 Task: Create a documentary-style video that raises awareness about an environmental issue, featuring stunning visuals and expert interviews.
Action: Mouse moved to (160, 234)
Screenshot: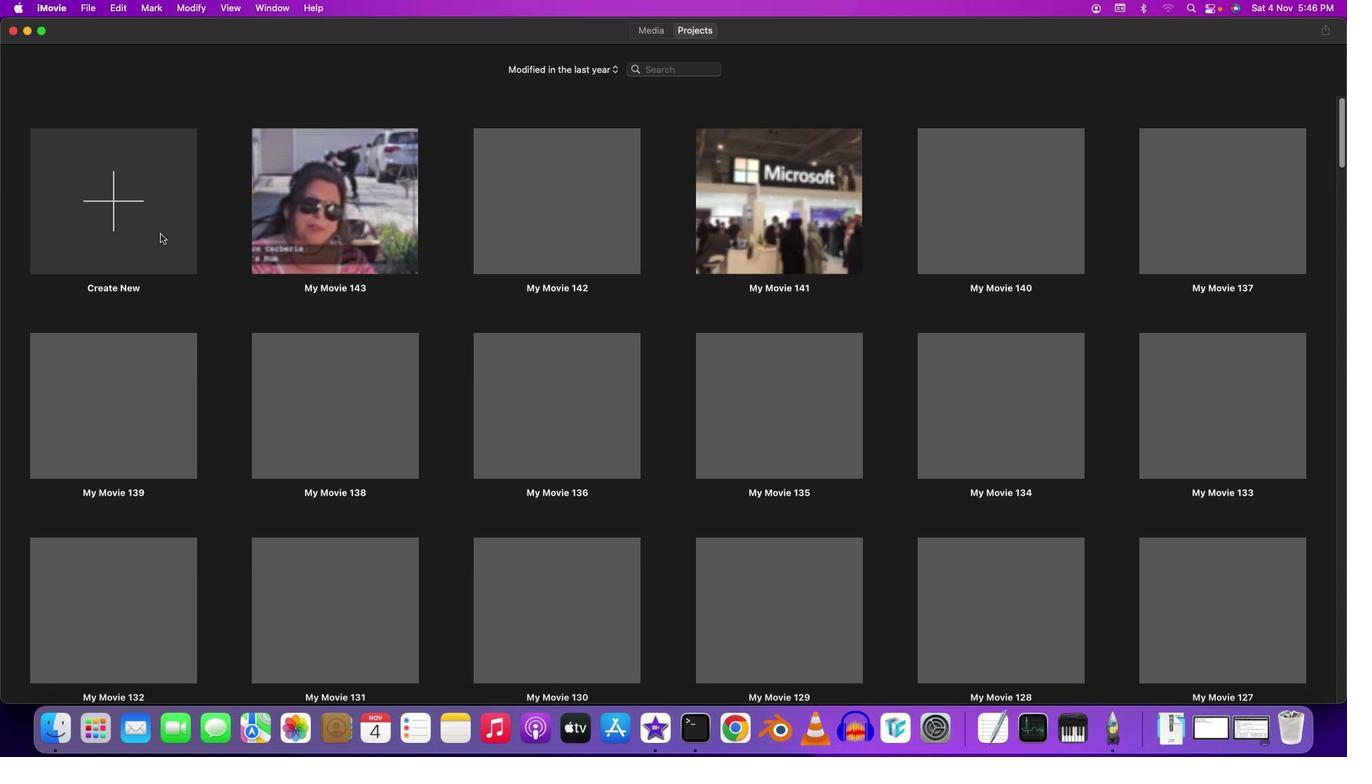 
Action: Mouse pressed left at (160, 234)
Screenshot: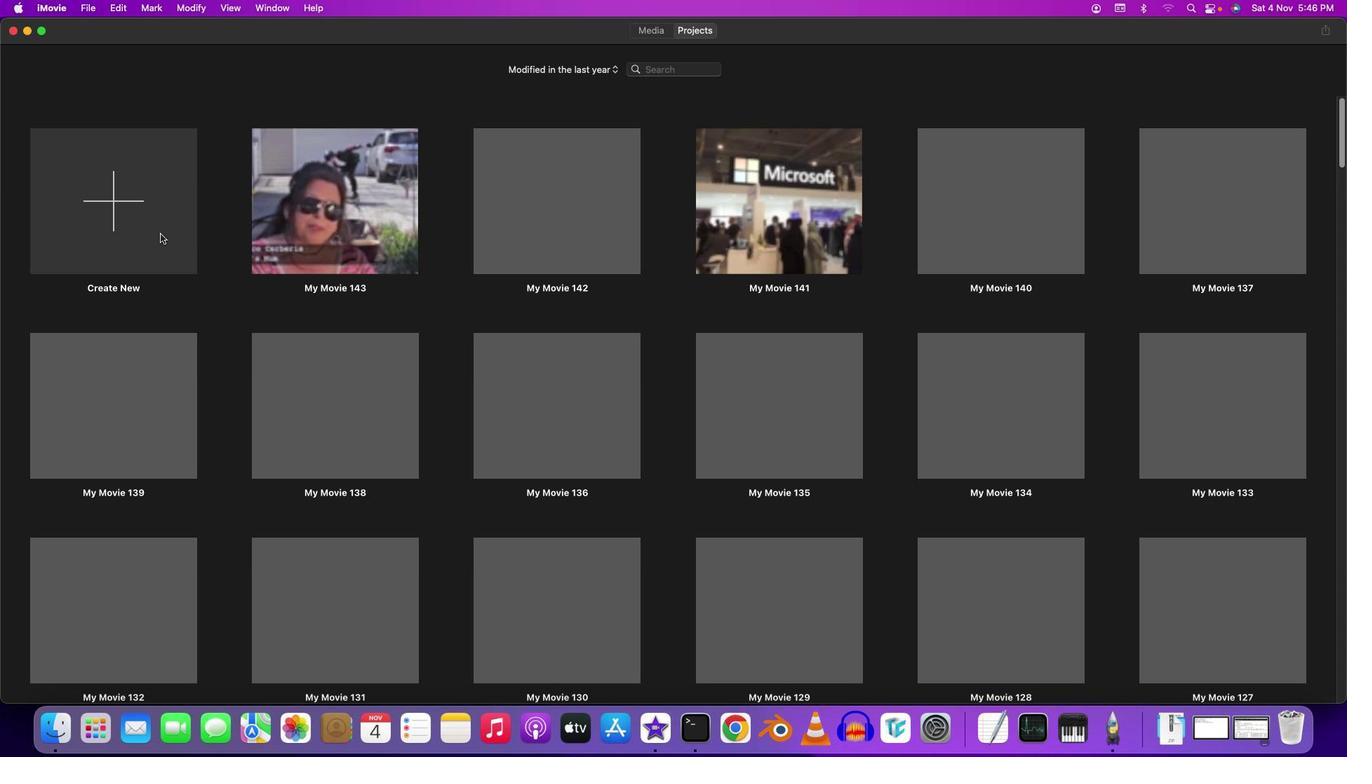 
Action: Mouse moved to (127, 209)
Screenshot: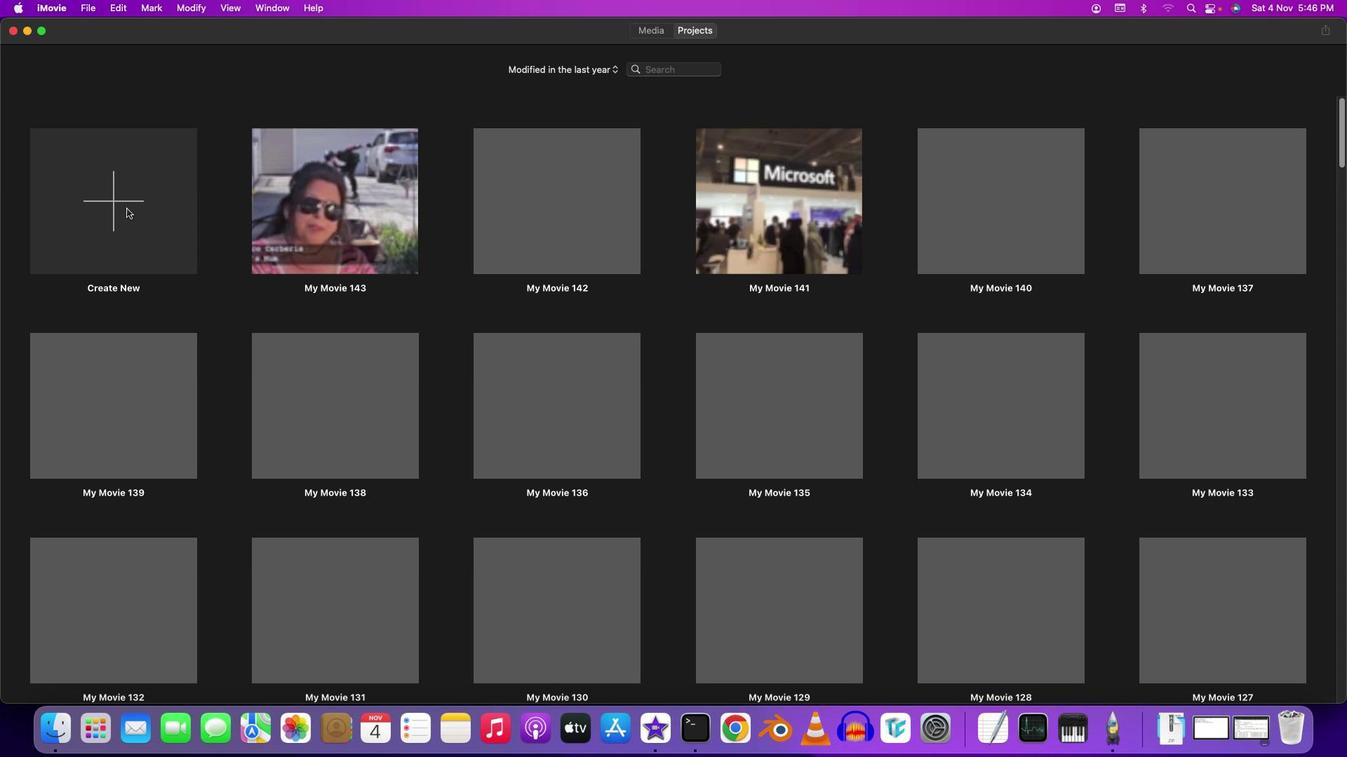
Action: Mouse pressed left at (127, 209)
Screenshot: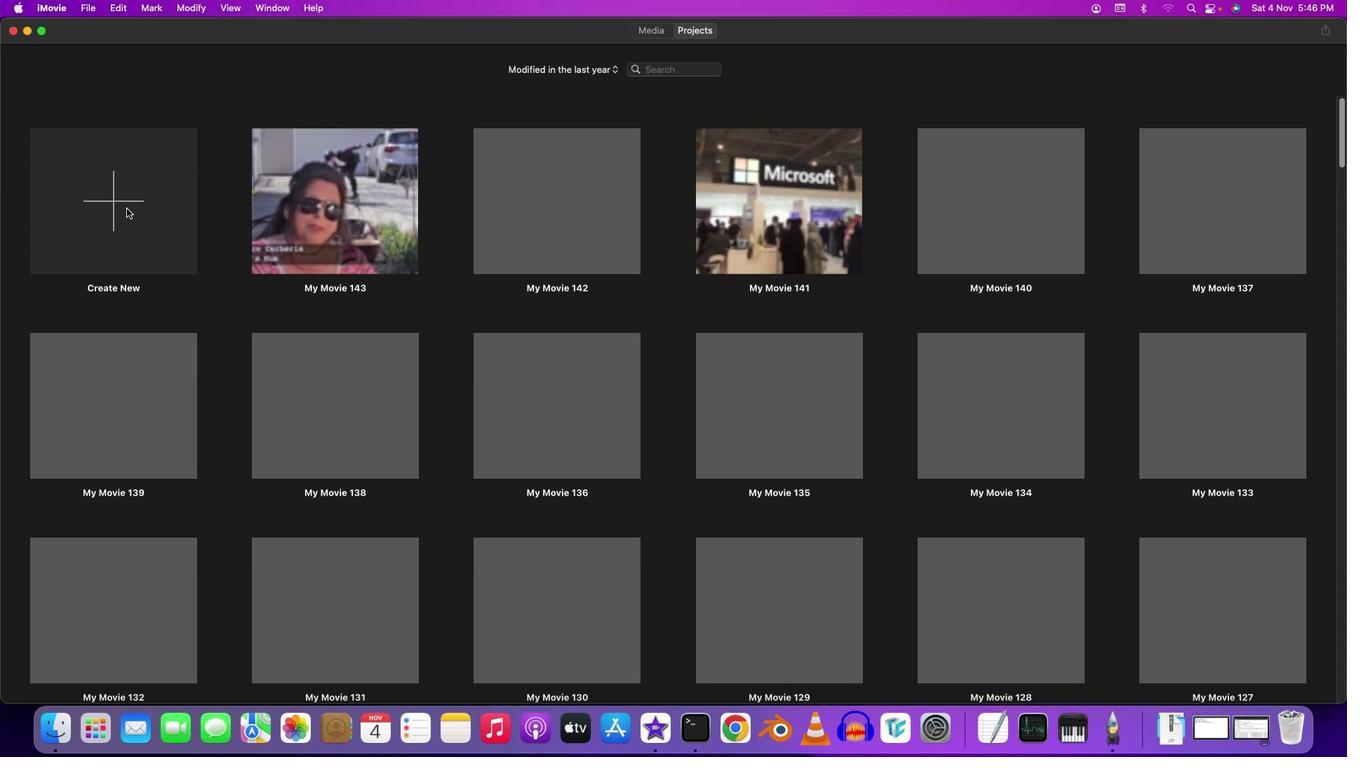 
Action: Mouse moved to (127, 271)
Screenshot: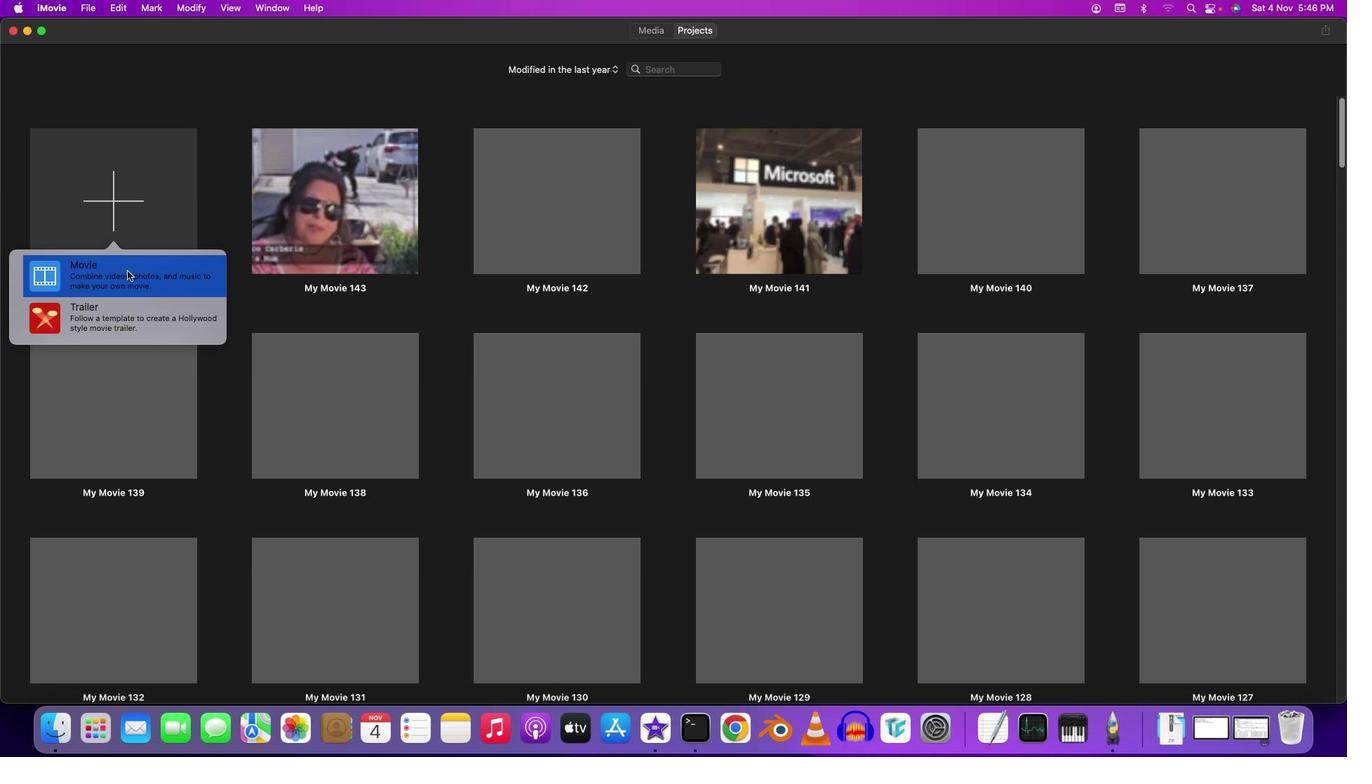 
Action: Mouse pressed left at (127, 271)
Screenshot: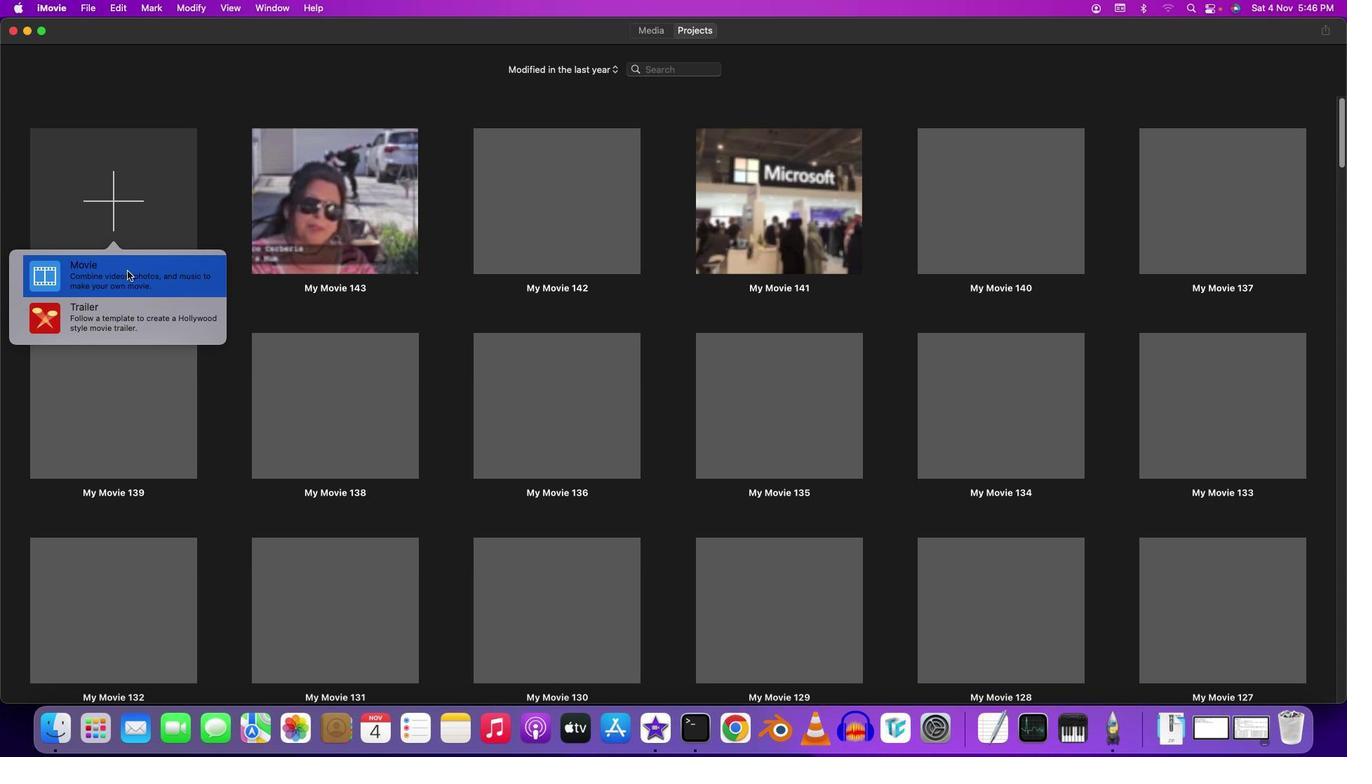 
Action: Mouse moved to (94, 101)
Screenshot: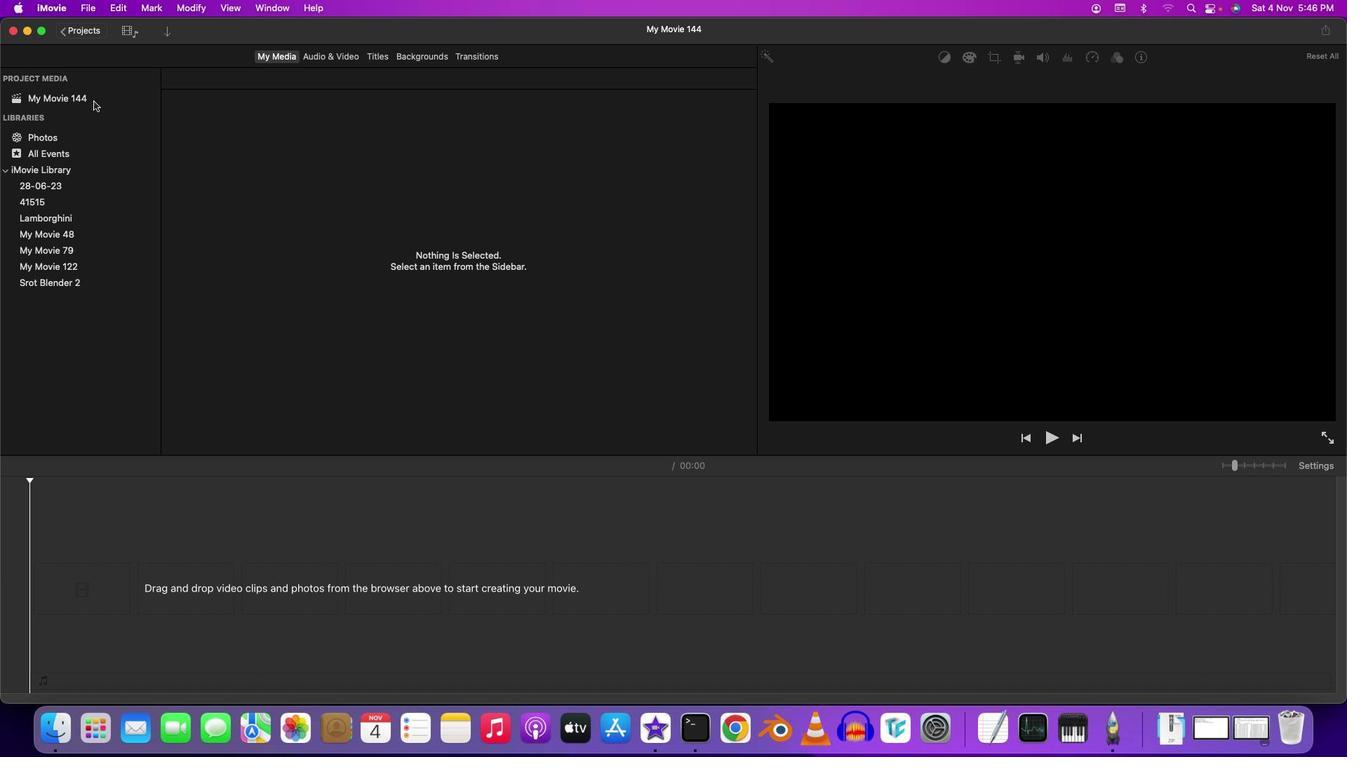 
Action: Mouse pressed left at (94, 101)
Screenshot: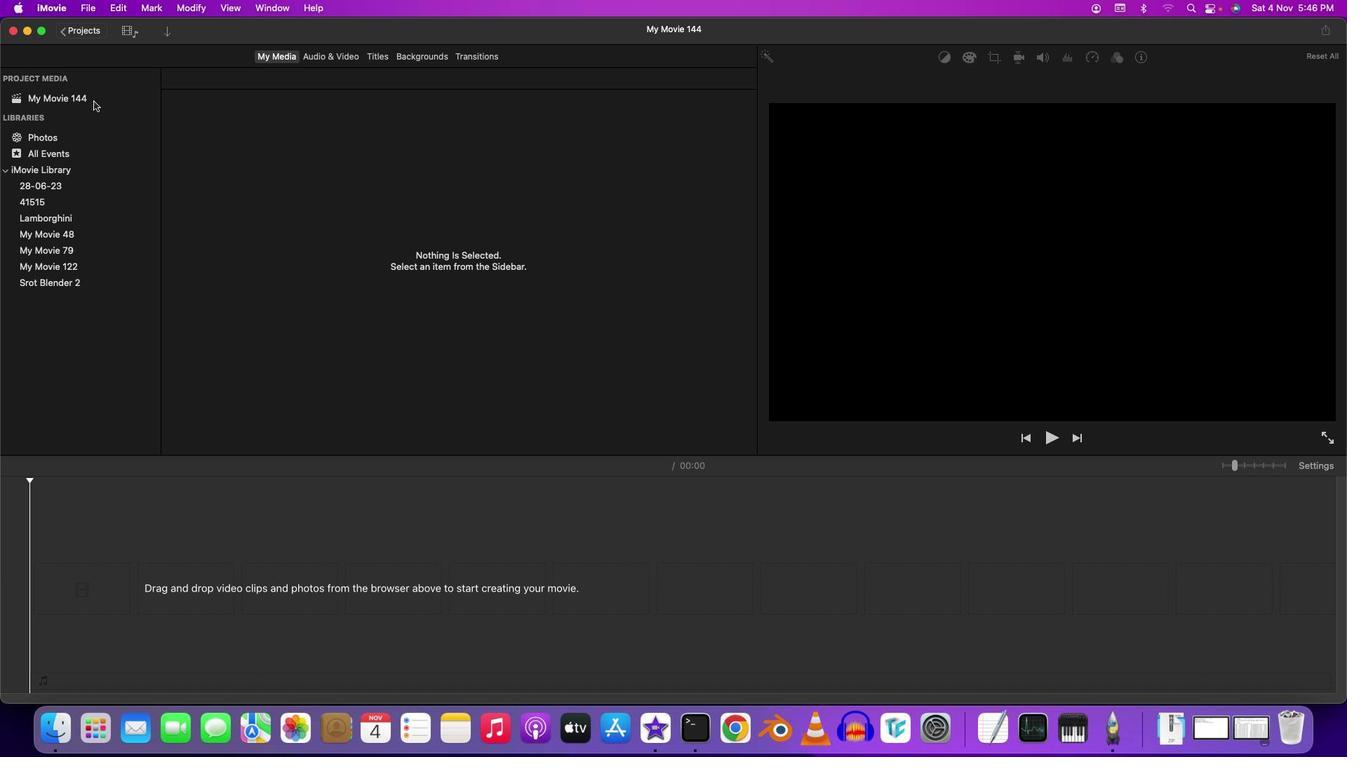 
Action: Mouse moved to (299, 347)
Screenshot: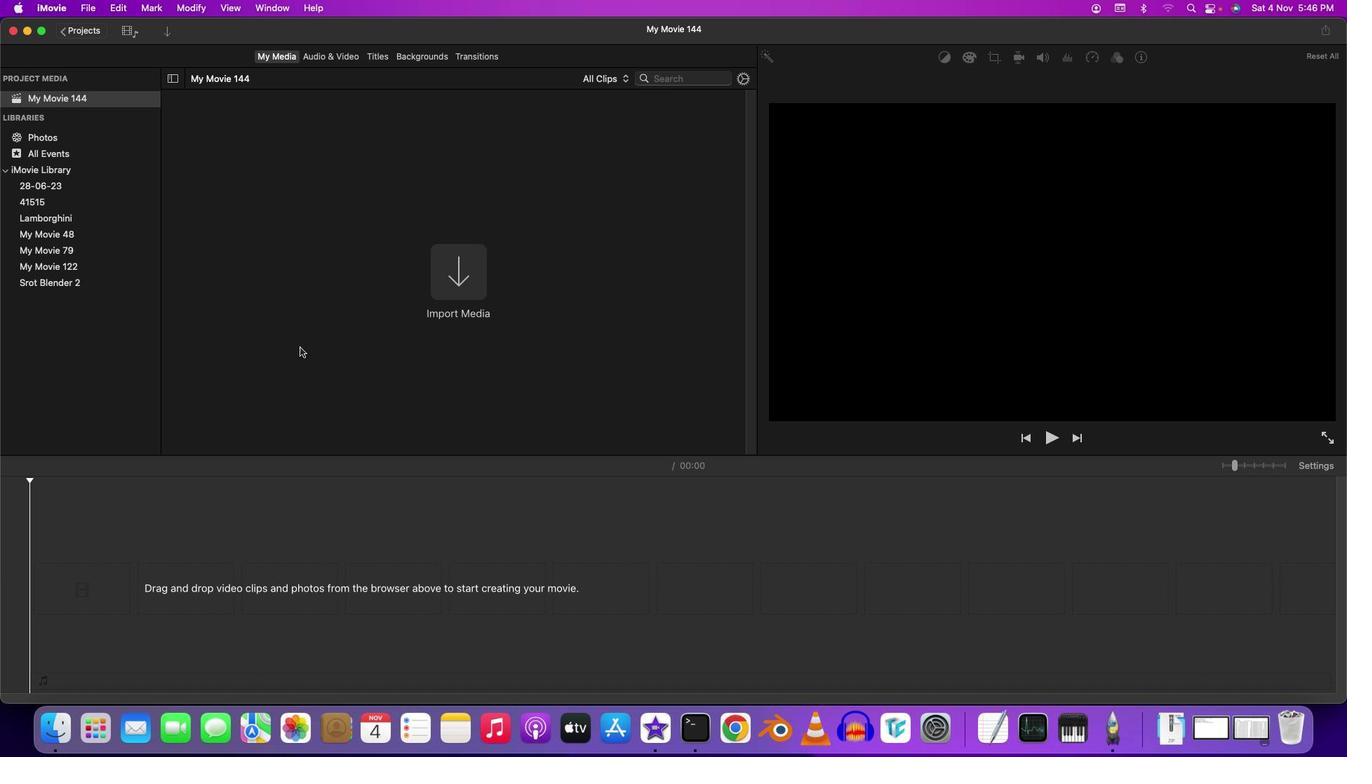 
Action: Mouse pressed left at (299, 347)
Screenshot: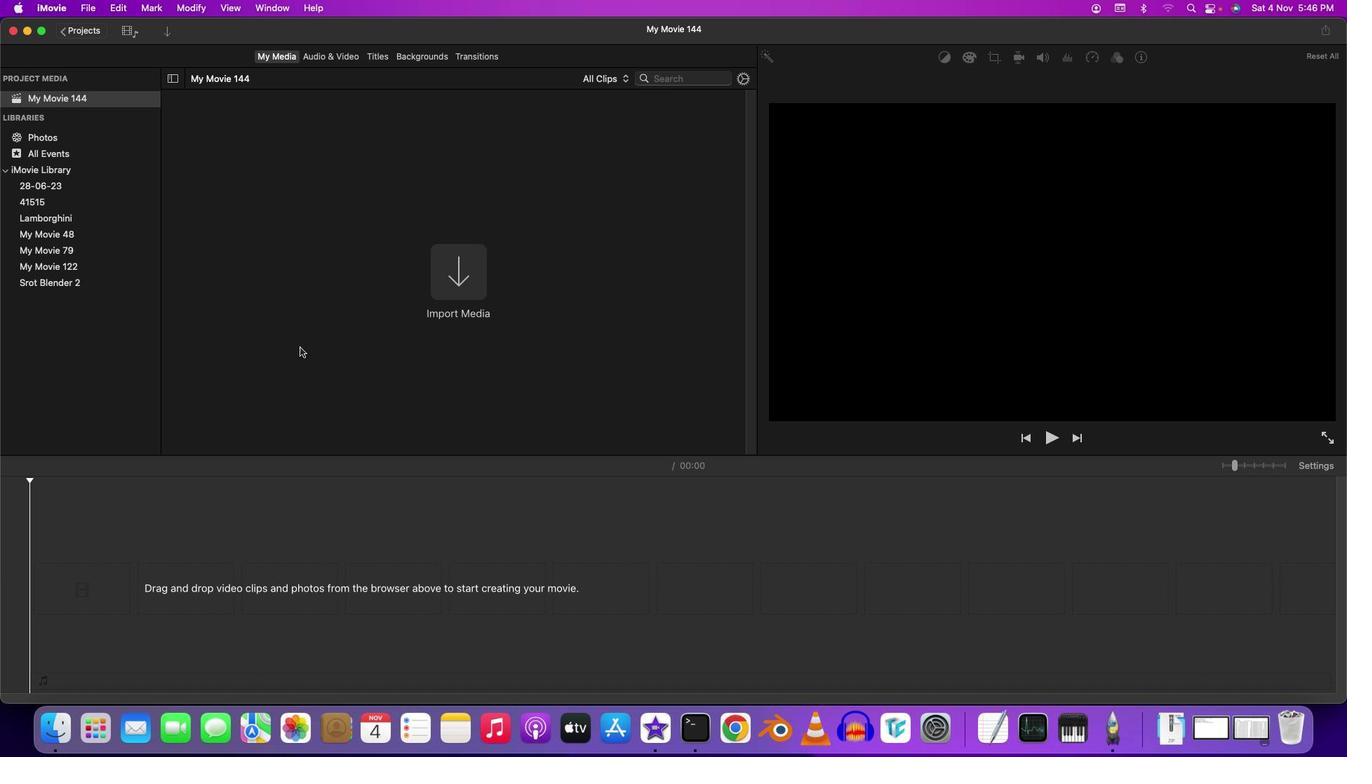 
Action: Mouse moved to (164, 32)
Screenshot: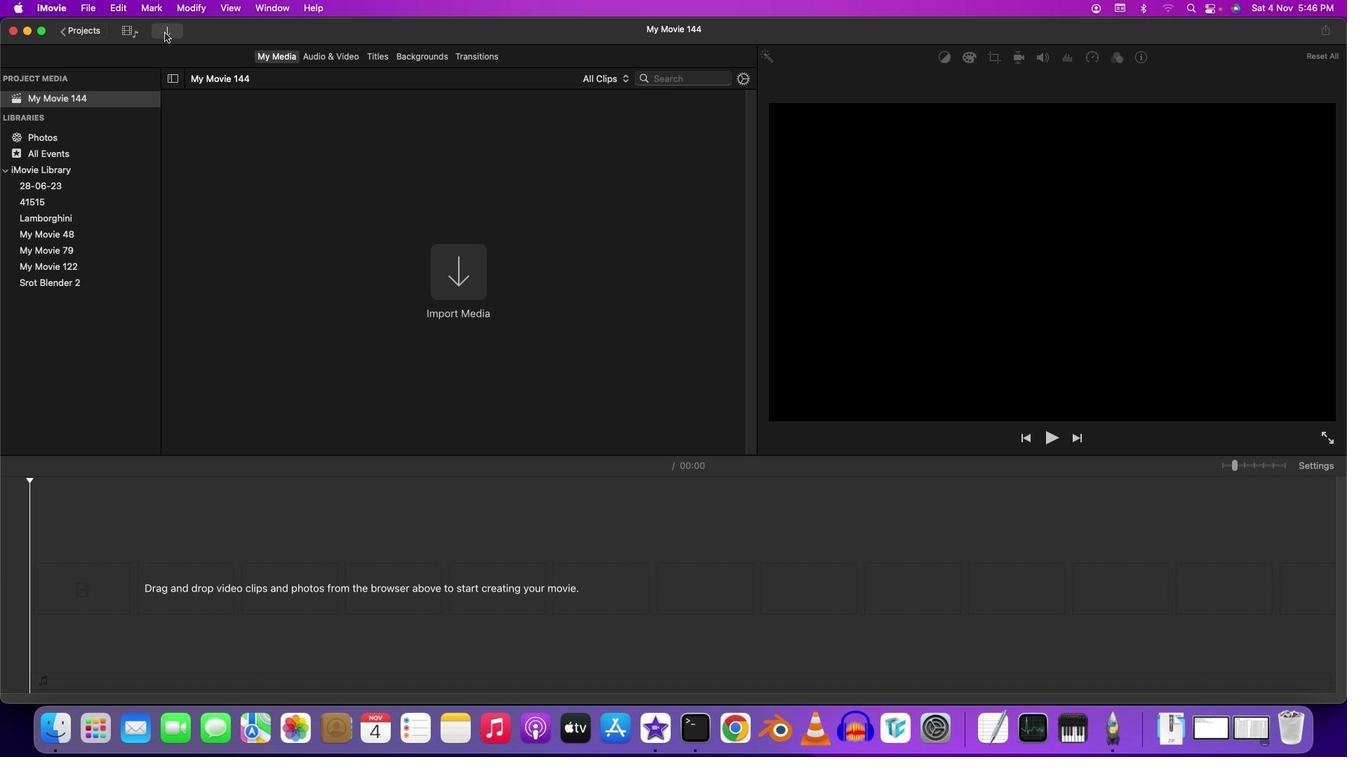 
Action: Mouse pressed left at (164, 32)
Screenshot: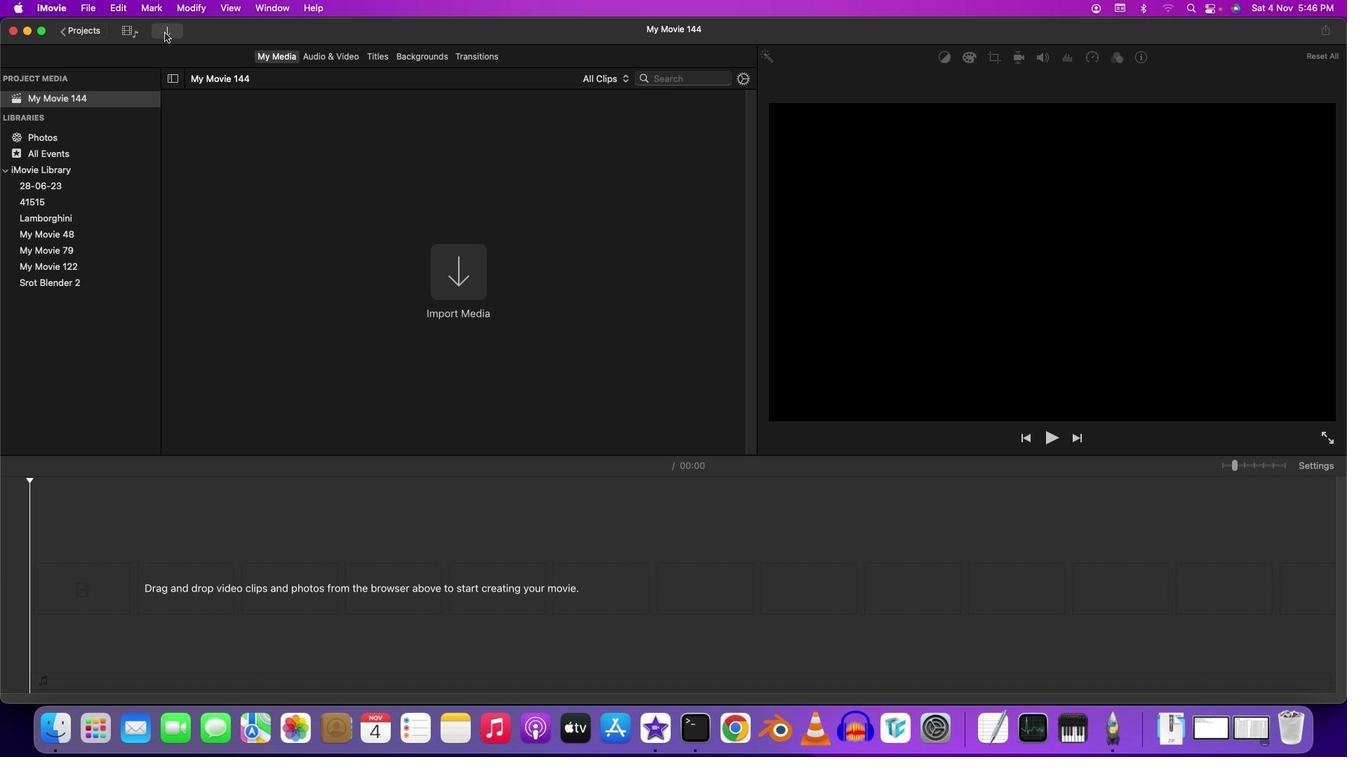 
Action: Mouse moved to (56, 188)
Screenshot: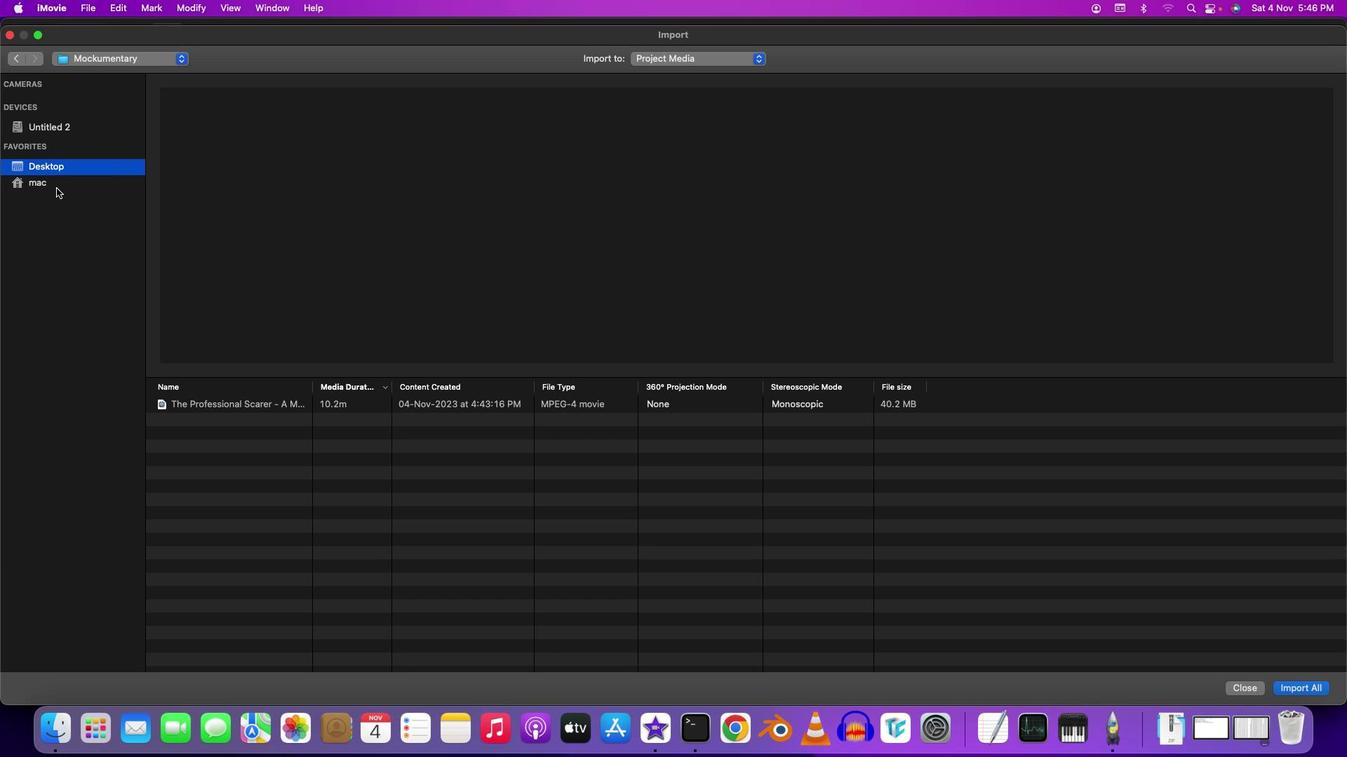 
Action: Mouse pressed left at (56, 188)
Screenshot: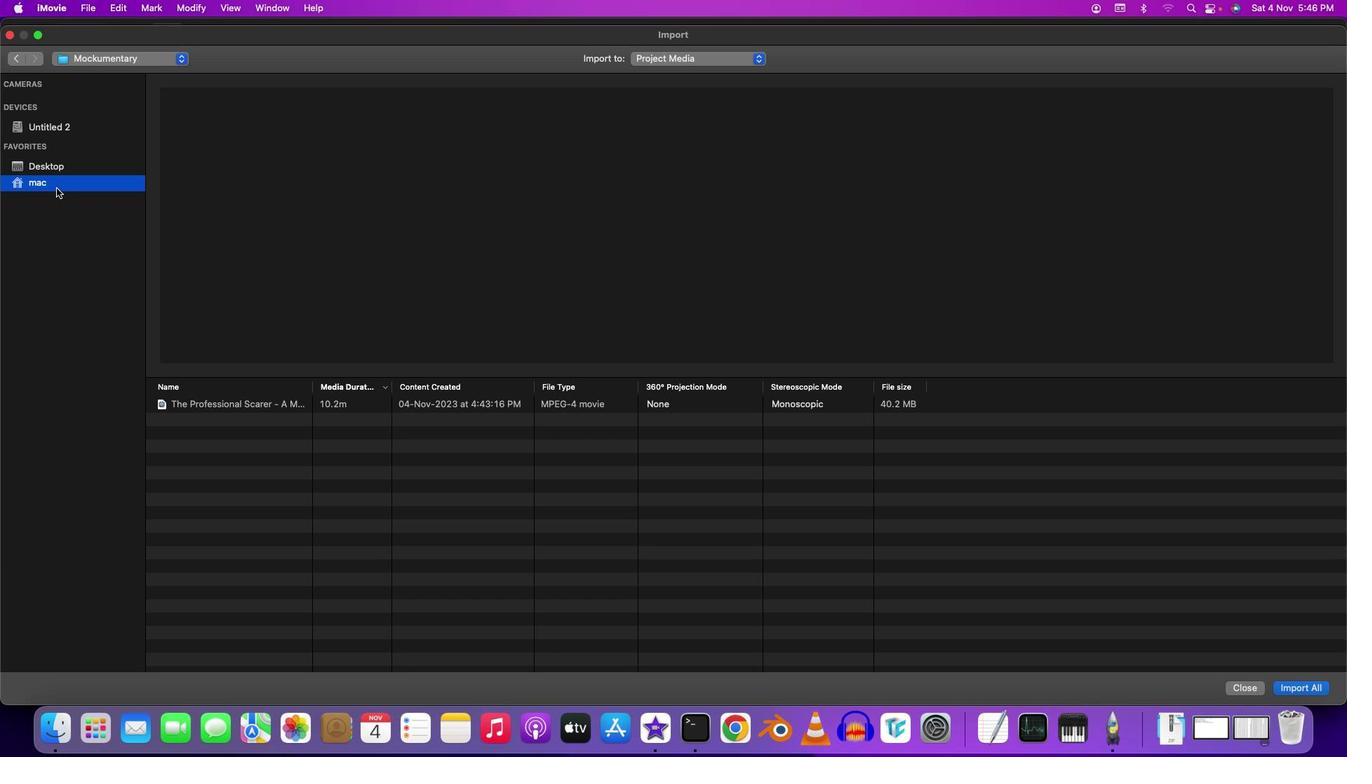 
Action: Mouse moved to (62, 169)
Screenshot: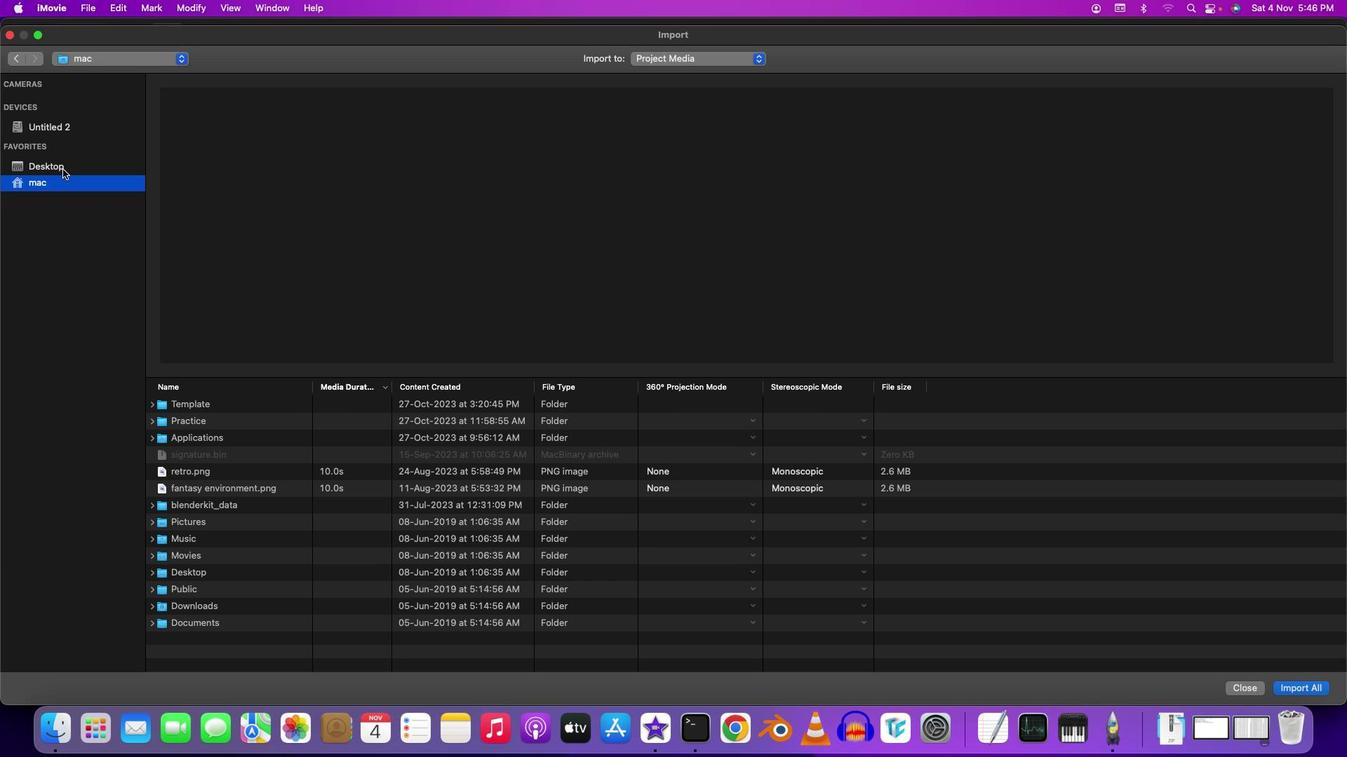 
Action: Mouse pressed left at (62, 169)
Screenshot: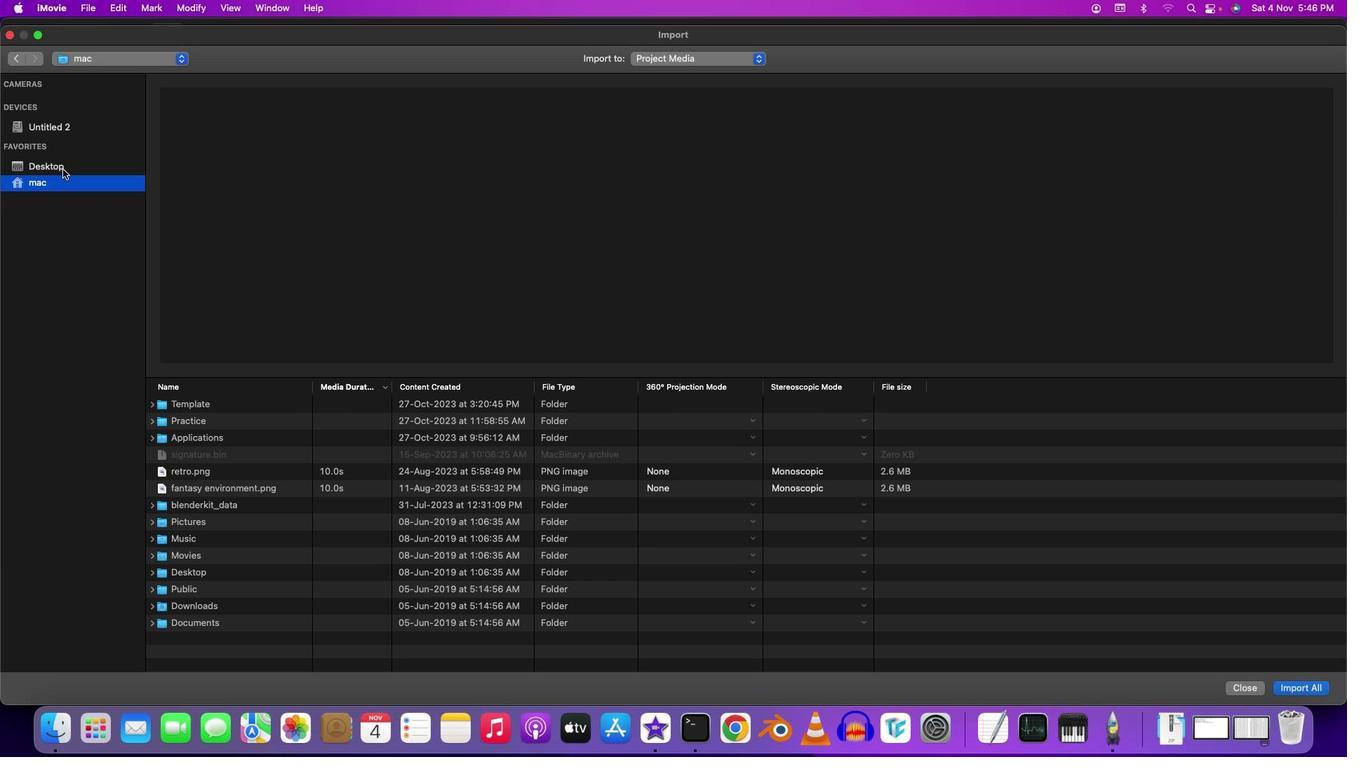 
Action: Mouse moved to (237, 407)
Screenshot: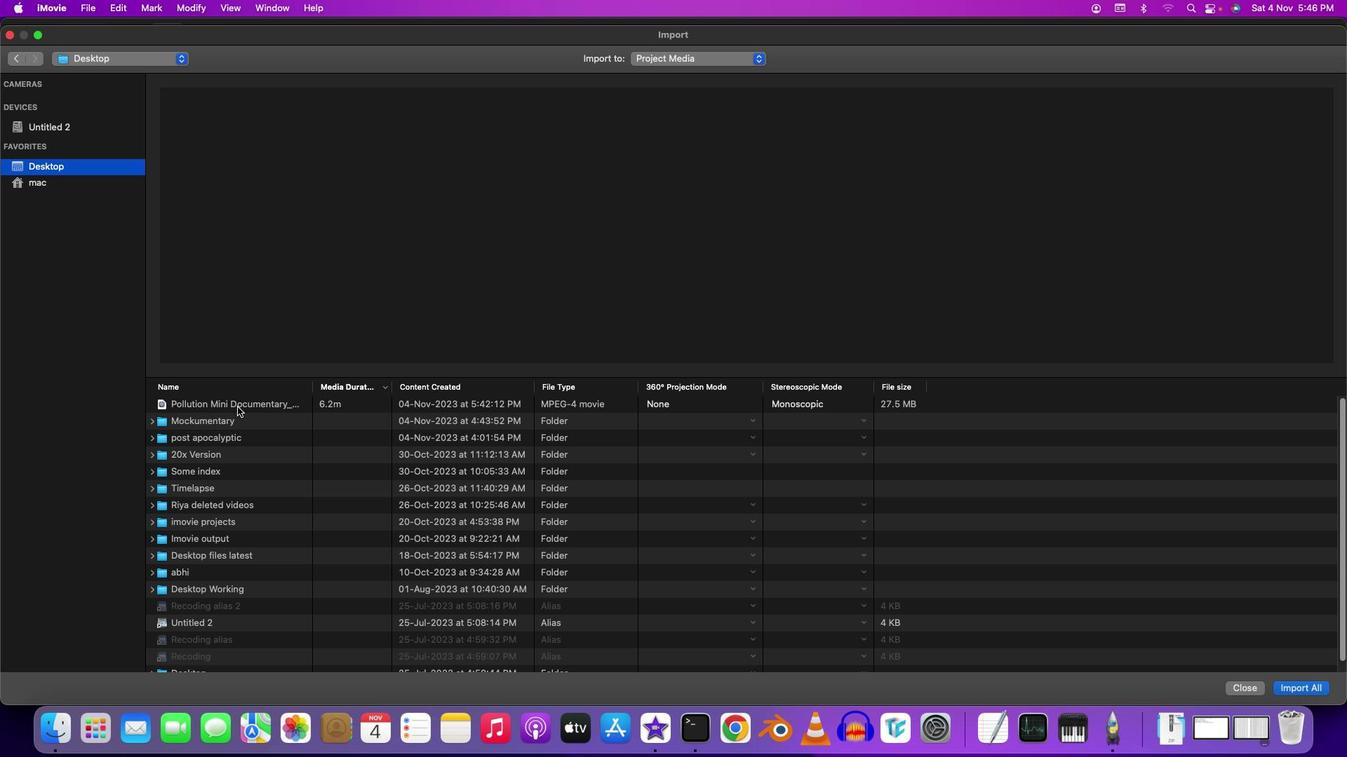
Action: Mouse pressed left at (237, 407)
Screenshot: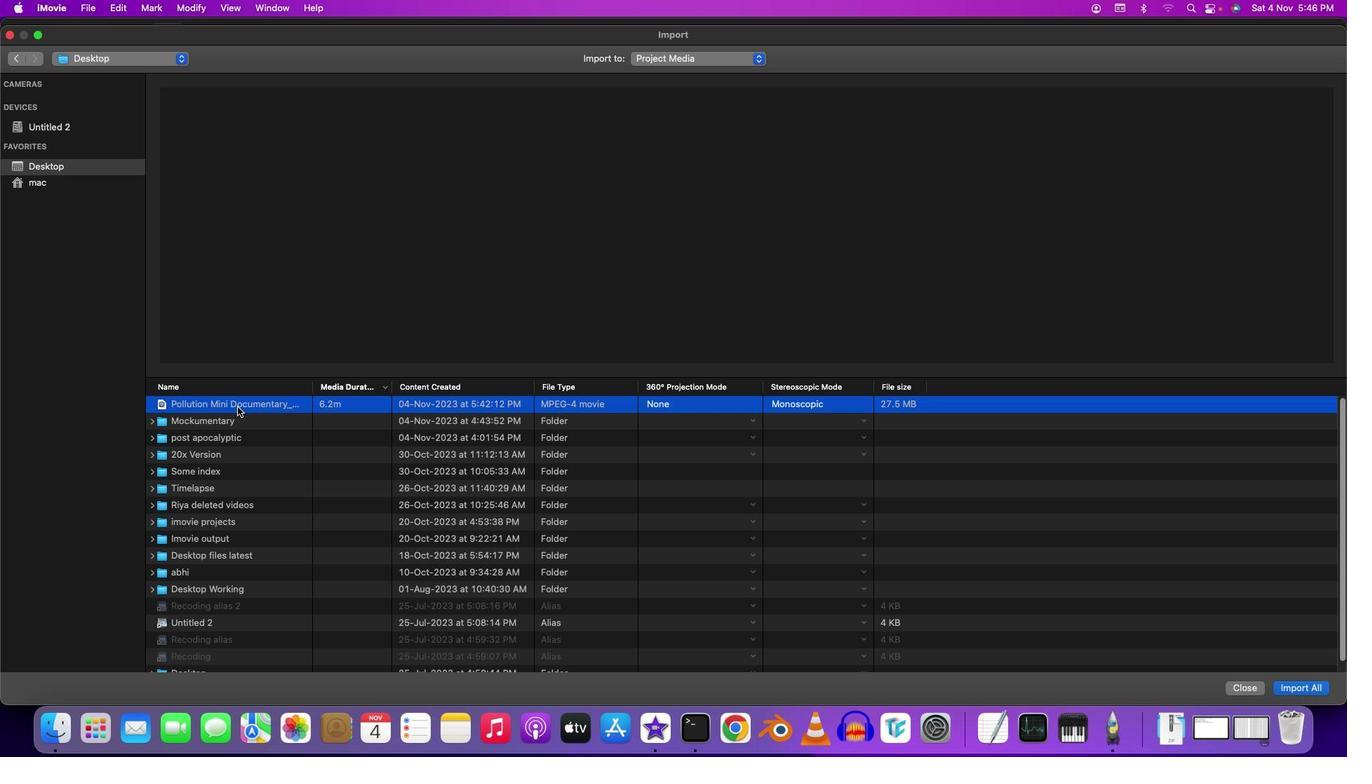 
Action: Mouse pressed left at (237, 407)
Screenshot: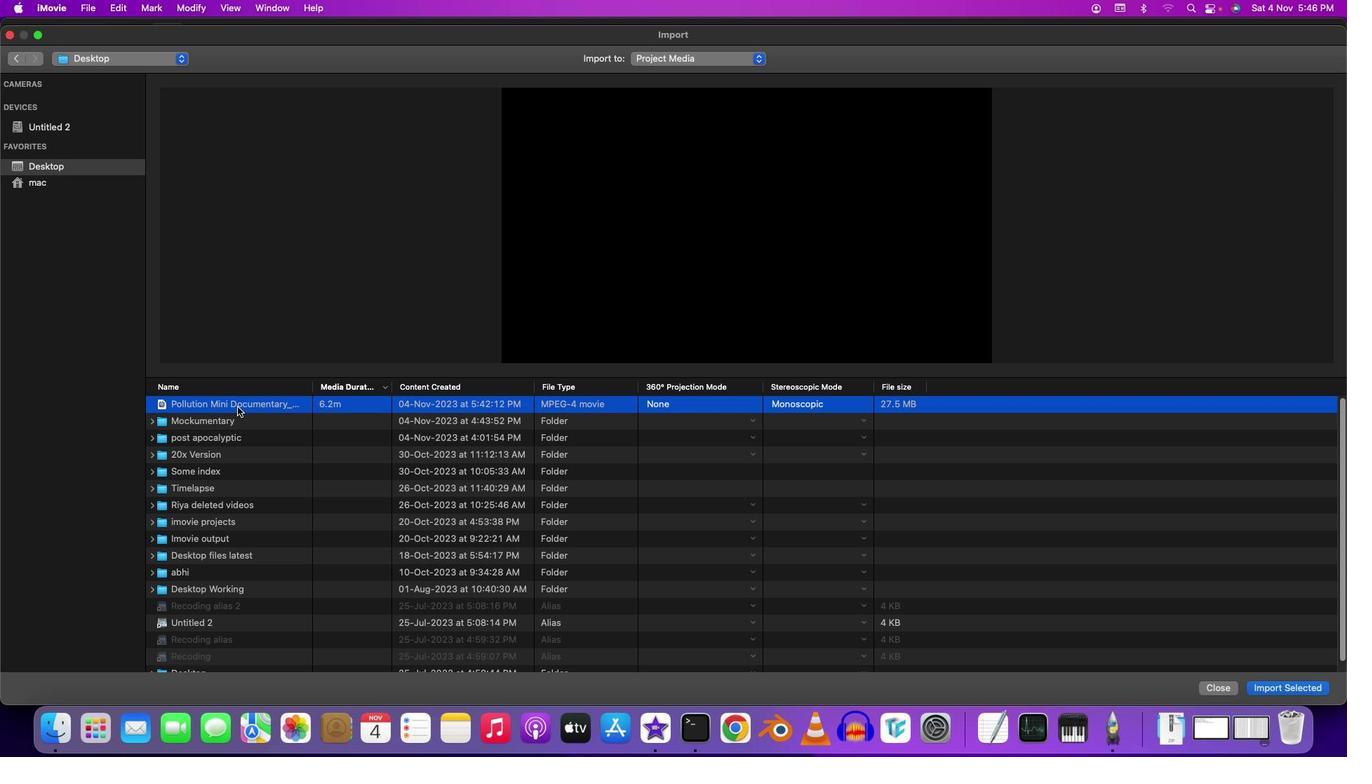 
Action: Mouse moved to (224, 144)
Screenshot: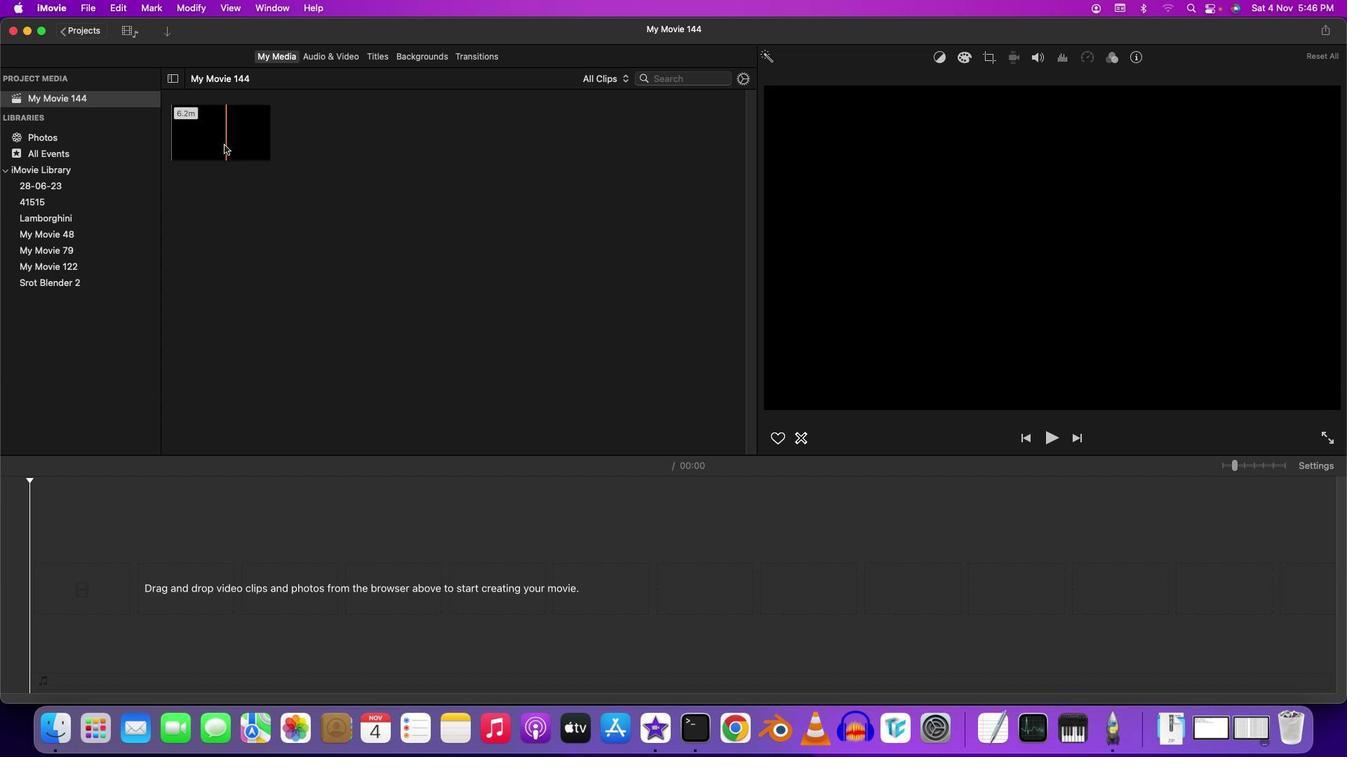
Action: Mouse pressed left at (224, 144)
Screenshot: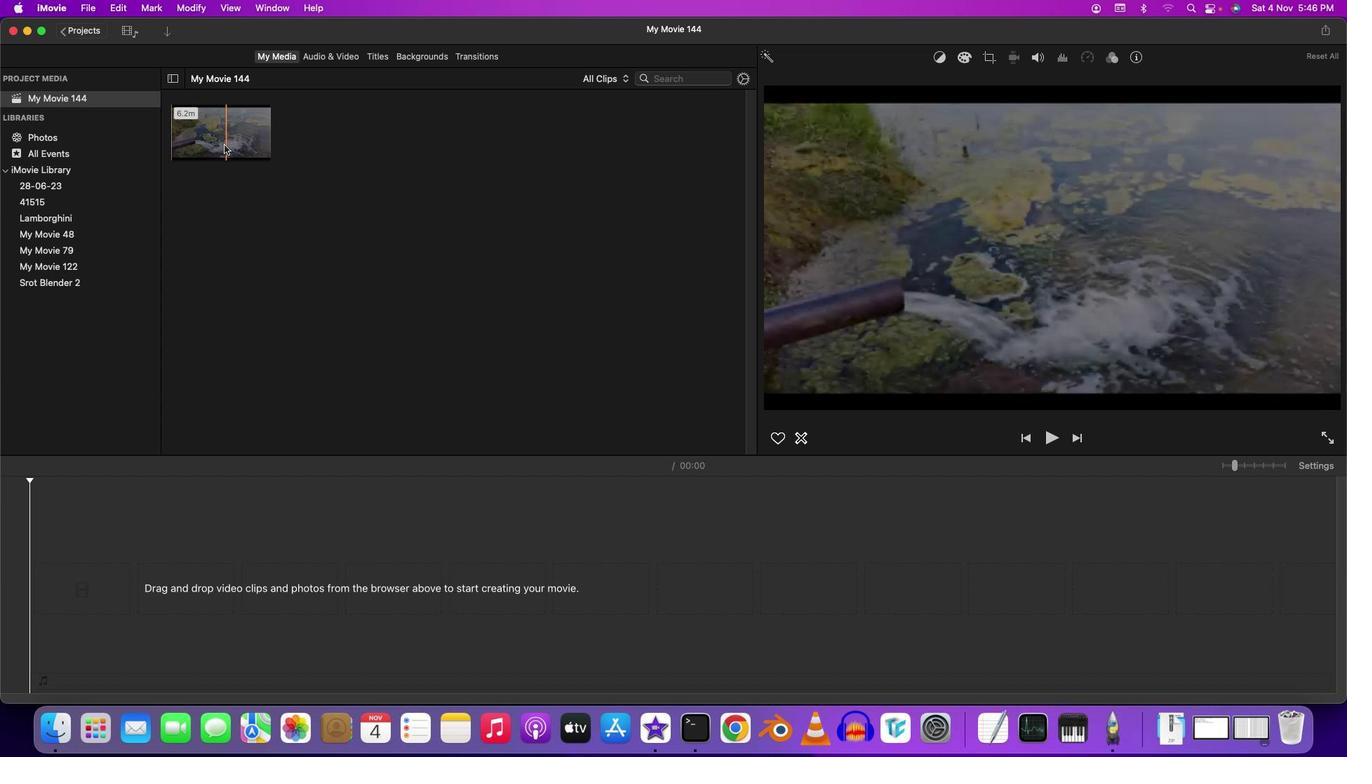 
Action: Mouse moved to (1226, 466)
Screenshot: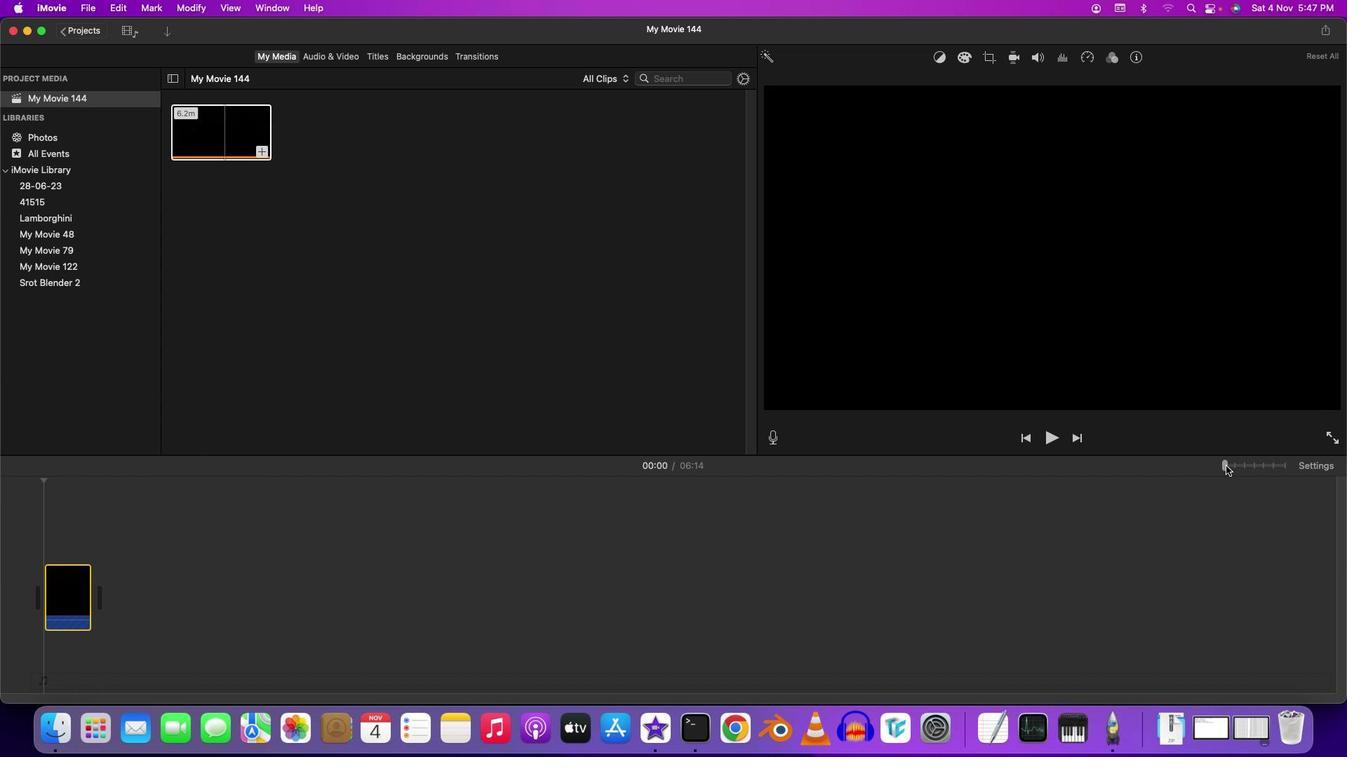 
Action: Mouse pressed left at (1226, 466)
Screenshot: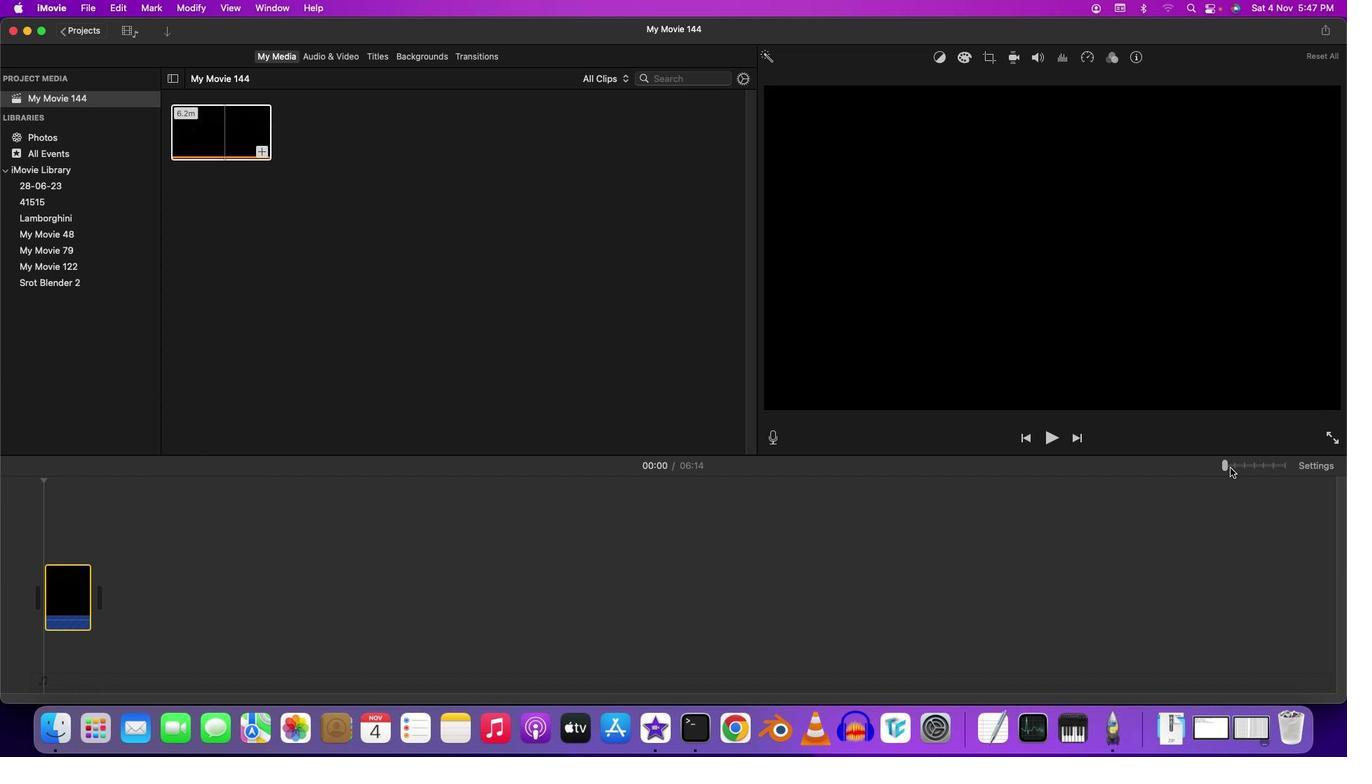 
Action: Mouse moved to (44, 529)
Screenshot: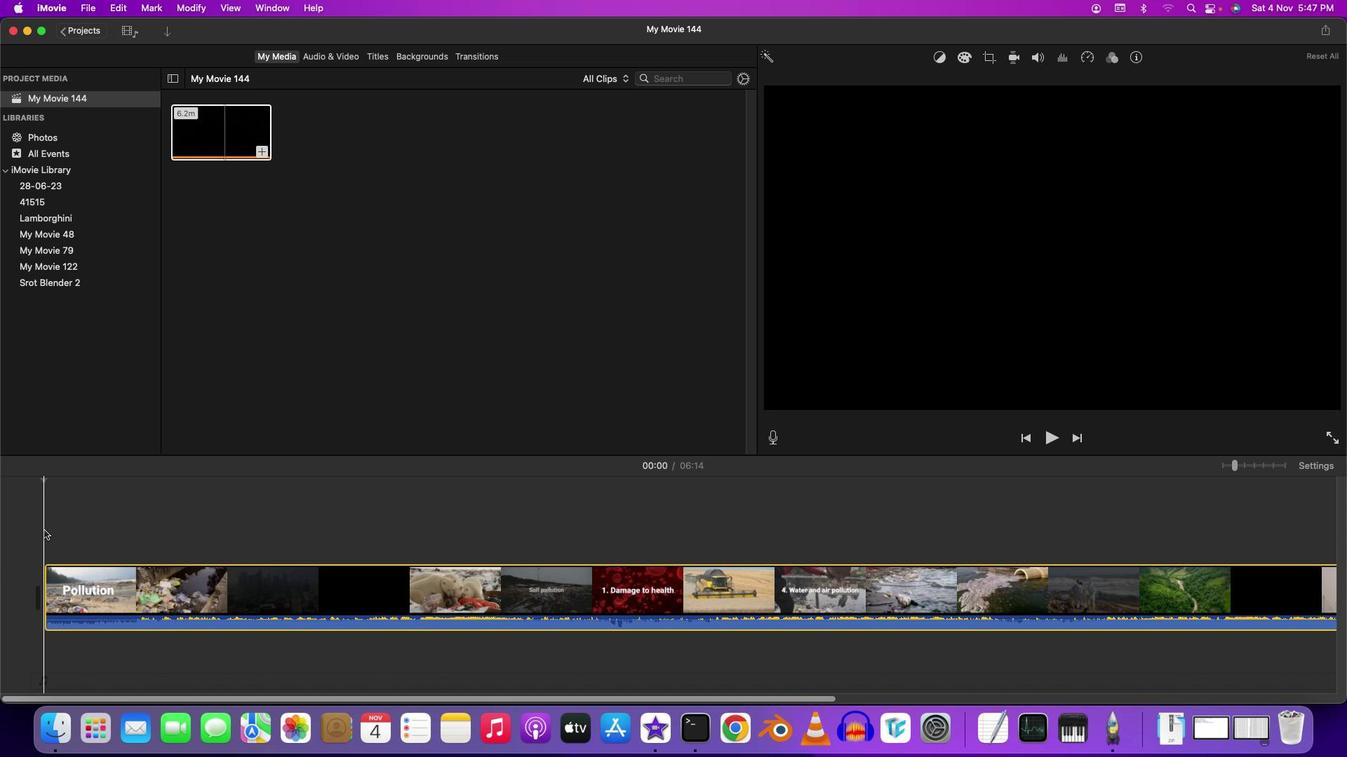 
Action: Mouse pressed left at (44, 529)
Screenshot: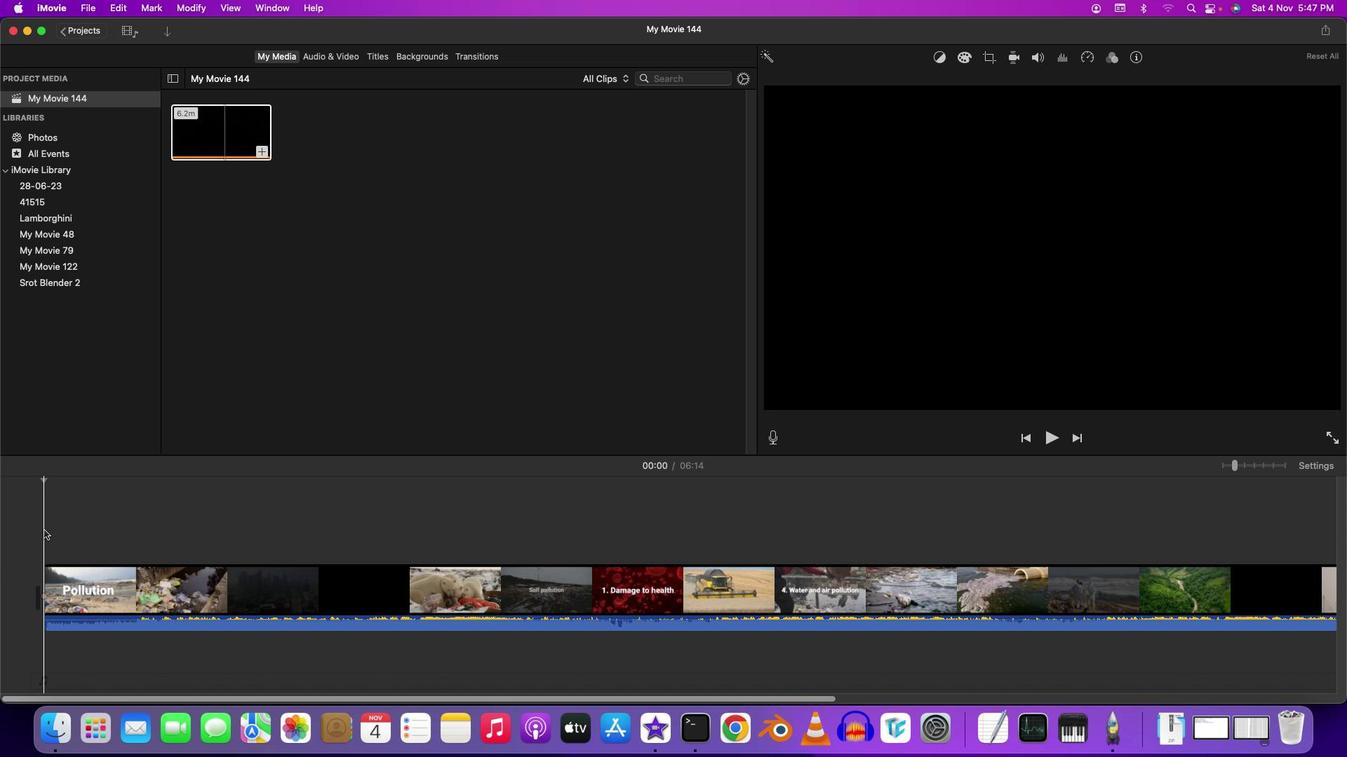 
Action: Key pressed Key.space
Screenshot: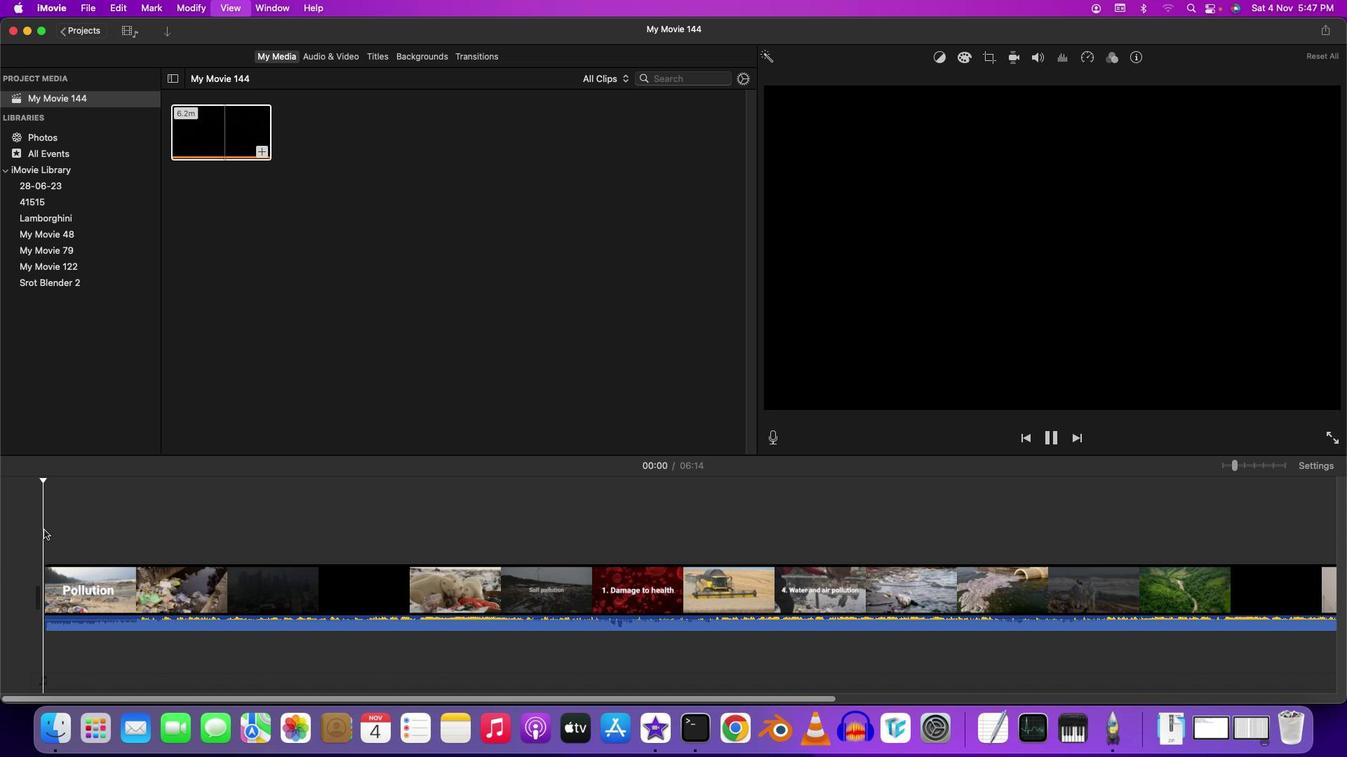 
Action: Mouse moved to (91, 527)
Screenshot: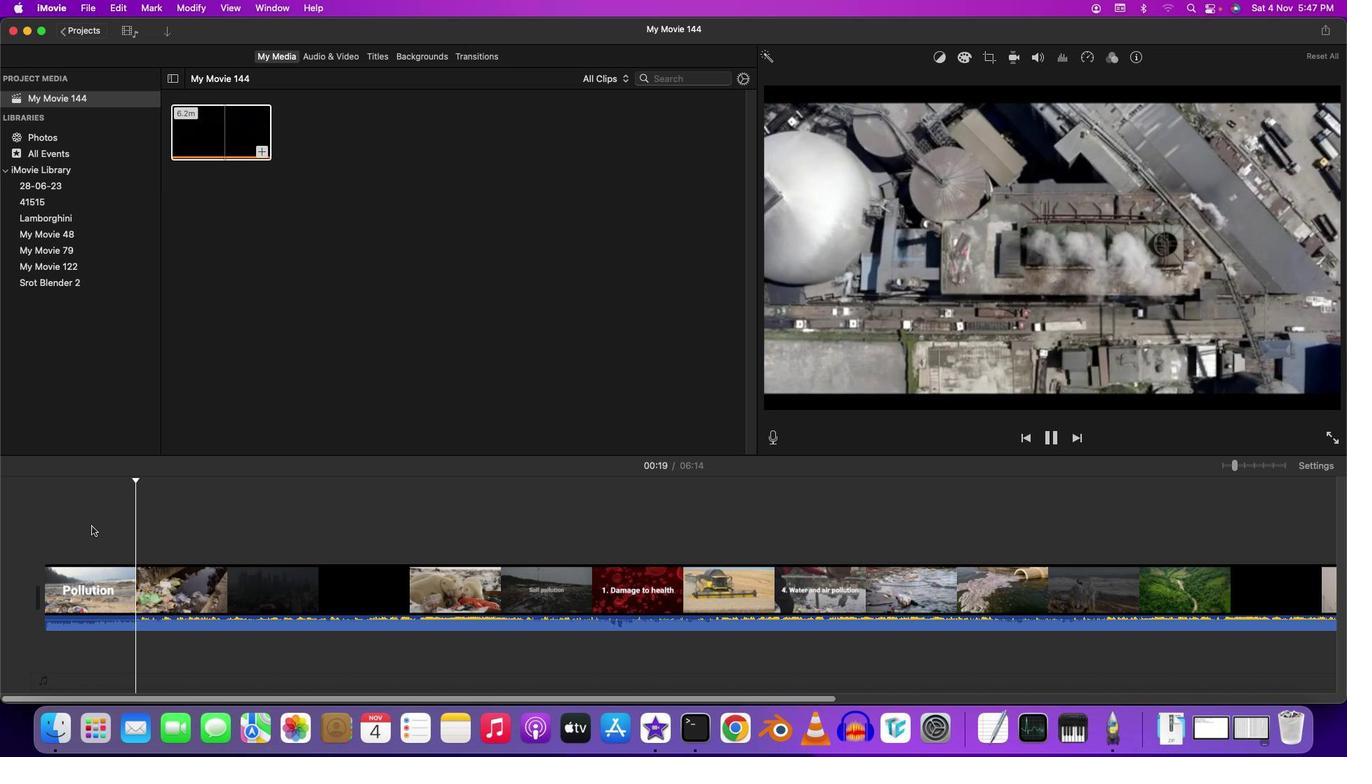 
Action: Key pressed Key.space
Screenshot: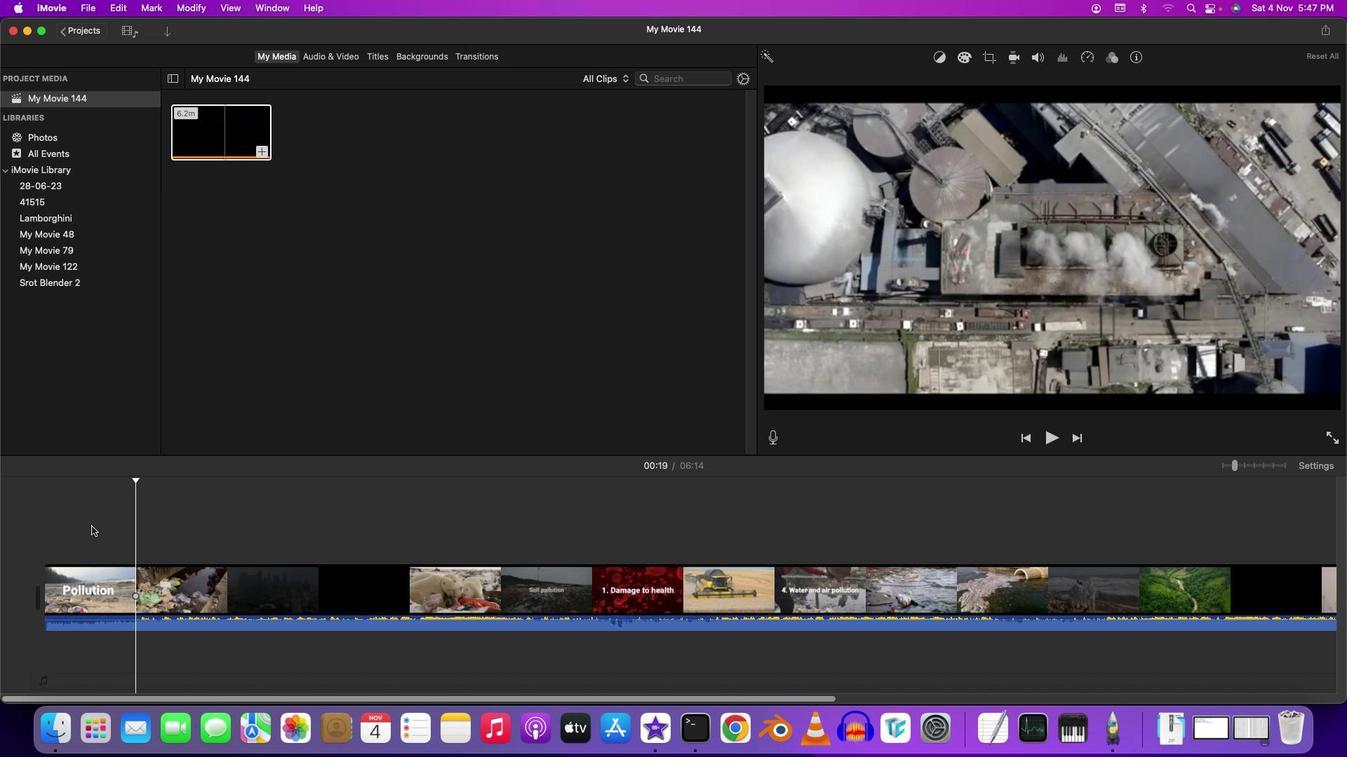 
Action: Mouse moved to (382, 58)
Screenshot: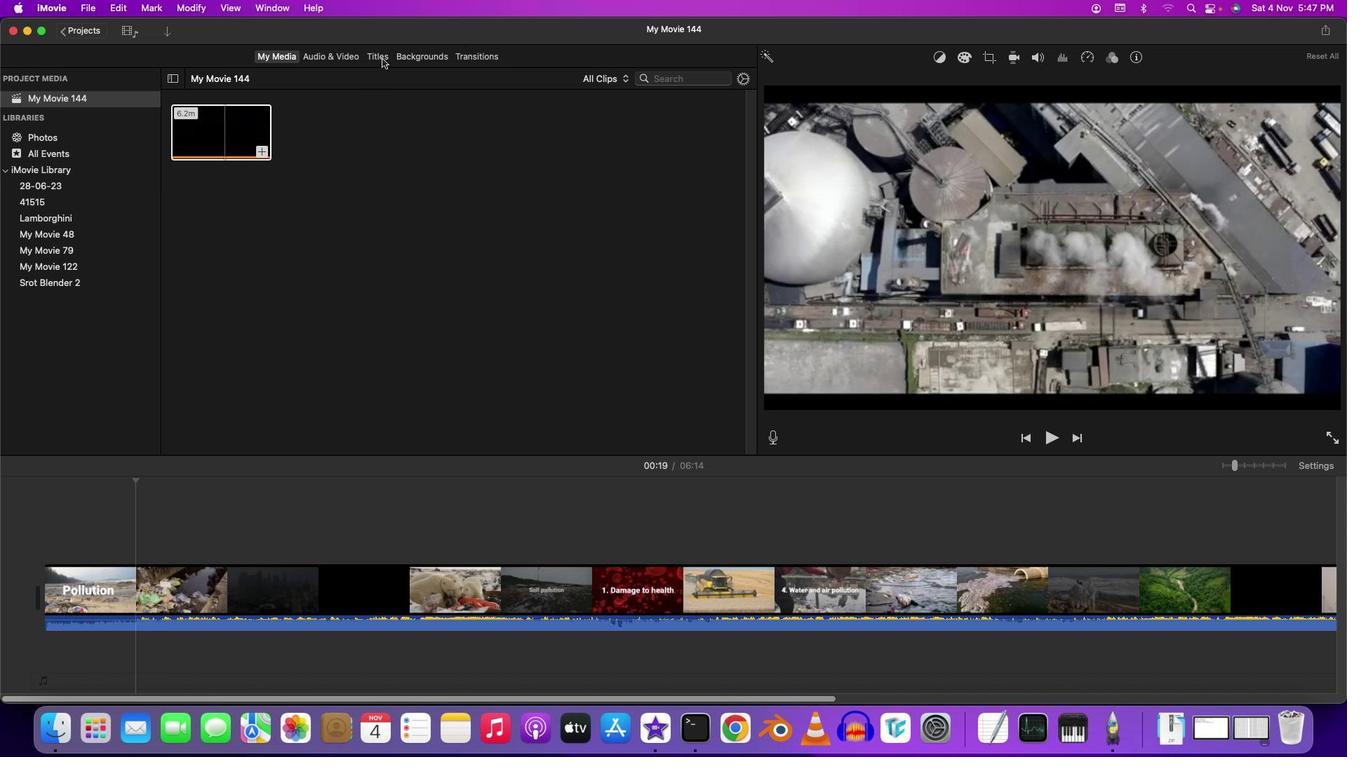 
Action: Mouse pressed left at (382, 58)
Screenshot: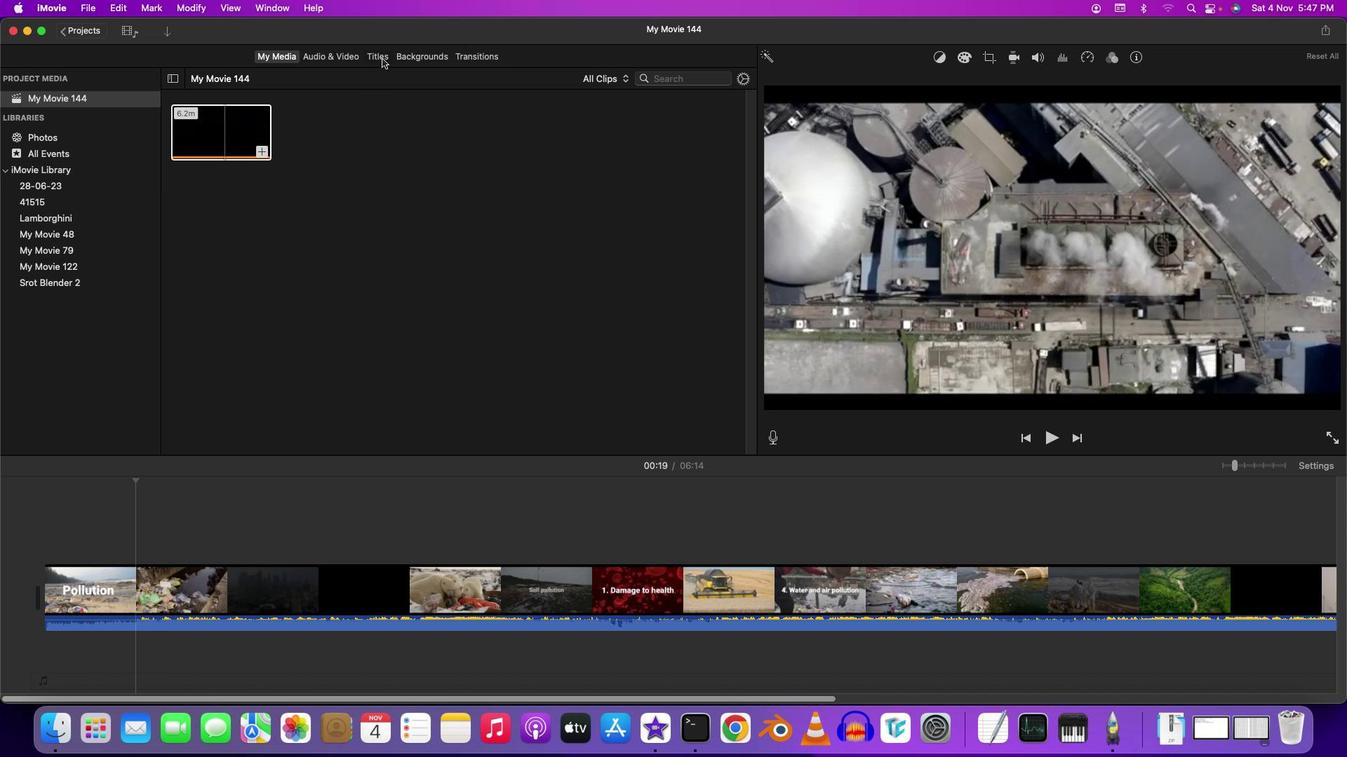 
Action: Mouse moved to (421, 56)
Screenshot: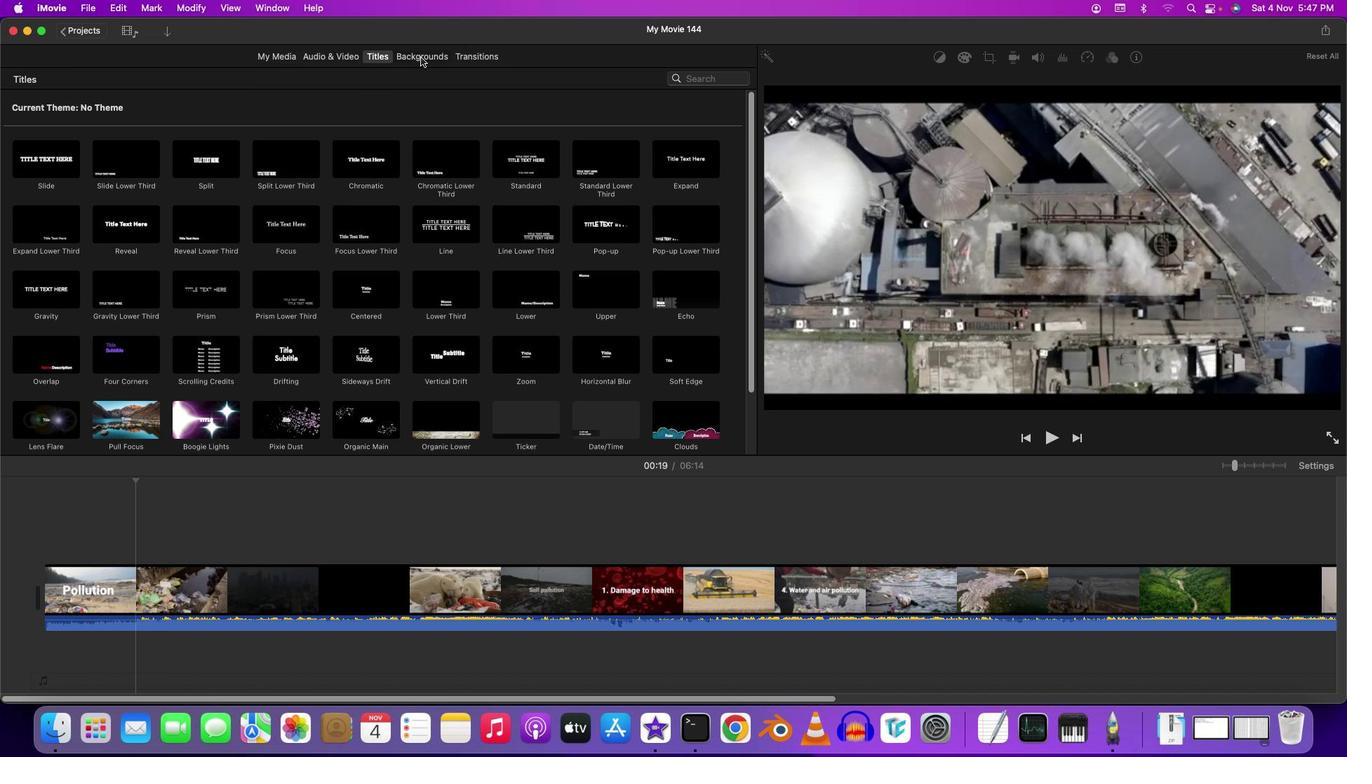 
Action: Mouse pressed left at (421, 56)
Screenshot: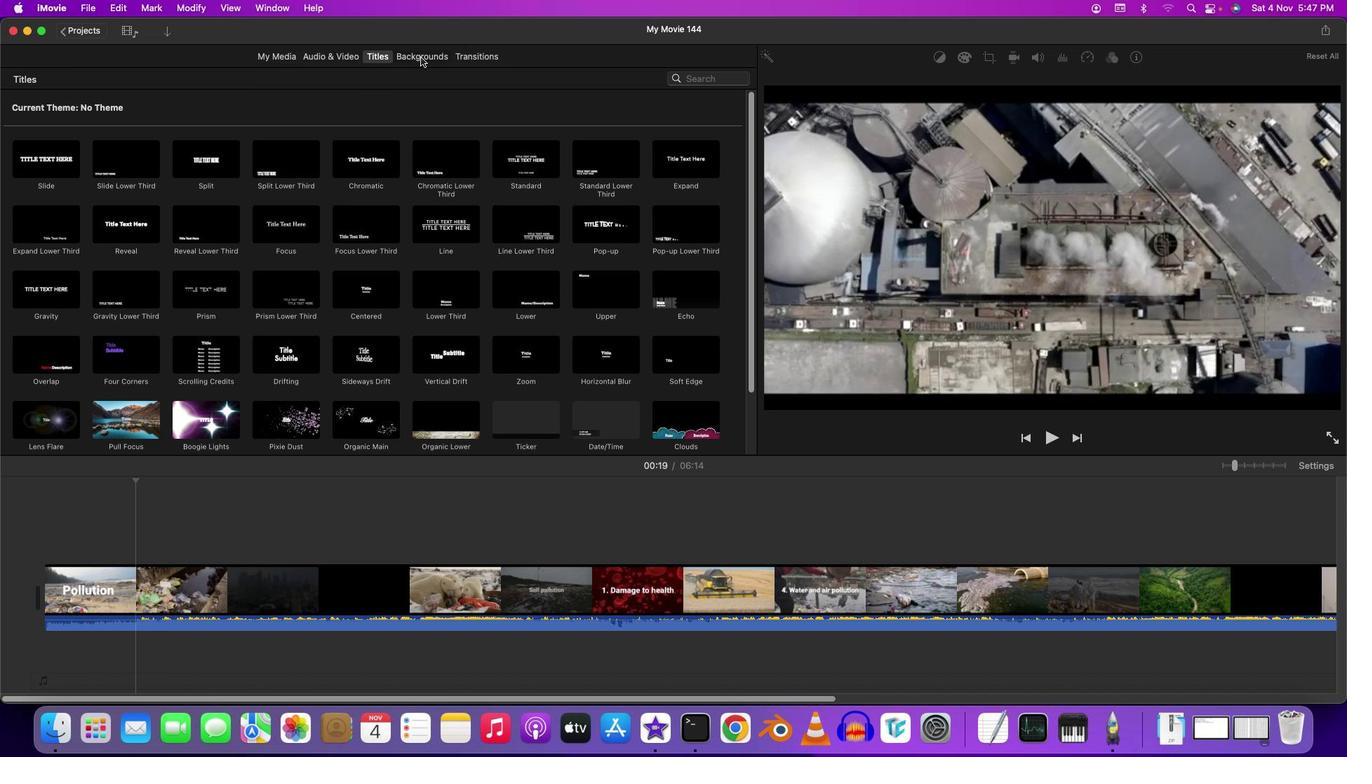
Action: Mouse moved to (279, 128)
Screenshot: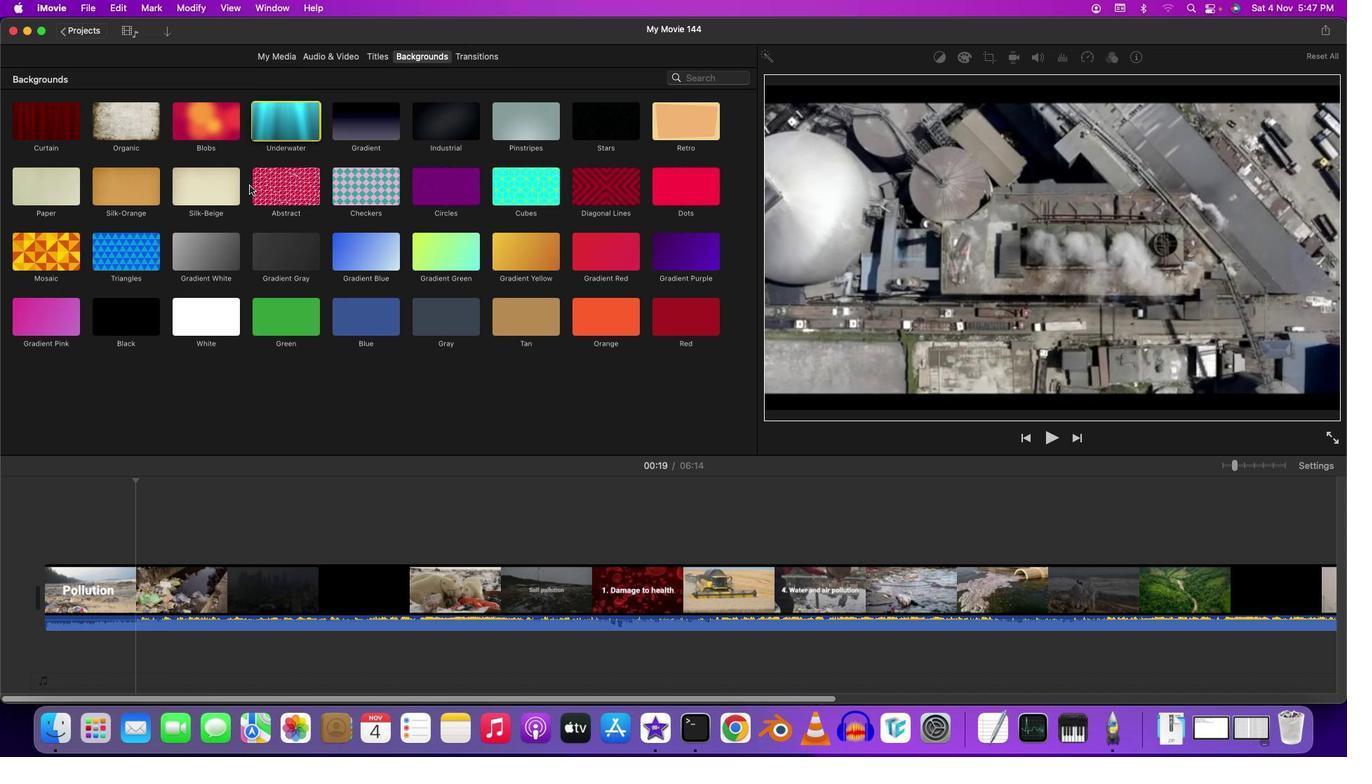 
Action: Mouse pressed left at (279, 128)
Screenshot: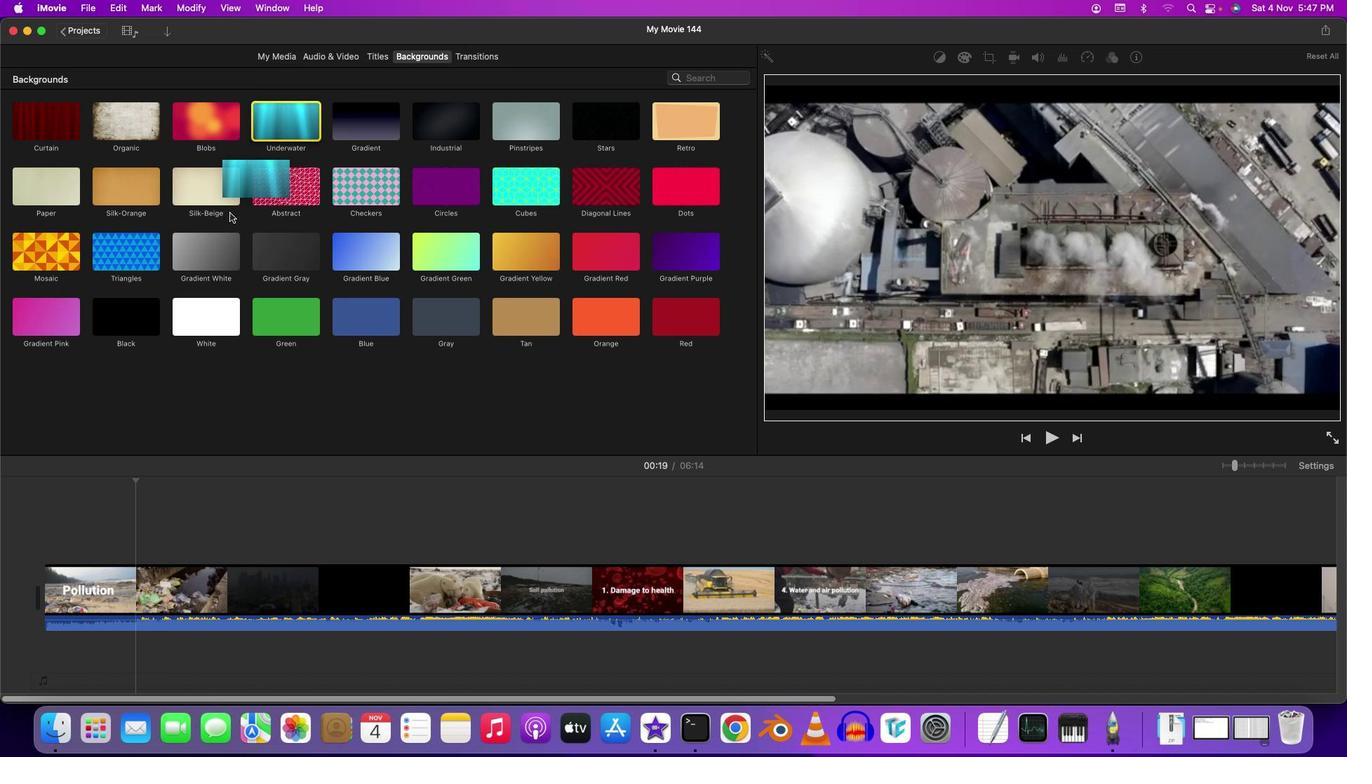 
Action: Mouse moved to (375, 56)
Screenshot: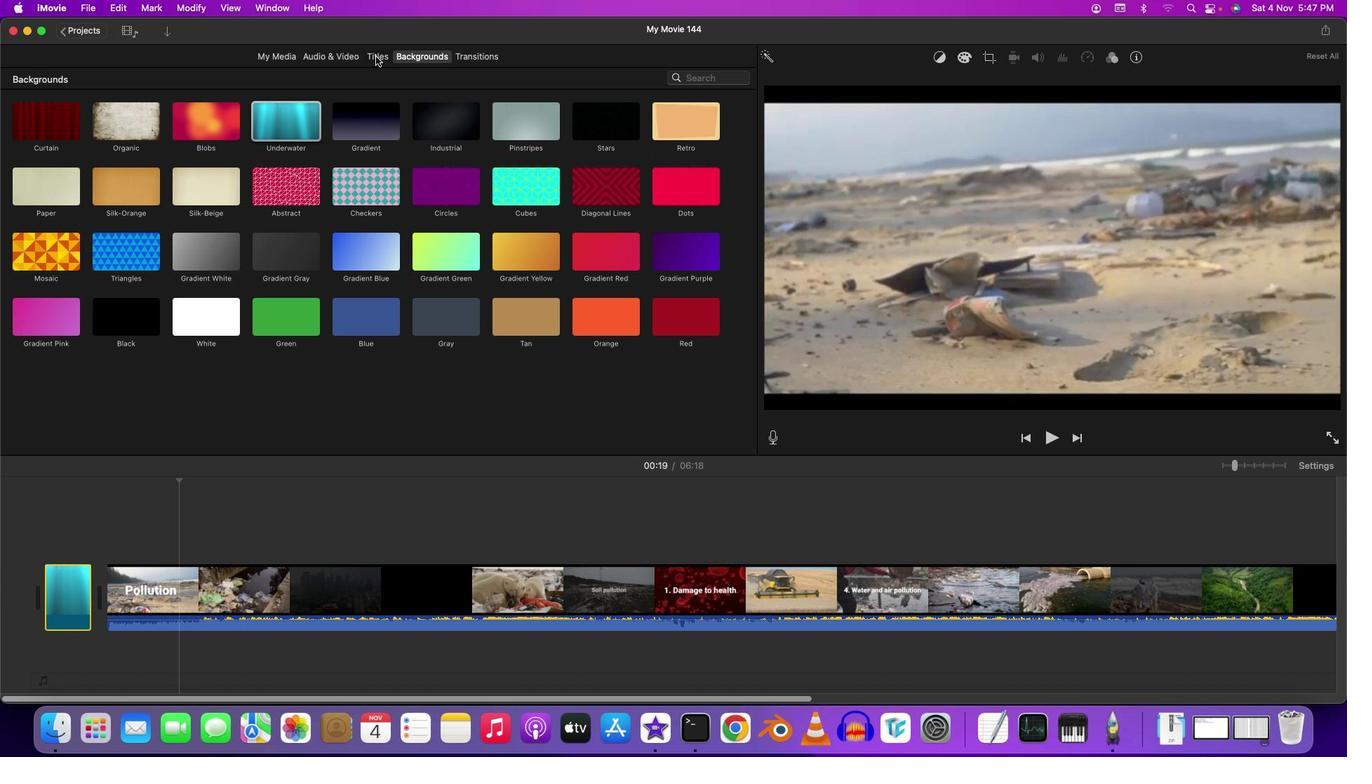 
Action: Mouse pressed left at (375, 56)
Screenshot: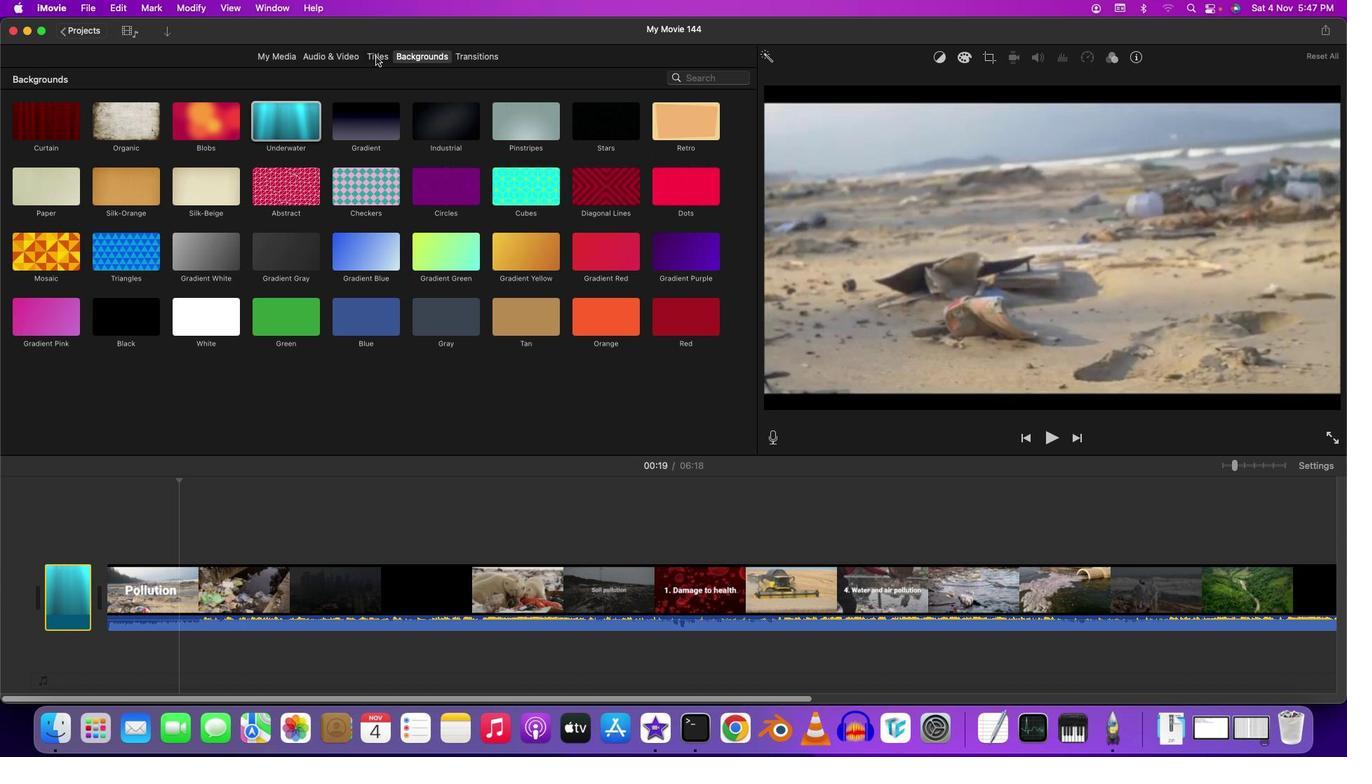 
Action: Mouse moved to (471, 218)
Screenshot: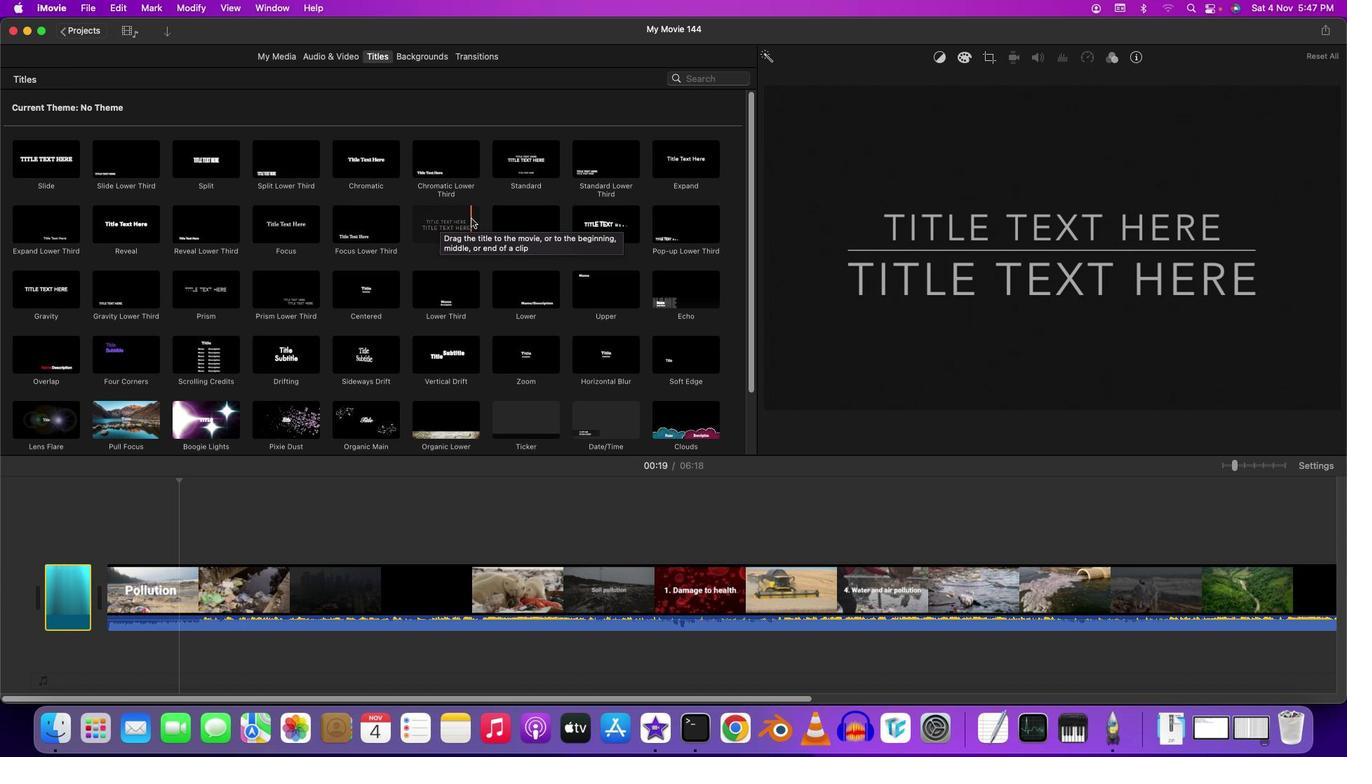 
Action: Mouse pressed left at (471, 218)
Screenshot: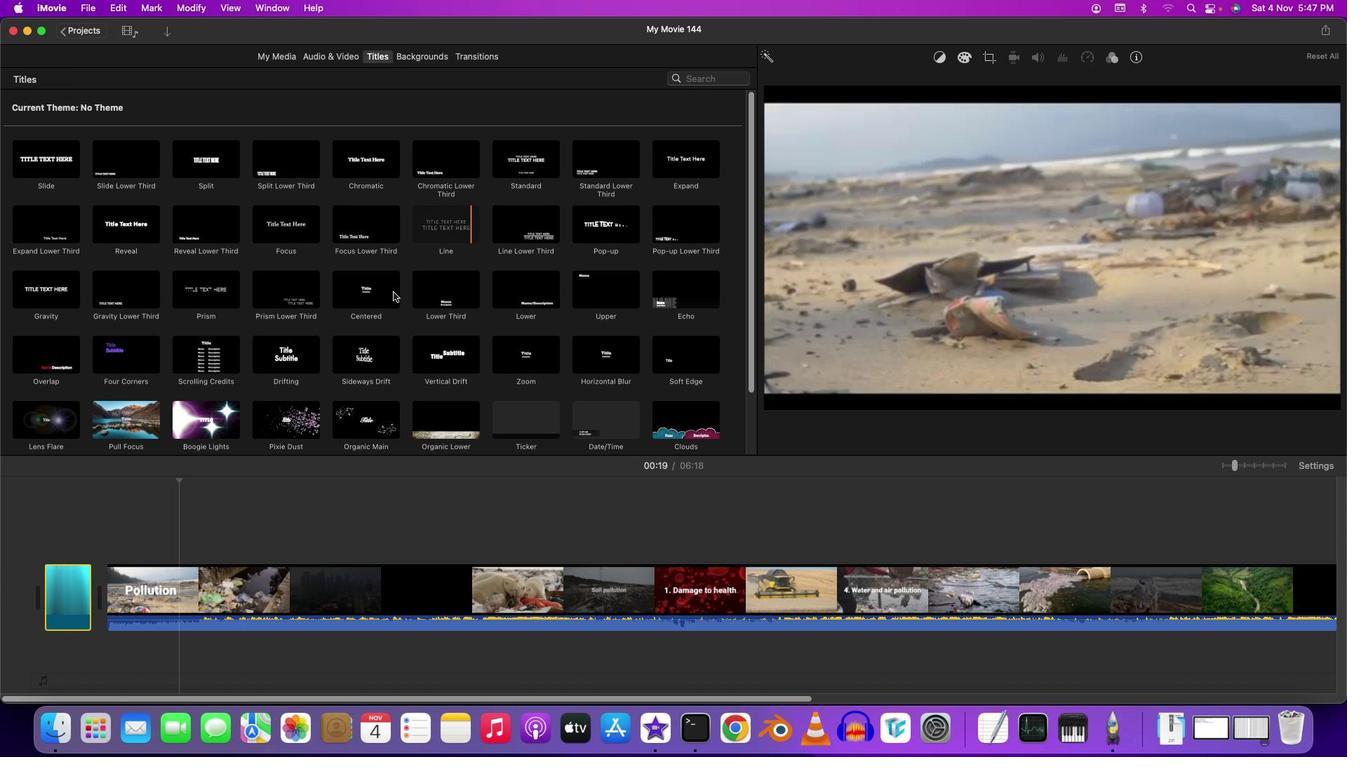 
Action: Mouse moved to (58, 548)
Screenshot: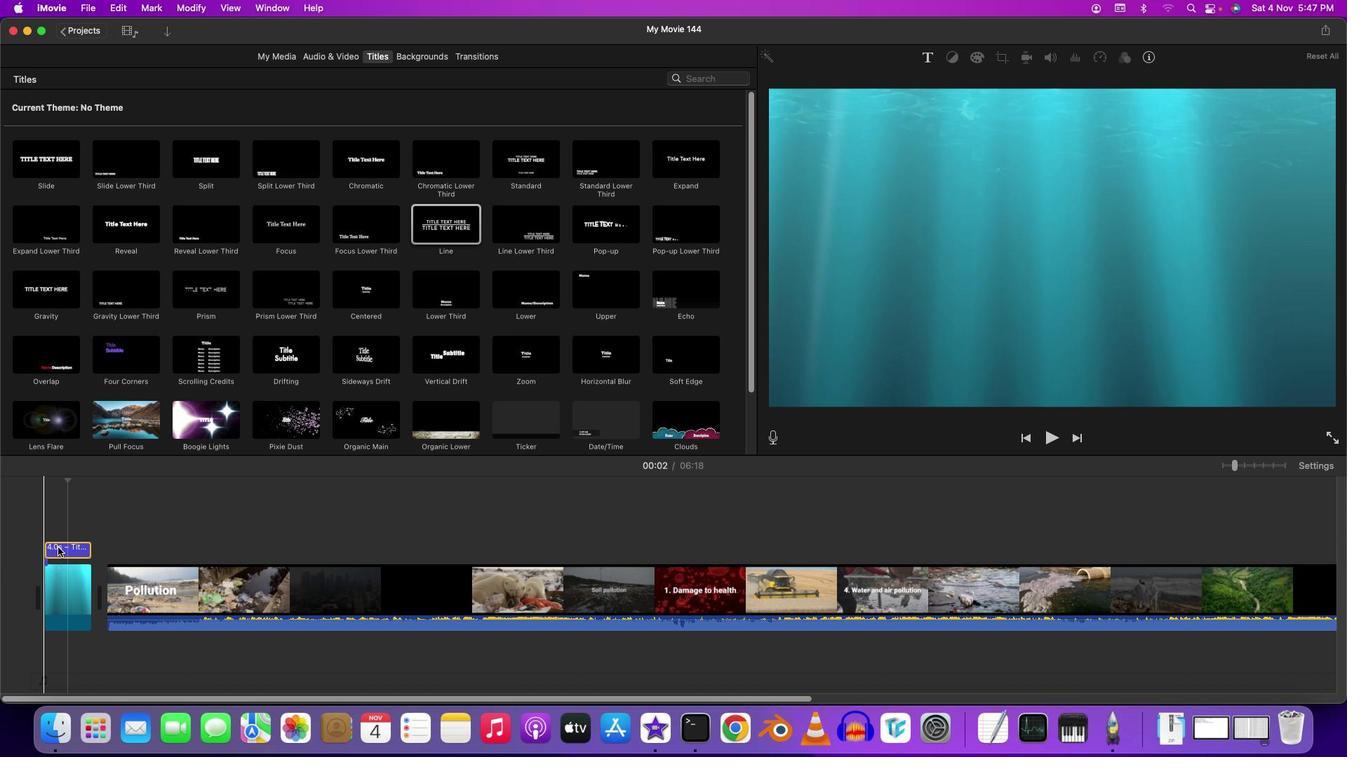 
Action: Mouse pressed left at (58, 548)
Screenshot: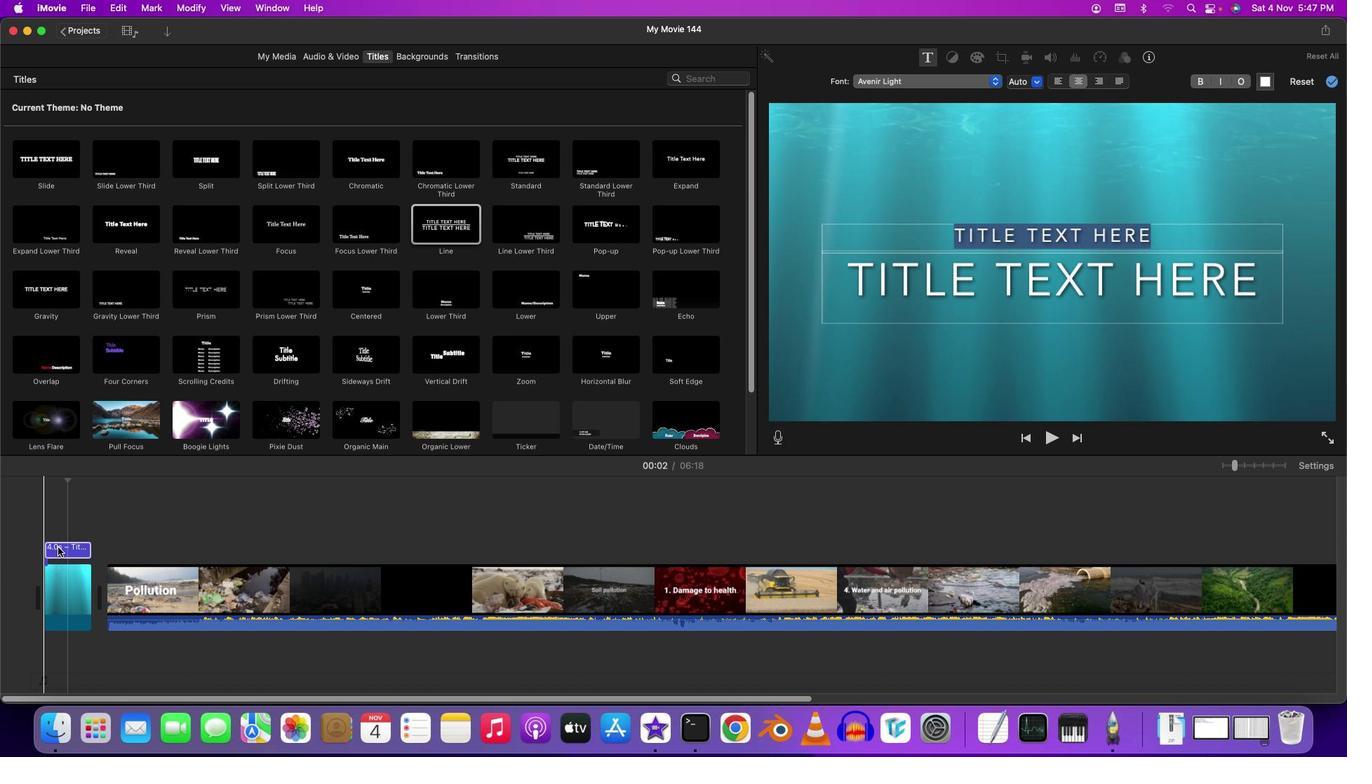 
Action: Mouse pressed left at (58, 548)
Screenshot: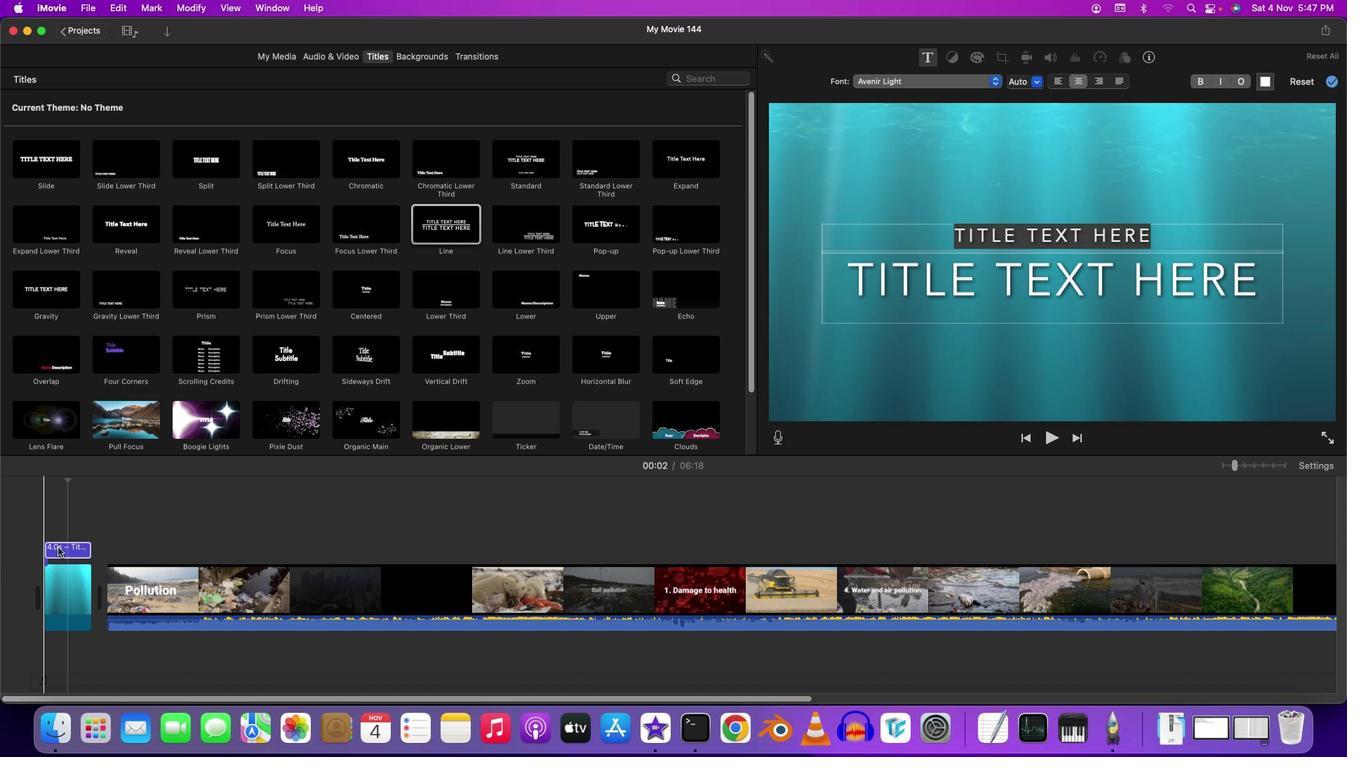 
Action: Mouse moved to (1171, 233)
Screenshot: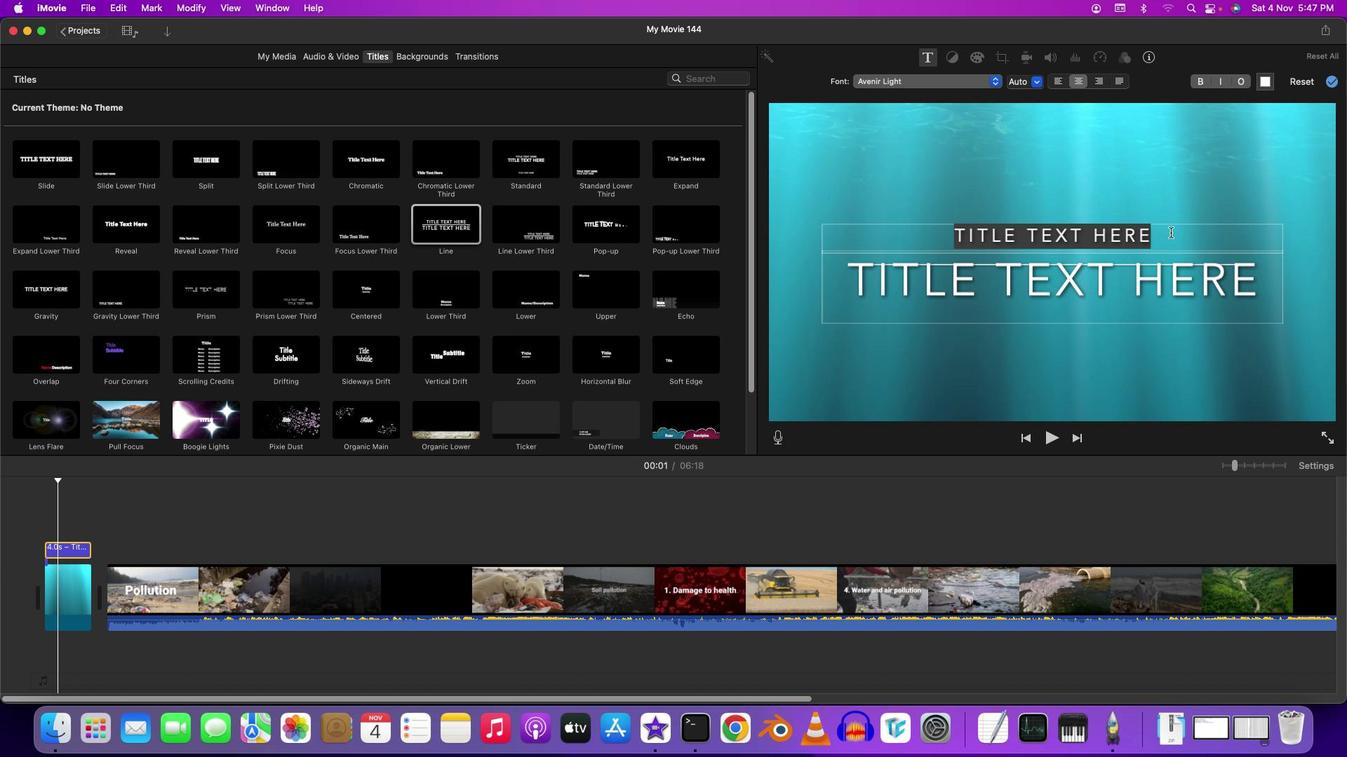 
Action: Mouse pressed left at (1171, 233)
Screenshot: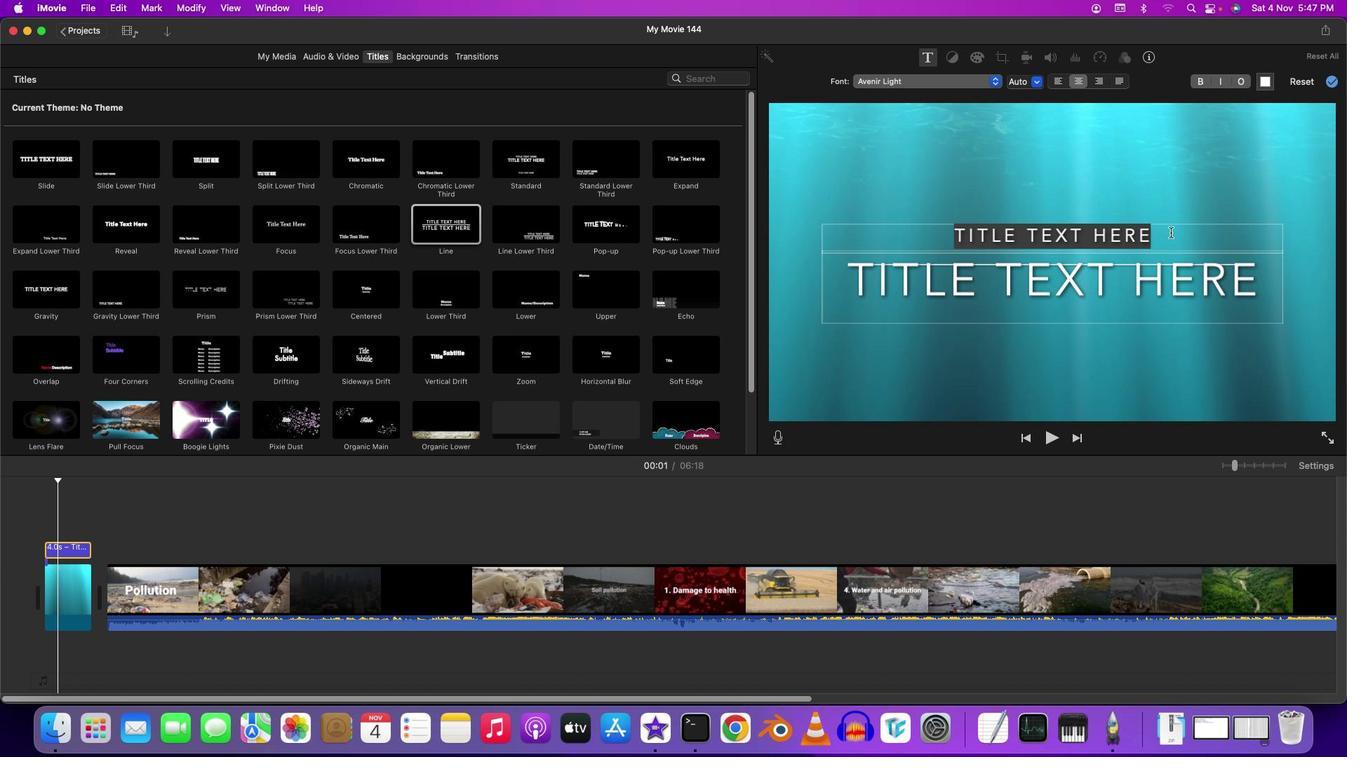 
Action: Key pressed Key.backspaceKey.shift'E''n''v''i''r''o''n''m''e''n''t''a''l'
Screenshot: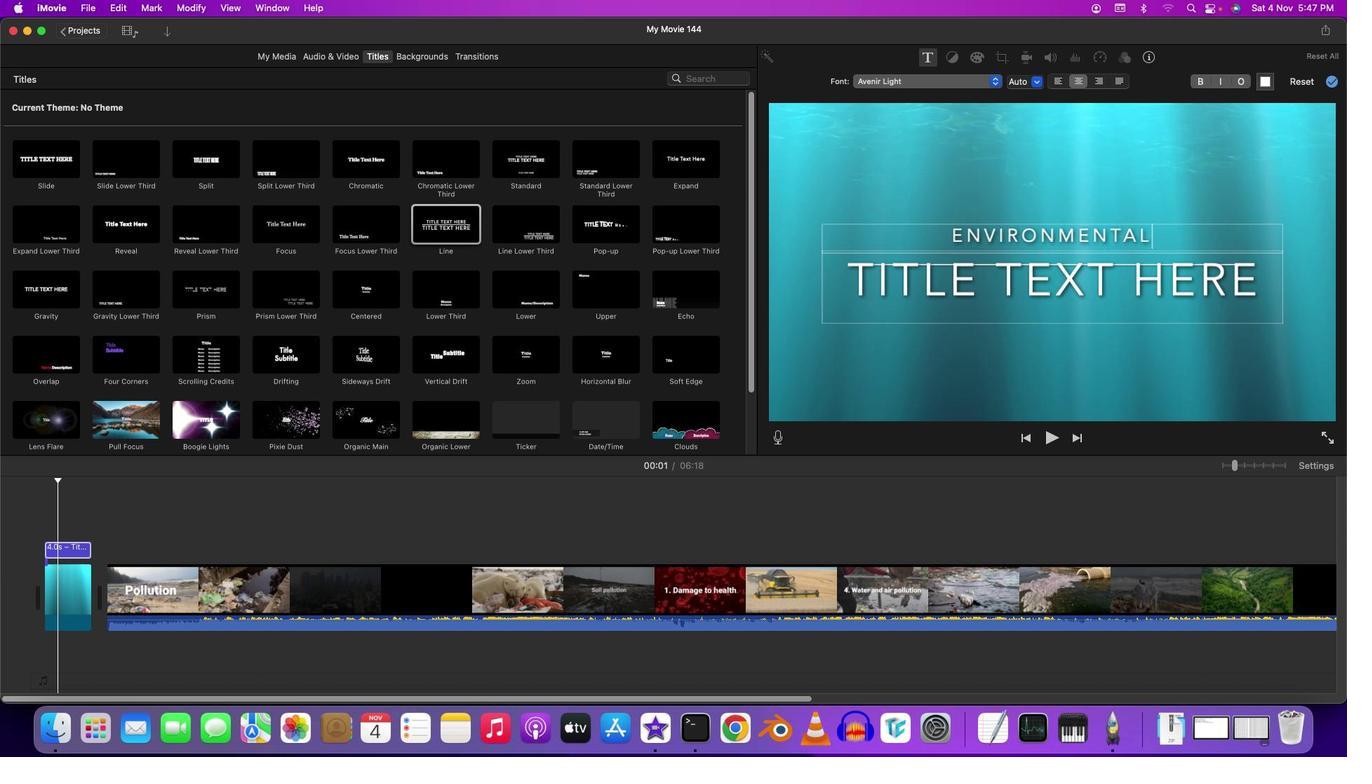 
Action: Mouse moved to (1255, 291)
Screenshot: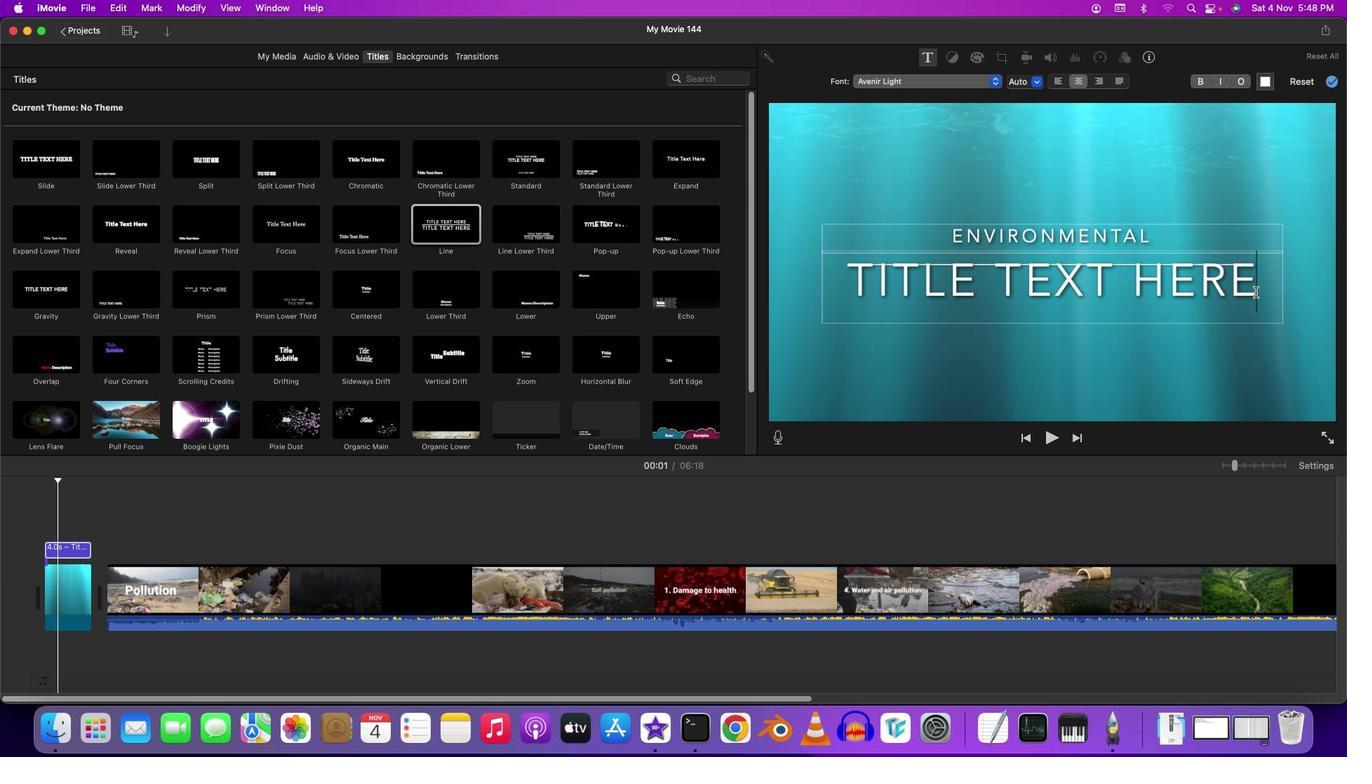 
Action: Mouse pressed left at (1255, 291)
Screenshot: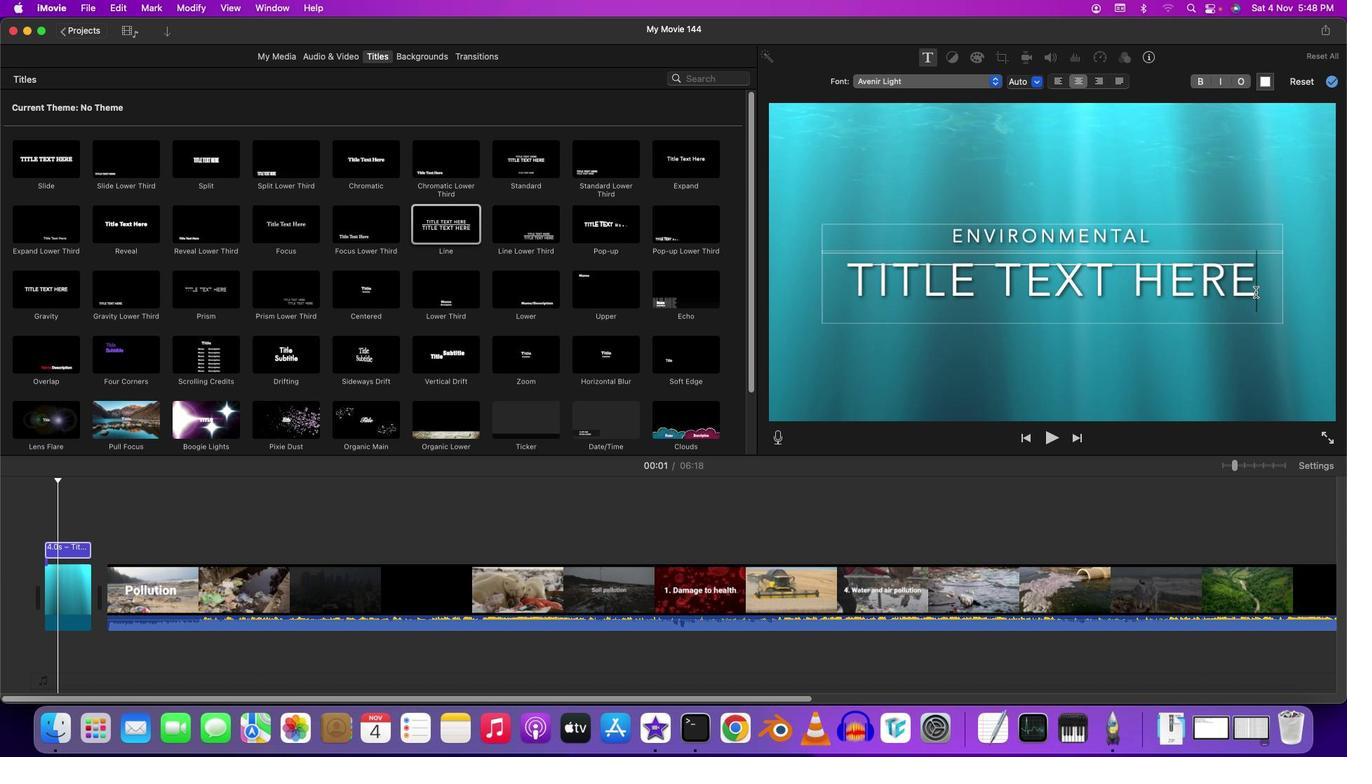 
Action: Key pressed Key.backspaceKey.backspaceKey.backspaceKey.backspaceKey.backspaceKey.backspaceKey.backspaceKey.backspaceKey.backspaceKey.backspaceKey.backspaceKey.backspaceKey.backspaceKey.backspaceKey.backspaceKey.backspaceKey.backspaceKey.backspaceKey.backspaceKey.backspaceKey.shift'I''s''s''u''e'
Screenshot: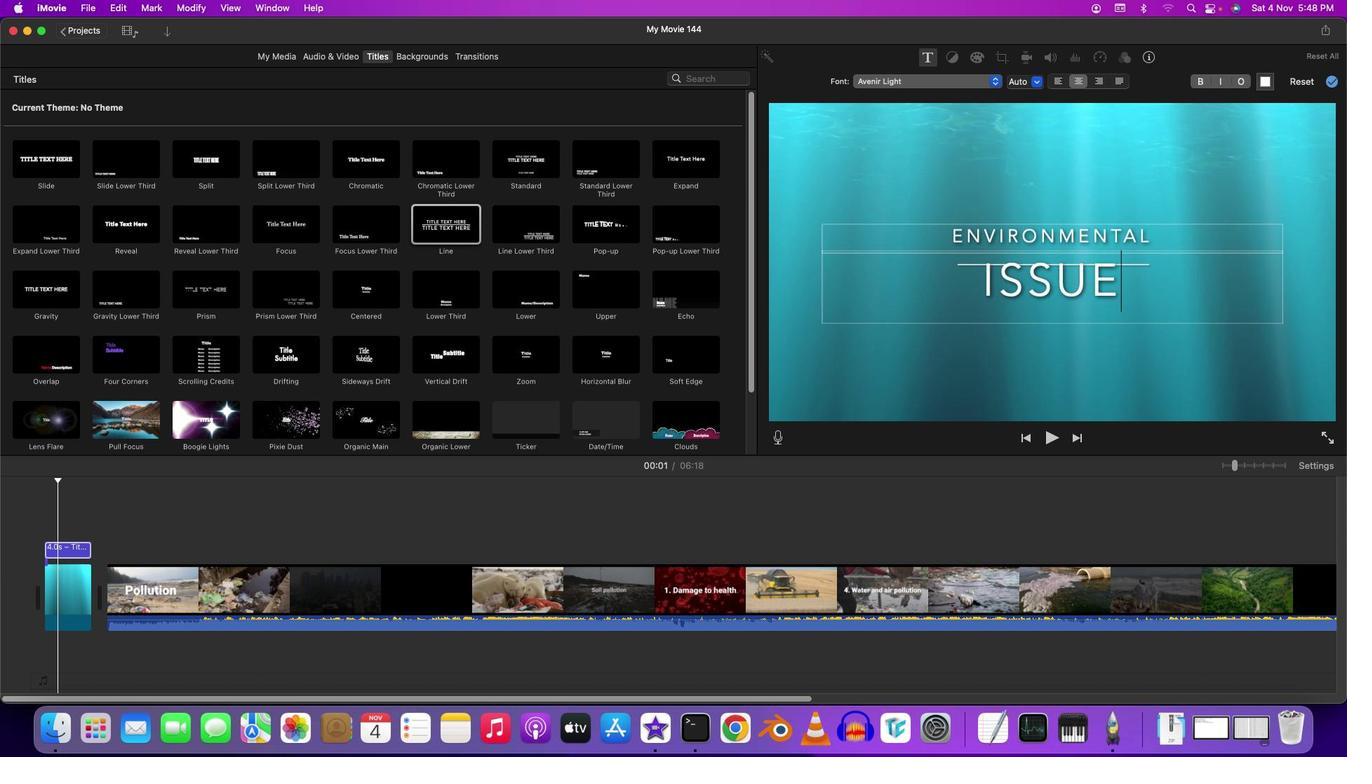 
Action: Mouse moved to (1165, 333)
Screenshot: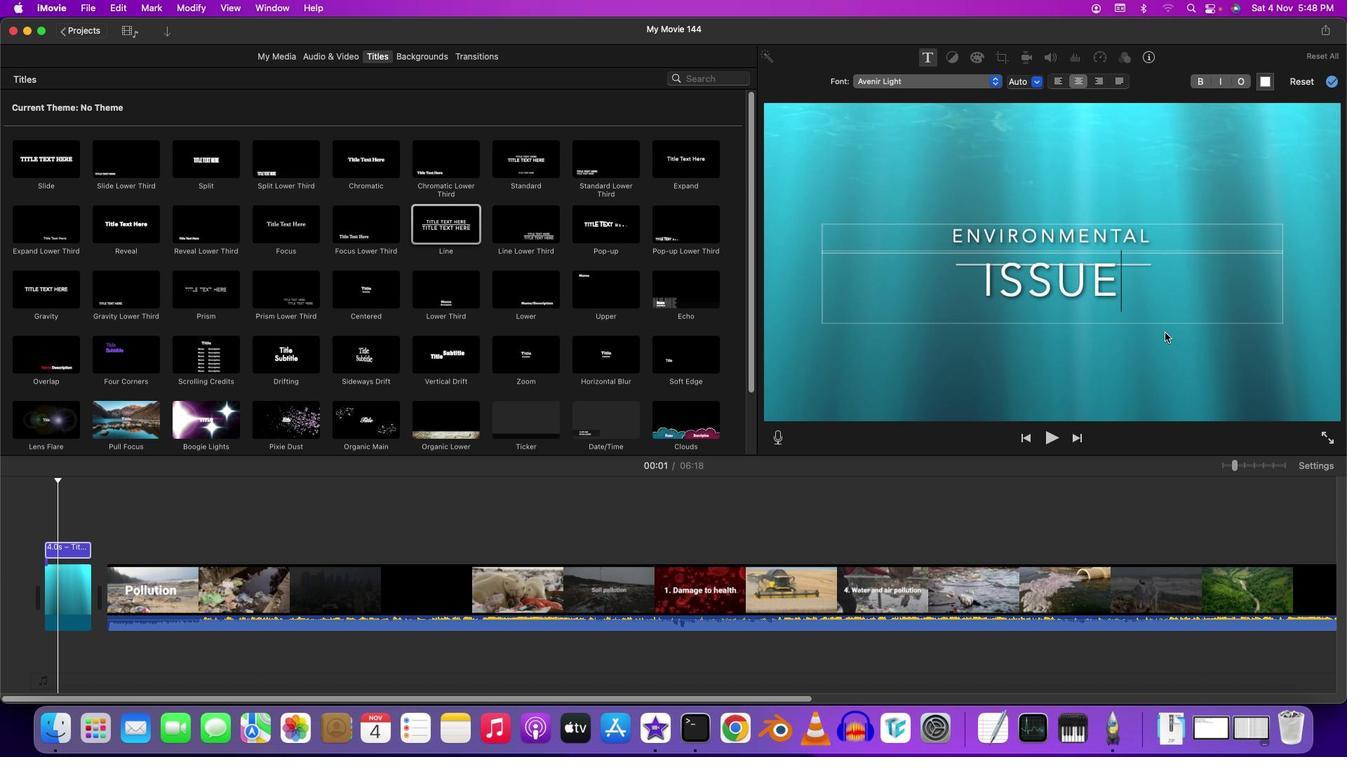 
Action: Mouse pressed left at (1165, 333)
Screenshot: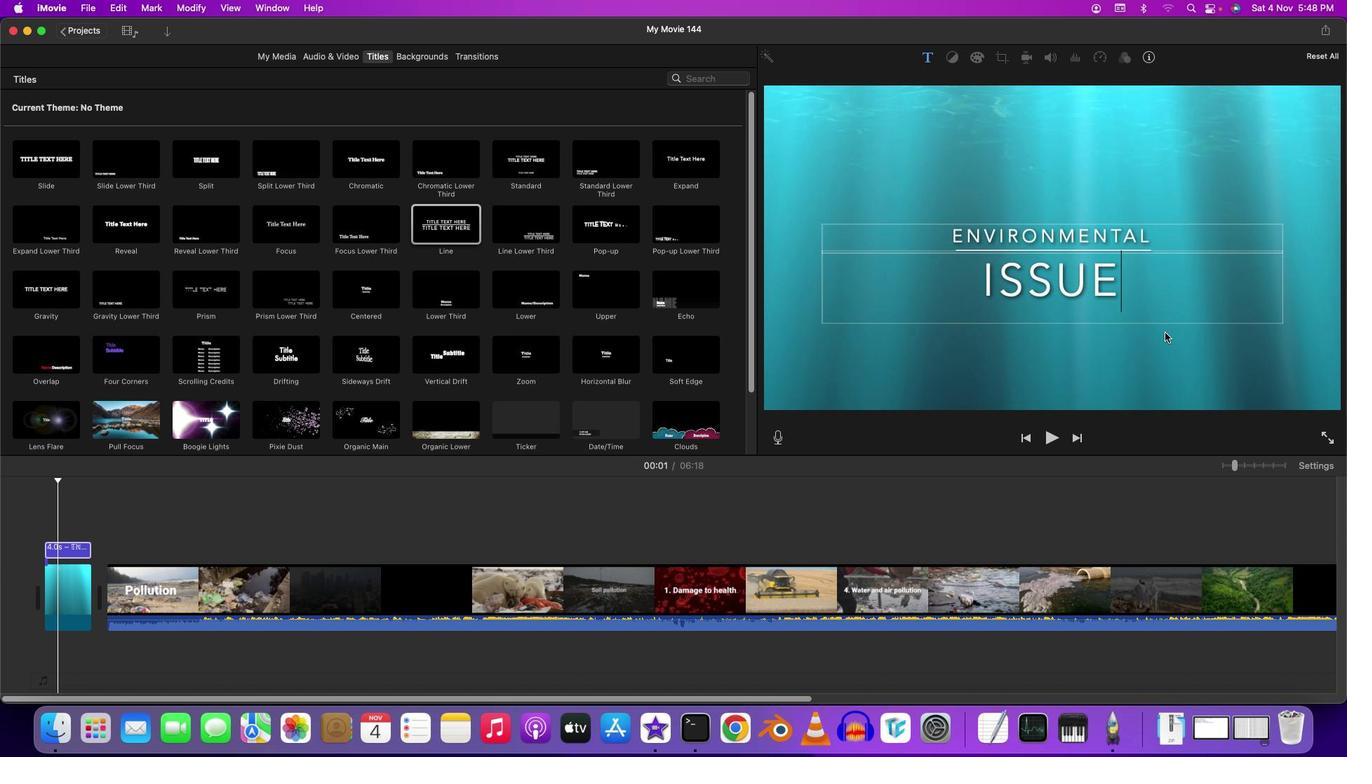 
Action: Mouse moved to (67, 548)
Screenshot: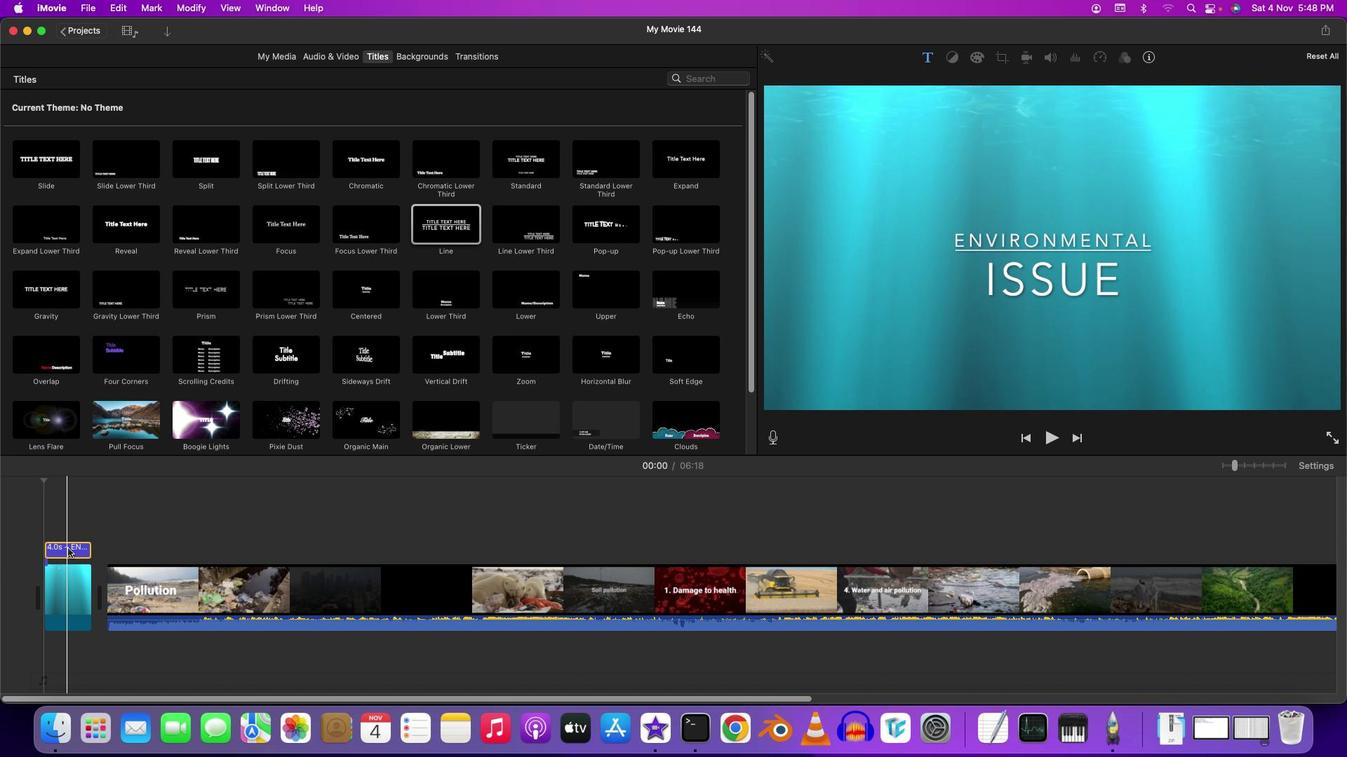 
Action: Mouse pressed left at (67, 548)
Screenshot: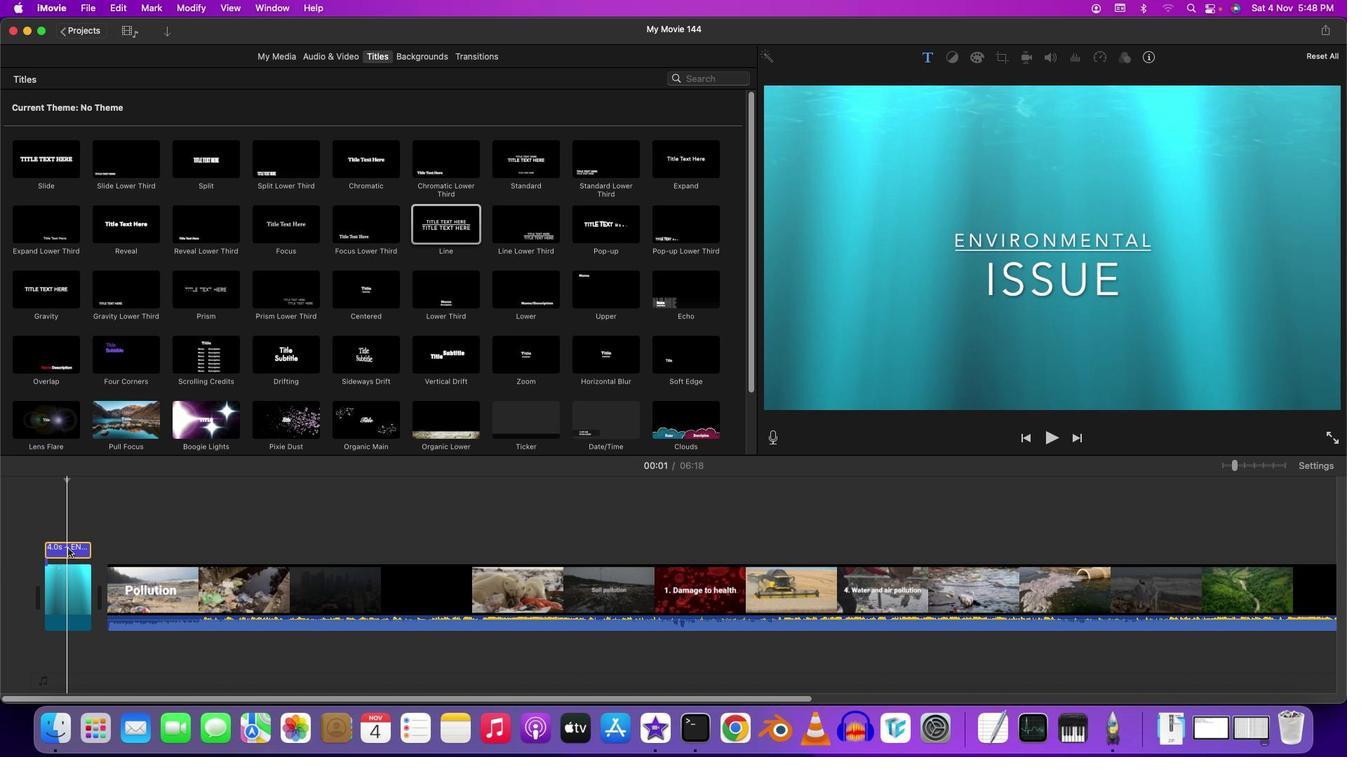 
Action: Mouse pressed left at (67, 548)
Screenshot: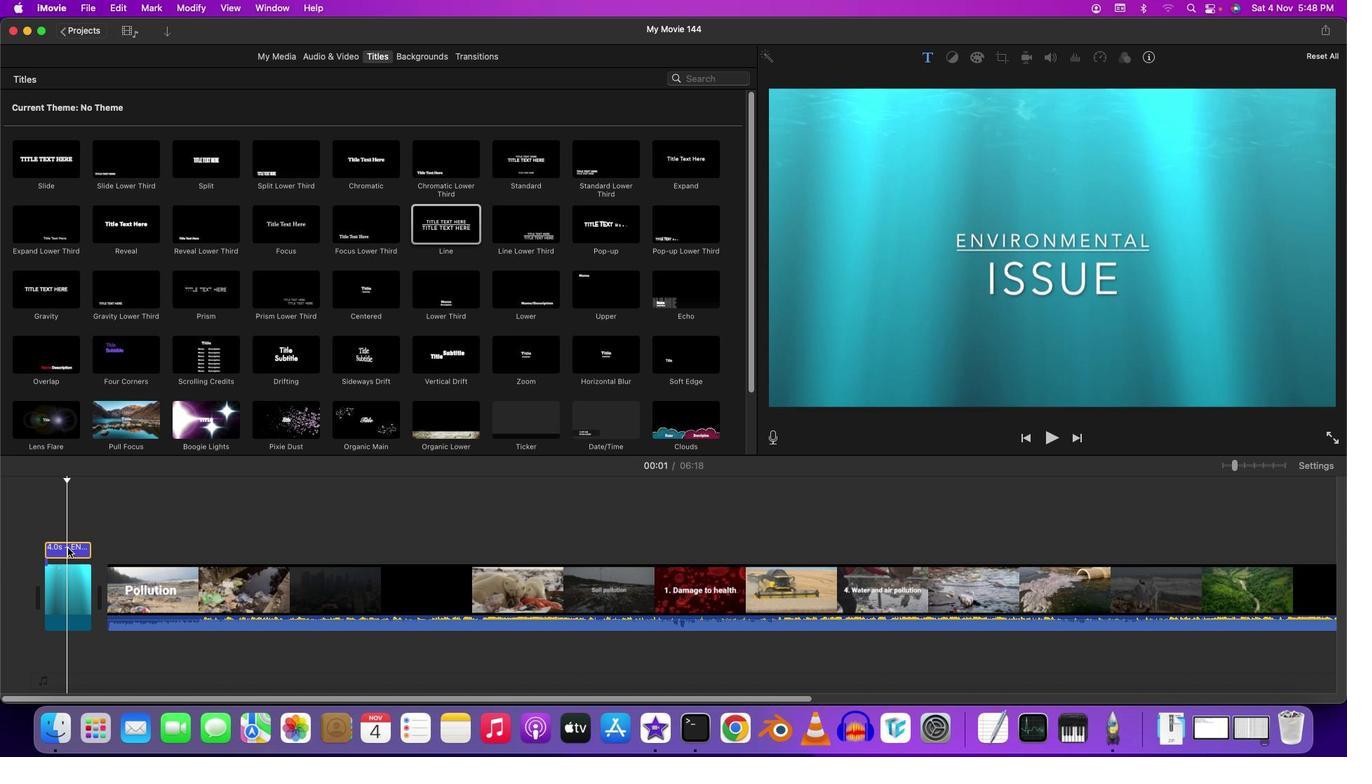 
Action: Mouse moved to (1211, 211)
Screenshot: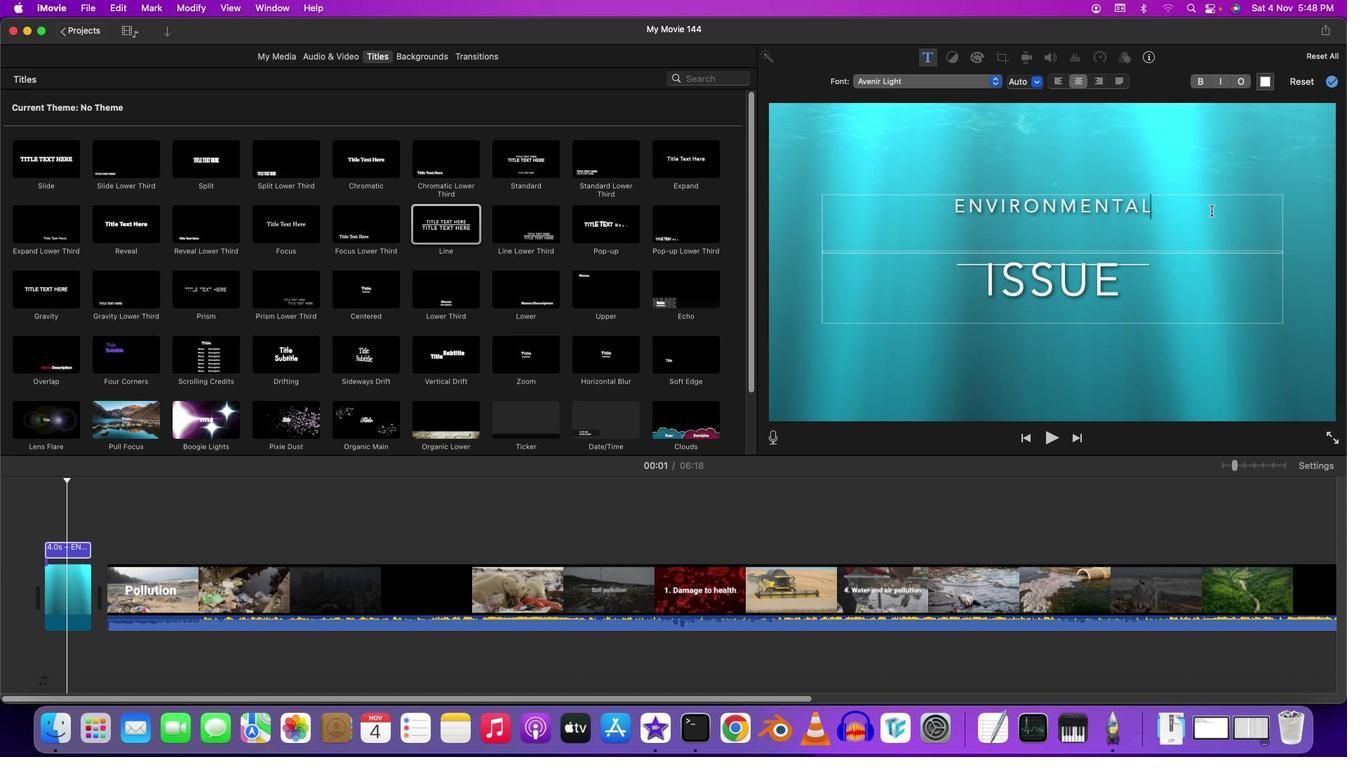 
Action: Mouse pressed left at (1211, 211)
Screenshot: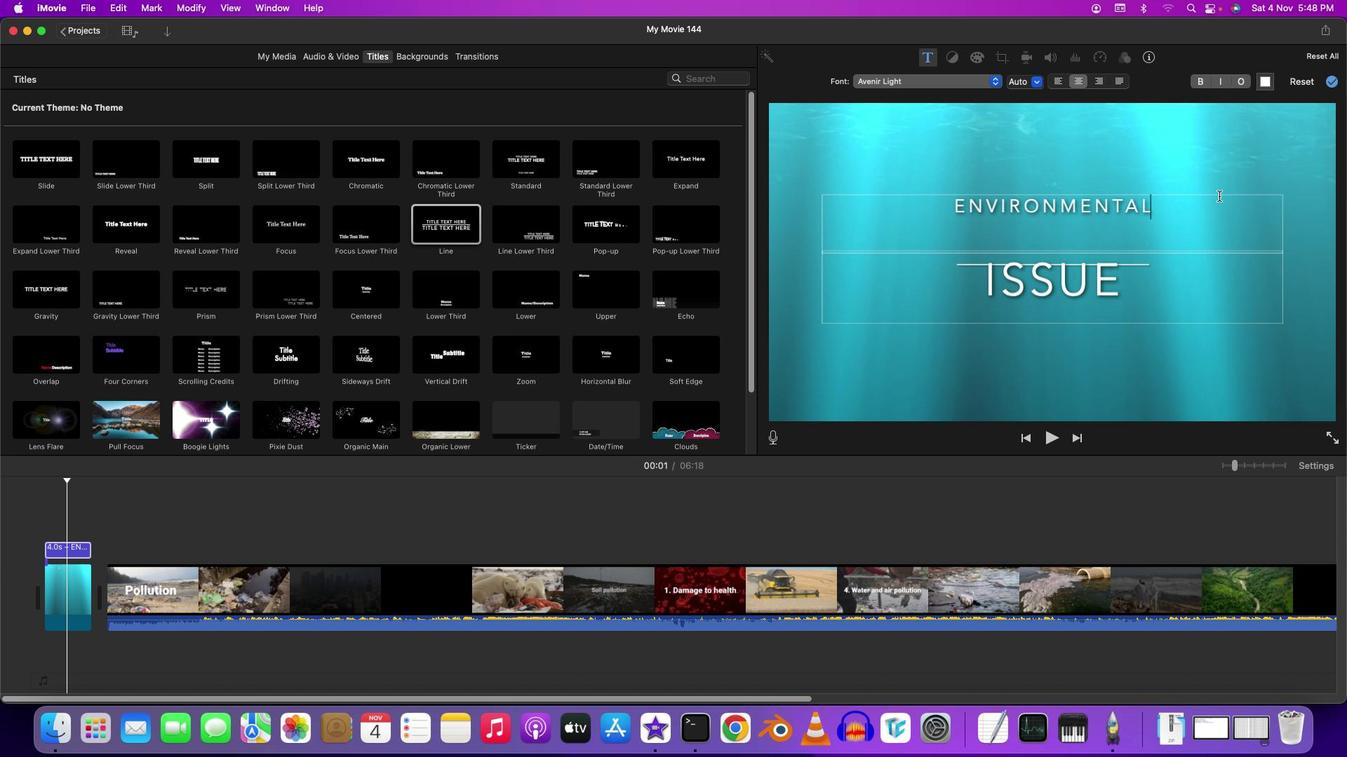 
Action: Mouse moved to (1264, 84)
Screenshot: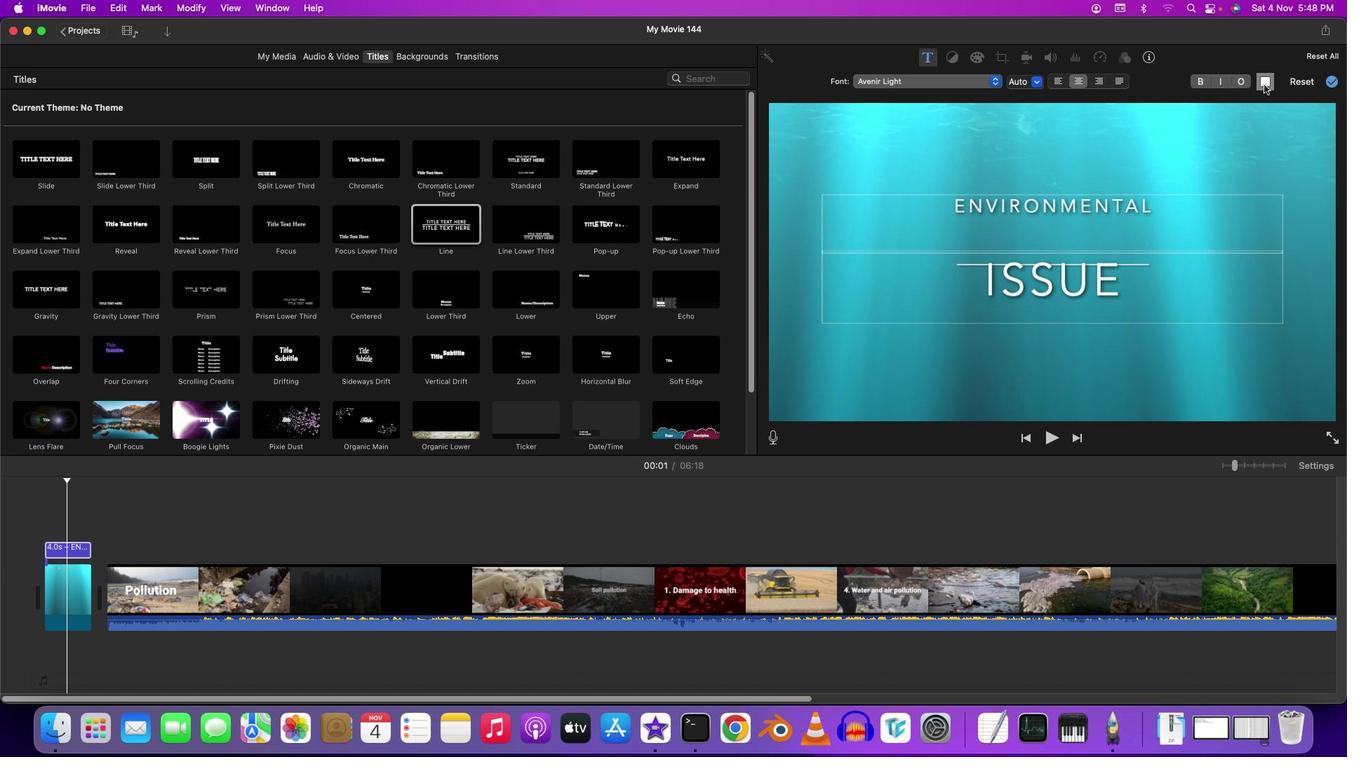 
Action: Mouse pressed left at (1264, 84)
Screenshot: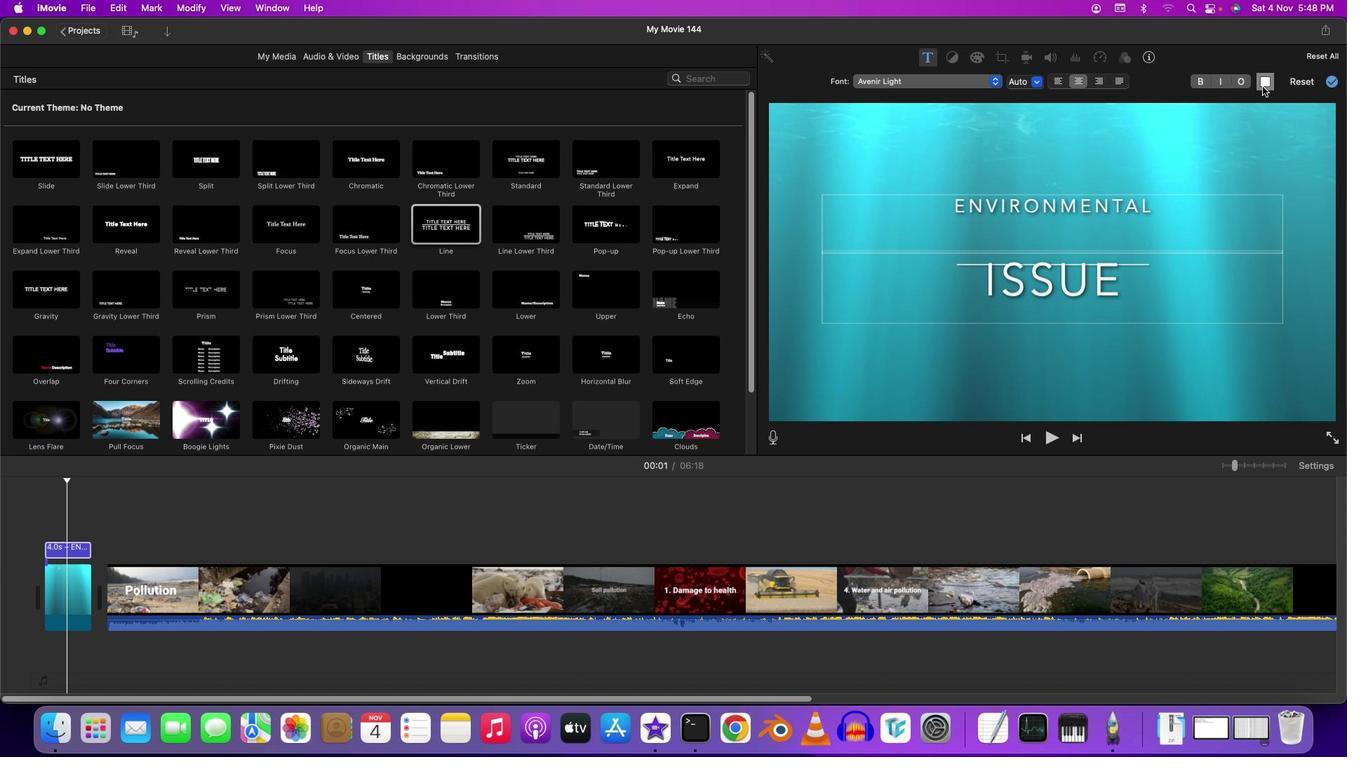 
Action: Mouse moved to (566, 522)
Screenshot: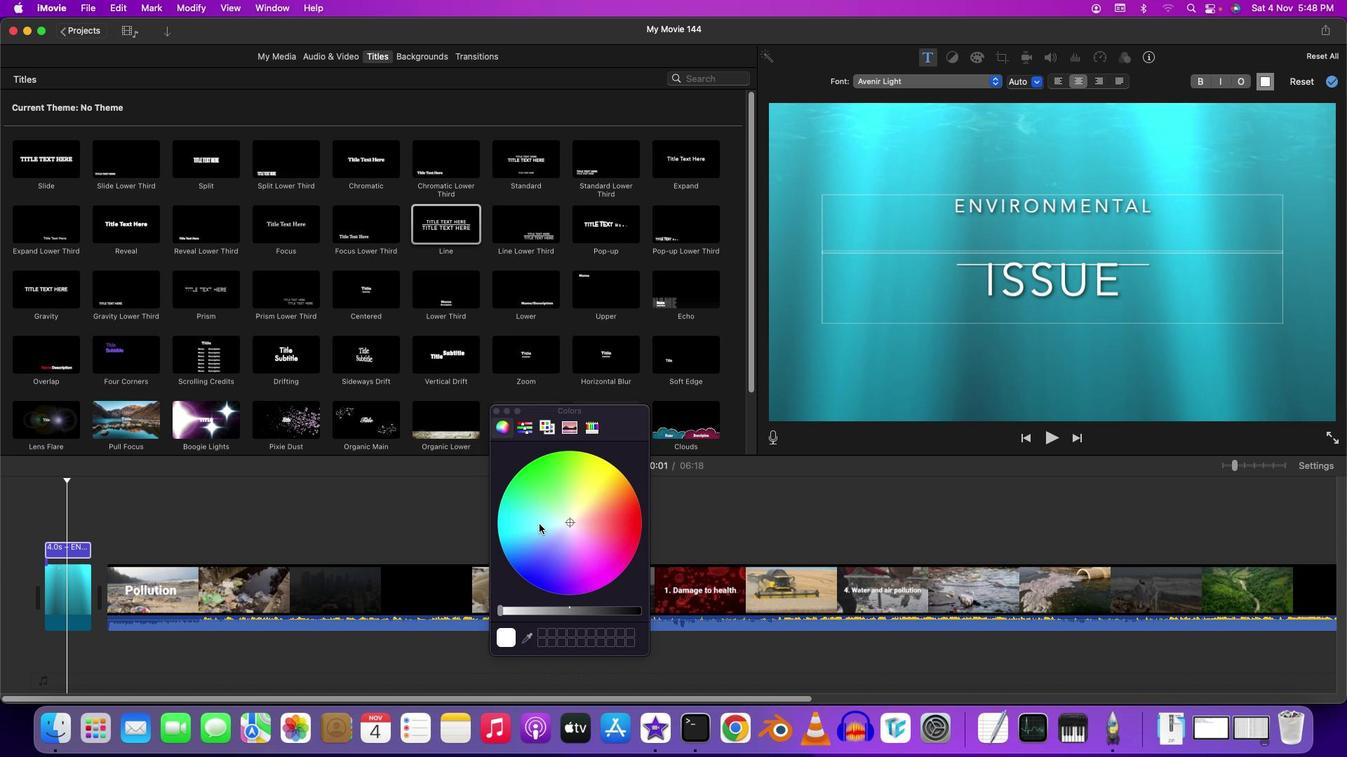 
Action: Mouse pressed left at (566, 522)
Screenshot: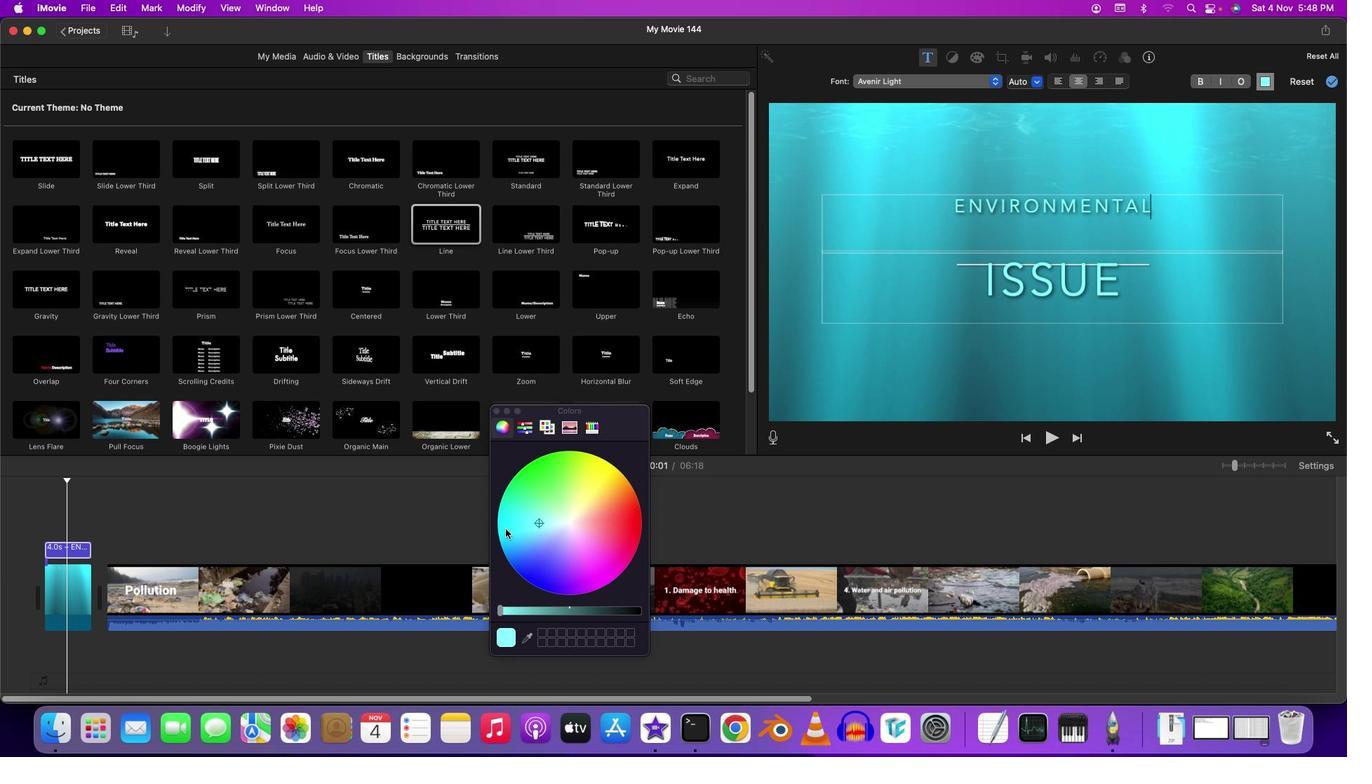 
Action: Mouse moved to (1160, 209)
Screenshot: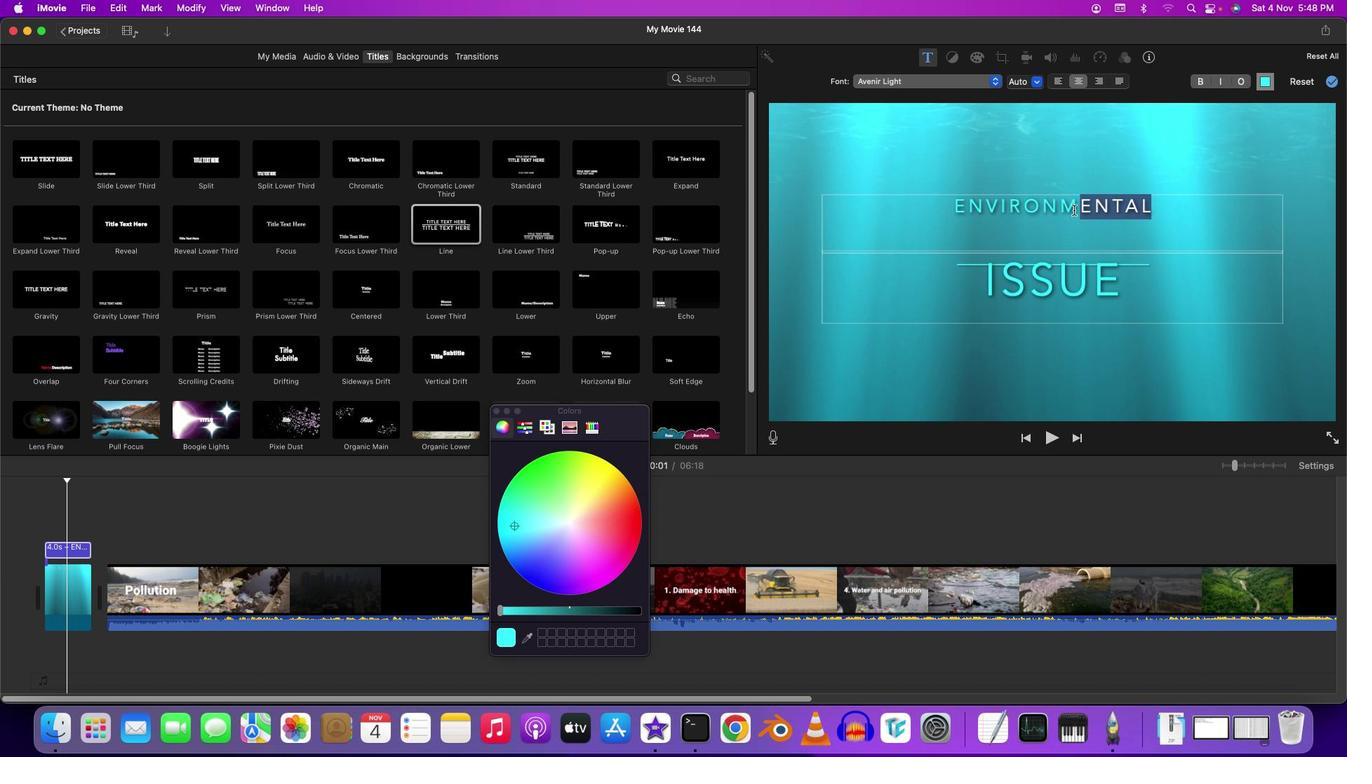 
Action: Mouse pressed left at (1160, 209)
Screenshot: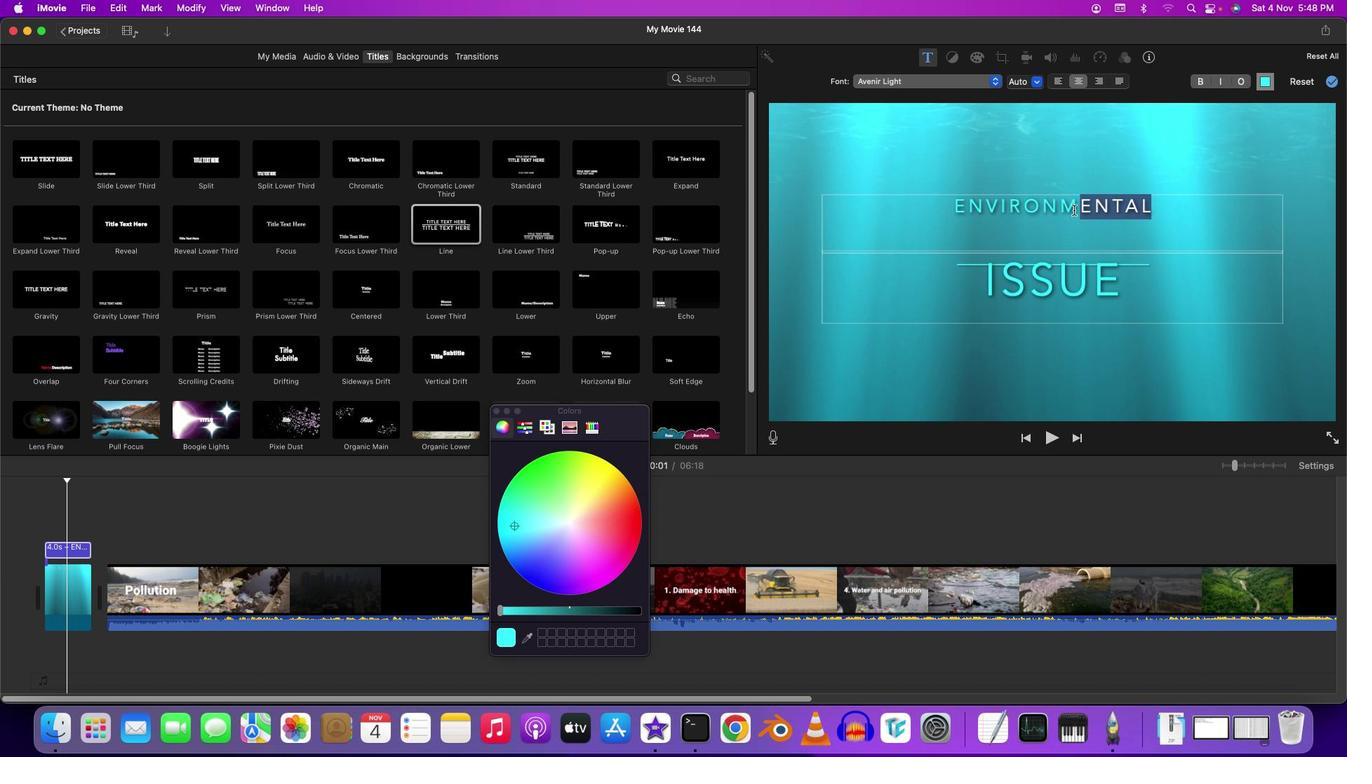 
Action: Mouse moved to (517, 522)
Screenshot: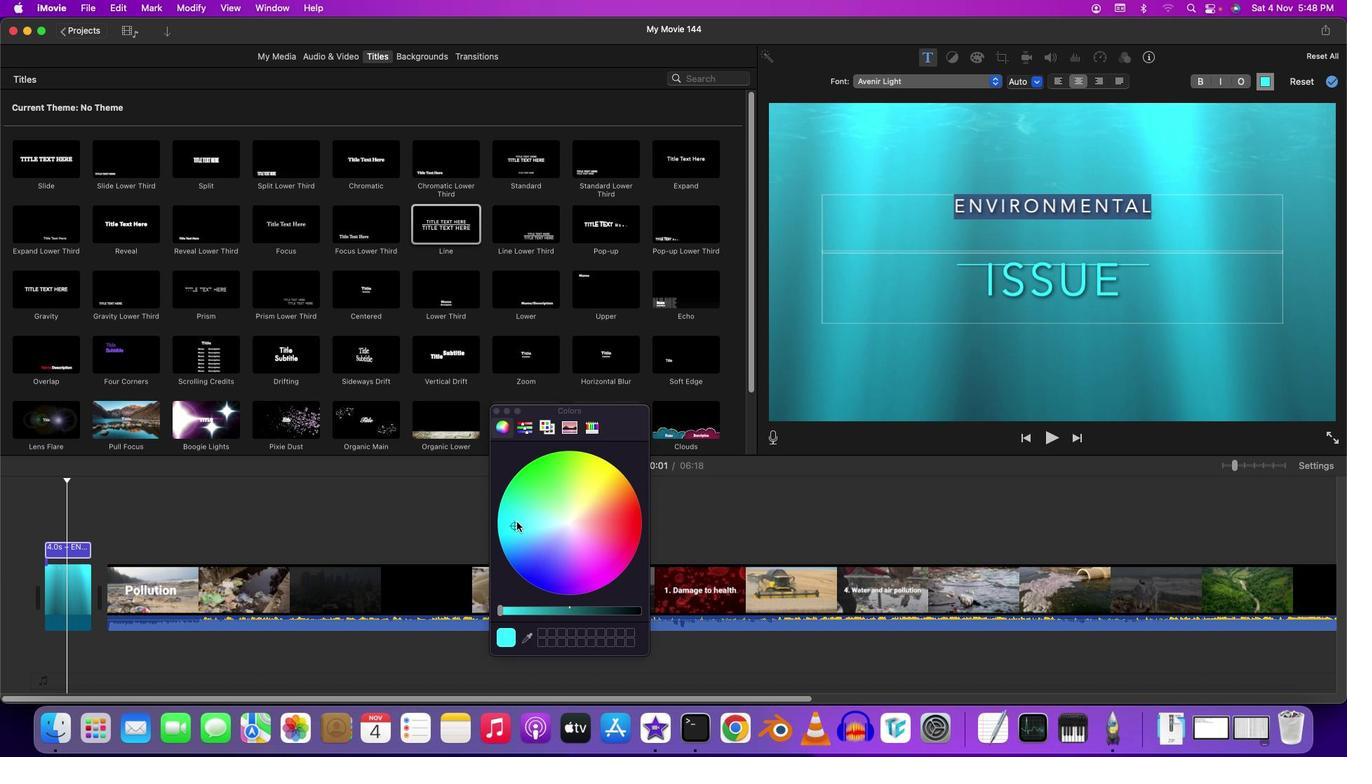 
Action: Mouse pressed left at (517, 522)
Screenshot: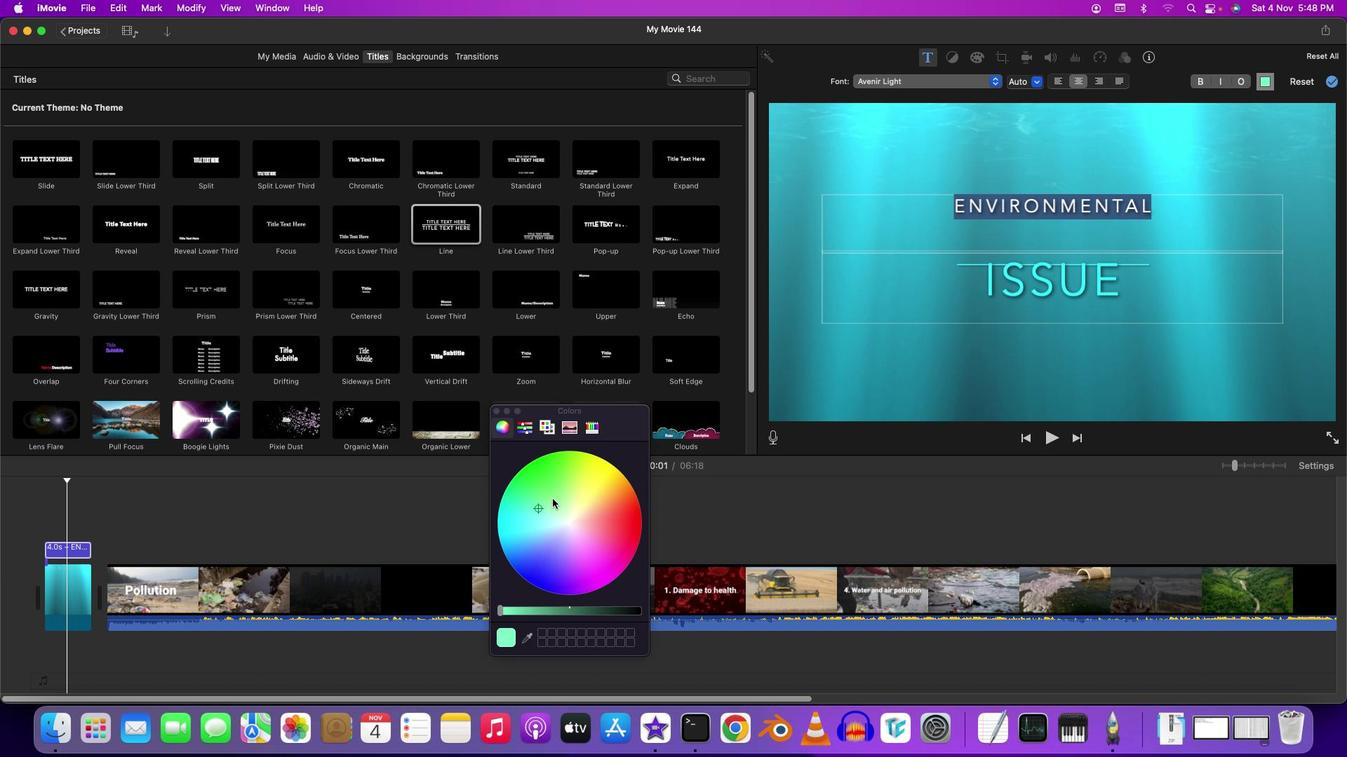 
Action: Mouse moved to (1190, 256)
Screenshot: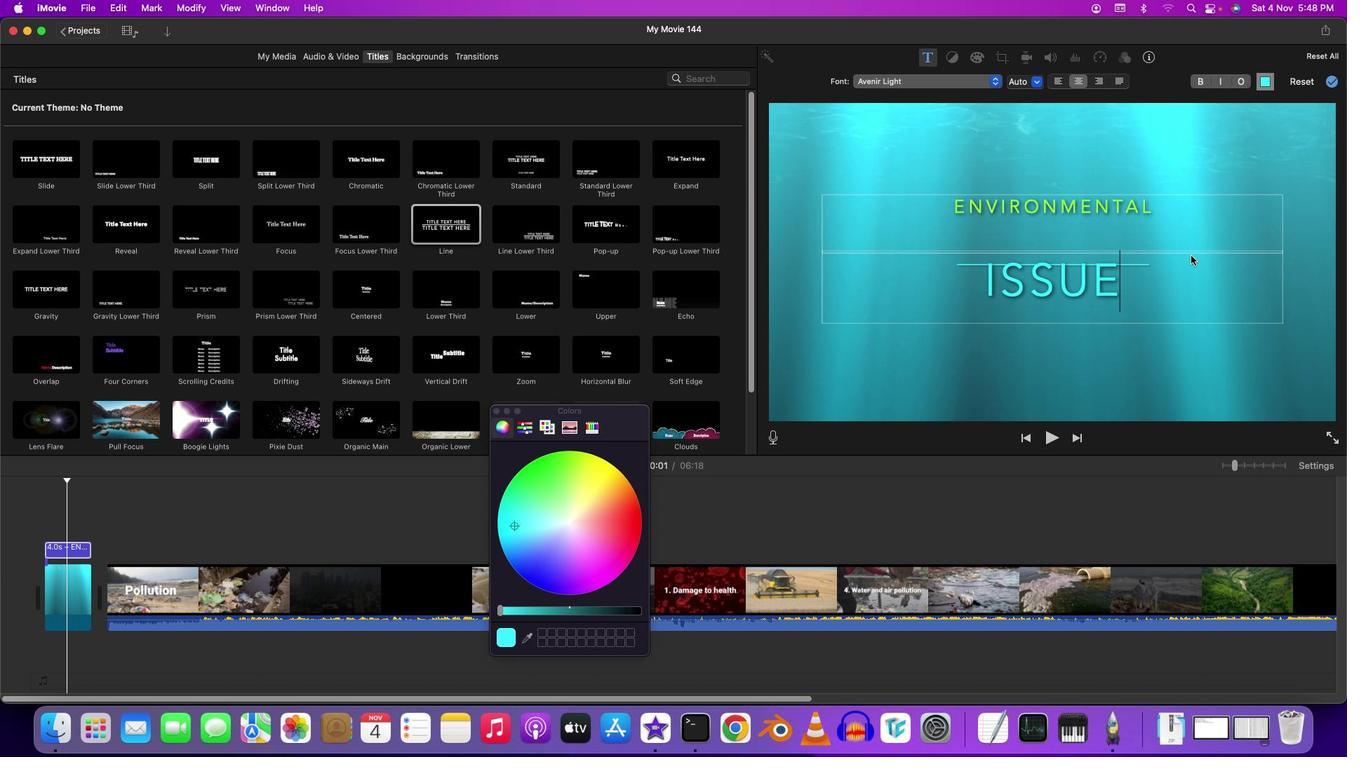 
Action: Mouse pressed left at (1190, 256)
Screenshot: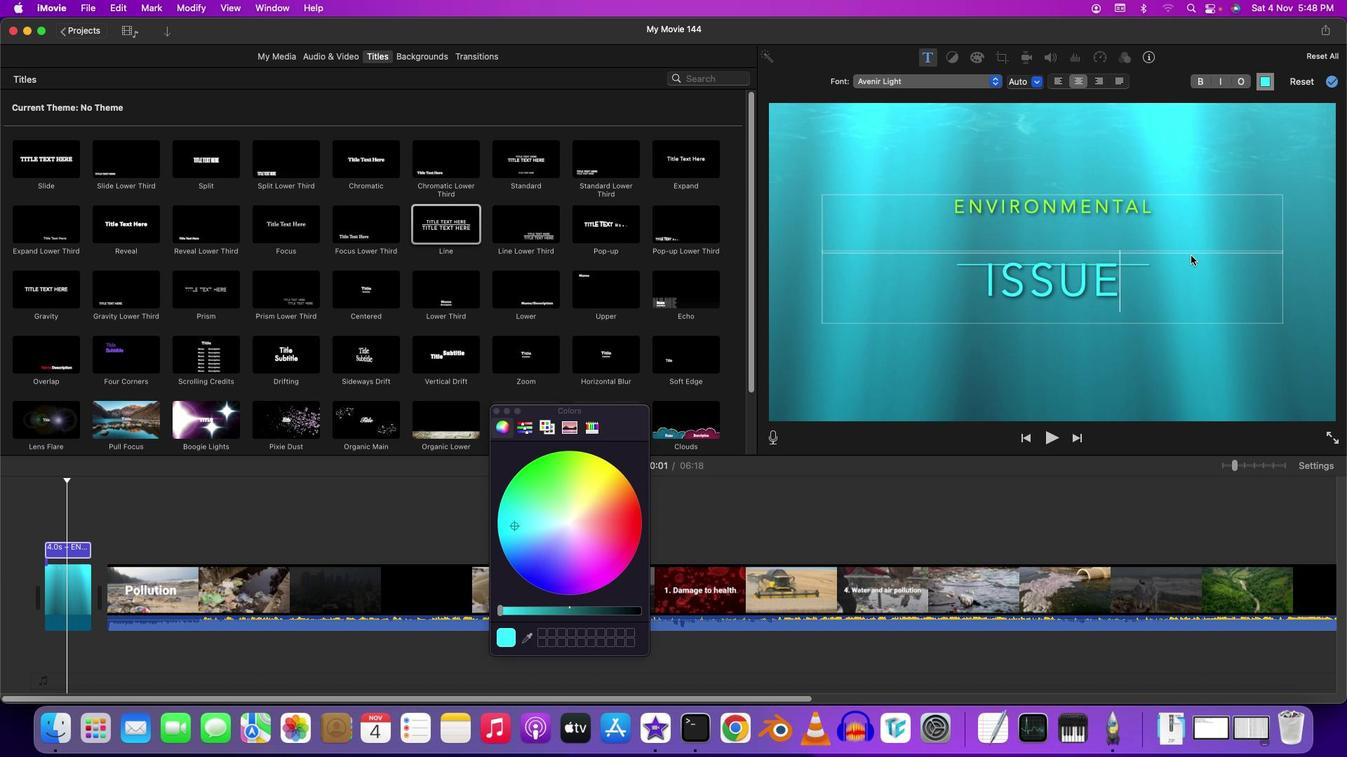 
Action: Mouse moved to (1086, 361)
Screenshot: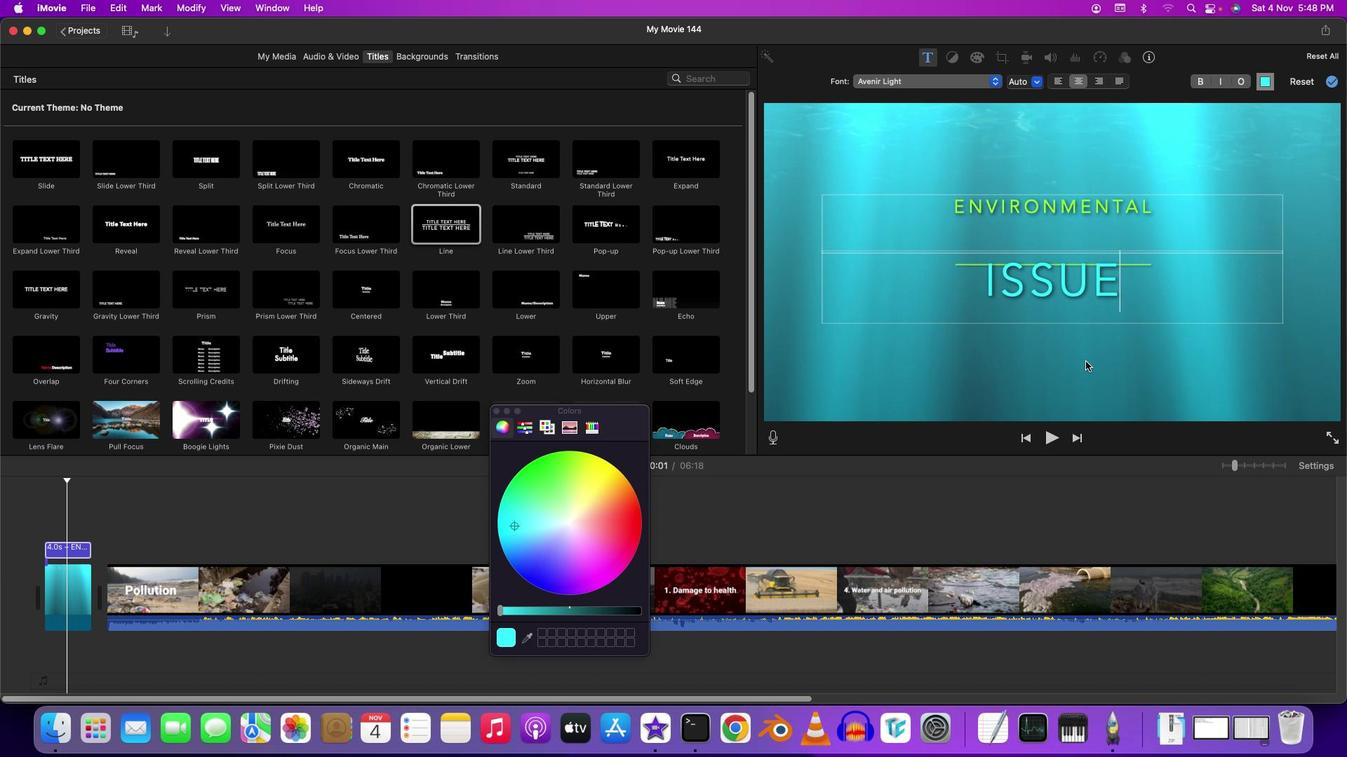 
Action: Mouse pressed left at (1086, 361)
Screenshot: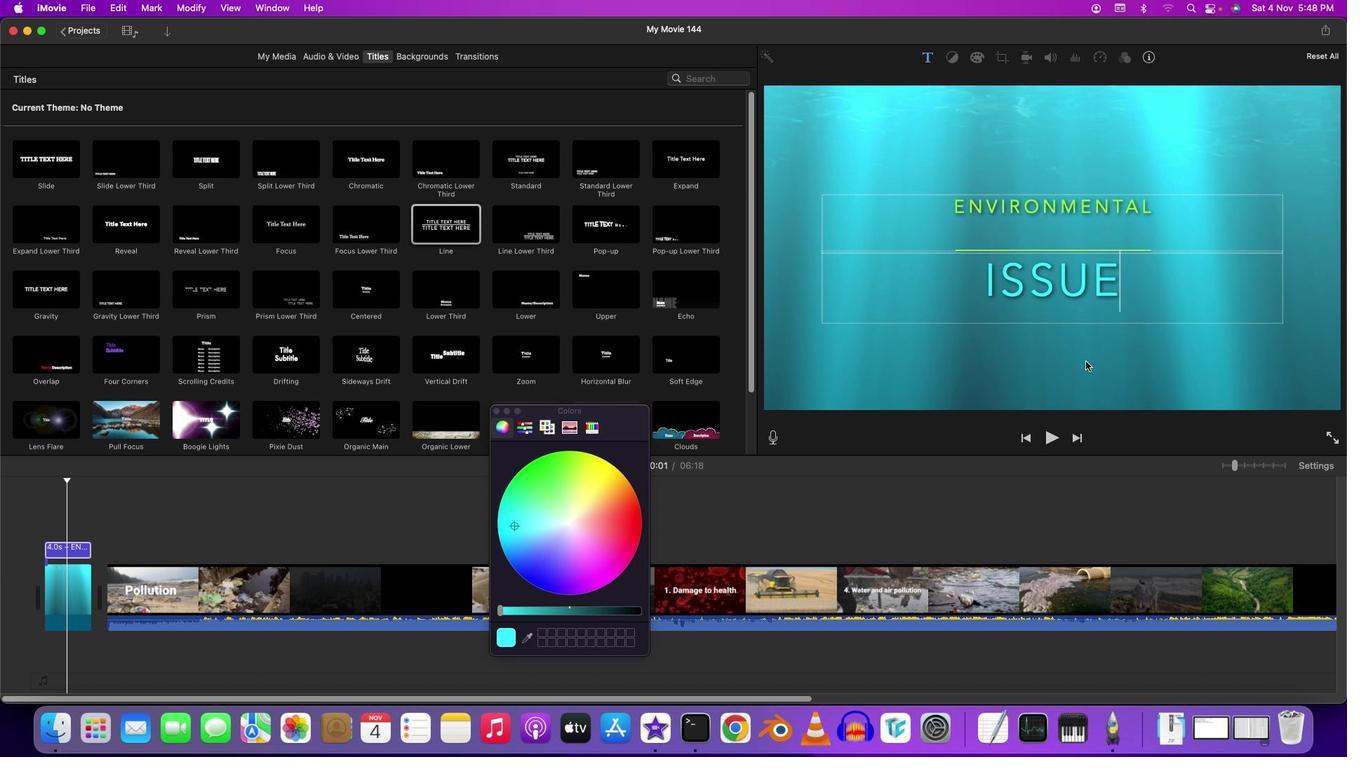 
Action: Mouse pressed left at (1086, 361)
Screenshot: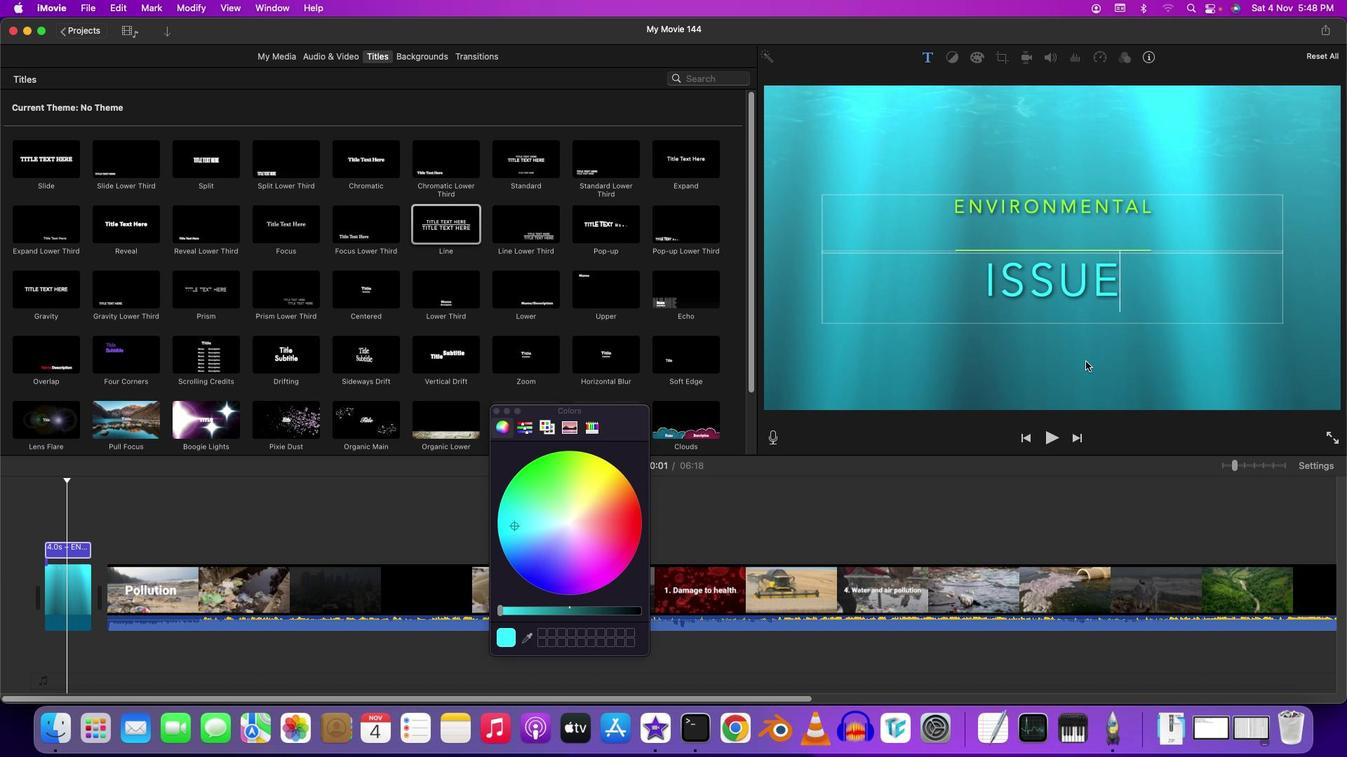 
Action: Mouse pressed left at (1086, 361)
Screenshot: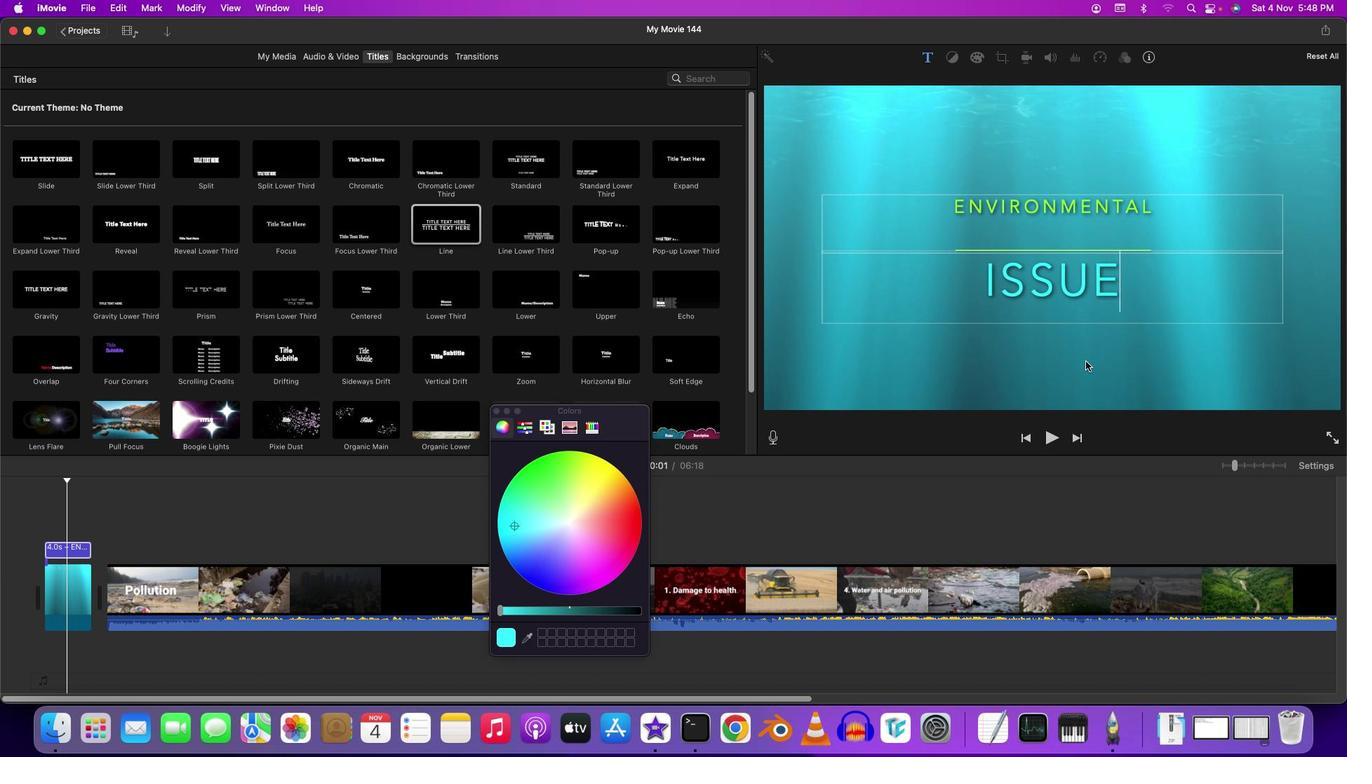 
Action: Mouse moved to (1073, 344)
Screenshot: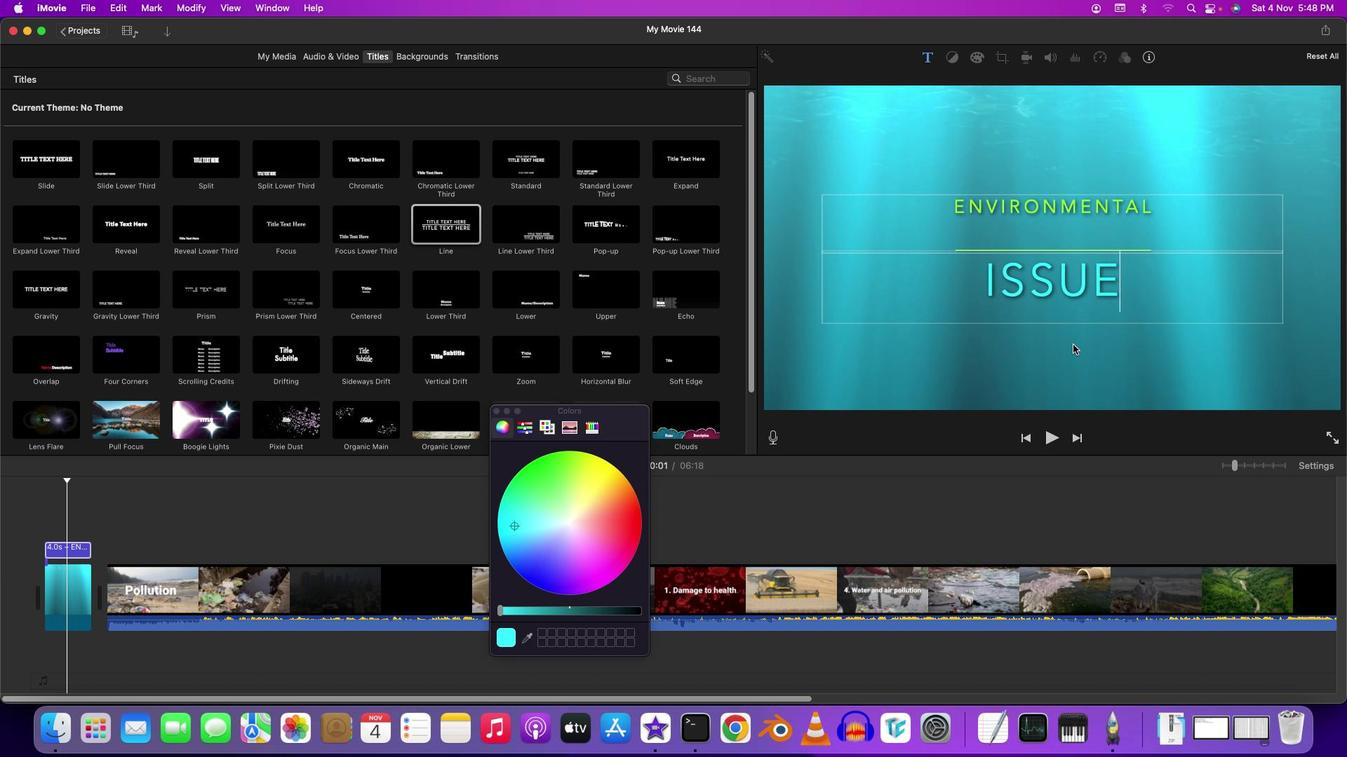 
Action: Mouse pressed left at (1073, 344)
Screenshot: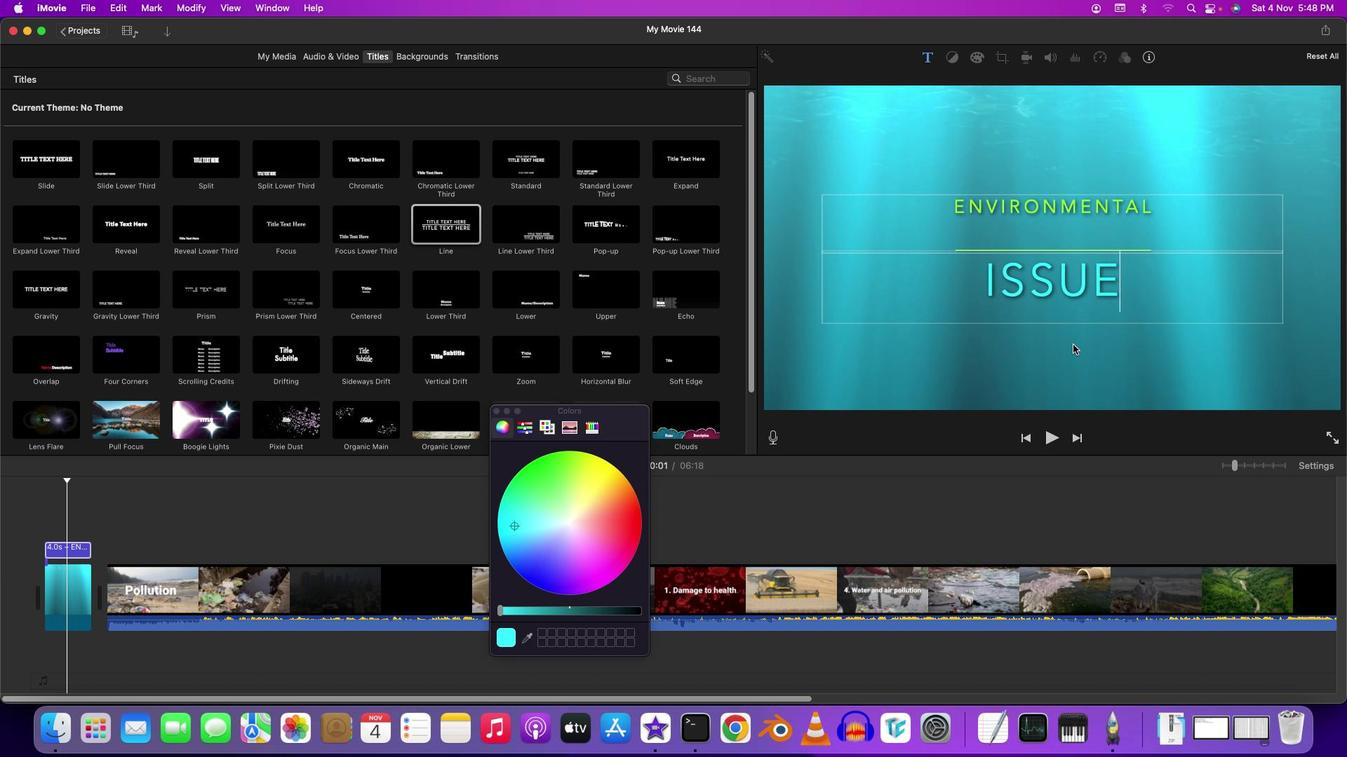 
Action: Mouse moved to (496, 411)
Screenshot: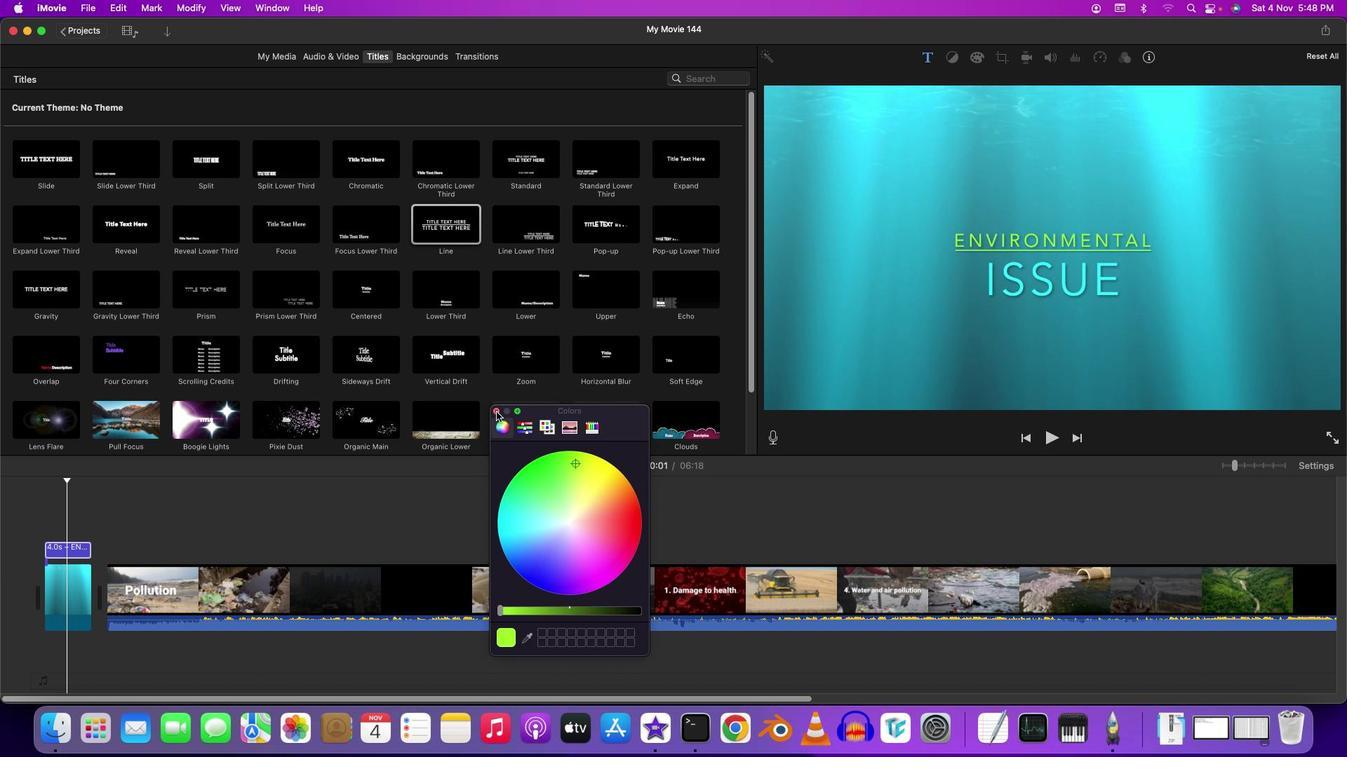 
Action: Mouse pressed left at (496, 411)
Screenshot: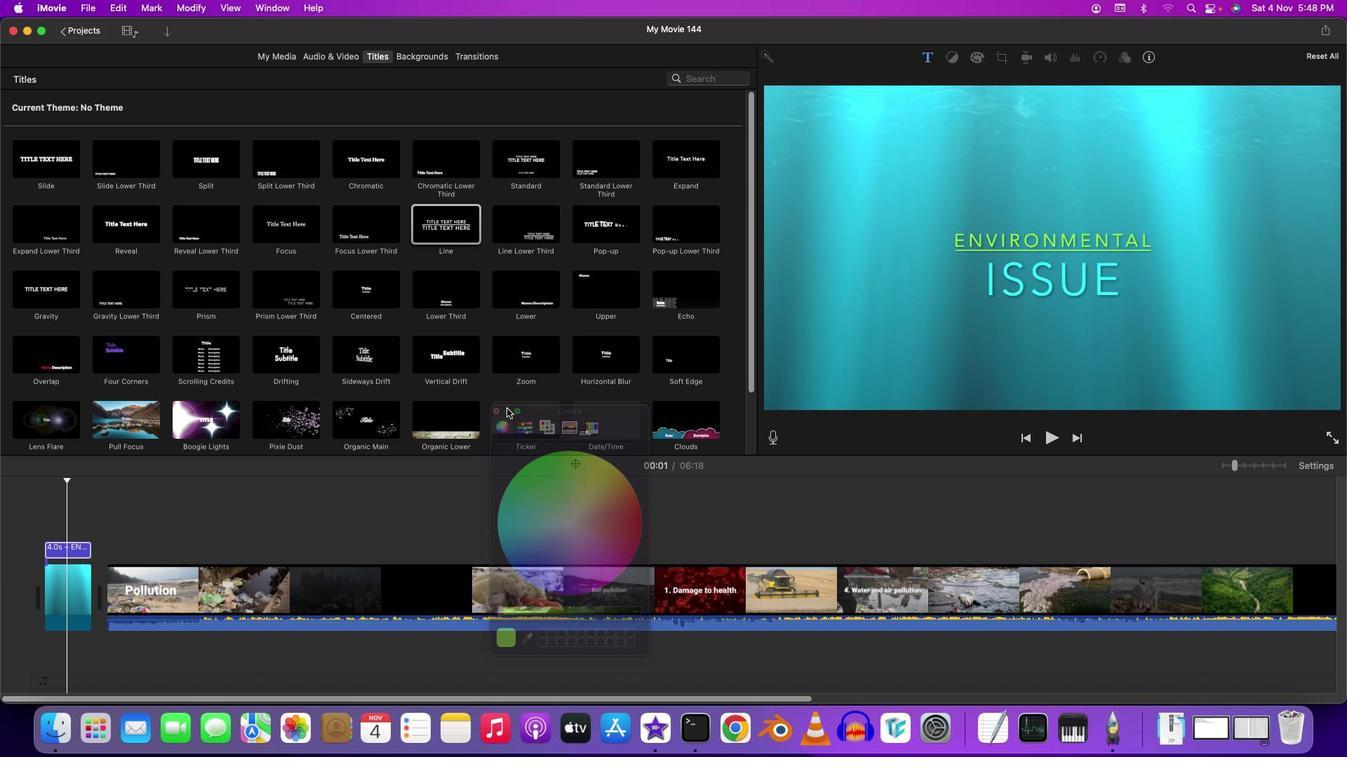 
Action: Mouse moved to (65, 494)
Screenshot: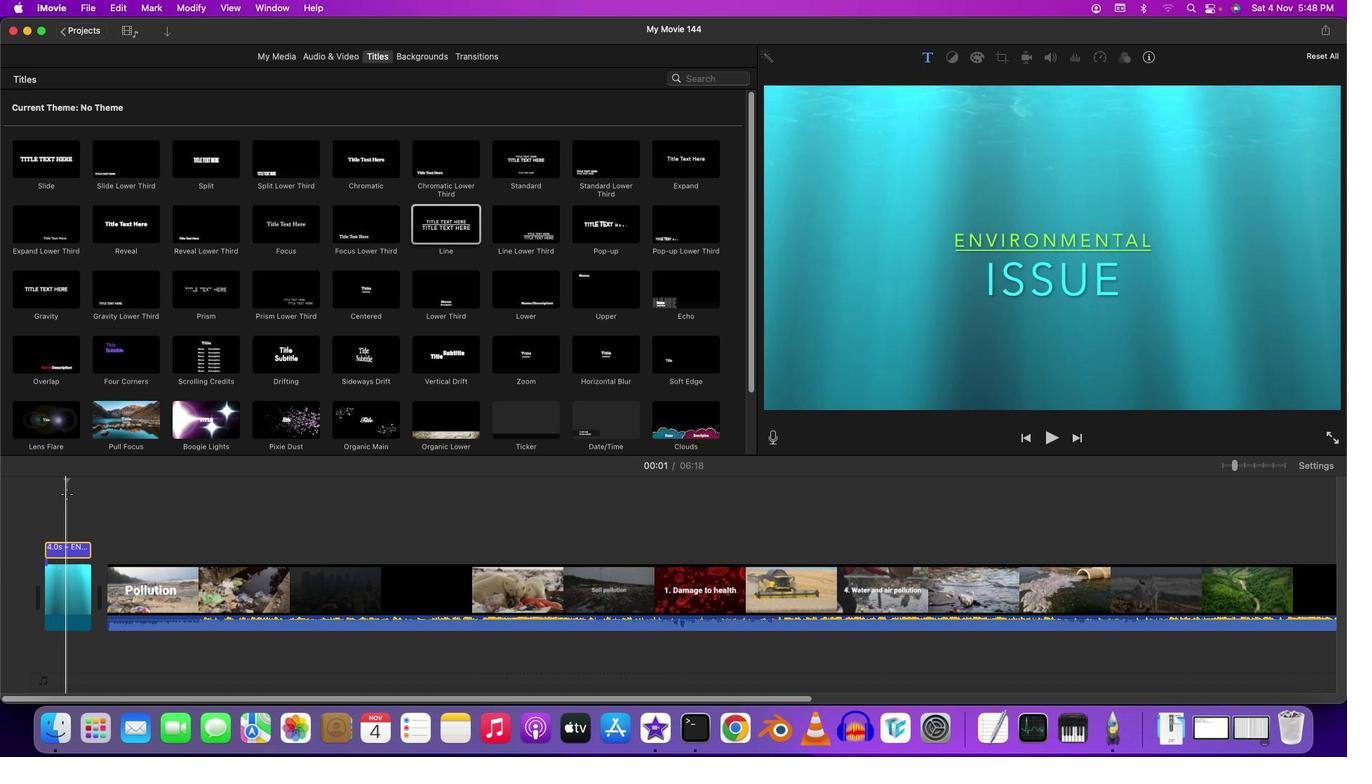 
Action: Mouse pressed left at (65, 494)
Screenshot: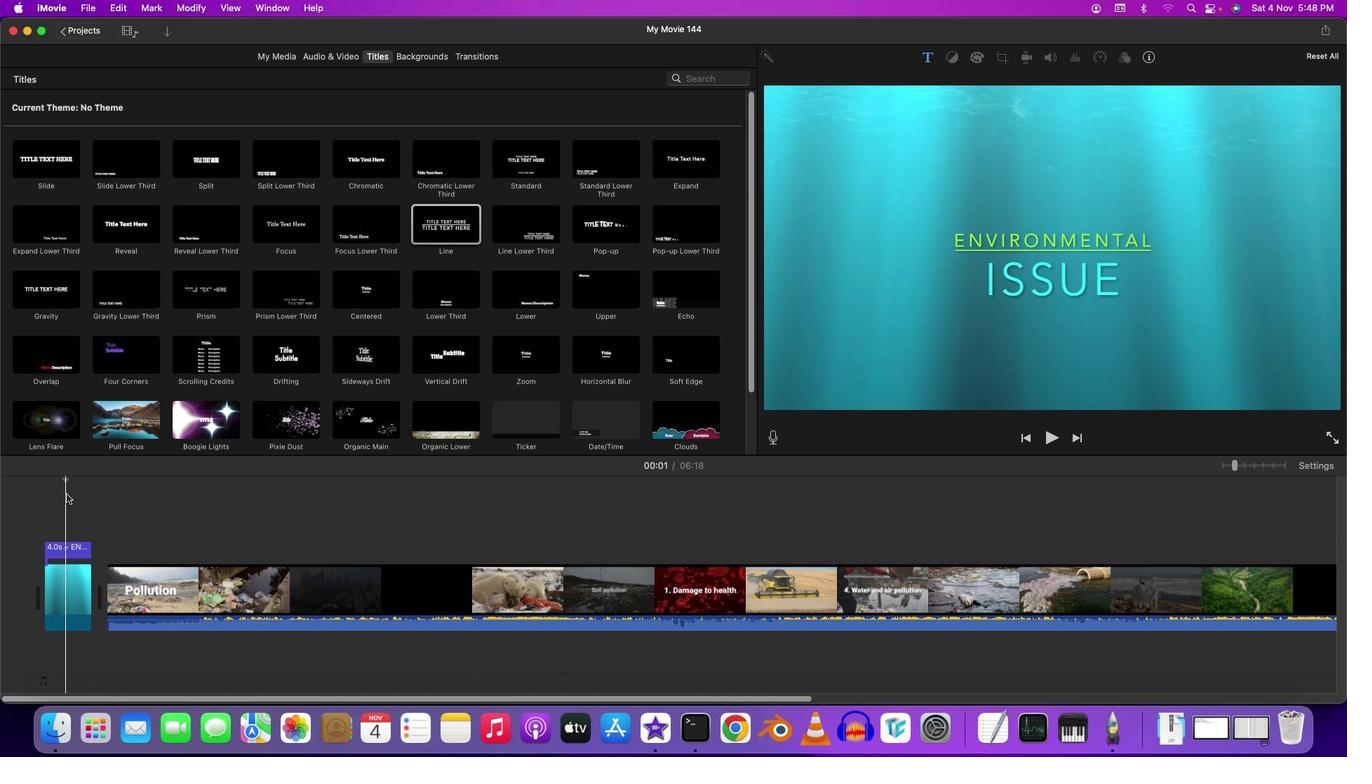 
Action: Key pressed Key.space
Screenshot: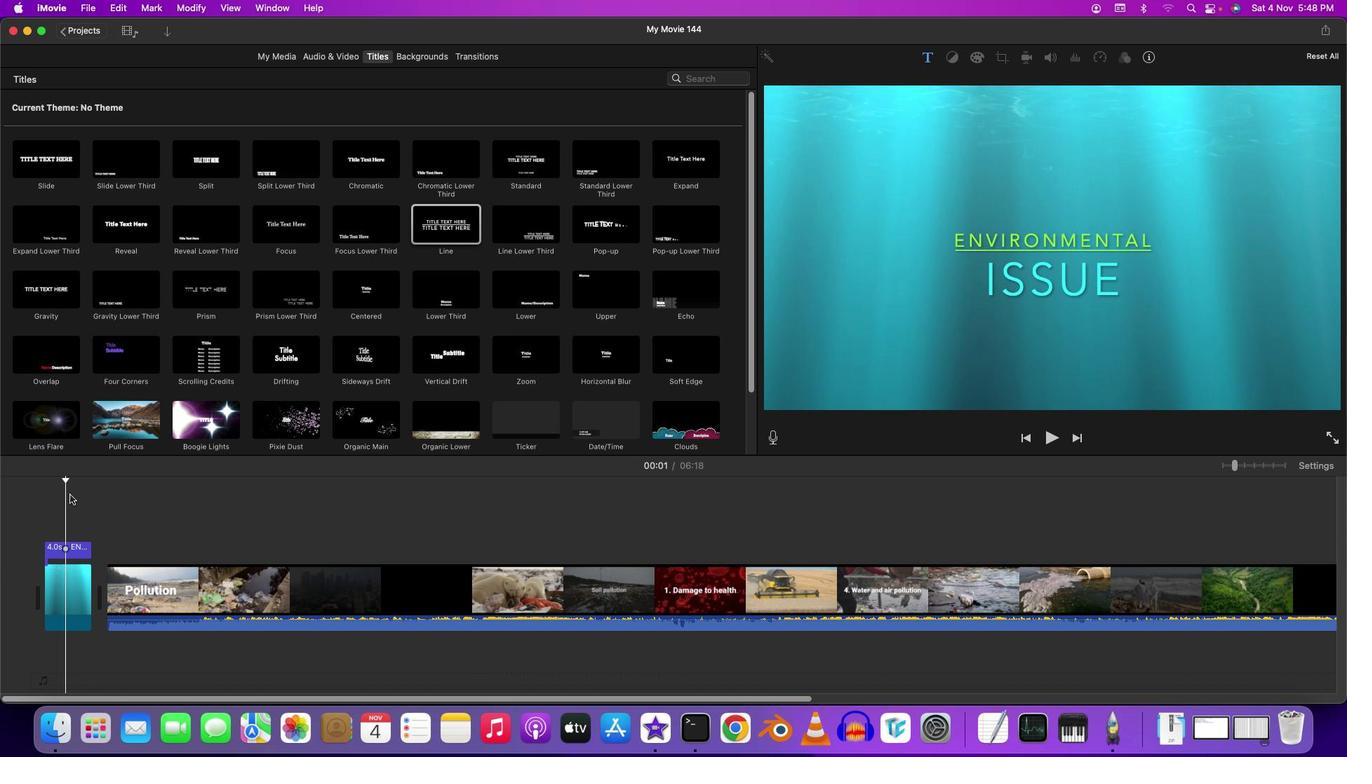 
Action: Mouse moved to (86, 505)
Screenshot: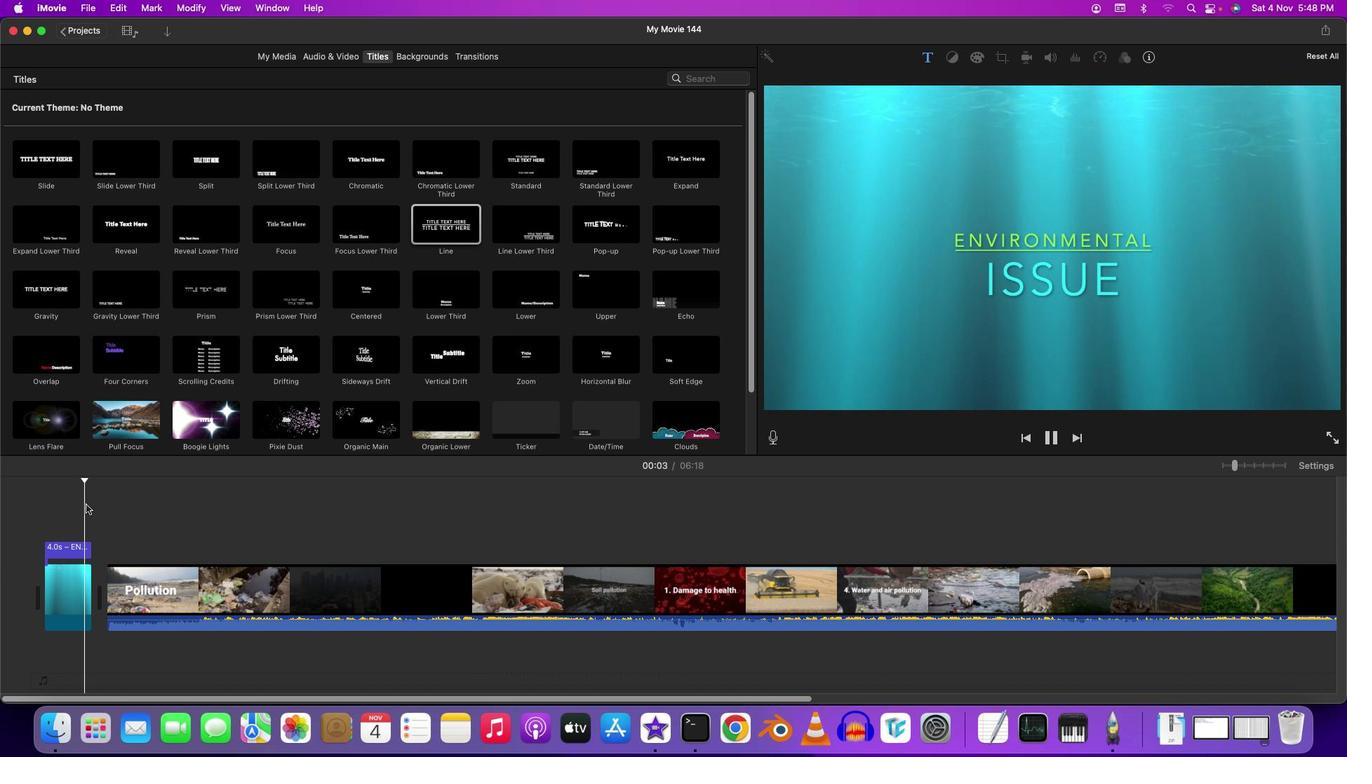 
Action: Key pressed Key.space
Screenshot: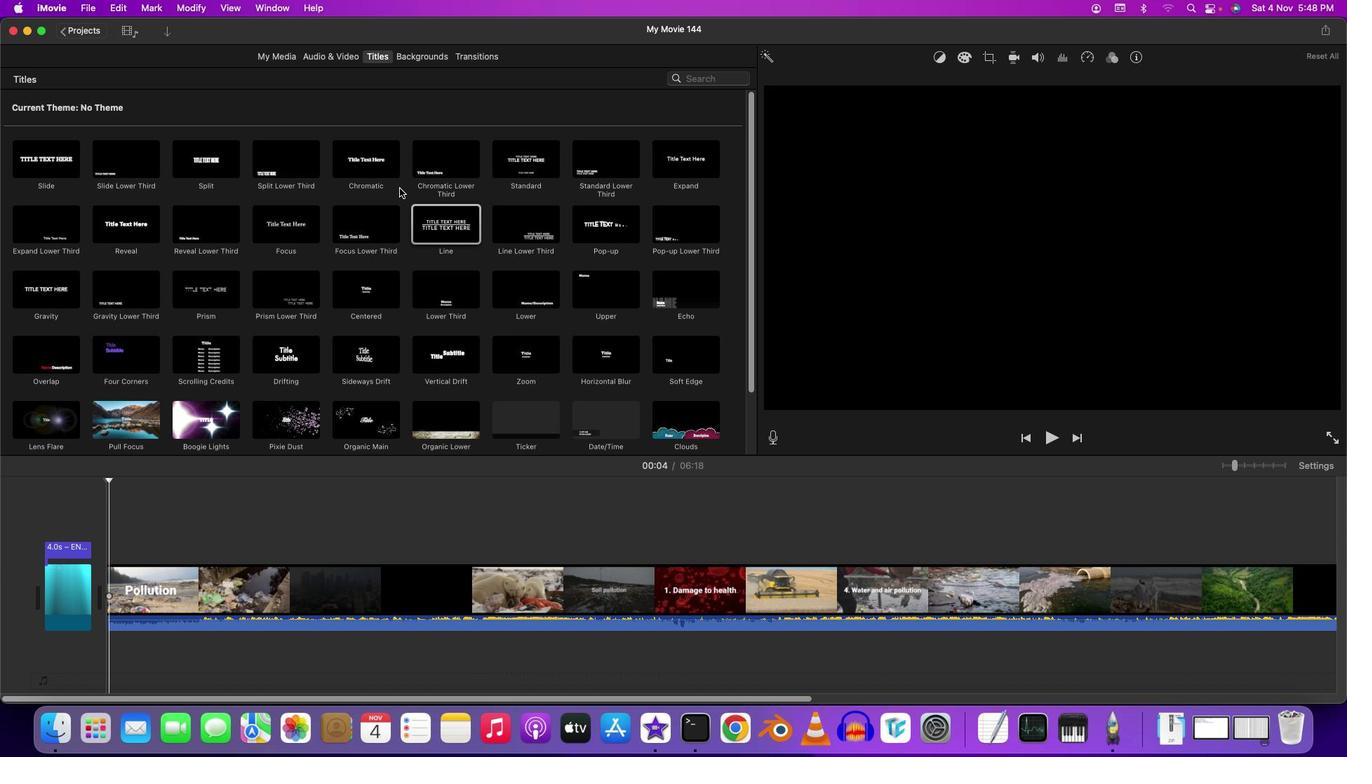 
Action: Mouse moved to (468, 55)
Screenshot: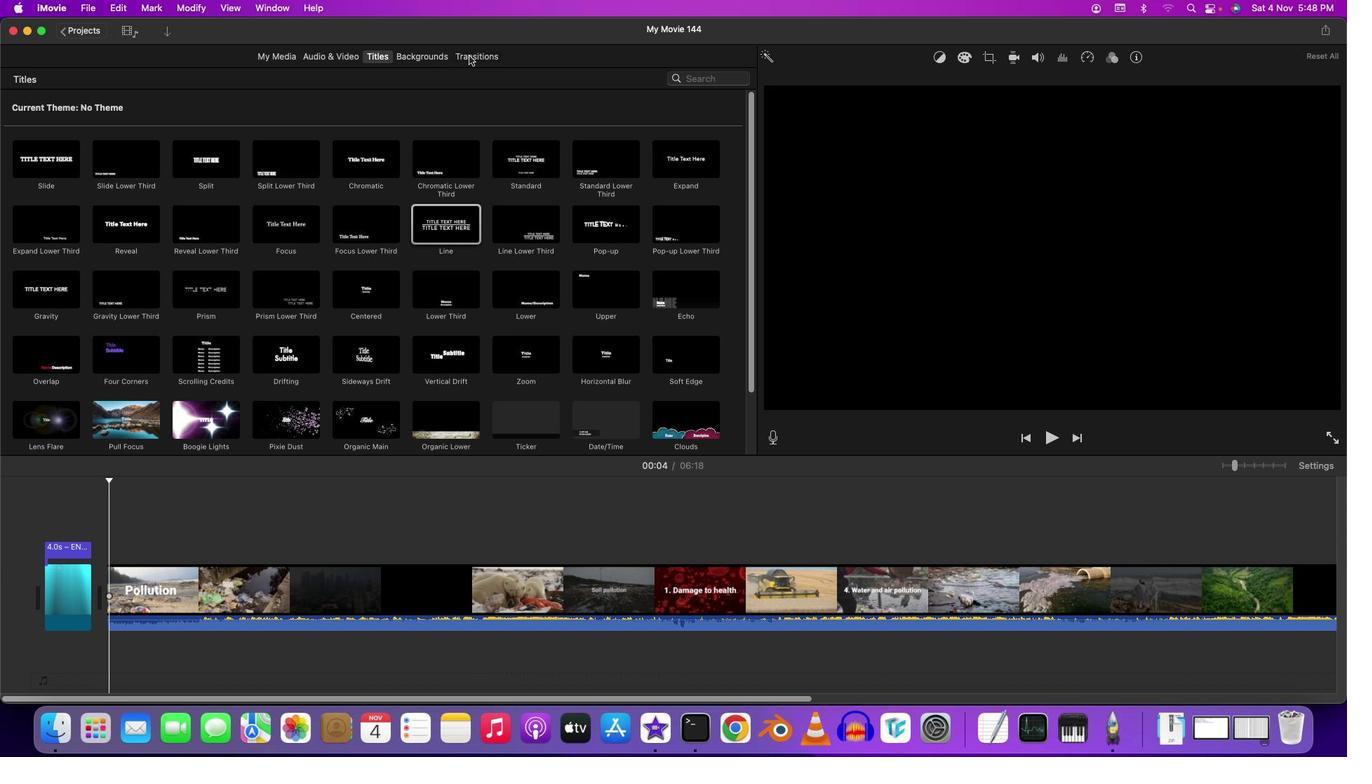 
Action: Mouse pressed left at (468, 55)
Screenshot: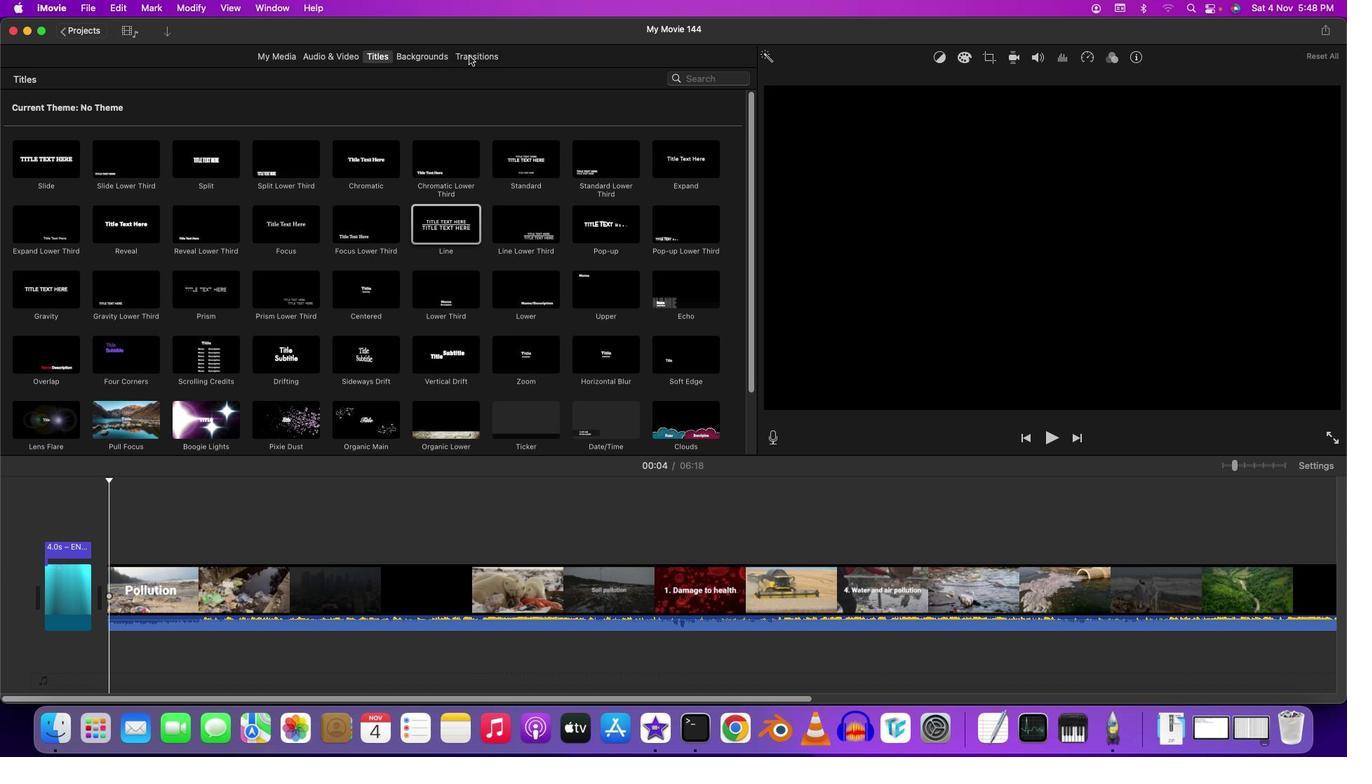 
Action: Mouse moved to (374, 299)
Screenshot: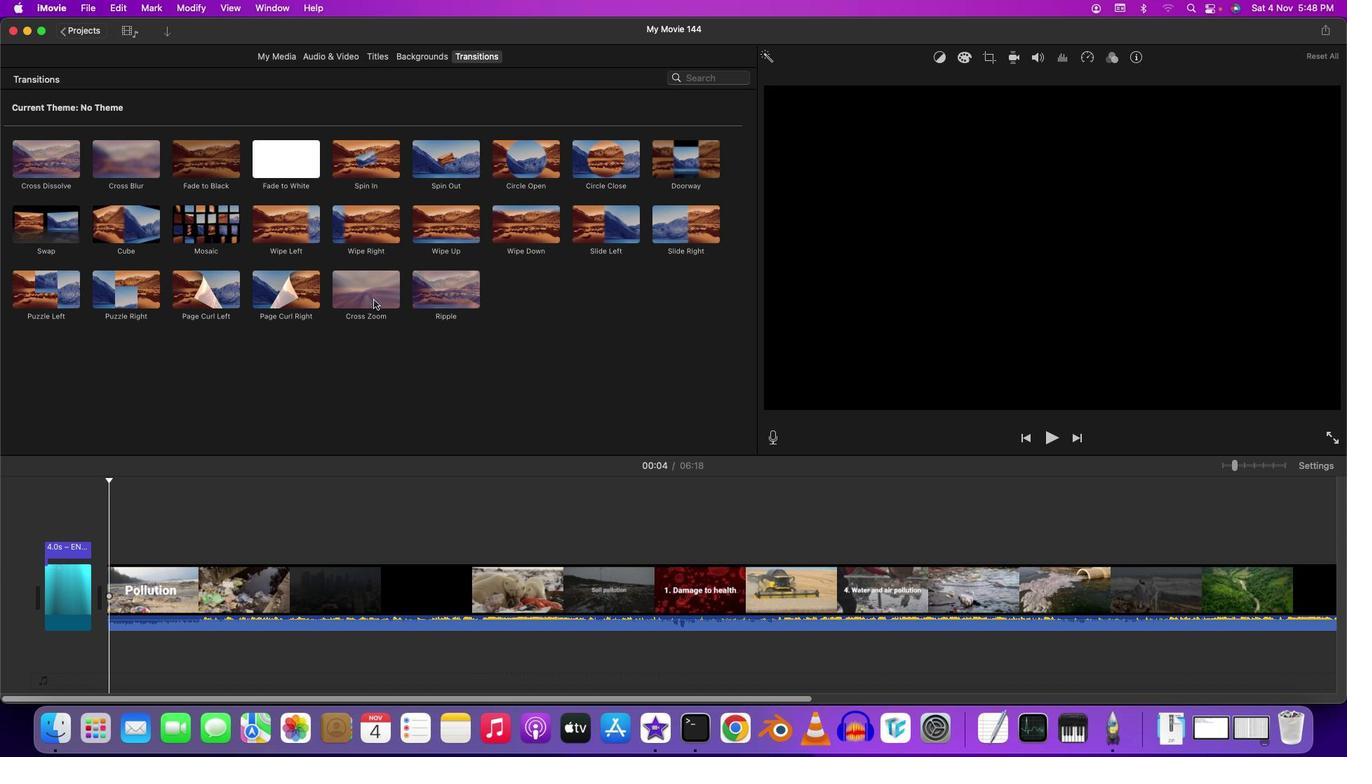 
Action: Mouse pressed left at (374, 299)
Screenshot: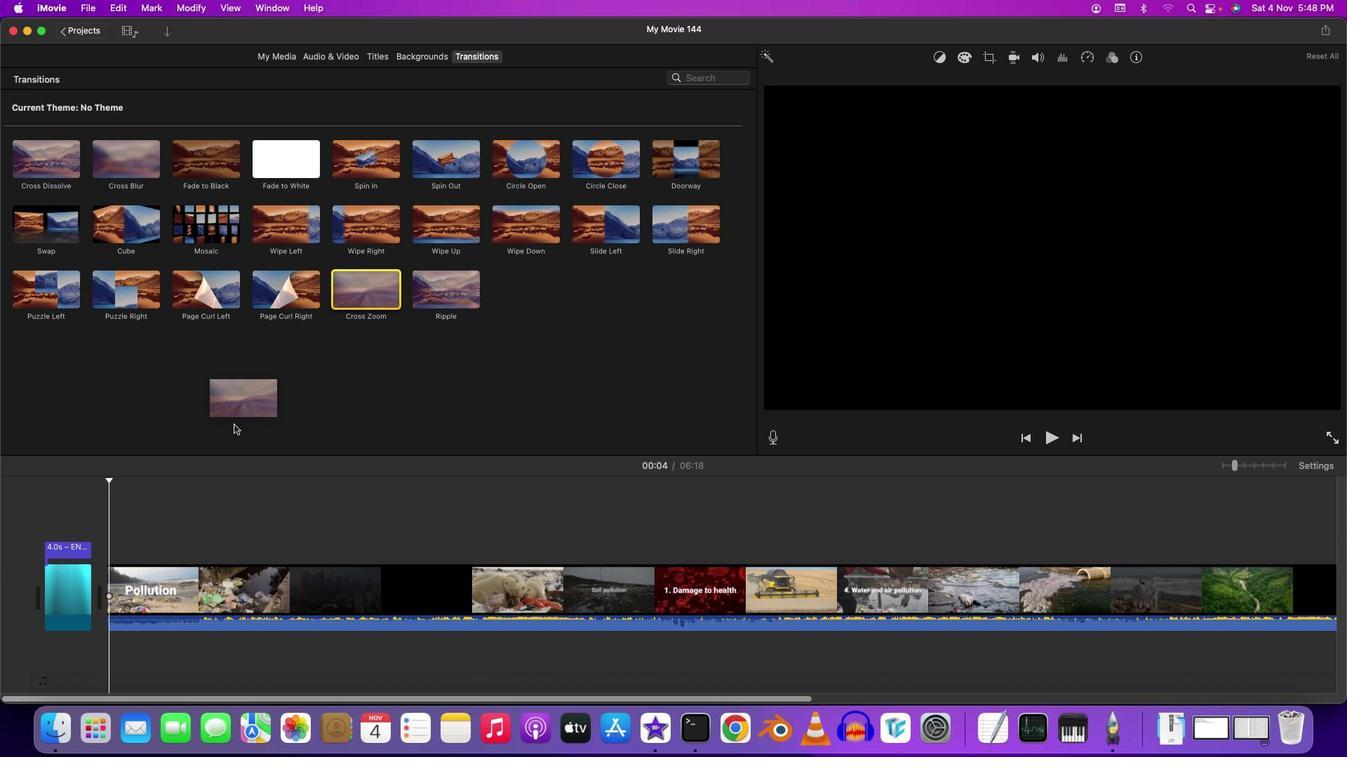 
Action: Mouse moved to (88, 529)
Screenshot: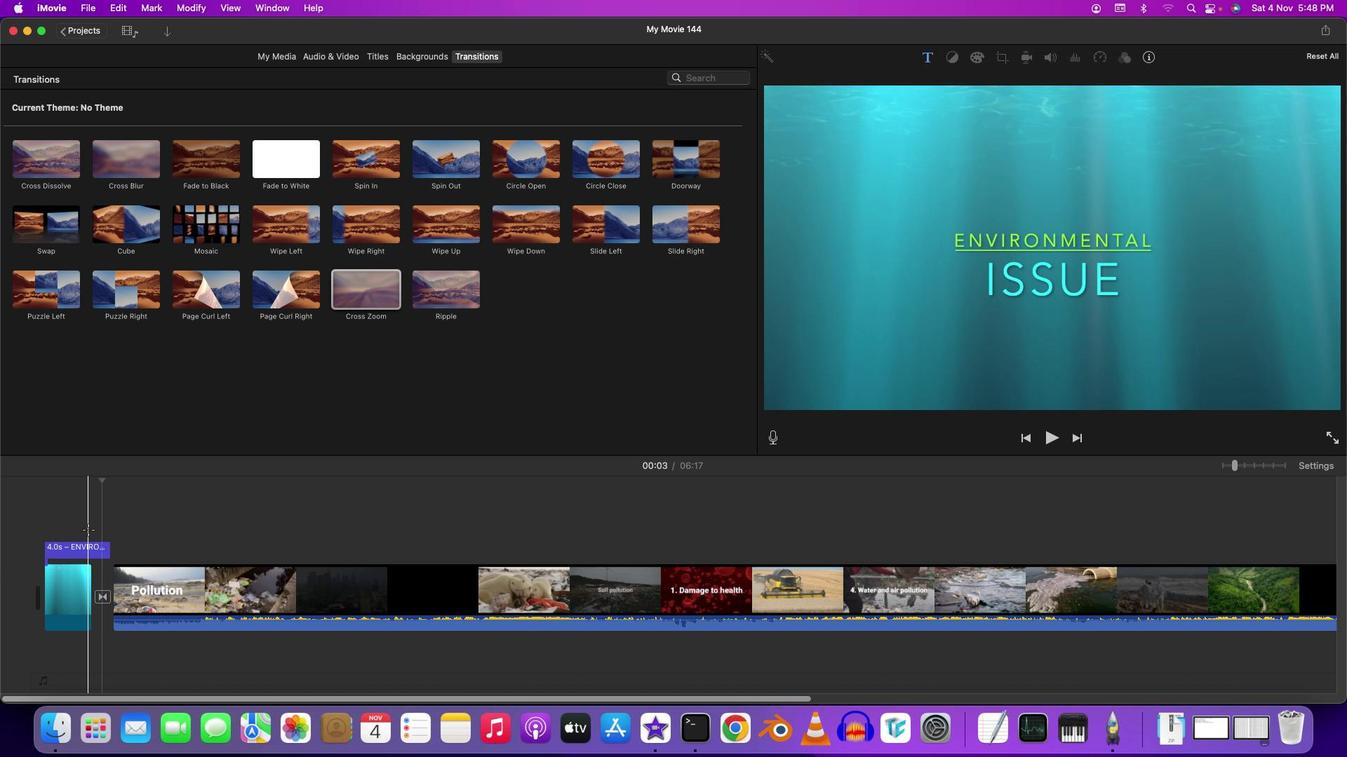 
Action: Mouse pressed left at (88, 529)
Screenshot: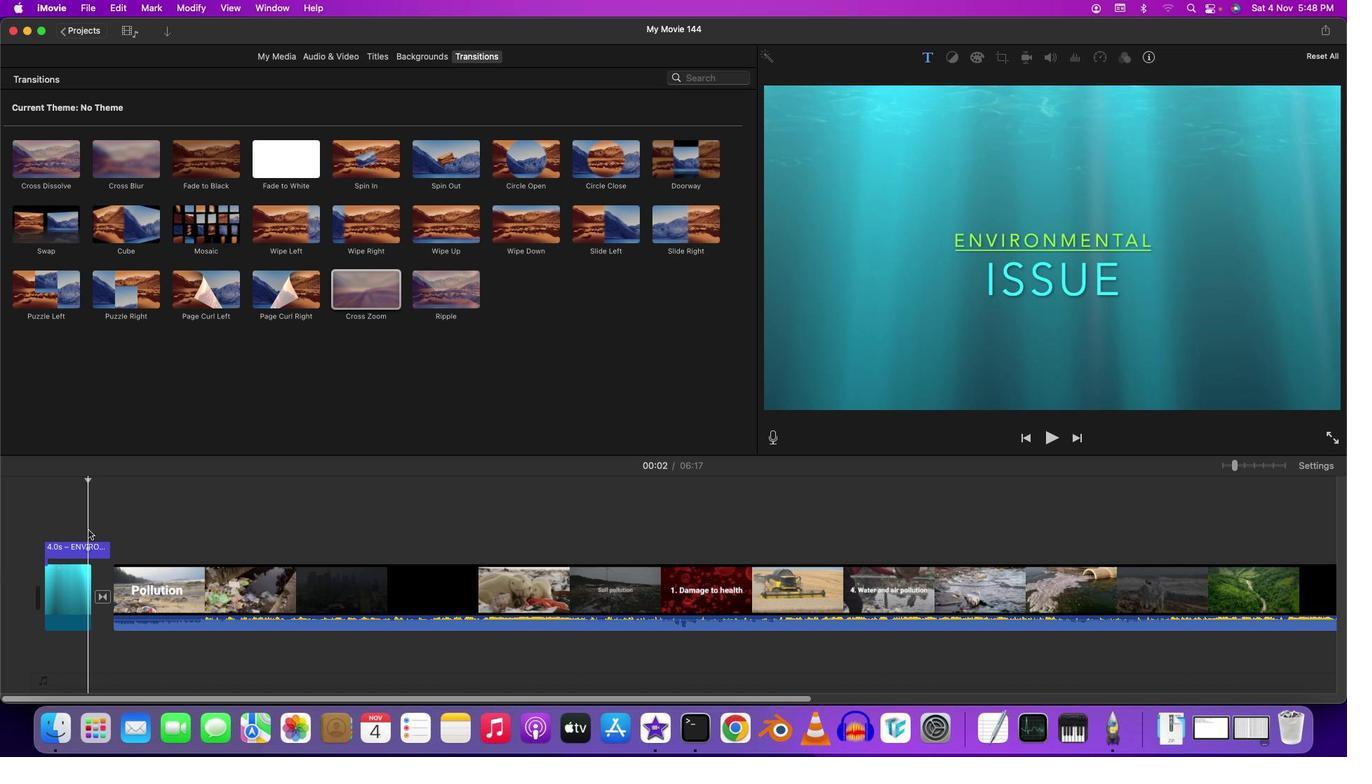 
Action: Key pressed Key.space
Screenshot: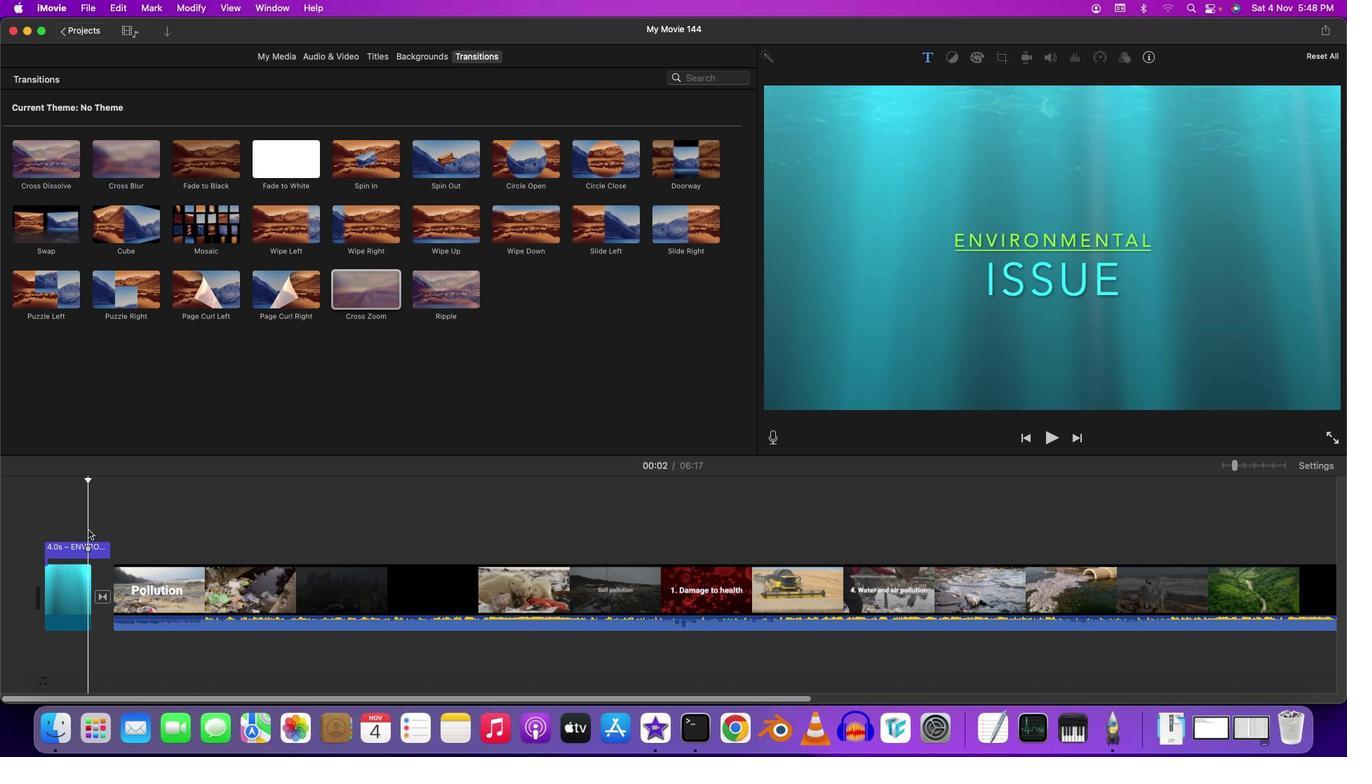 
Action: Mouse moved to (213, 697)
Screenshot: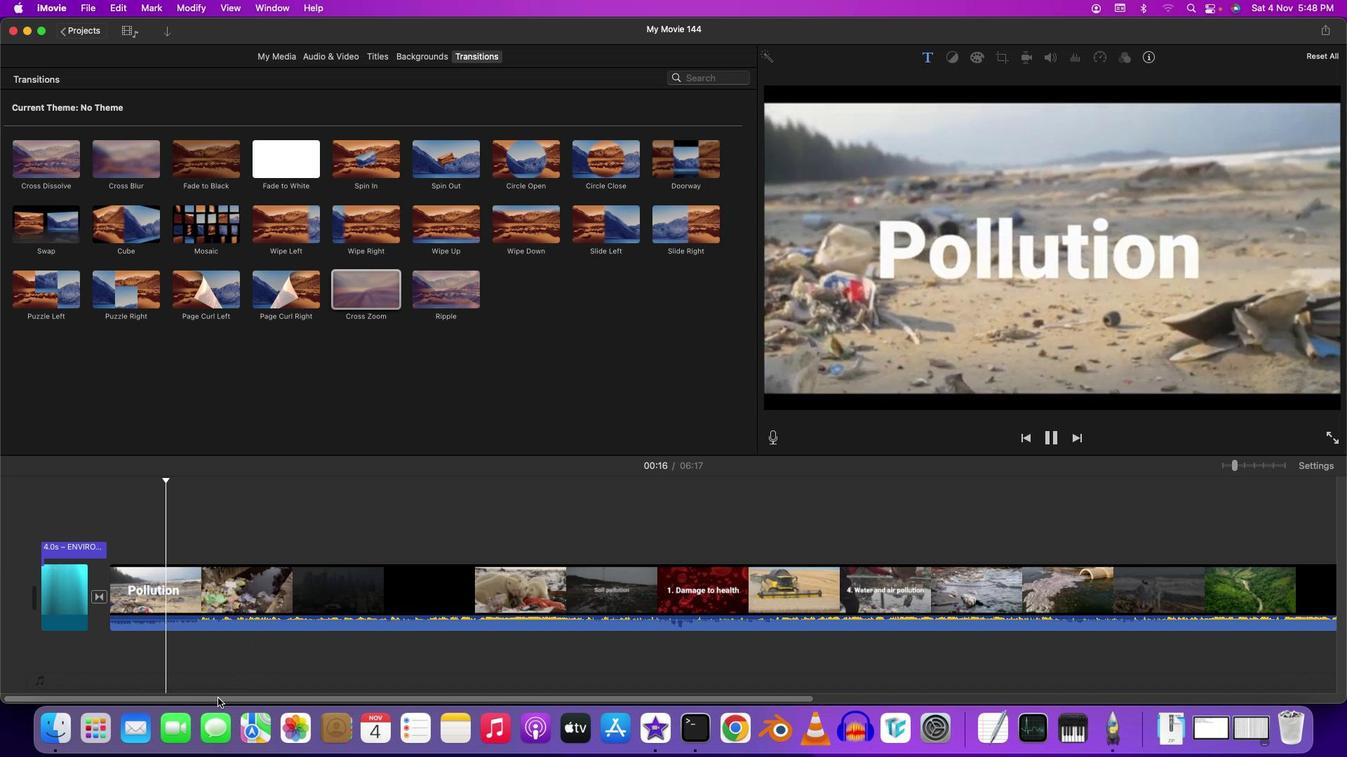 
Action: Mouse pressed left at (213, 697)
Screenshot: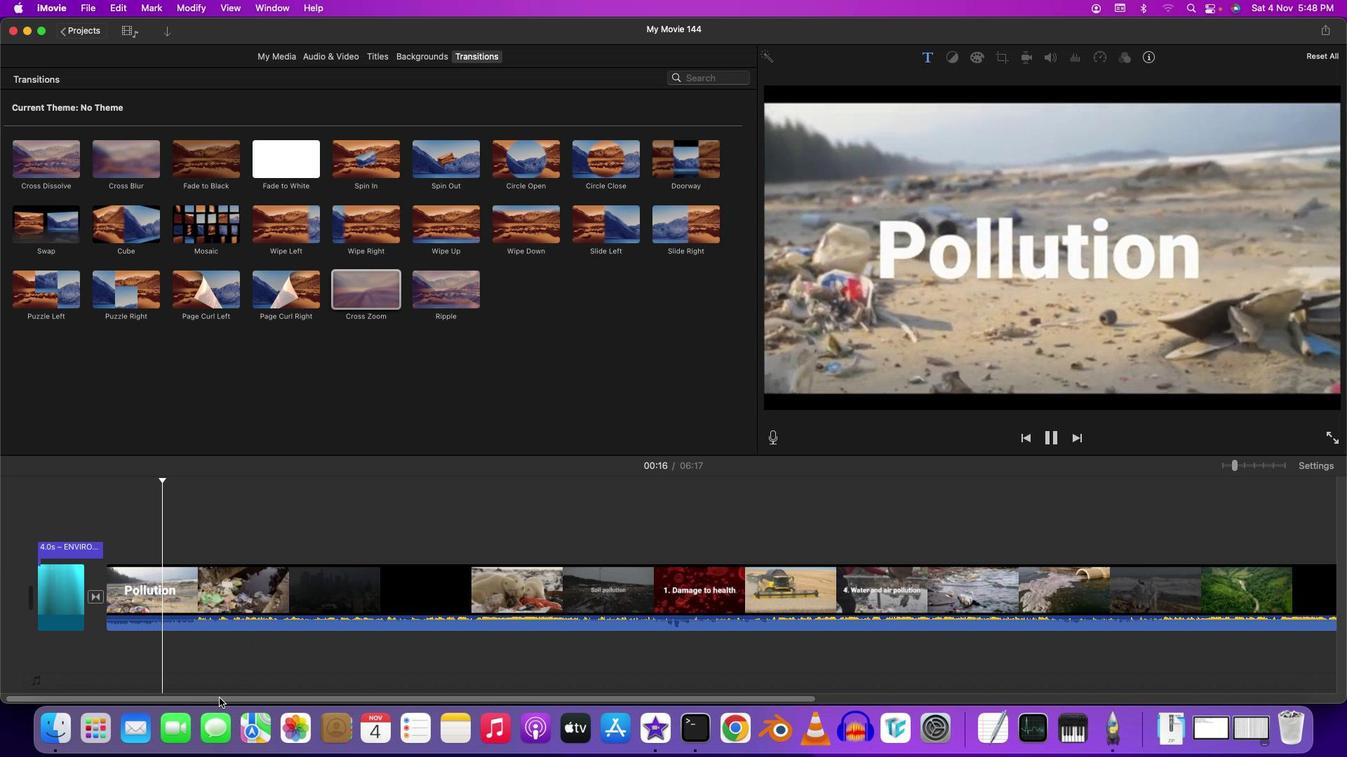 
Action: Mouse moved to (208, 517)
Screenshot: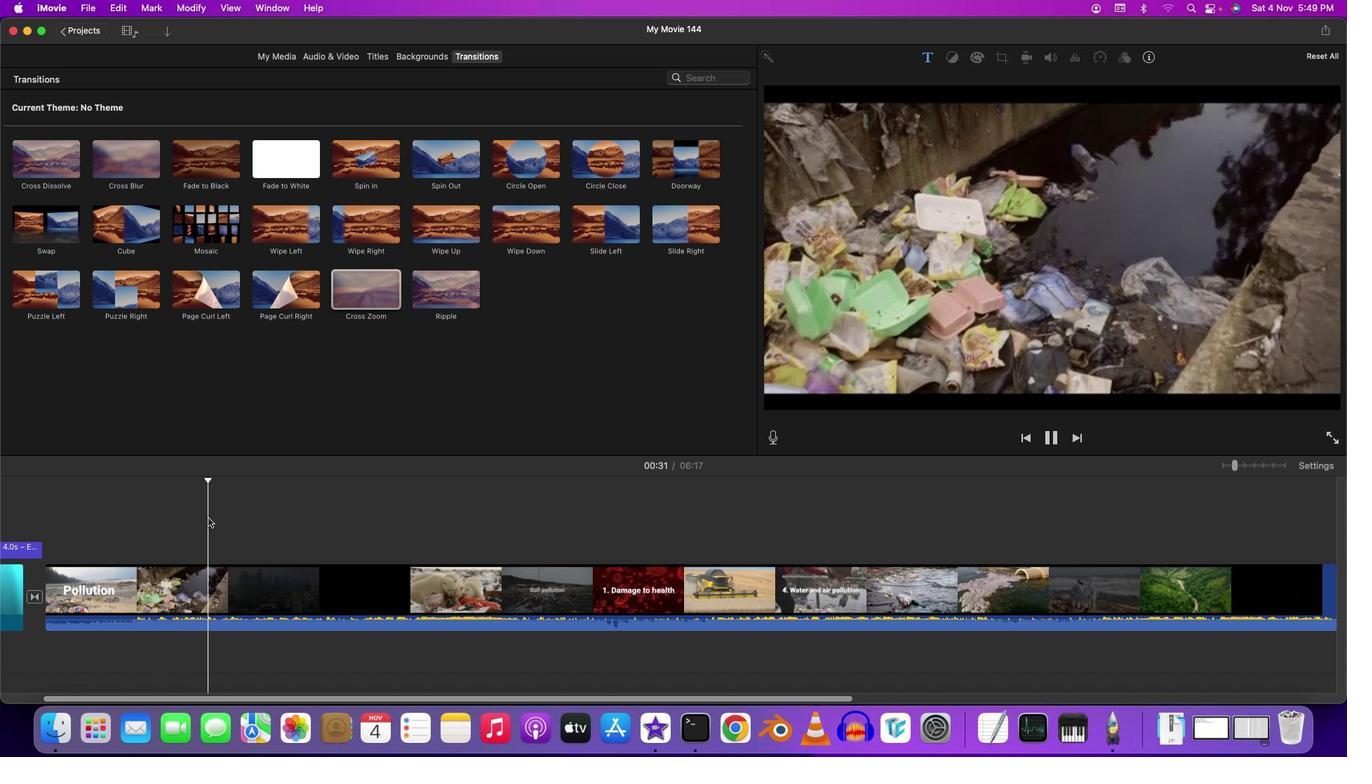 
Action: Mouse pressed left at (208, 517)
Screenshot: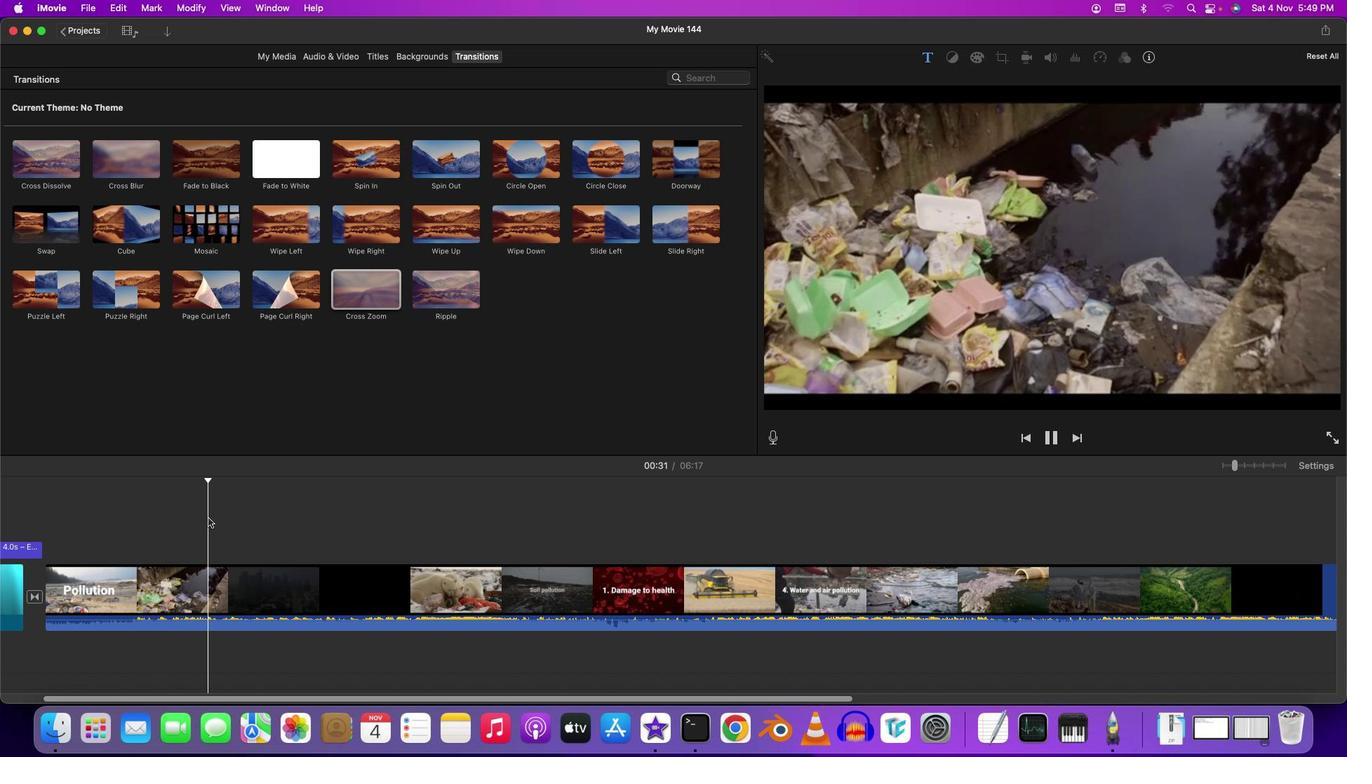 
Action: Mouse moved to (308, 531)
Screenshot: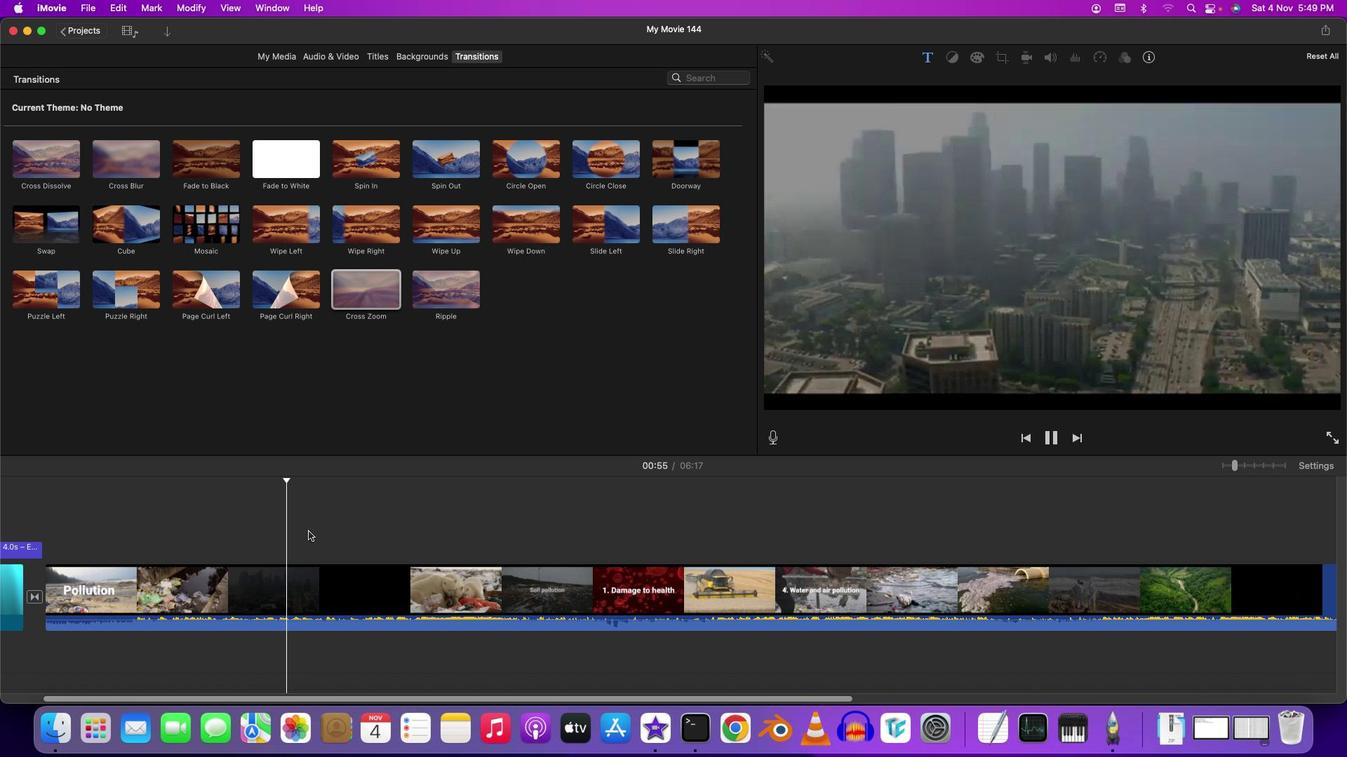 
Action: Mouse pressed left at (308, 531)
Screenshot: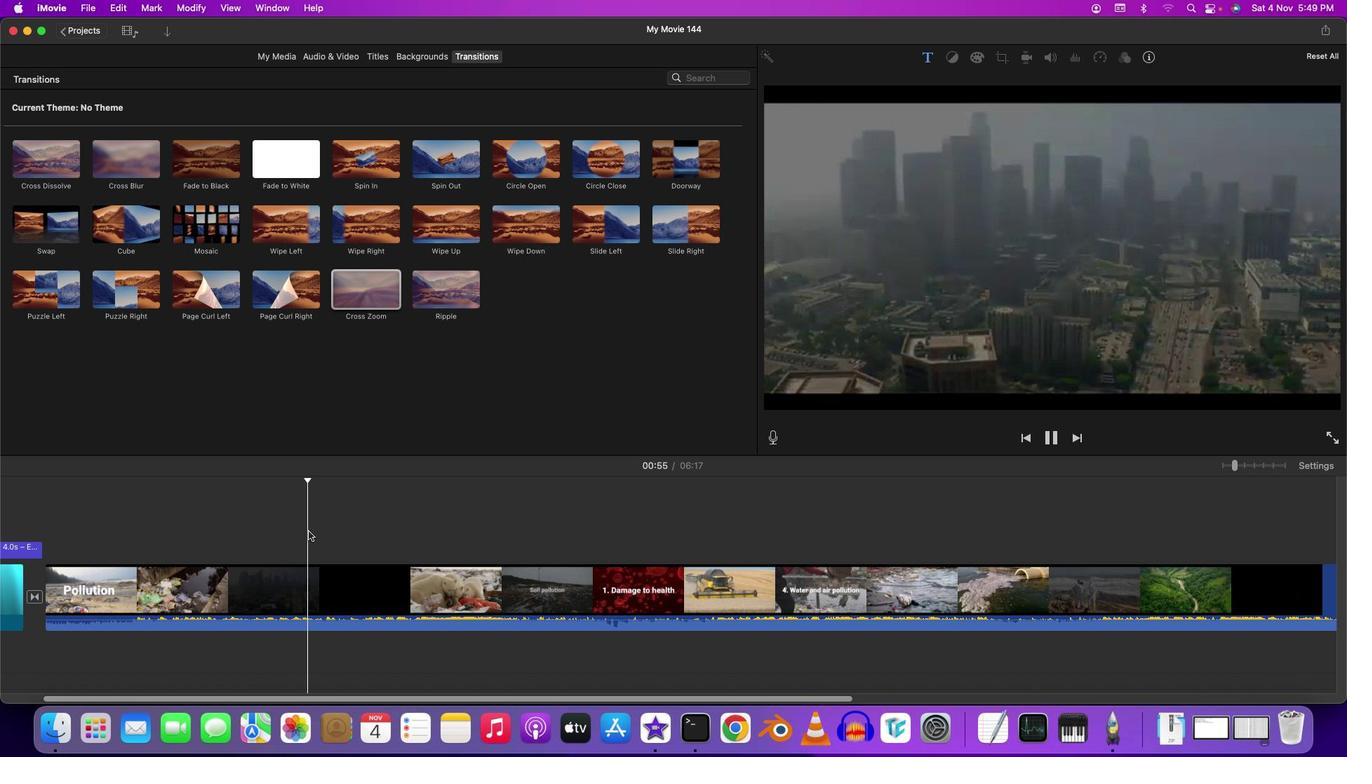 
Action: Mouse moved to (284, 530)
Screenshot: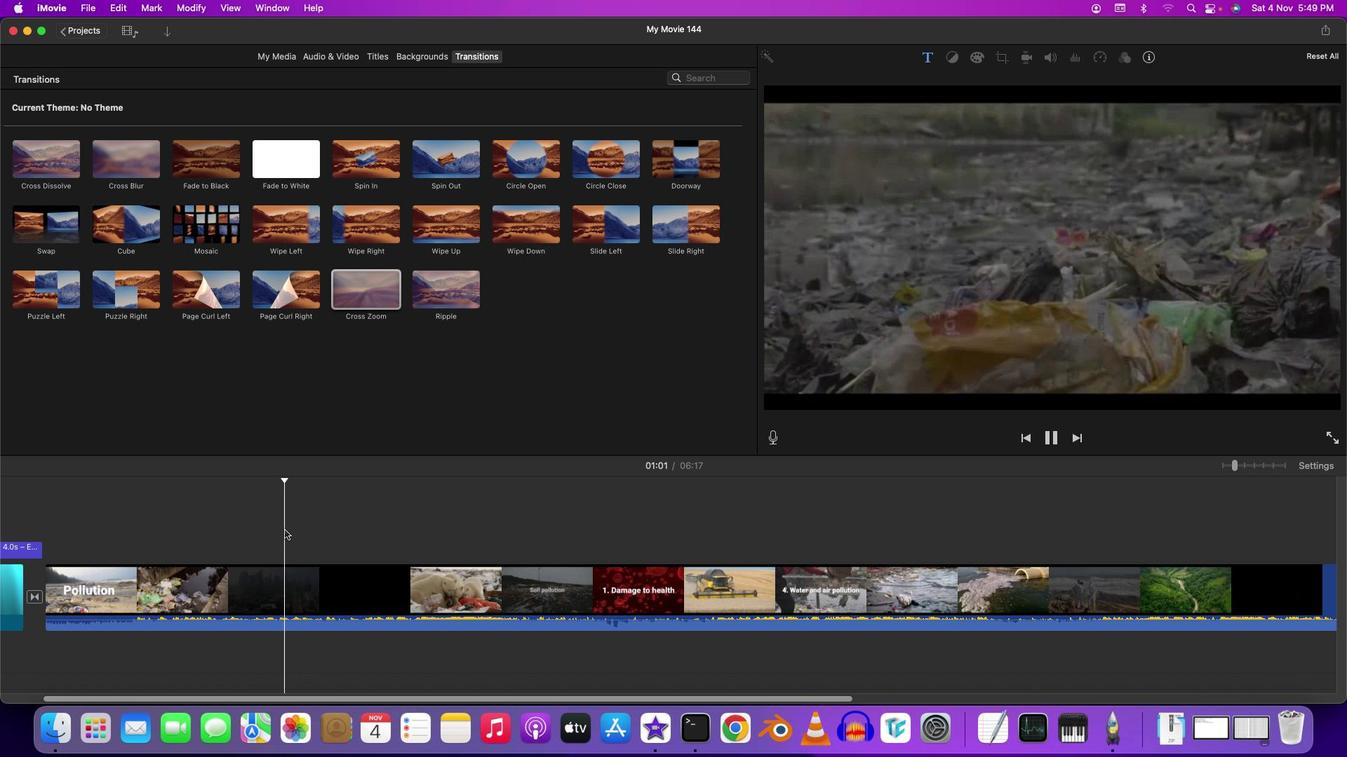 
Action: Mouse pressed left at (284, 530)
Screenshot: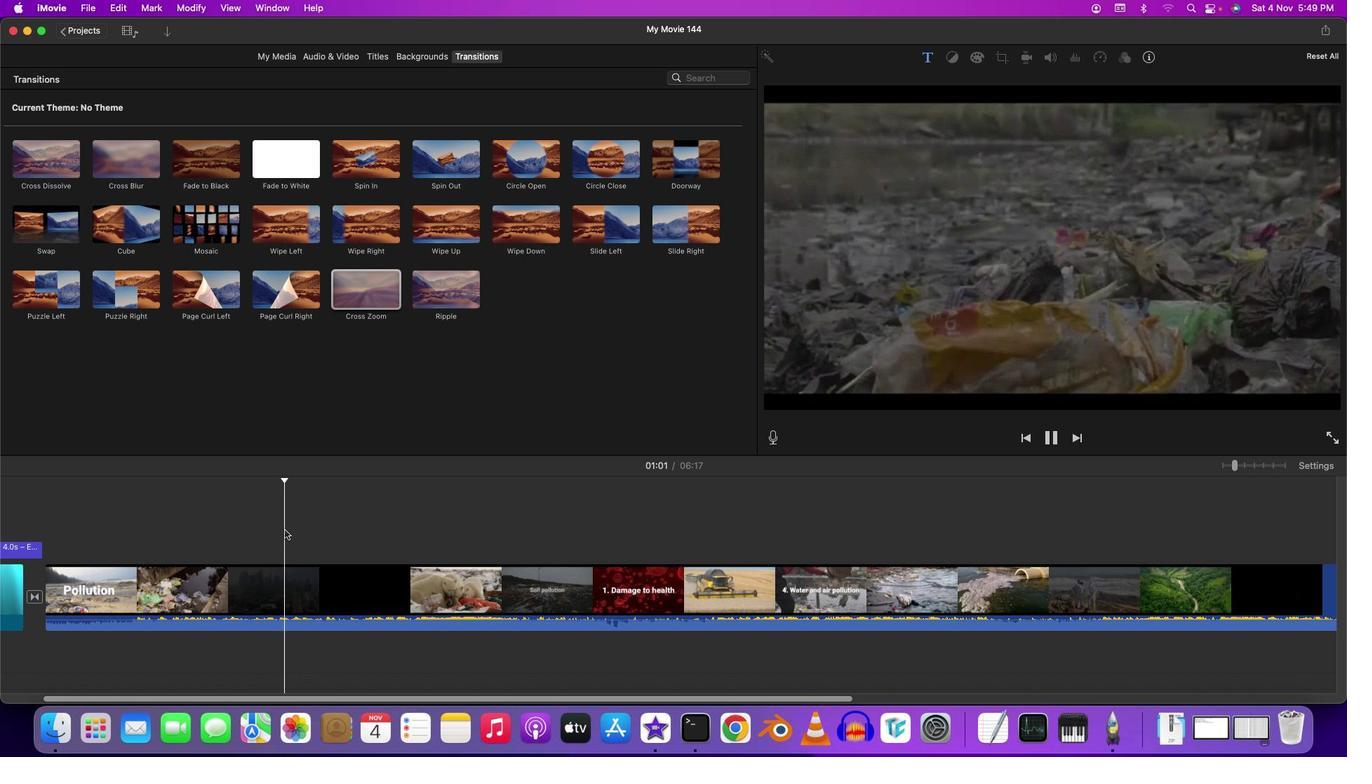 
Action: Mouse moved to (240, 526)
Screenshot: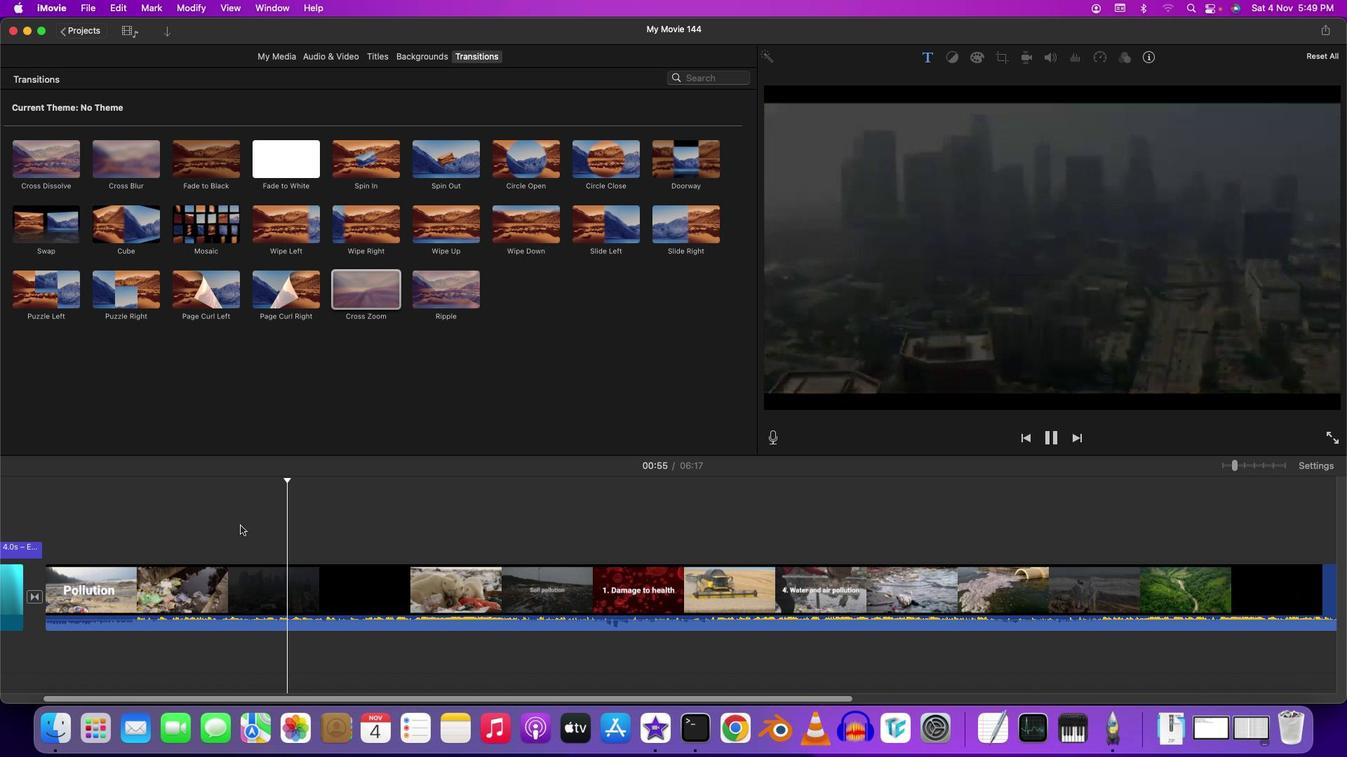 
Action: Mouse pressed left at (240, 526)
Screenshot: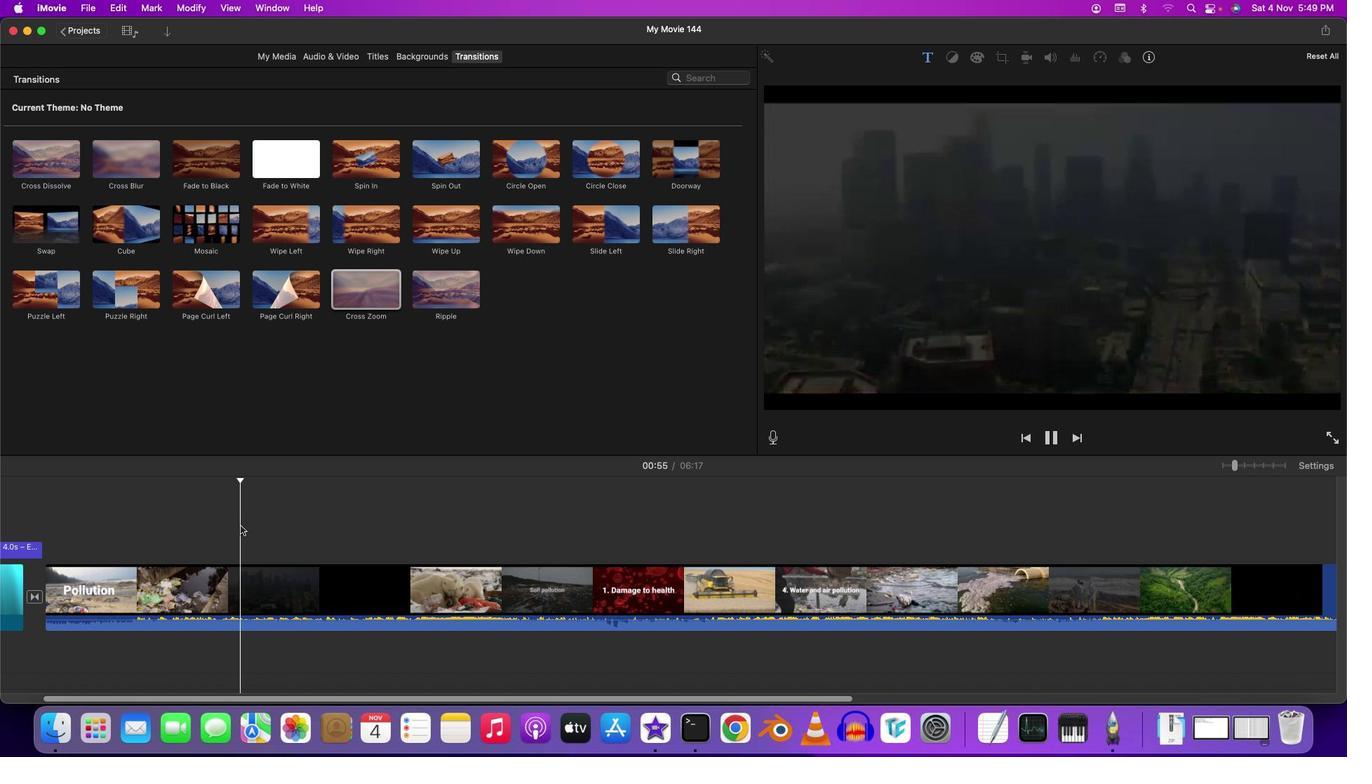 
Action: Mouse moved to (222, 524)
Screenshot: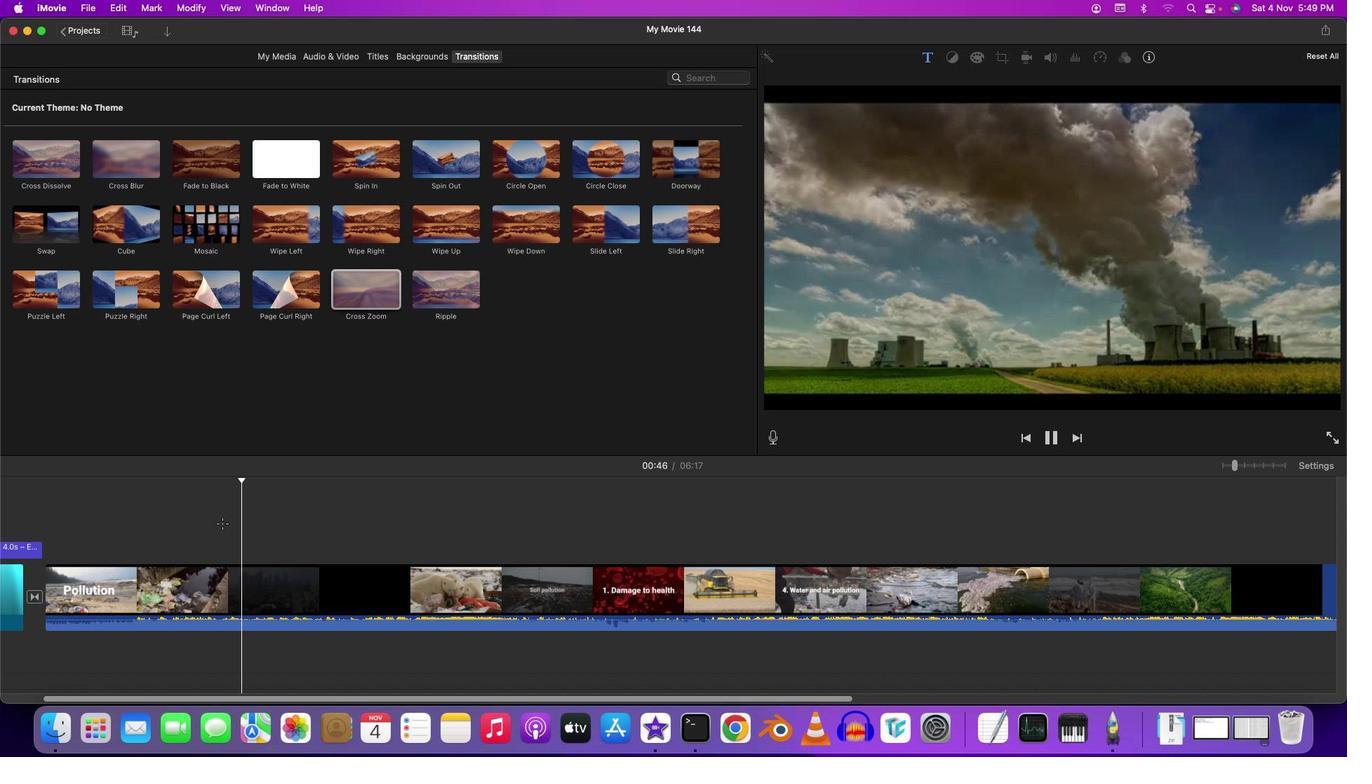 
Action: Mouse pressed left at (222, 524)
Screenshot: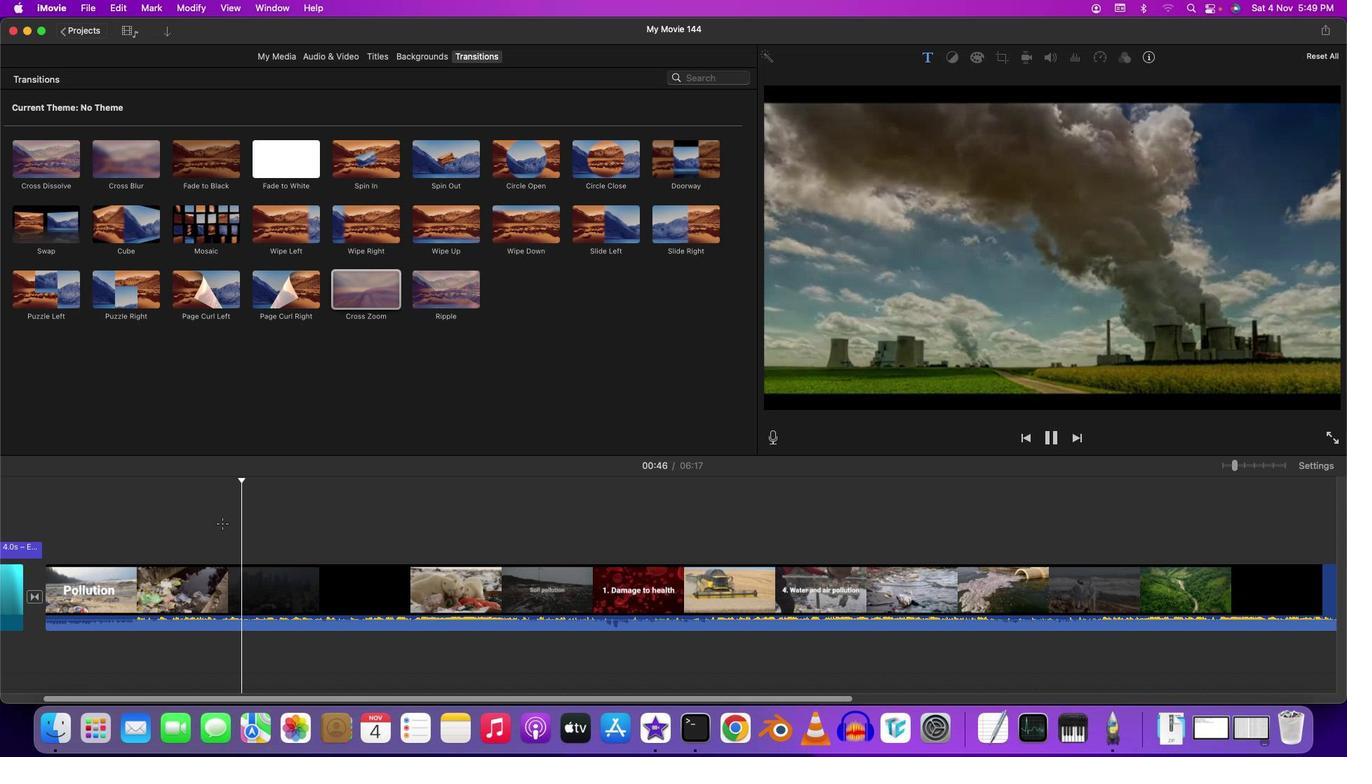 
Action: Mouse moved to (294, 532)
Screenshot: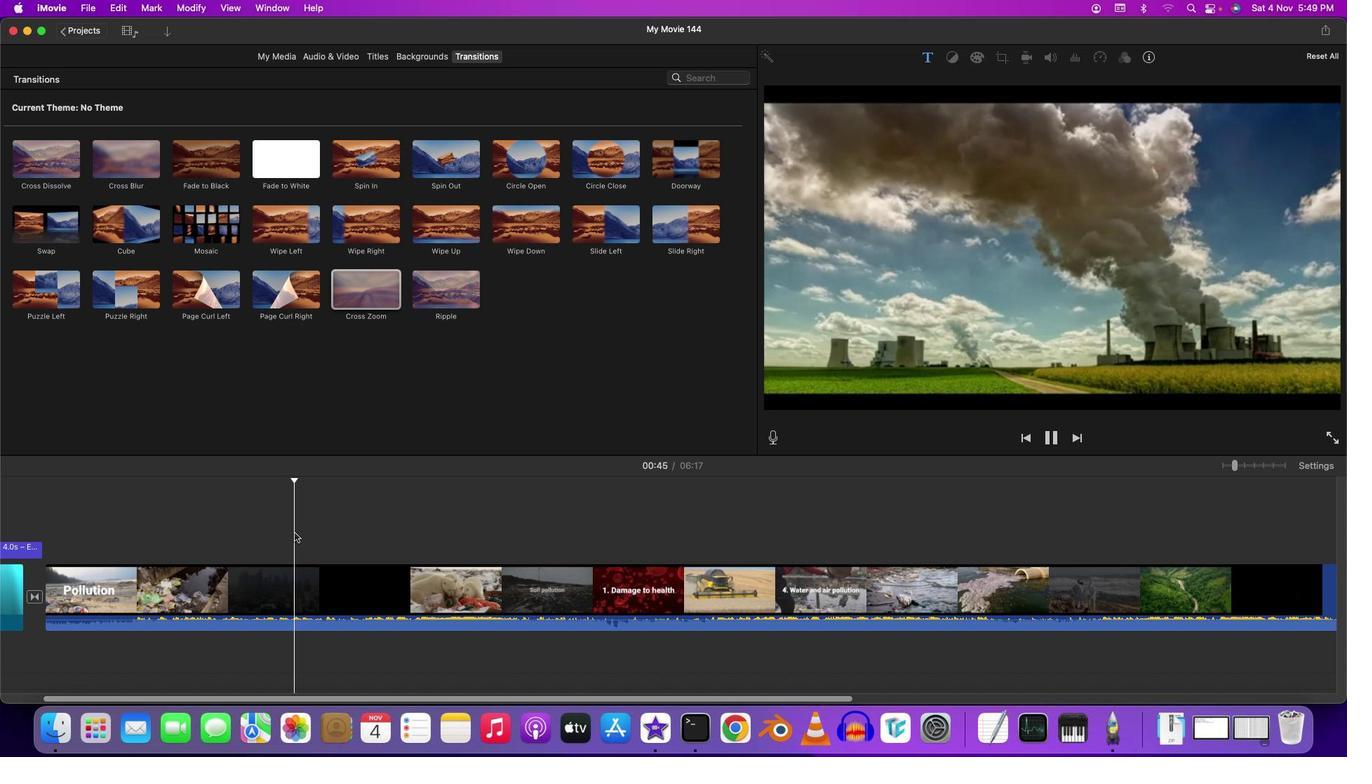 
Action: Mouse pressed left at (294, 532)
Screenshot: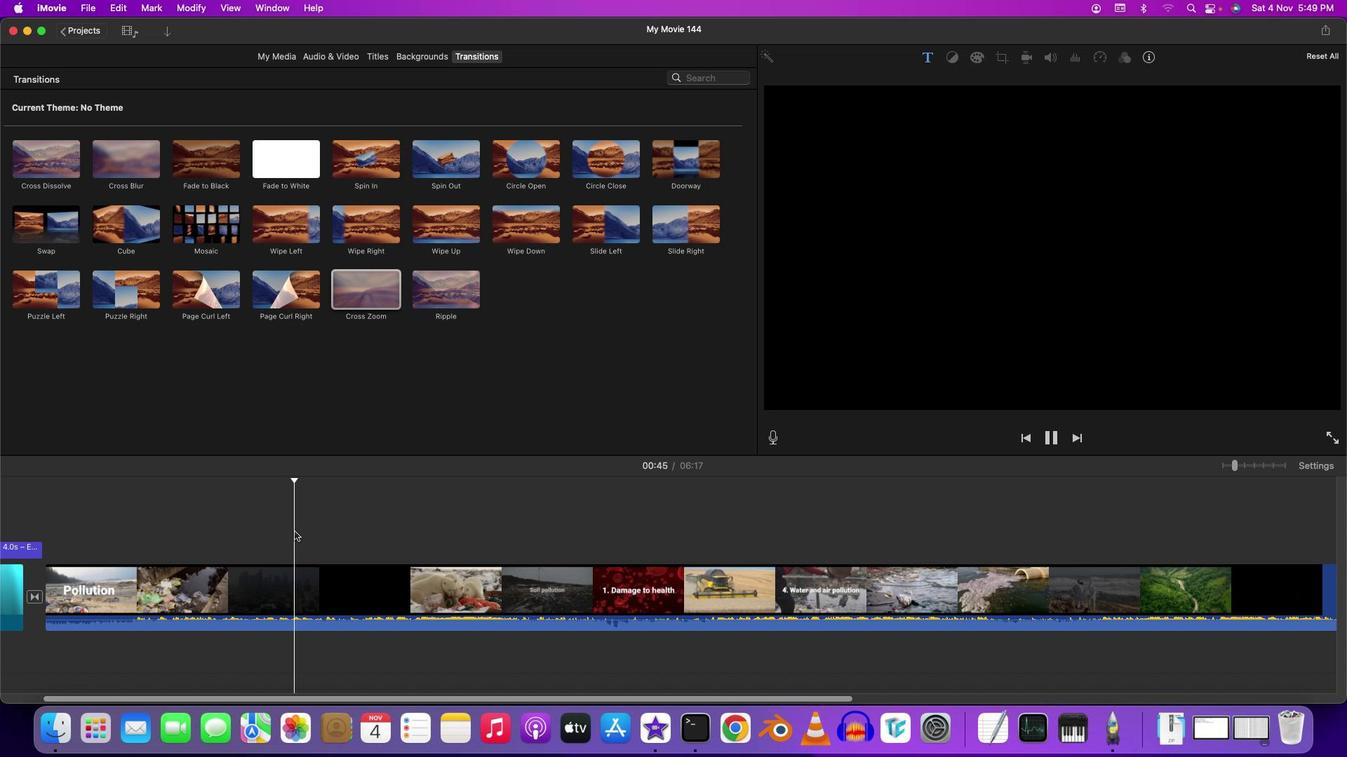 
Action: Mouse moved to (320, 529)
Screenshot: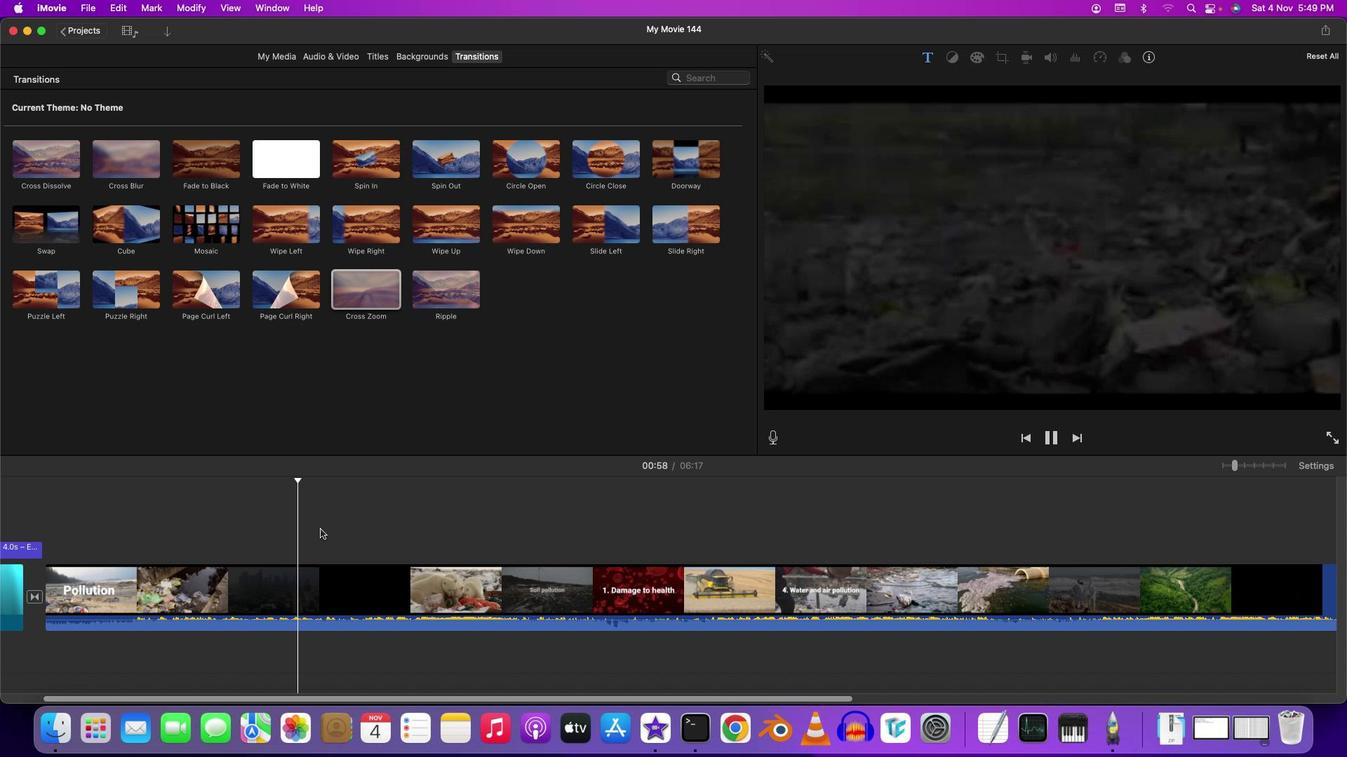 
Action: Mouse pressed left at (320, 529)
Screenshot: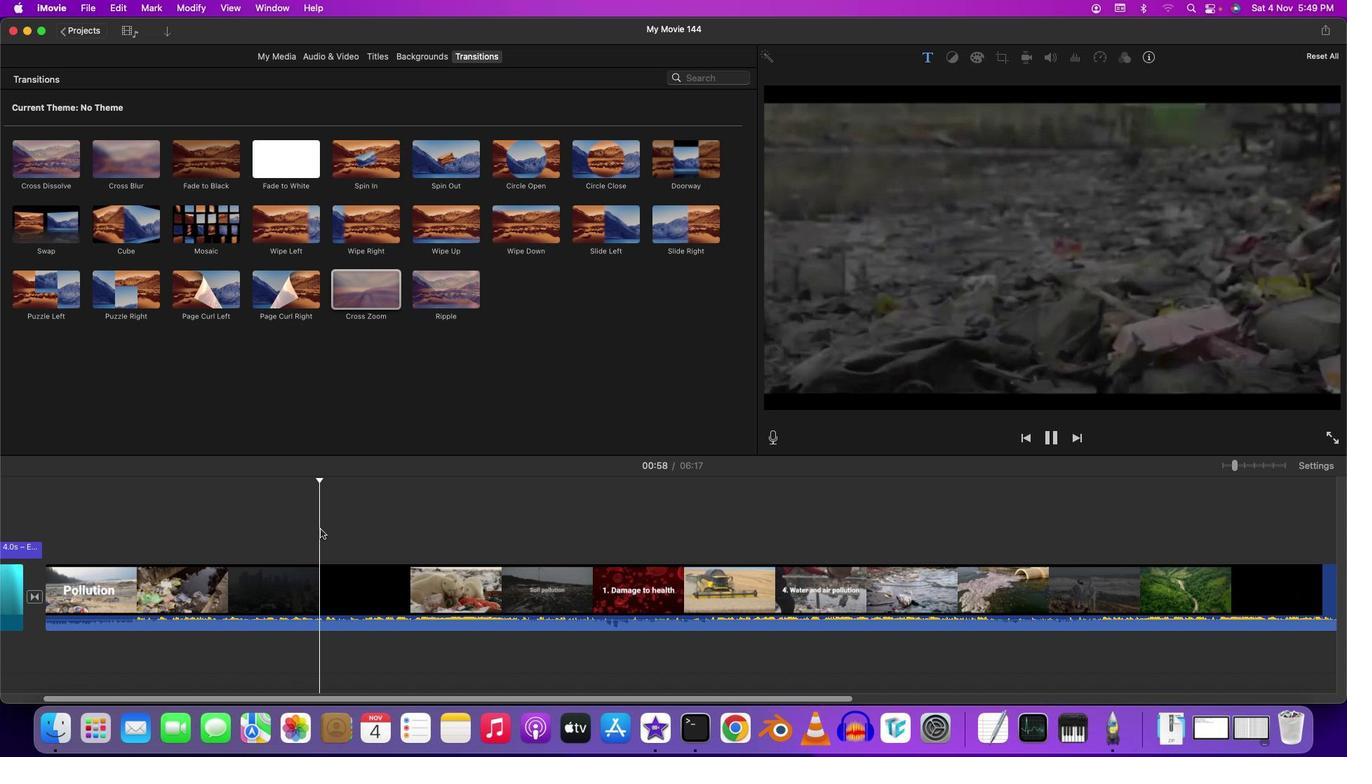 
Action: Mouse moved to (349, 531)
Screenshot: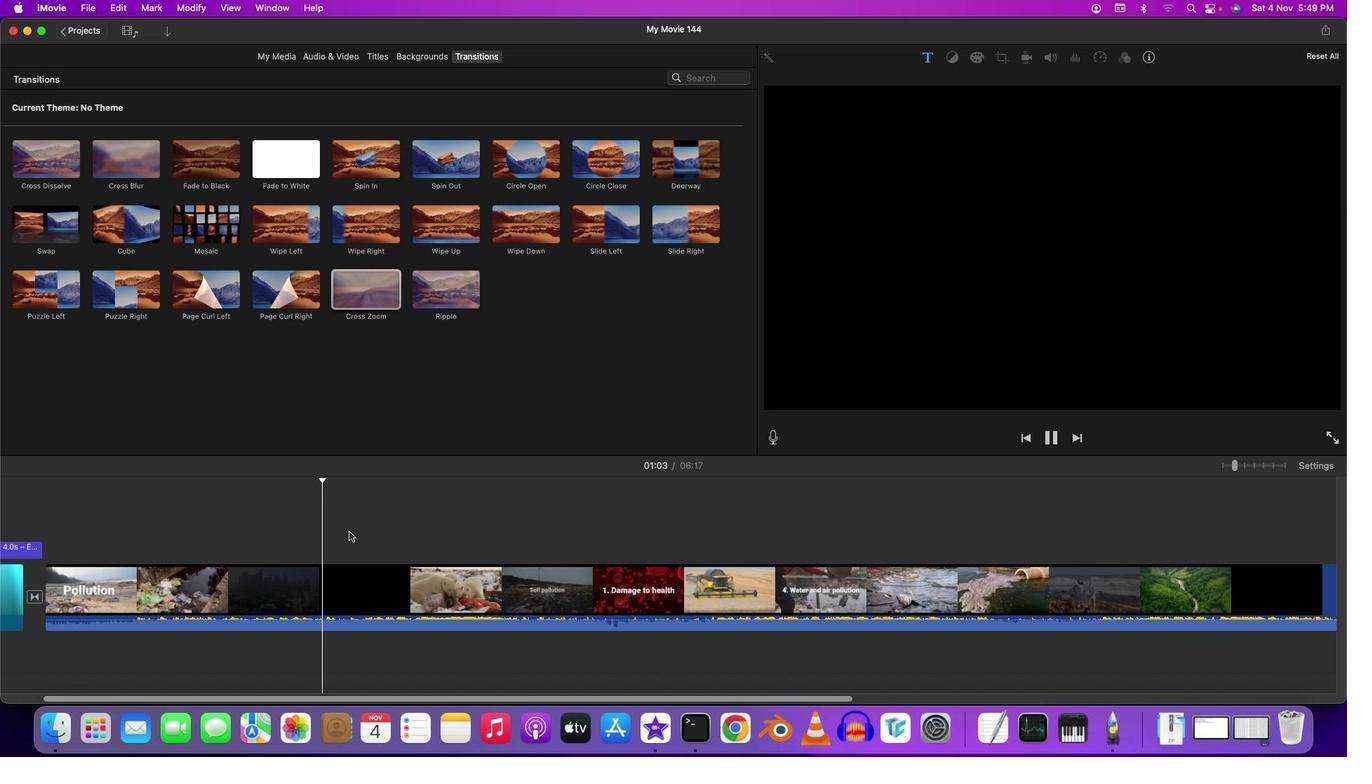 
Action: Mouse pressed left at (349, 531)
Screenshot: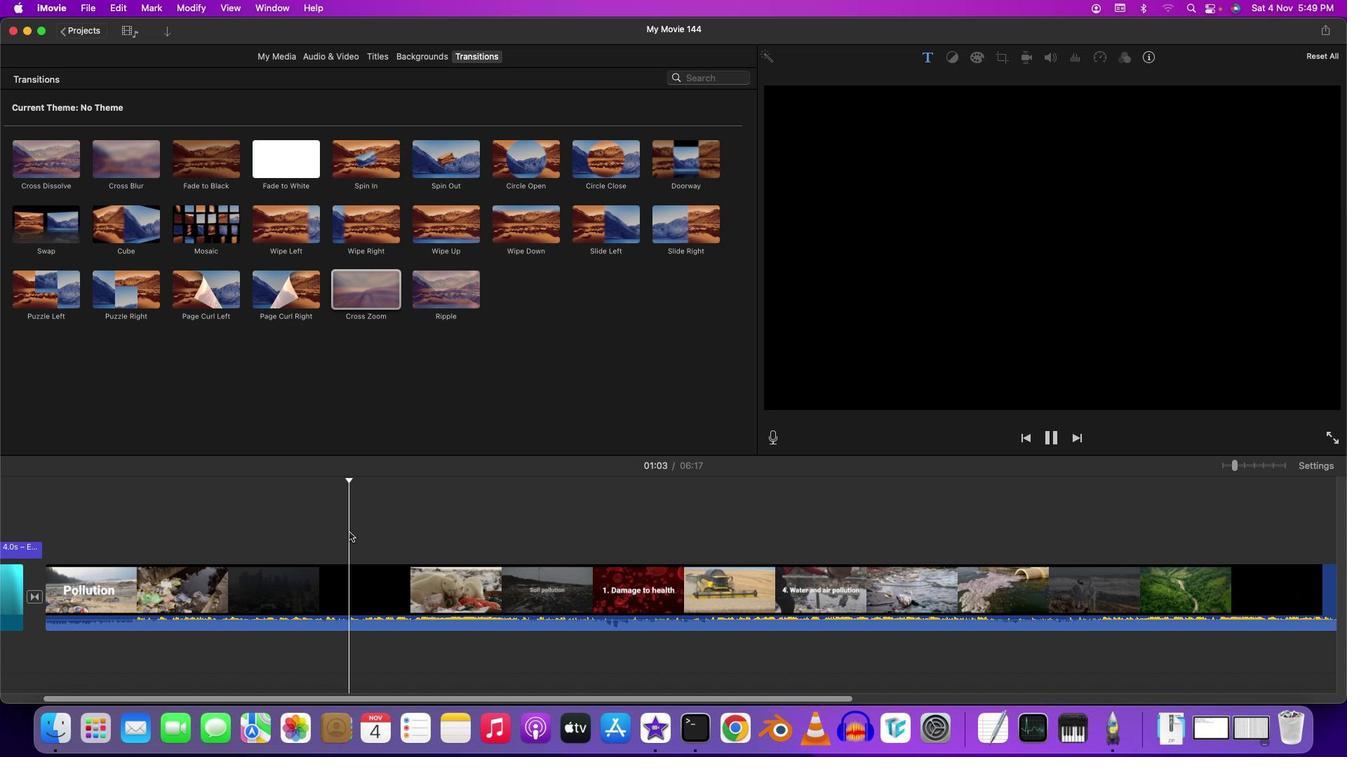 
Action: Mouse moved to (605, 546)
Screenshot: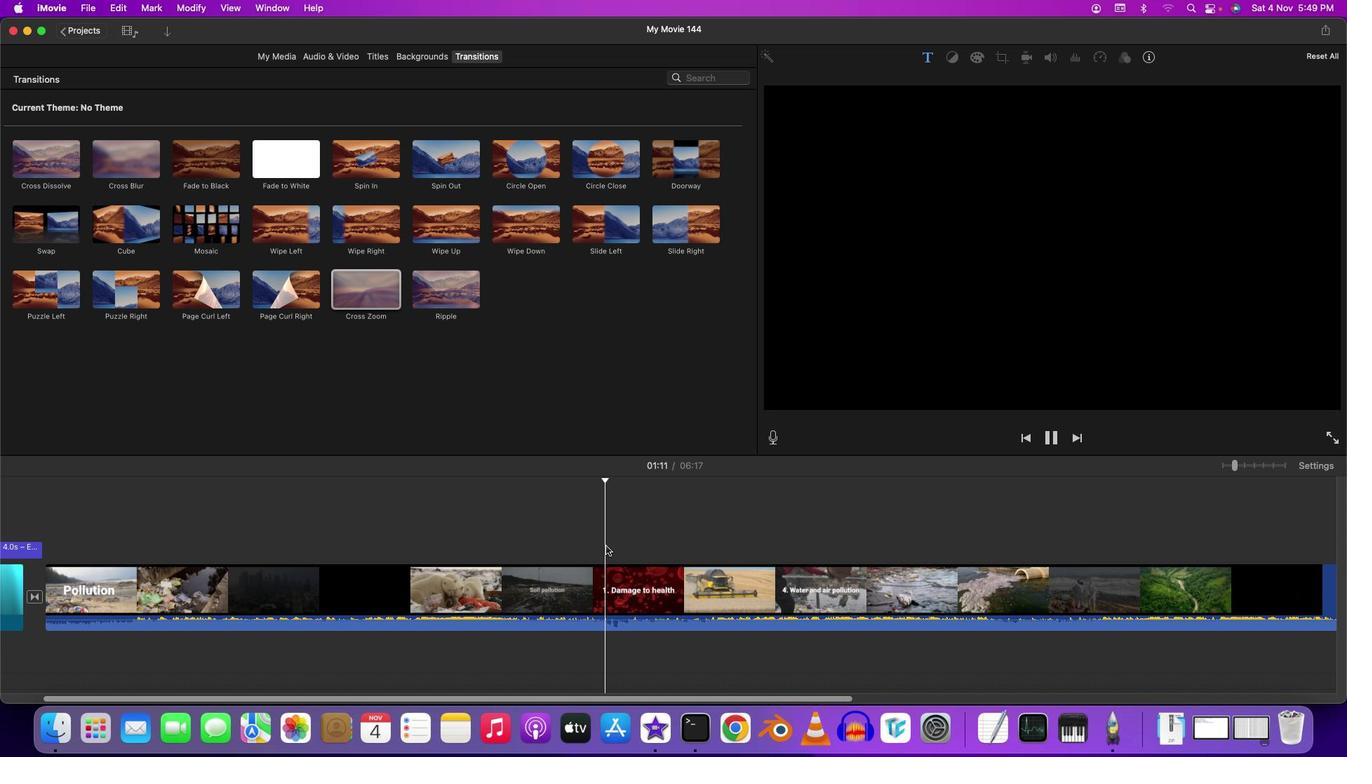 
Action: Mouse pressed left at (605, 546)
Screenshot: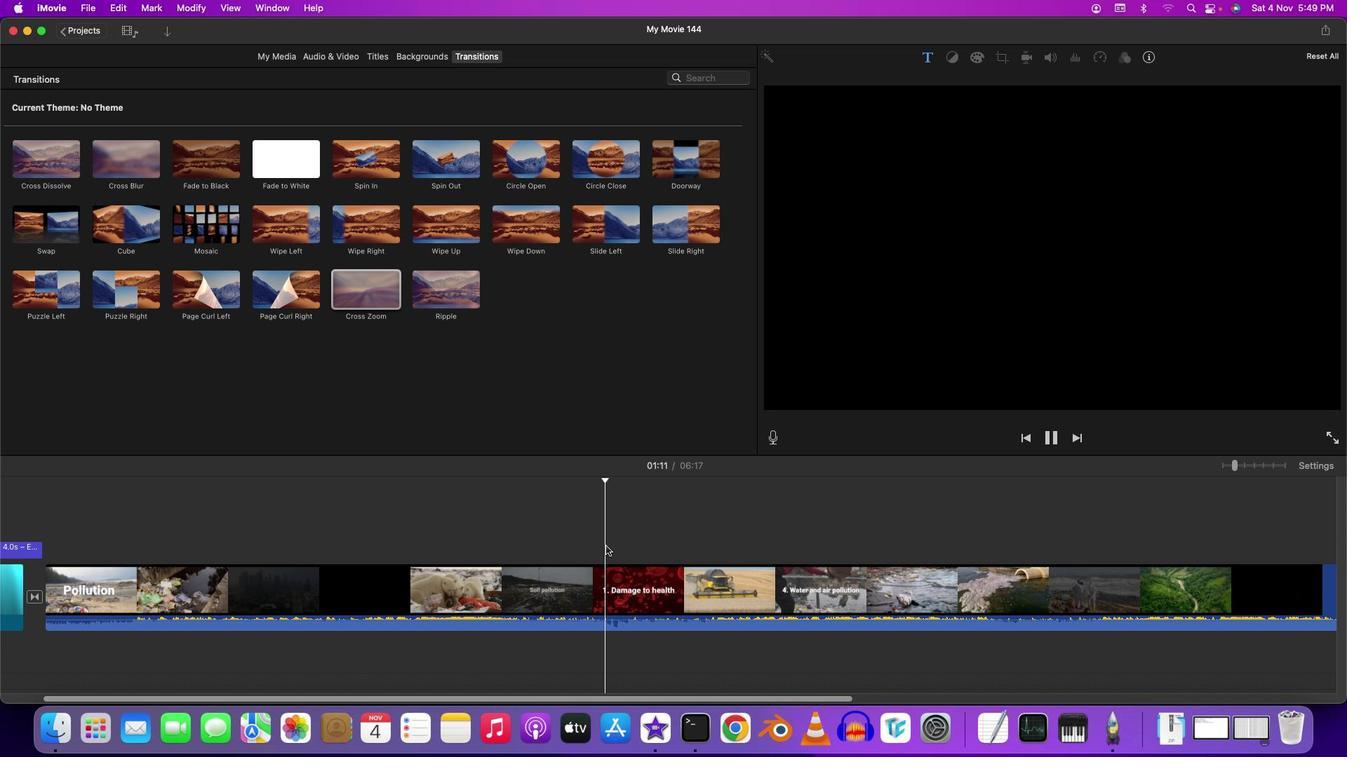 
Action: Mouse moved to (603, 546)
Screenshot: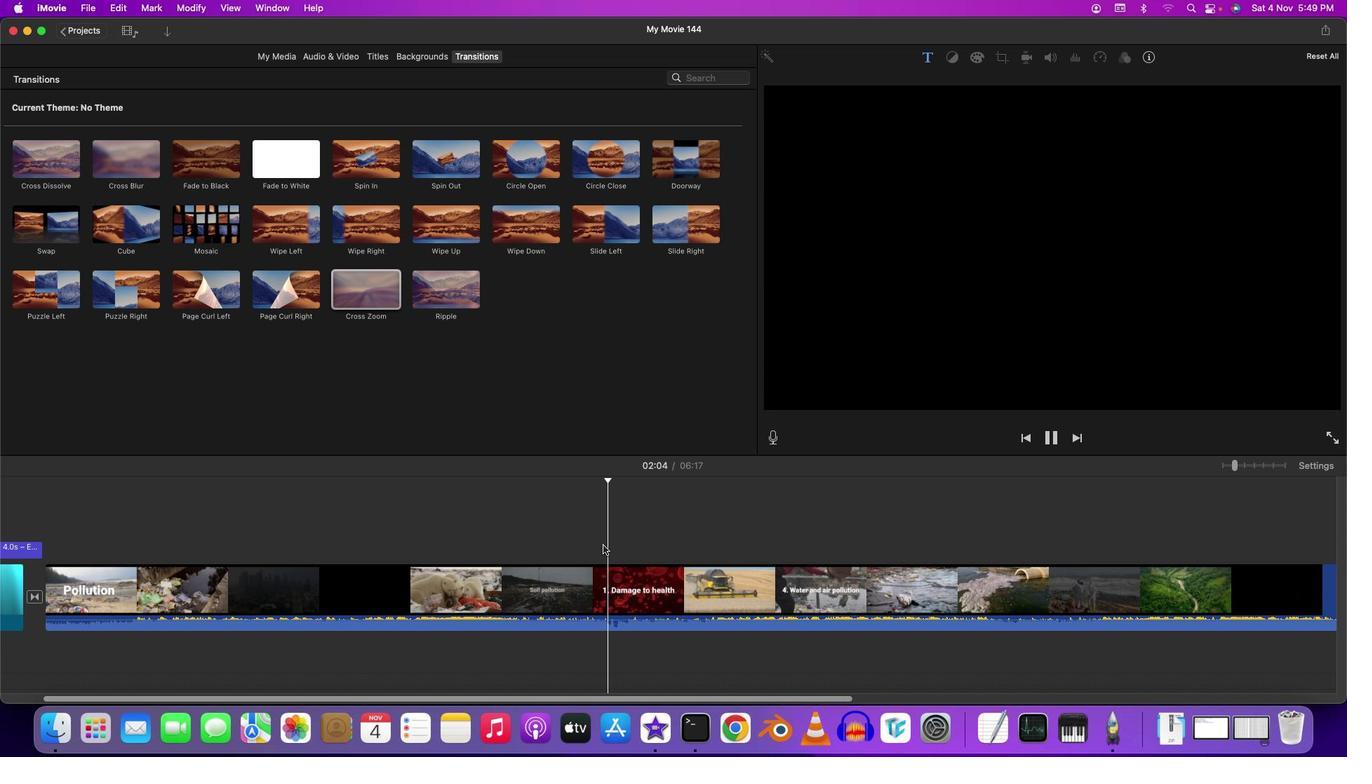 
Action: Key pressed Key.spaceKey.spaceKey.space
Screenshot: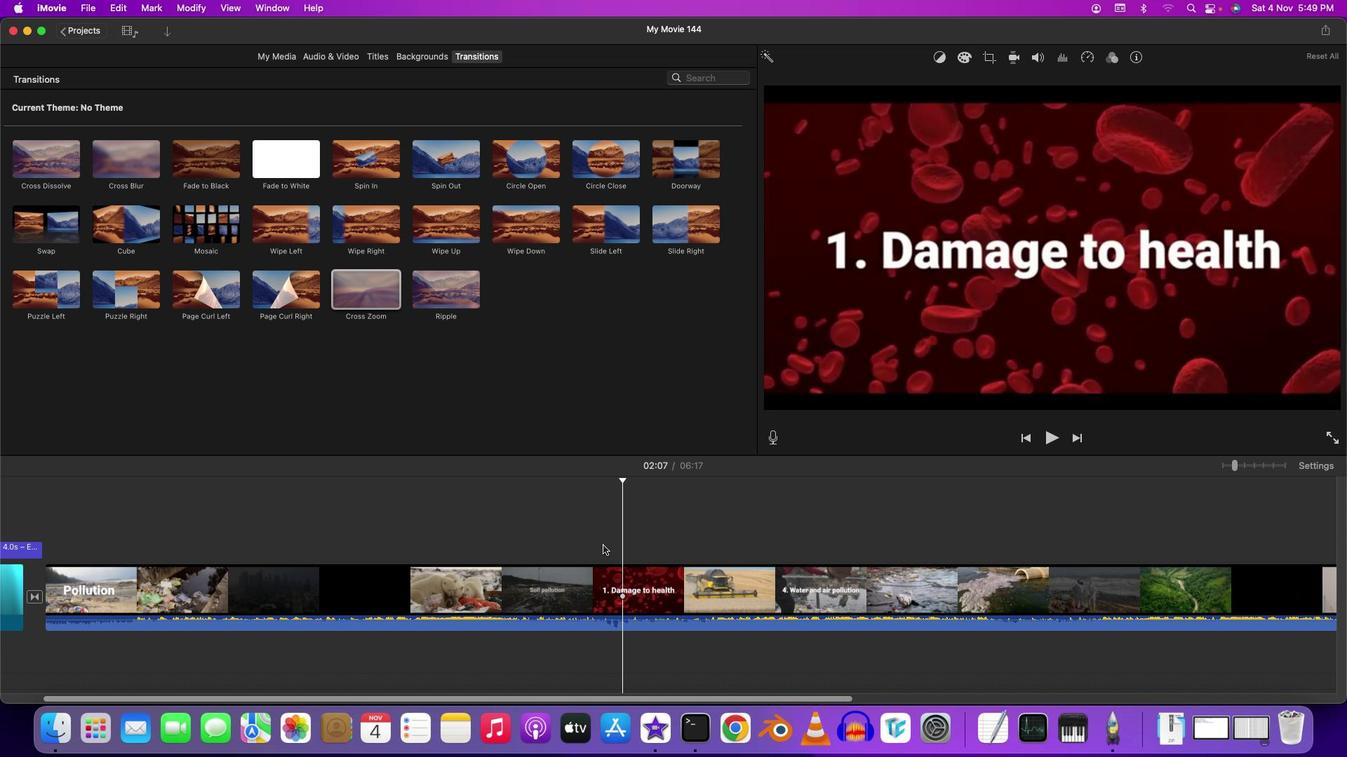 
Action: Mouse moved to (601, 535)
Screenshot: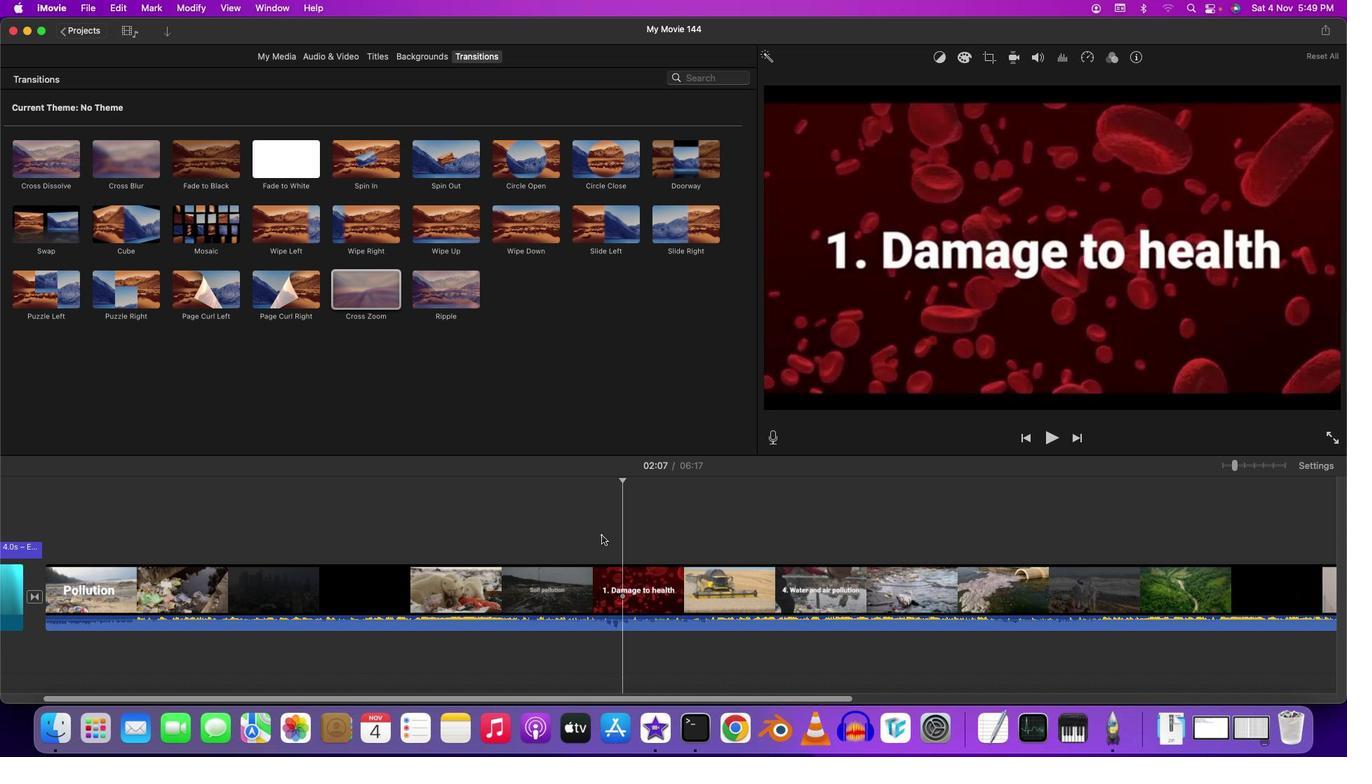 
Action: Mouse pressed left at (601, 535)
Screenshot: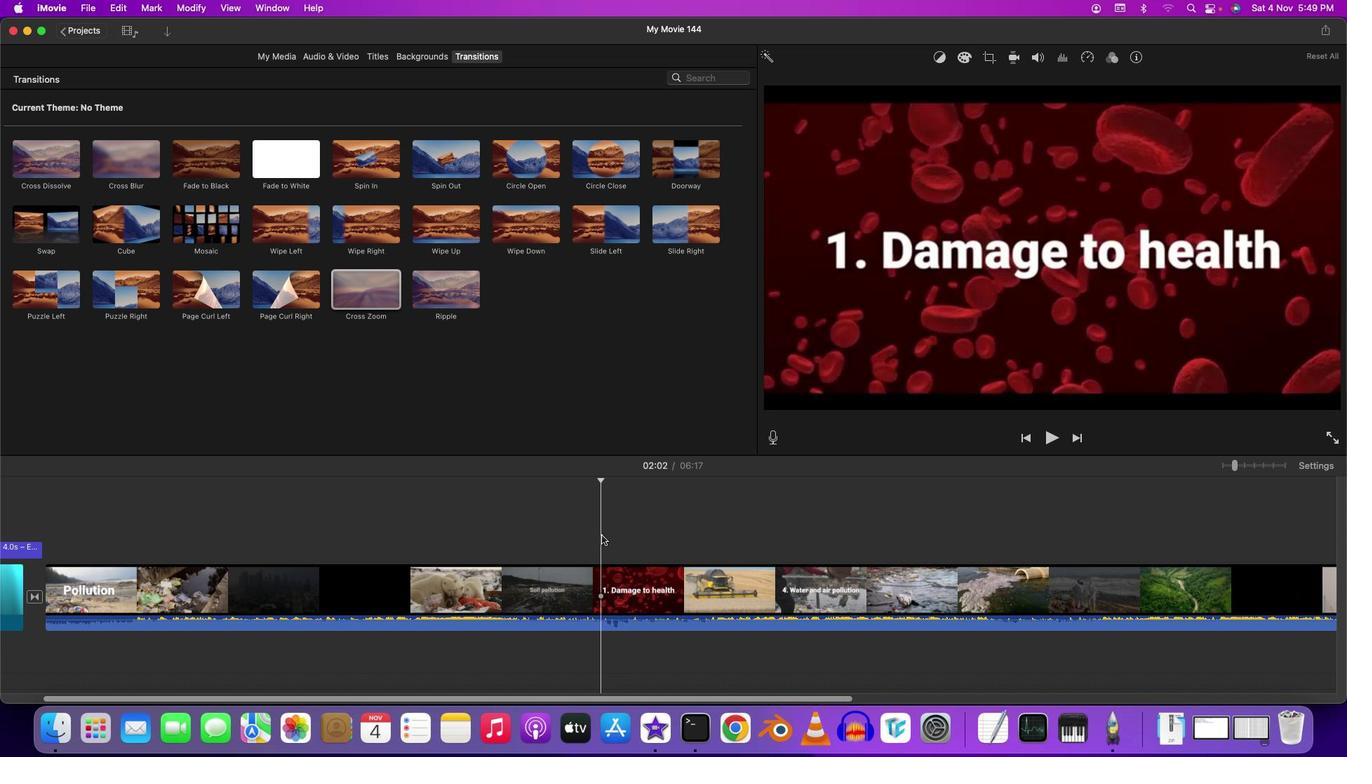
Action: Mouse moved to (601, 535)
Screenshot: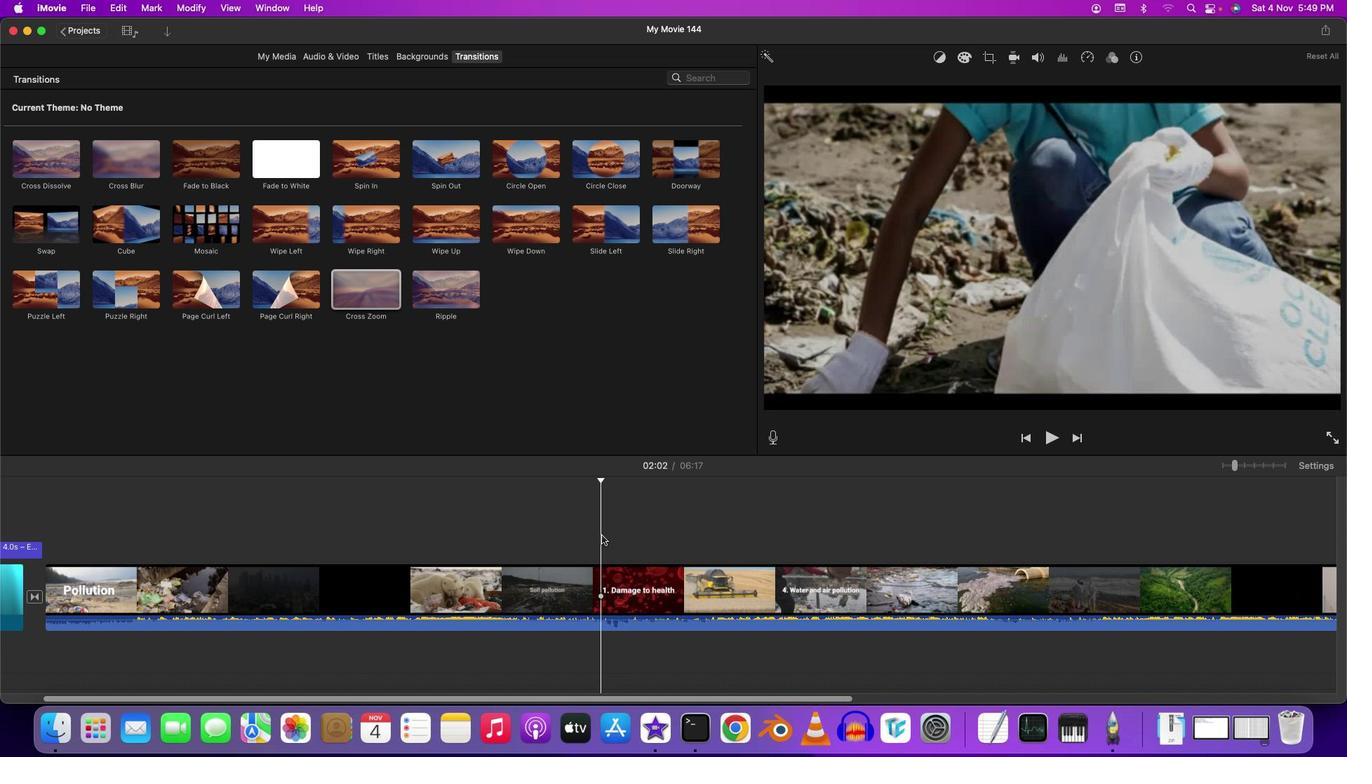 
Action: Key pressed Key.space
Screenshot: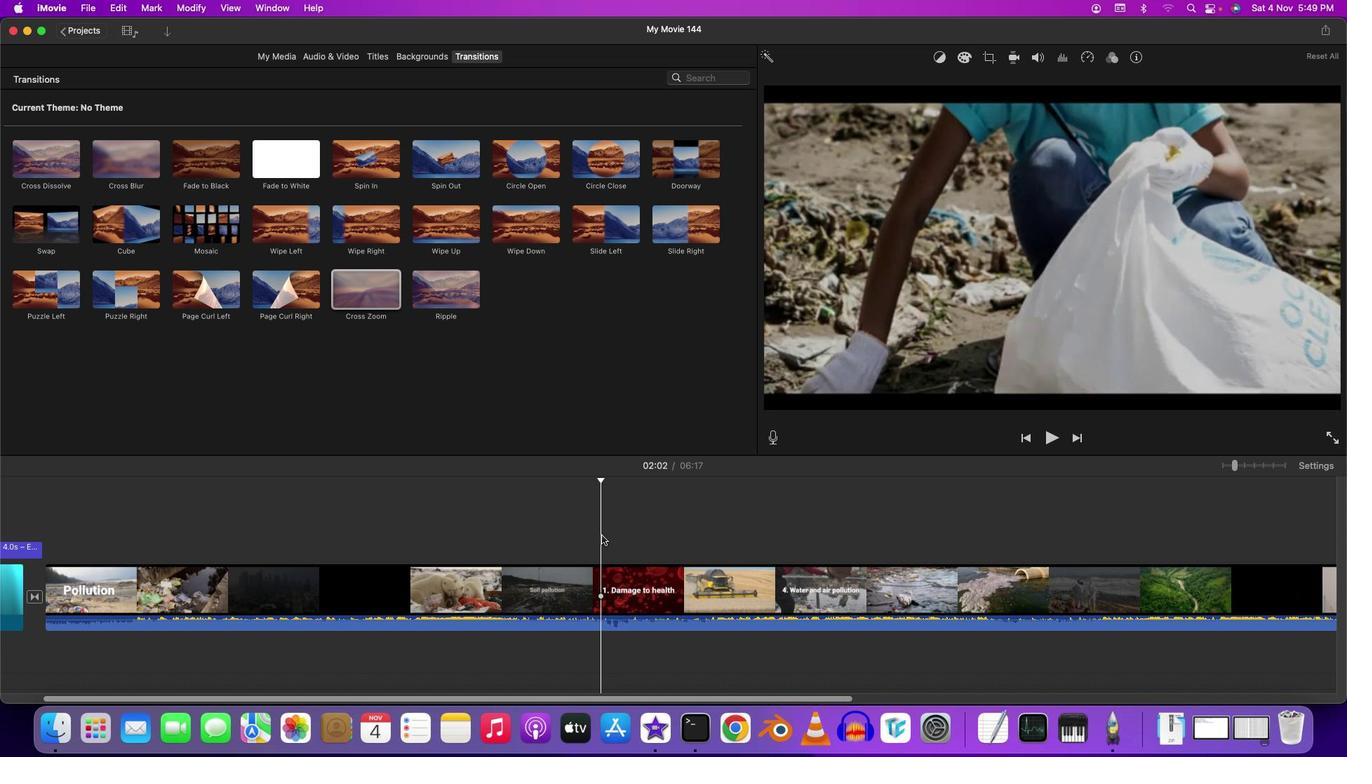 
Action: Mouse moved to (600, 536)
Screenshot: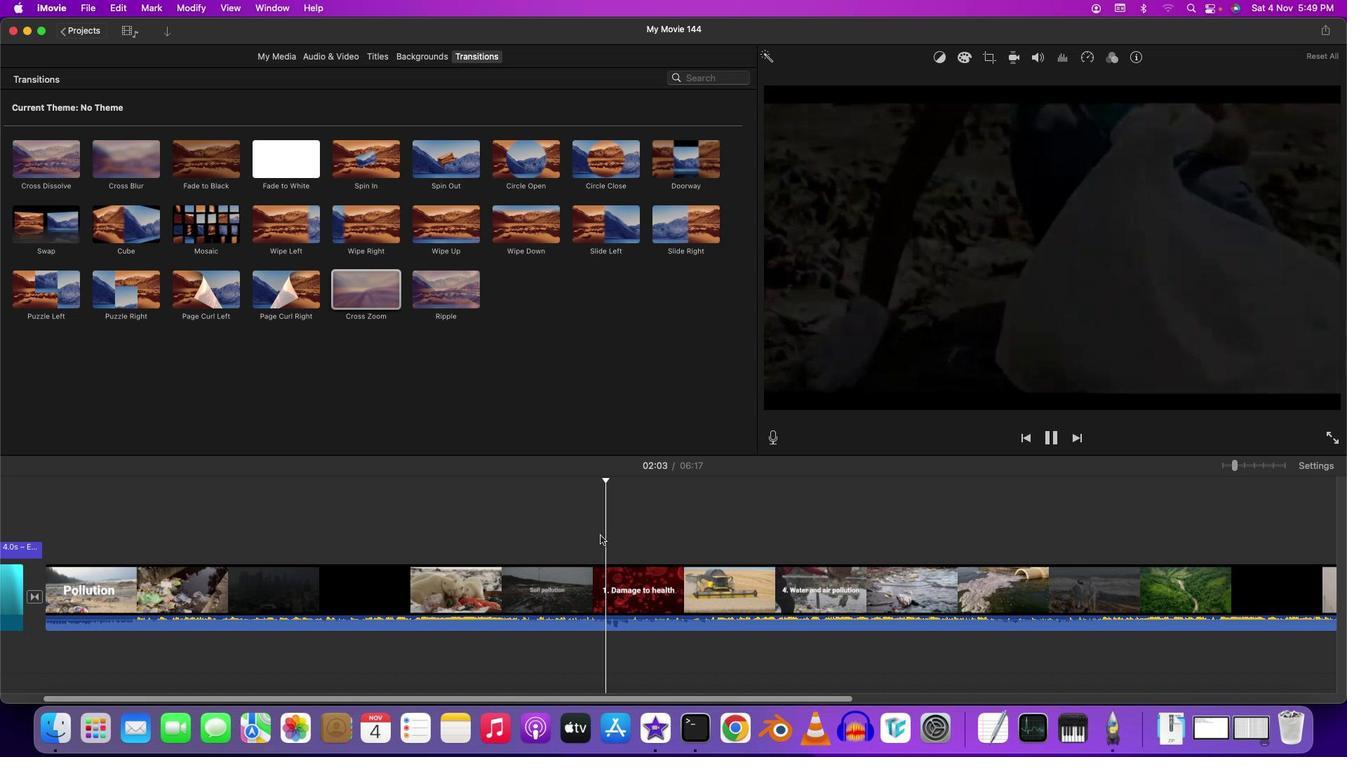 
Action: Key pressed Key.spaceKey.spaceKey.spaceKey.space
Screenshot: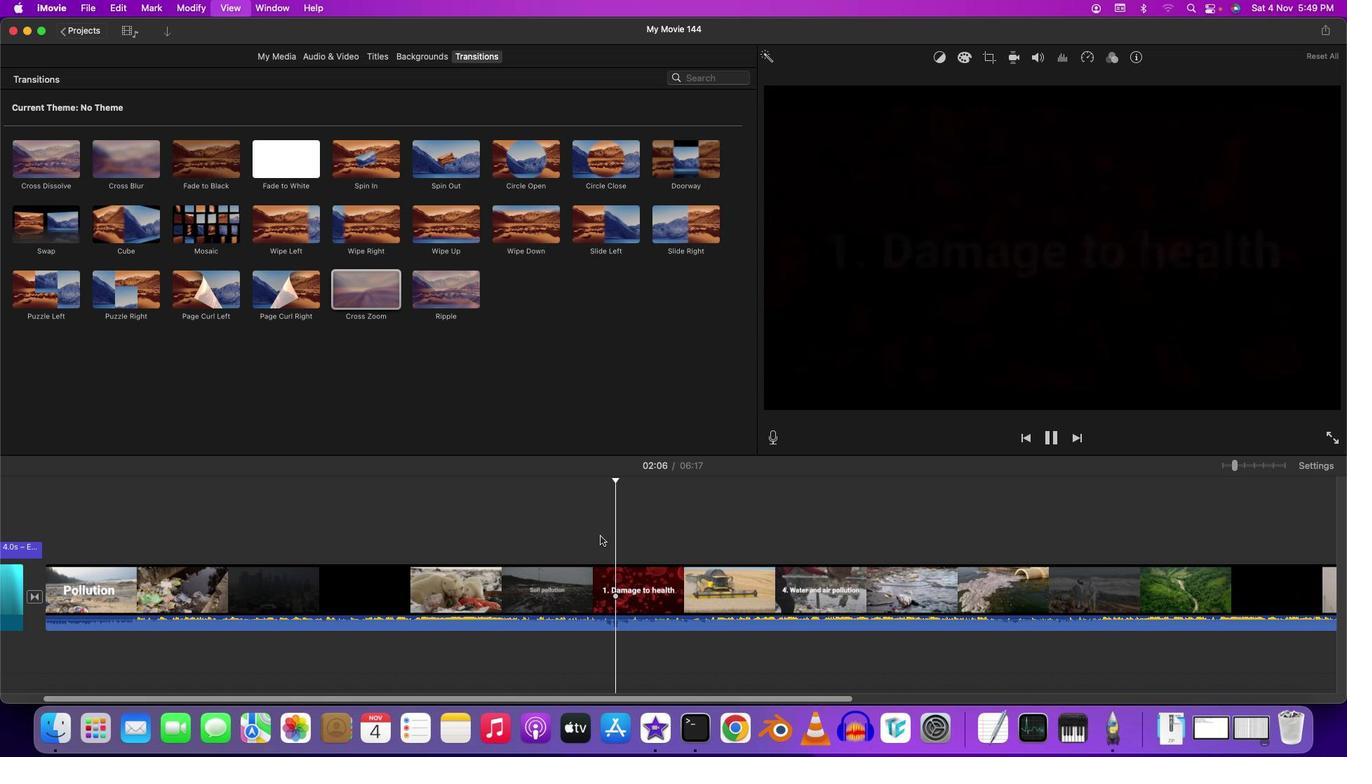 
Action: Mouse moved to (597, 536)
Screenshot: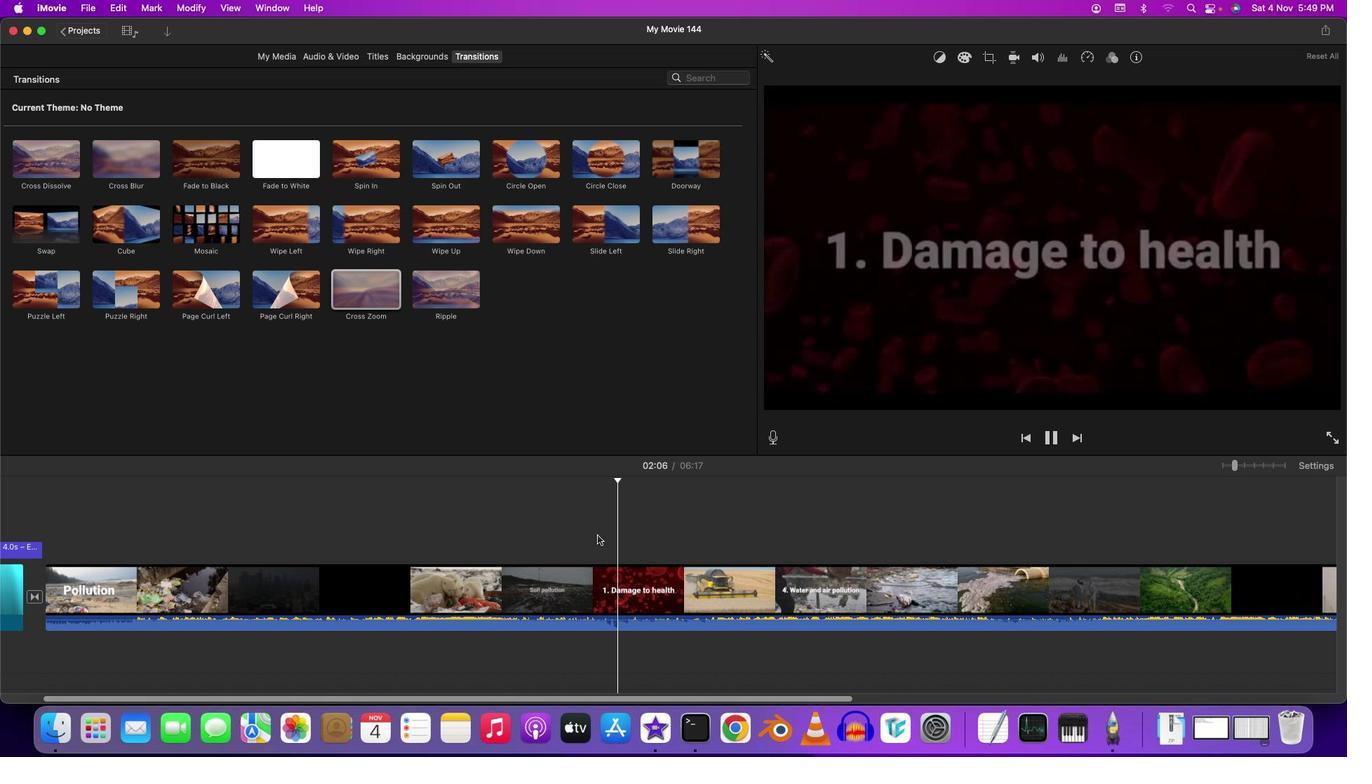 
Action: Key pressed Key.space
Screenshot: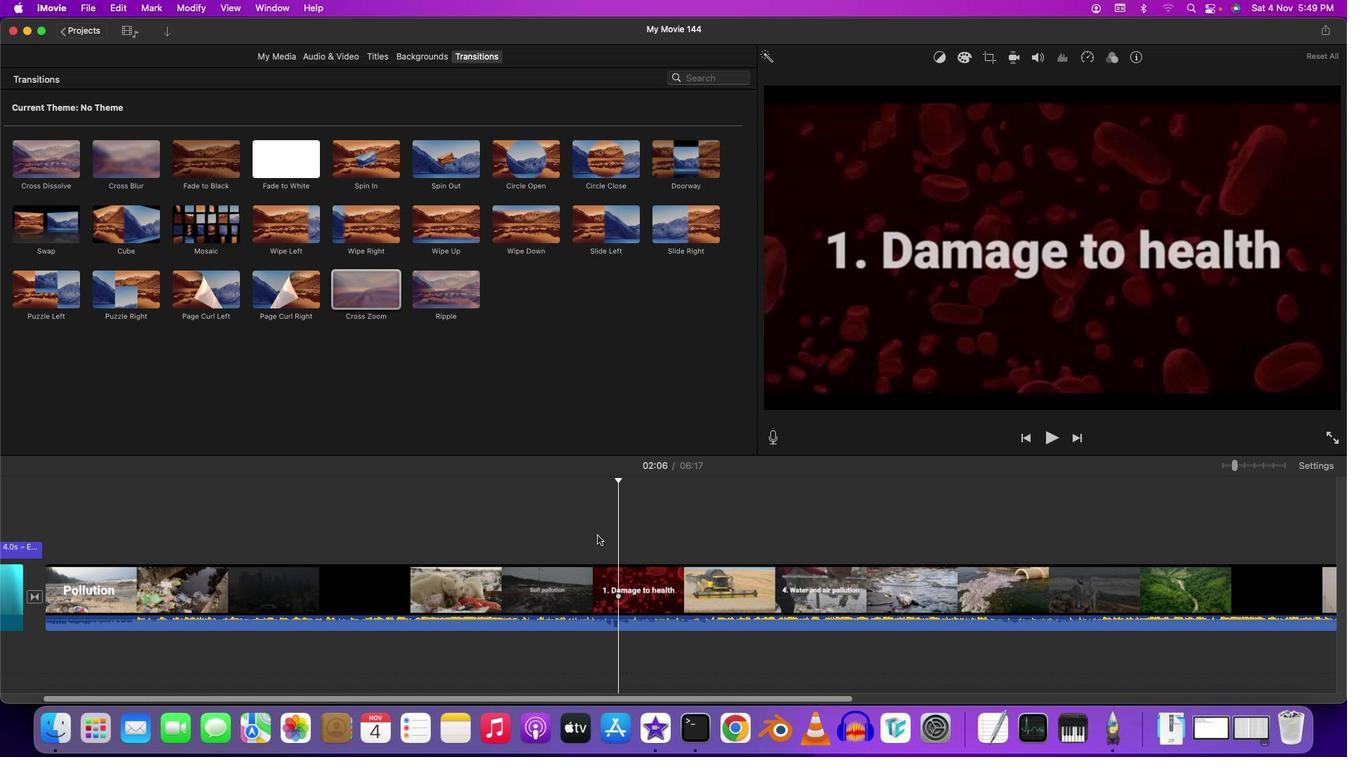 
Action: Mouse moved to (616, 587)
Screenshot: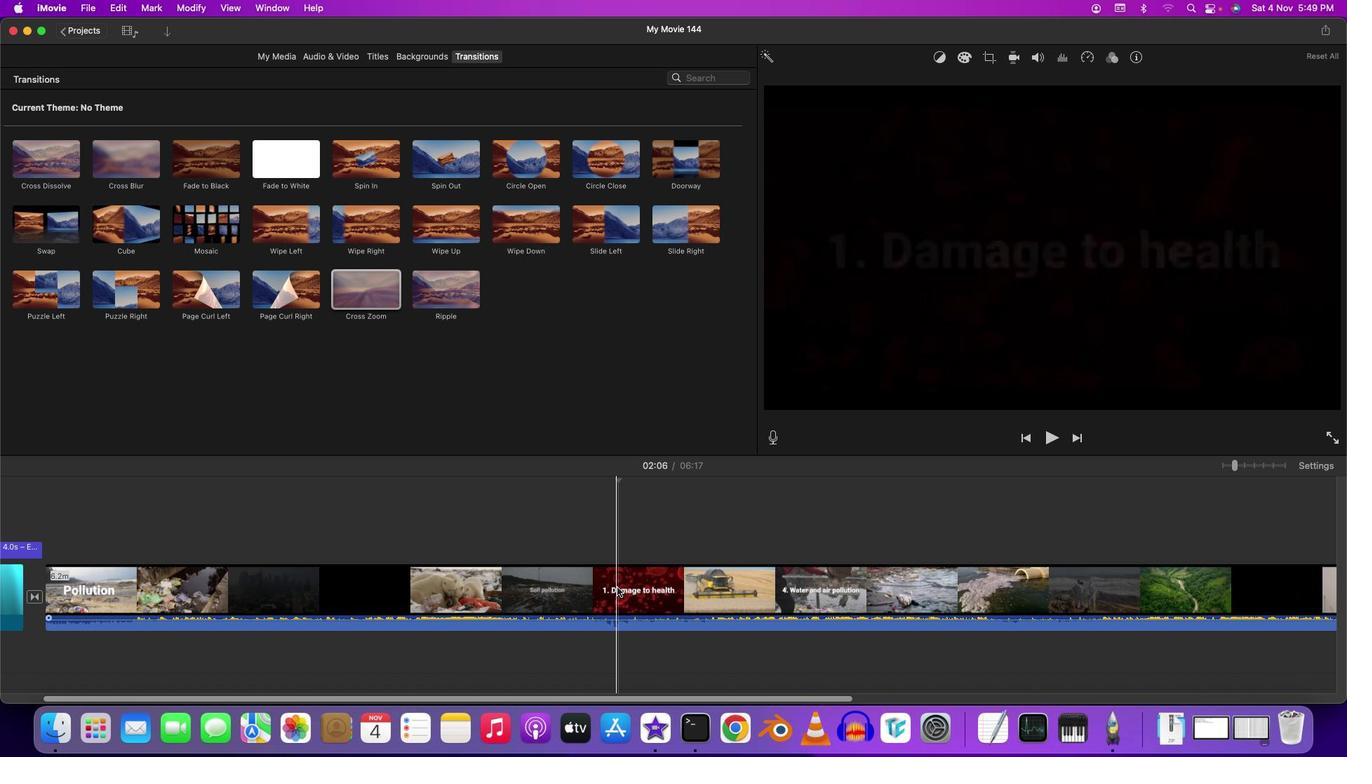 
Action: Mouse pressed left at (616, 587)
Screenshot: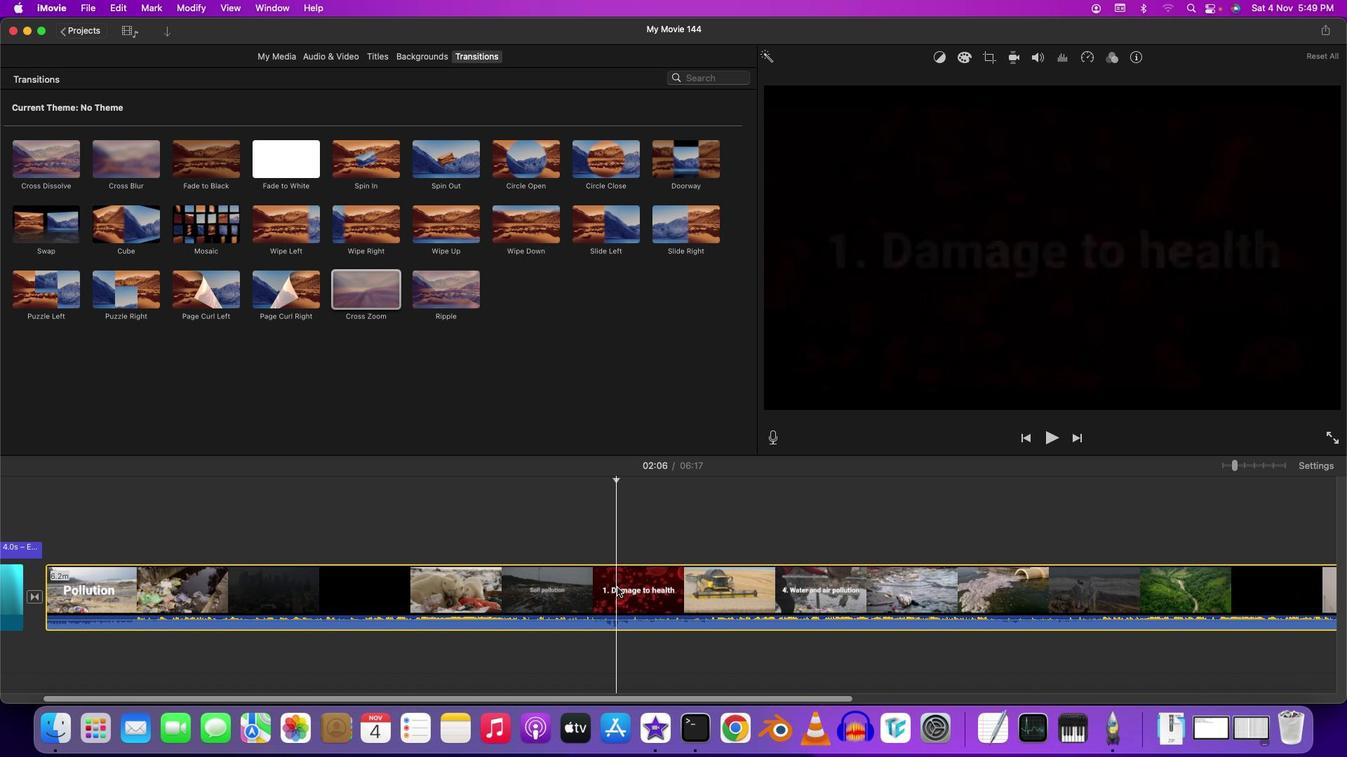 
Action: Key pressed Key.cmd'b'
Screenshot: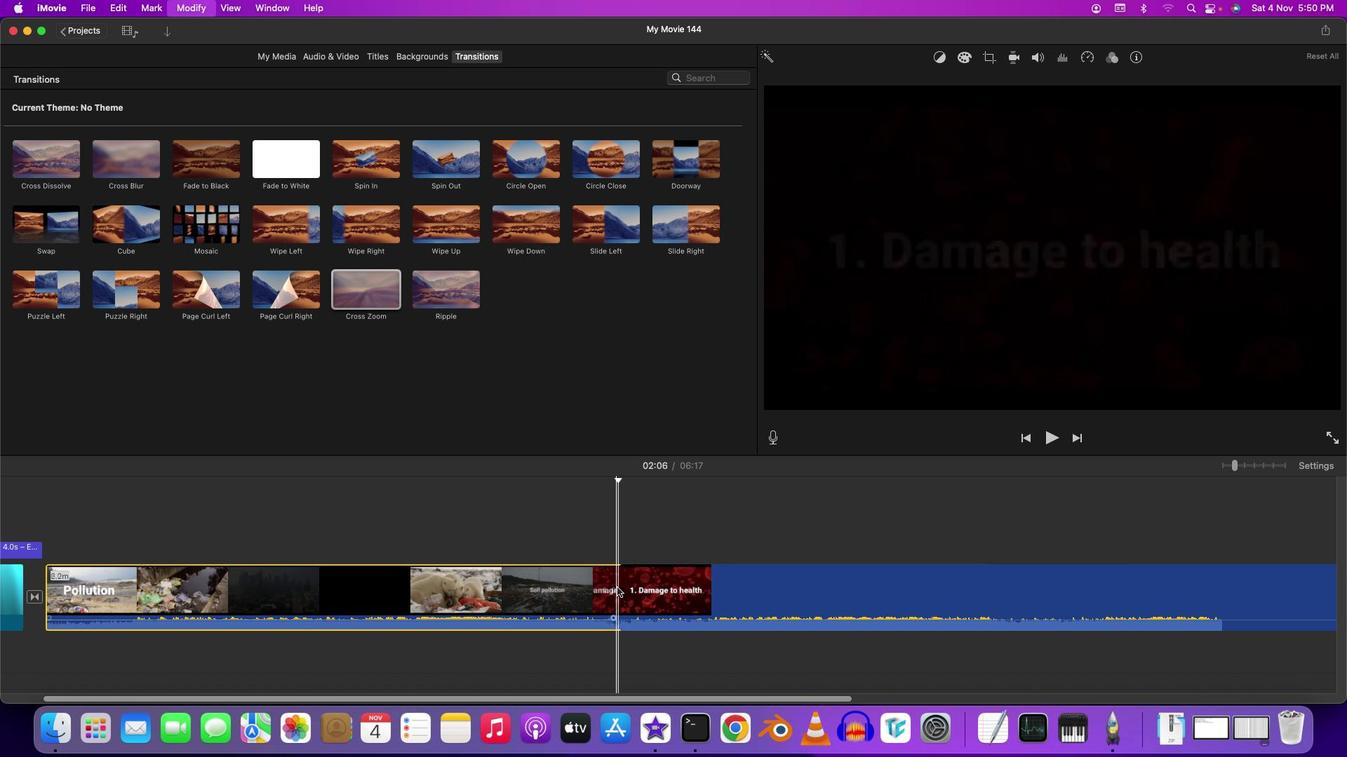 
Action: Mouse moved to (334, 285)
Screenshot: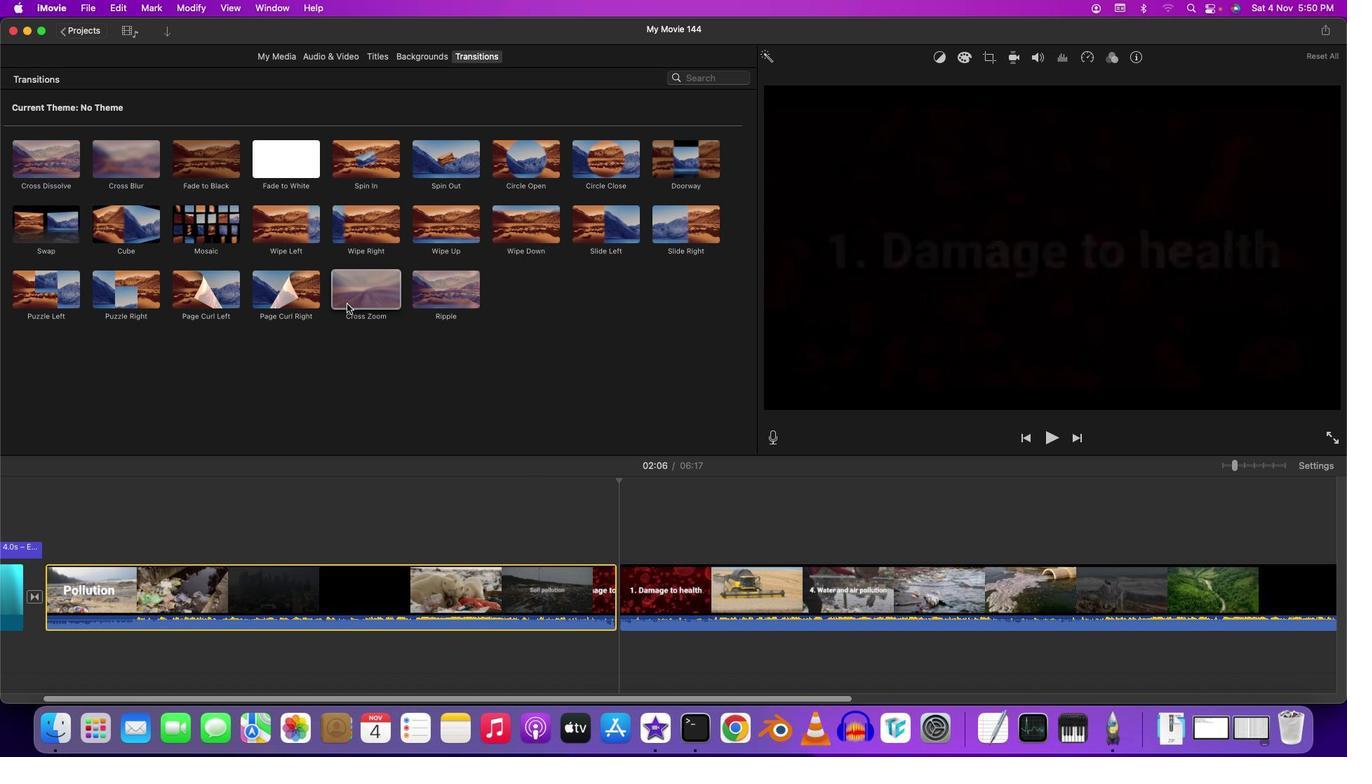 
Action: Mouse pressed left at (334, 285)
Screenshot: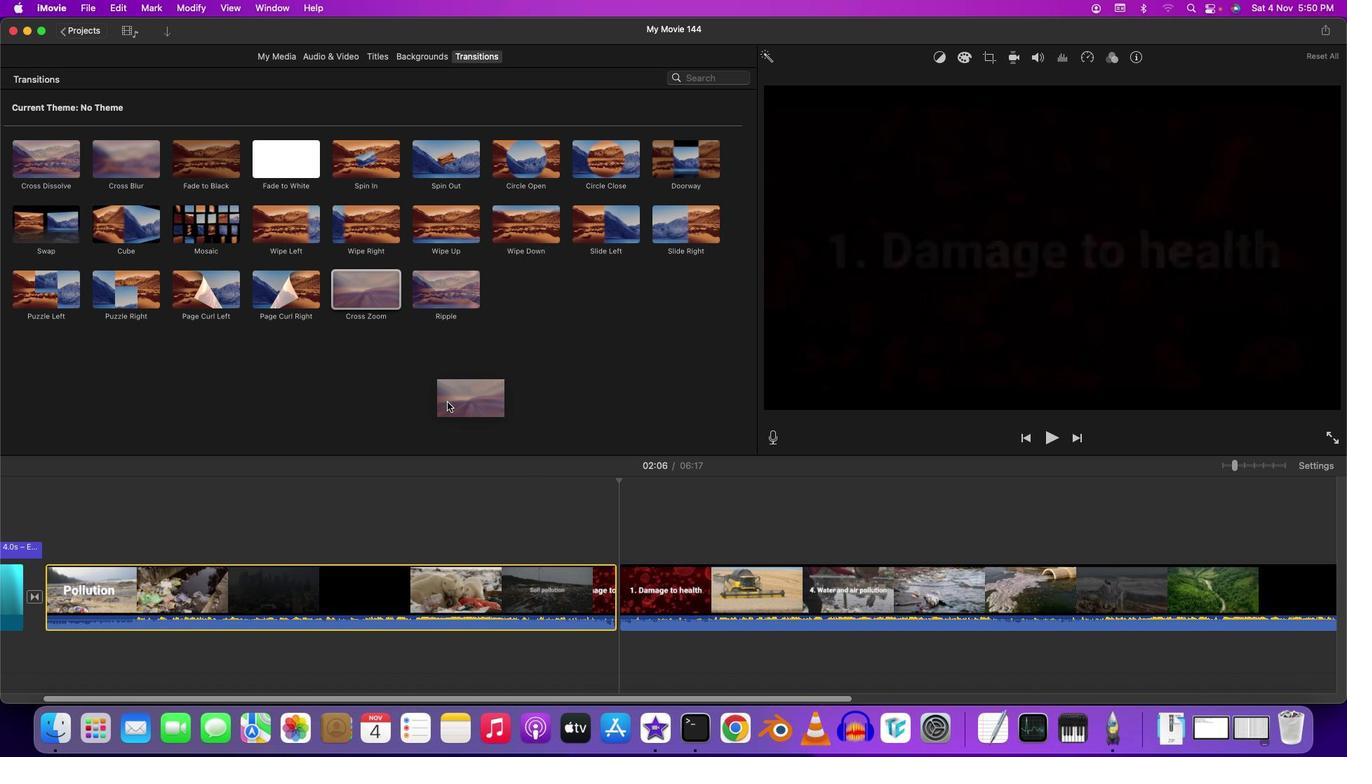 
Action: Mouse moved to (609, 539)
Screenshot: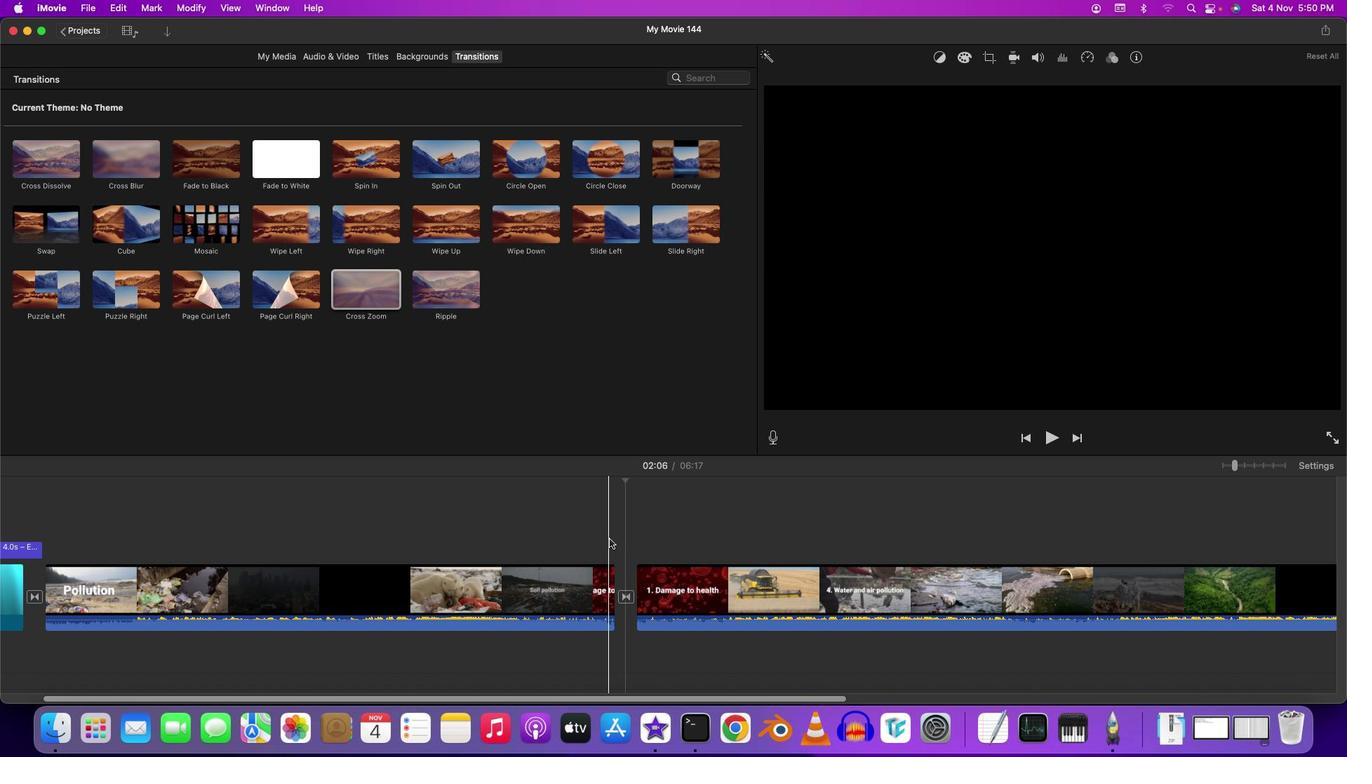 
Action: Mouse pressed left at (609, 539)
Screenshot: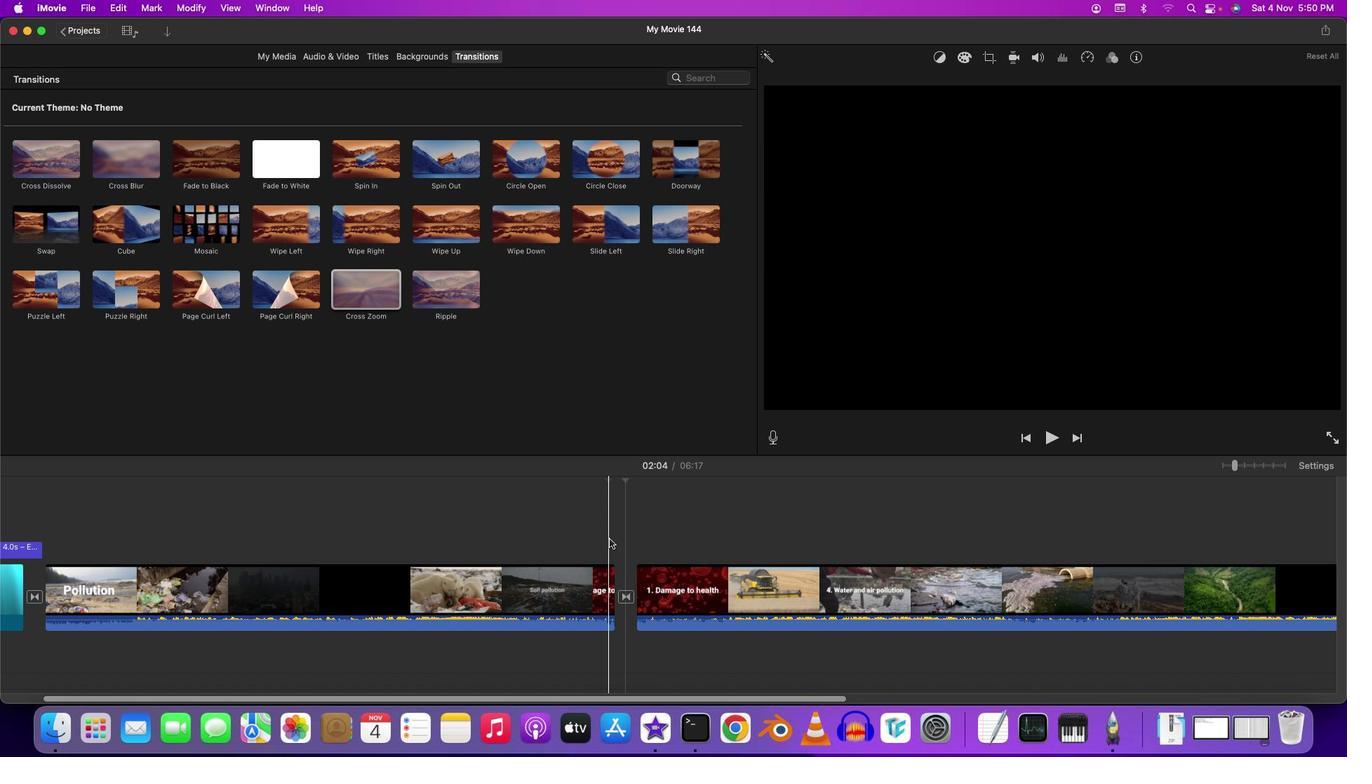 
Action: Key pressed Key.space
Screenshot: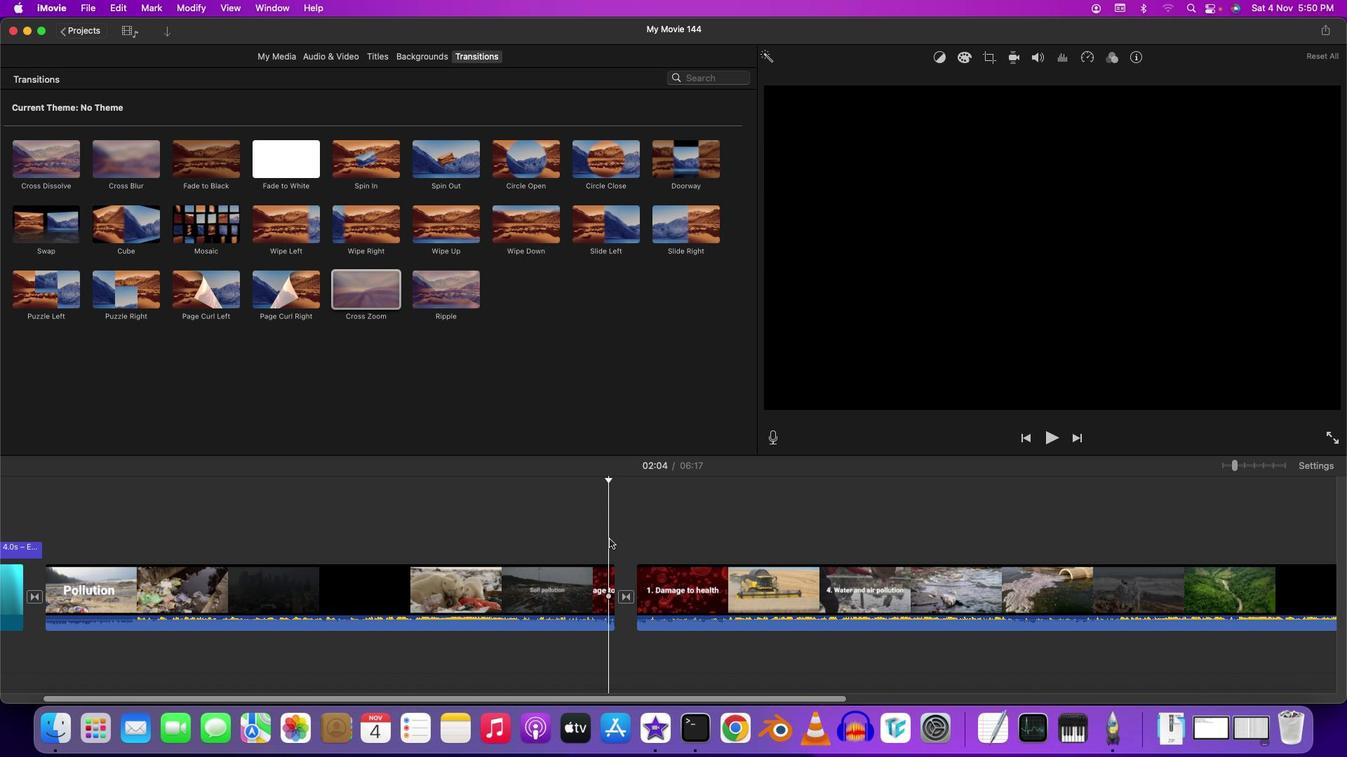 
Action: Mouse moved to (464, 538)
Screenshot: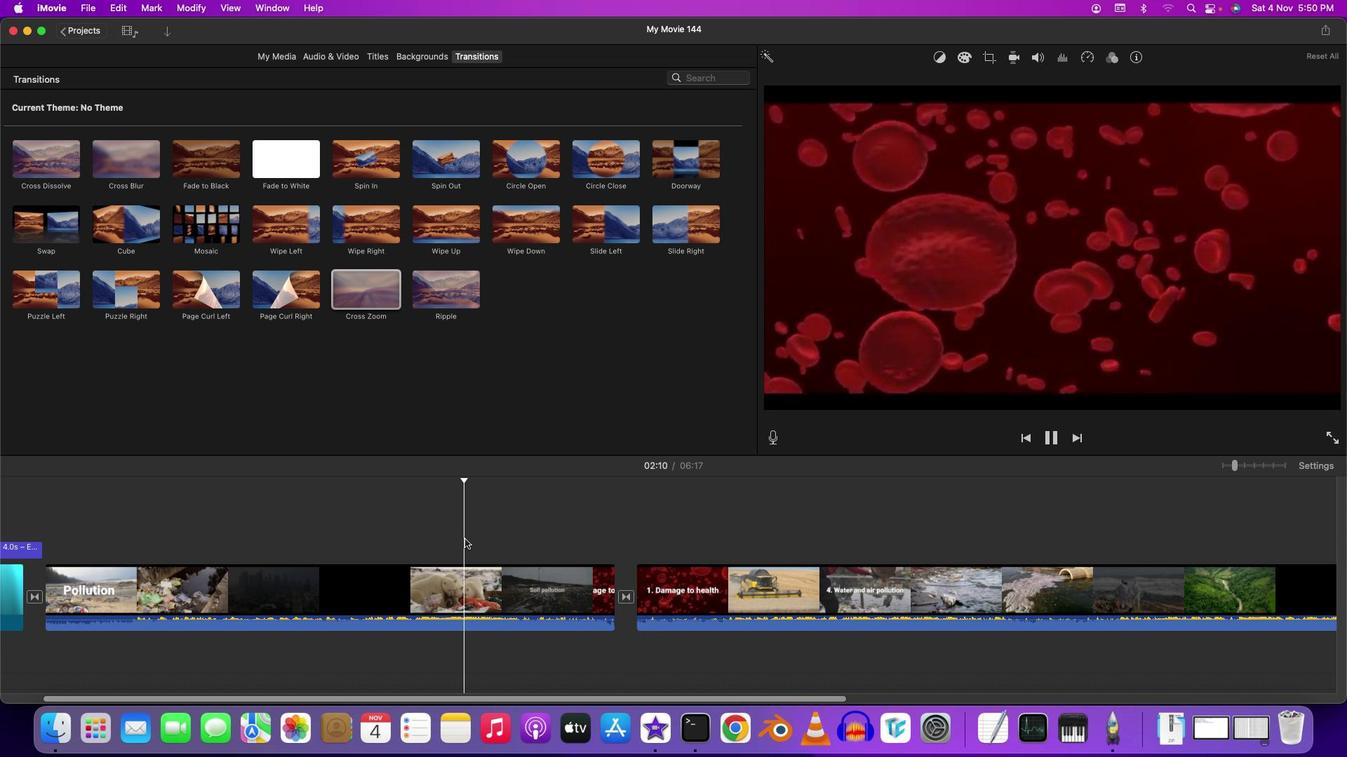 
Action: Mouse pressed left at (464, 538)
Screenshot: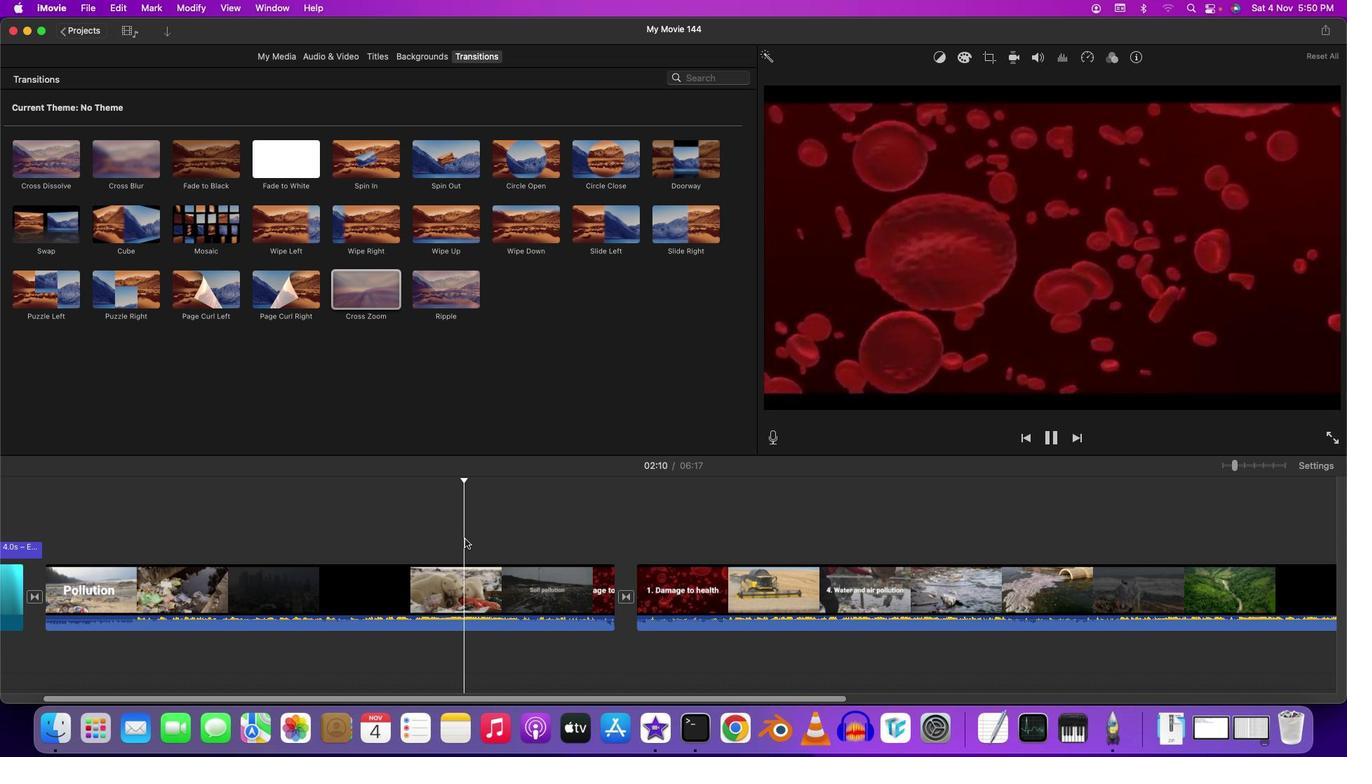 
Action: Mouse moved to (443, 536)
Screenshot: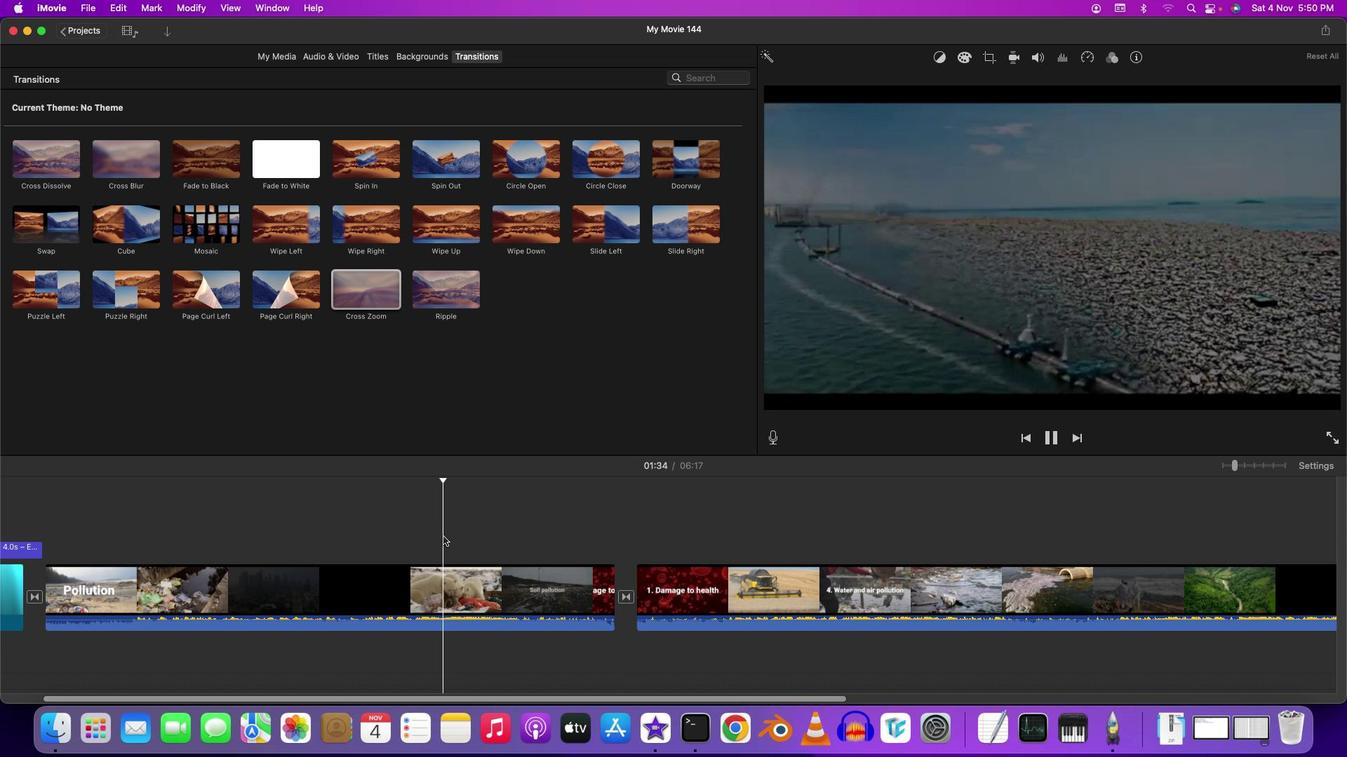 
Action: Mouse pressed left at (443, 536)
Screenshot: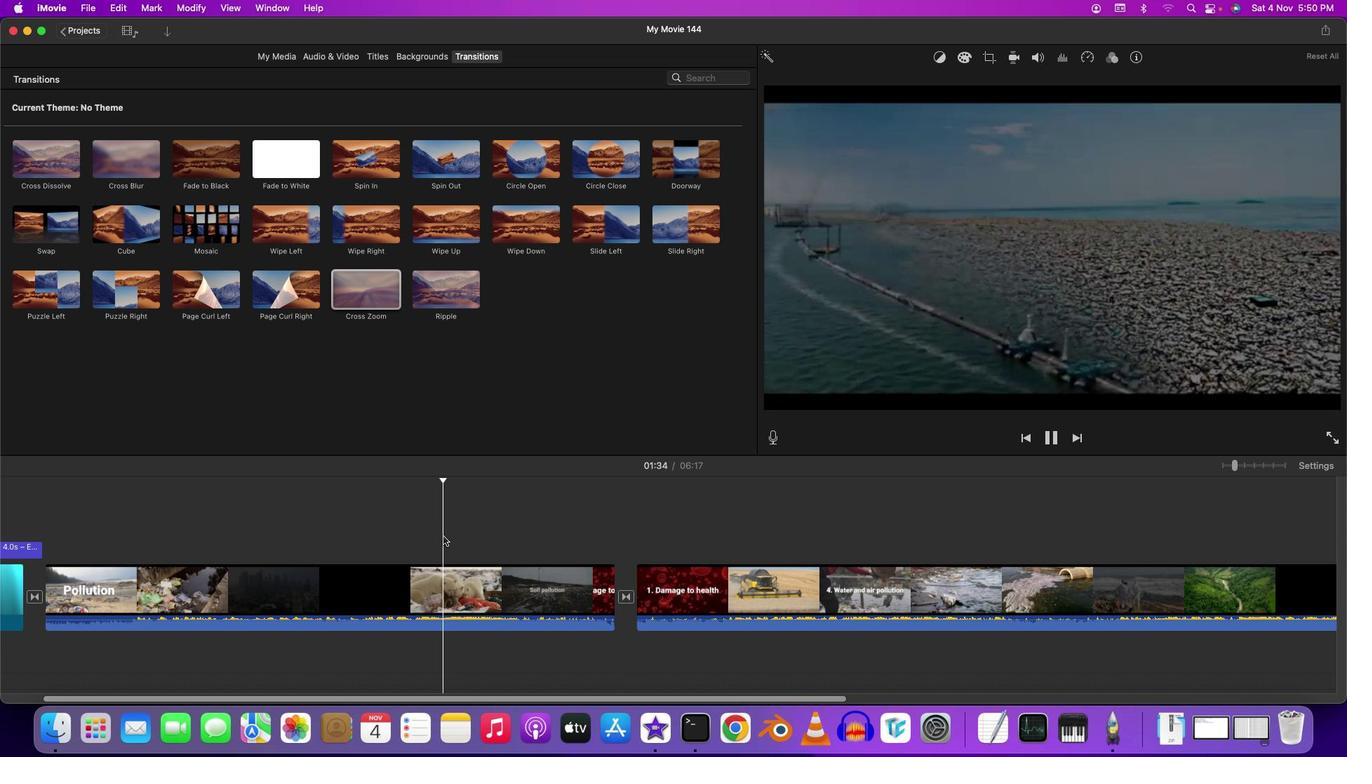 
Action: Mouse moved to (557, 697)
Screenshot: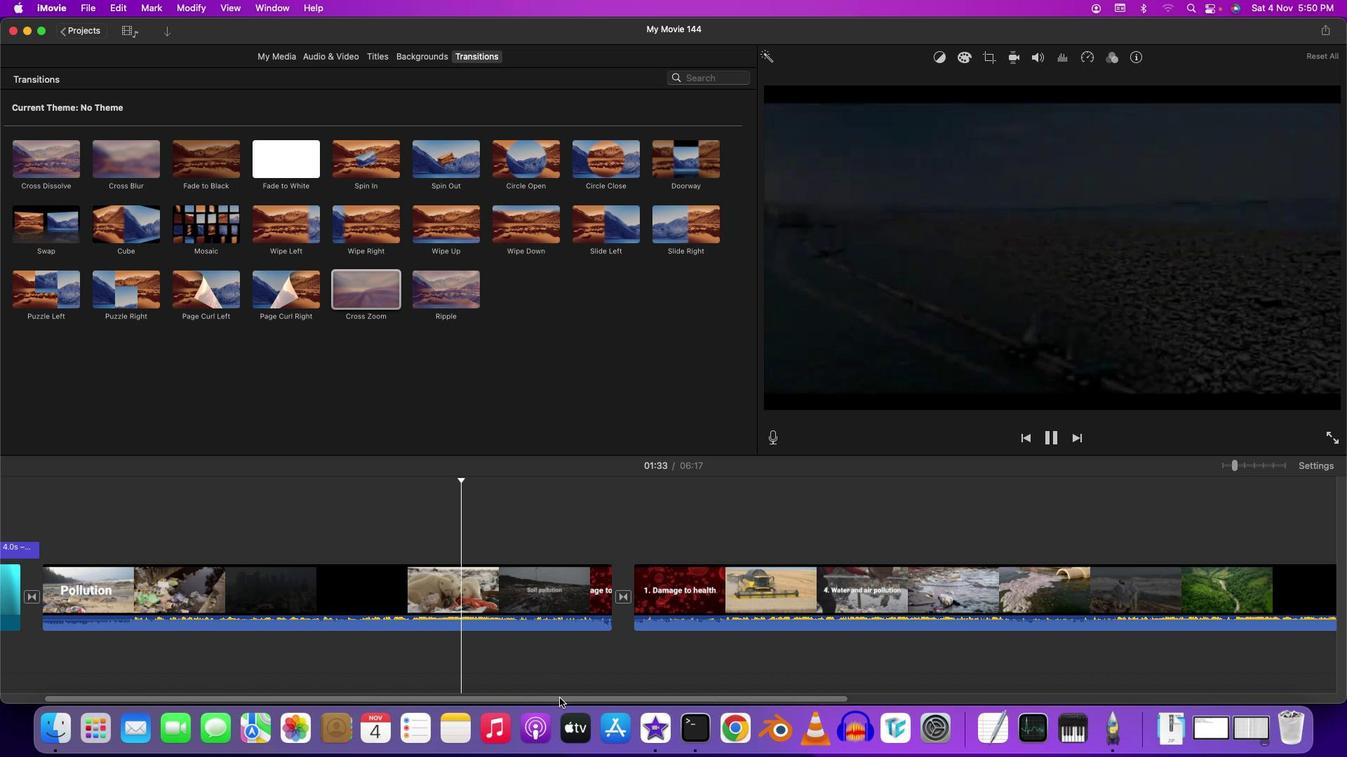
Action: Mouse pressed left at (557, 697)
Screenshot: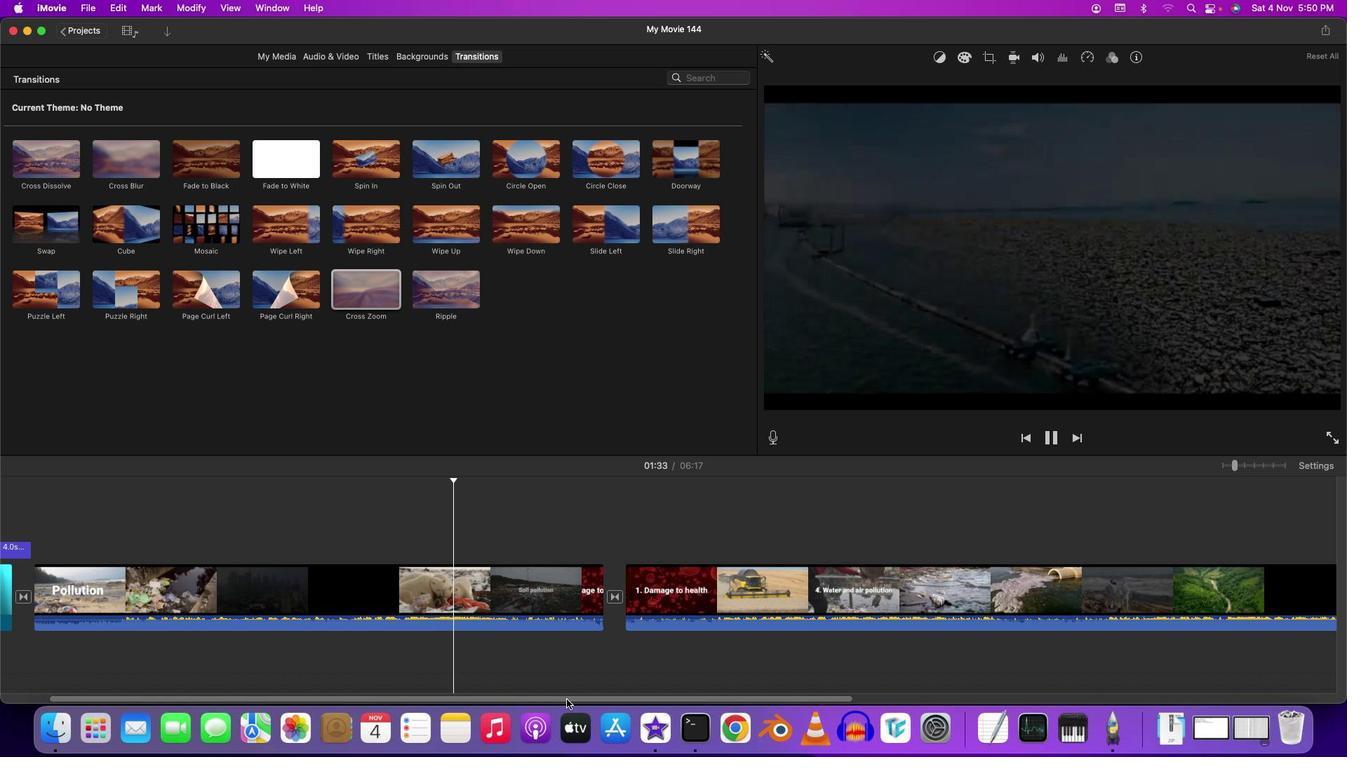 
Action: Mouse moved to (449, 541)
Screenshot: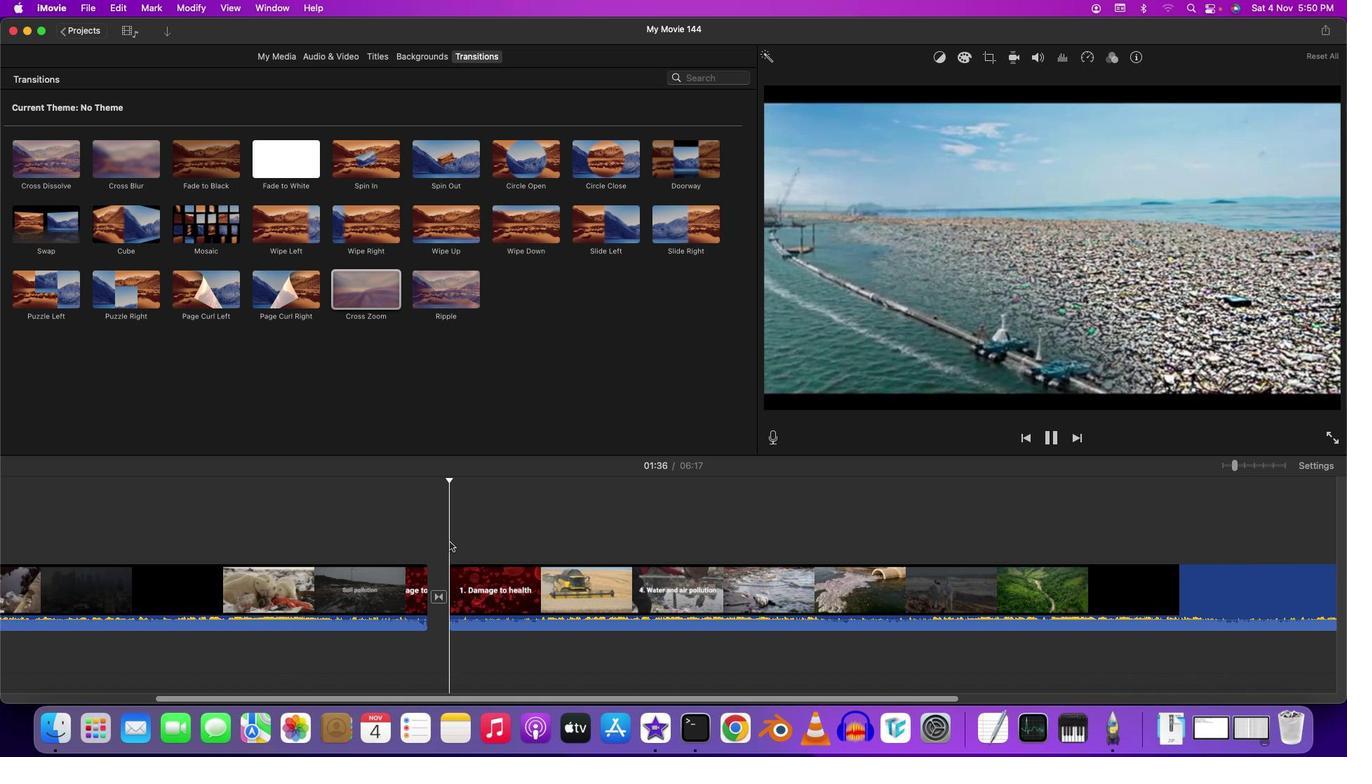 
Action: Mouse pressed left at (449, 541)
Screenshot: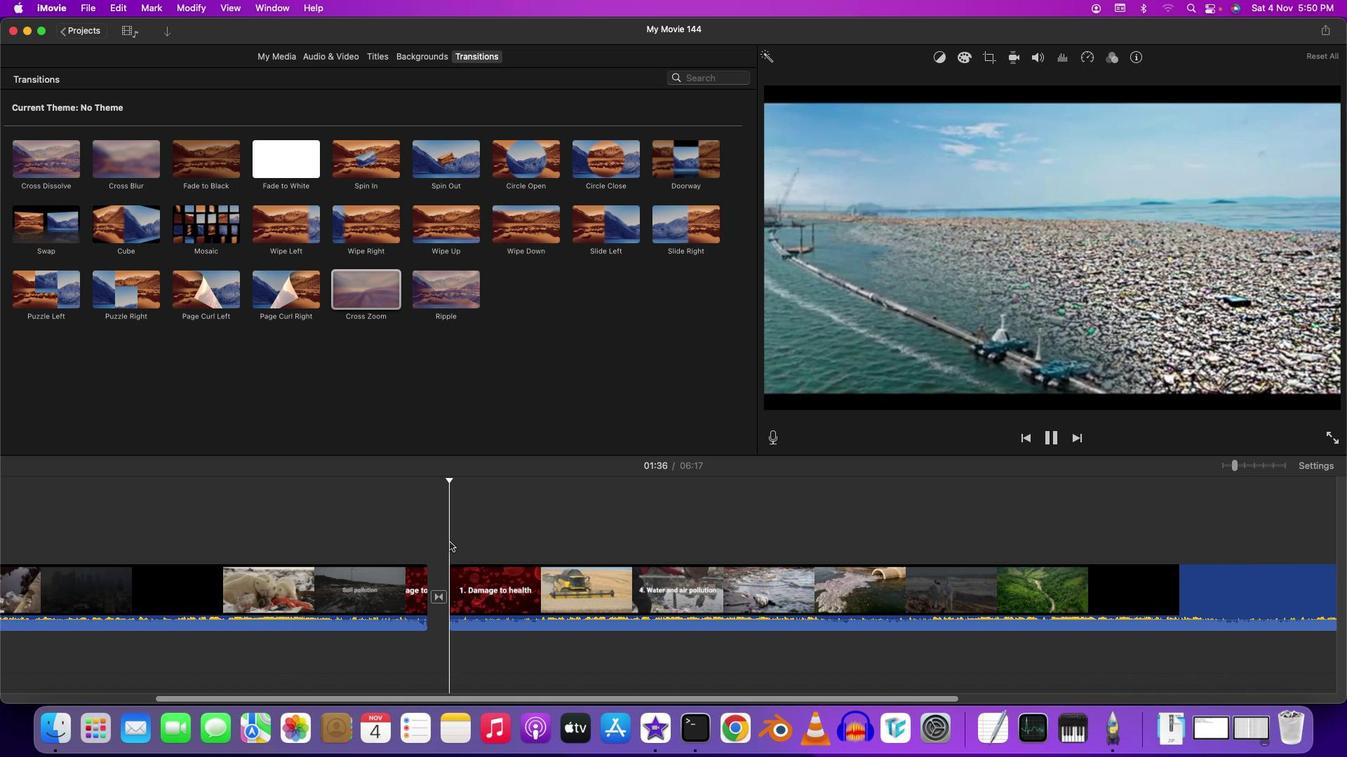 
Action: Key pressed Key.space
Screenshot: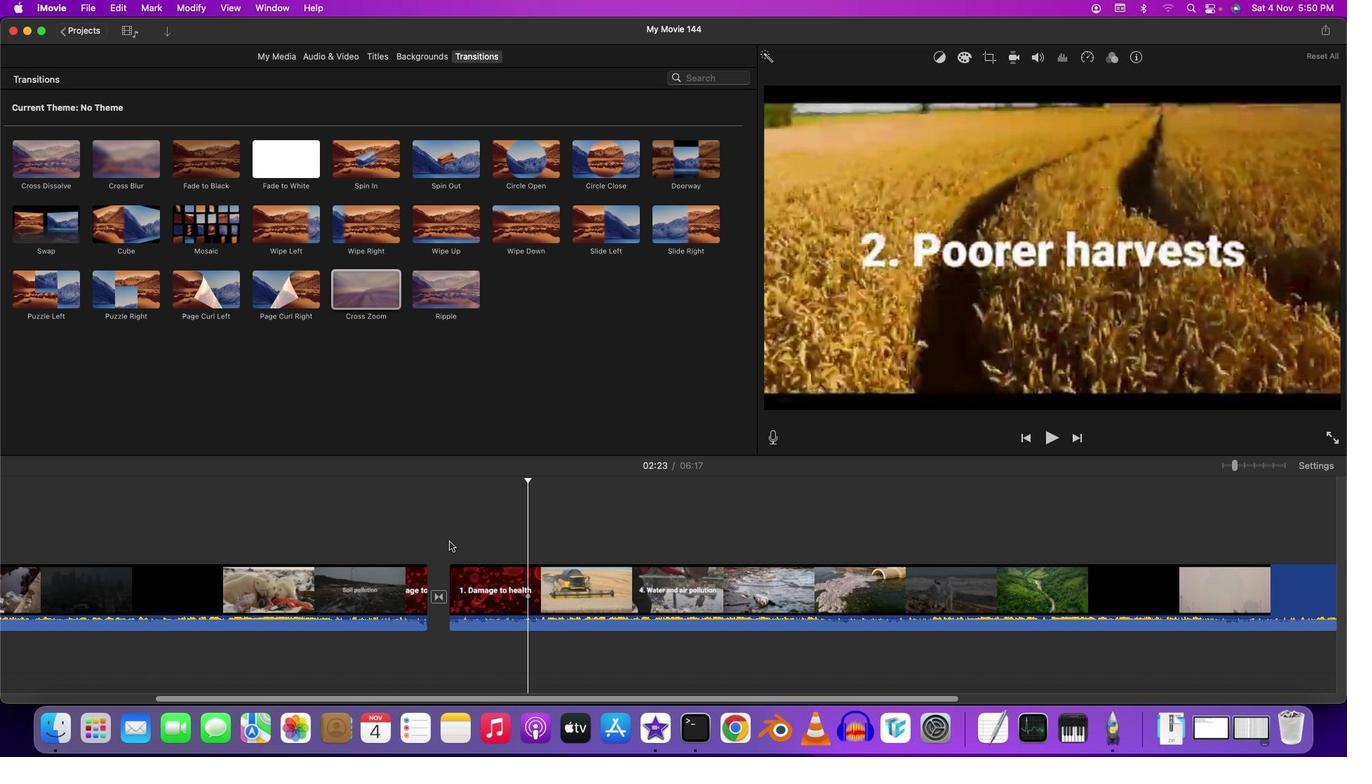 
Action: Mouse moved to (520, 543)
Screenshot: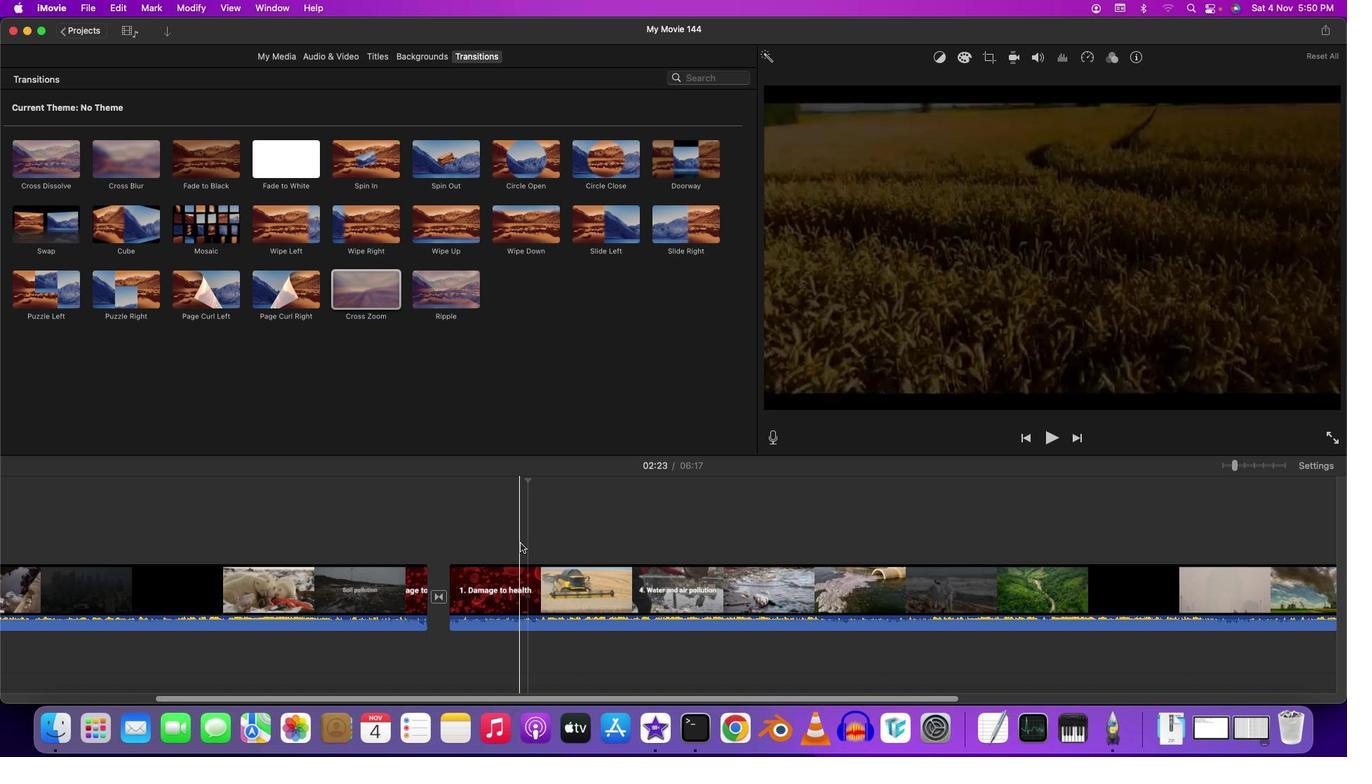 
Action: Mouse pressed left at (520, 543)
Screenshot: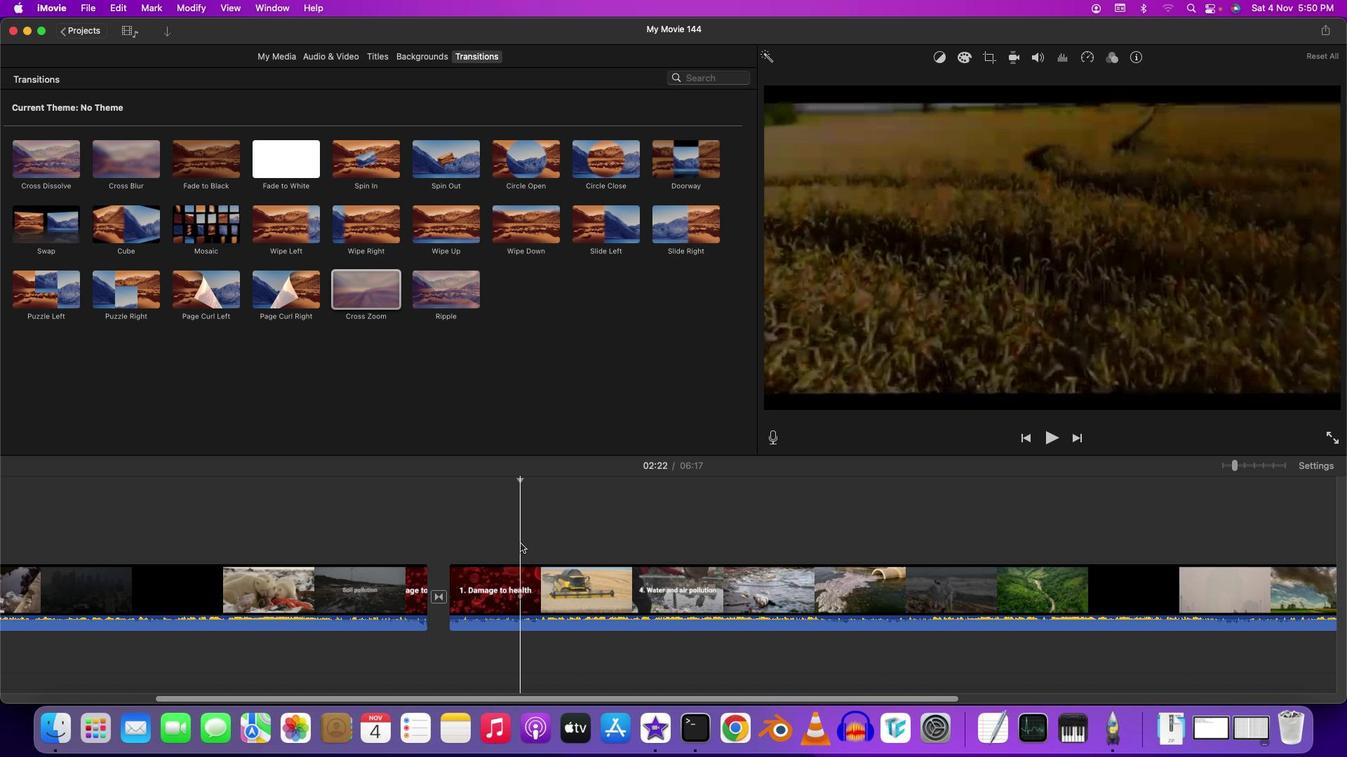 
Action: Mouse moved to (521, 572)
Screenshot: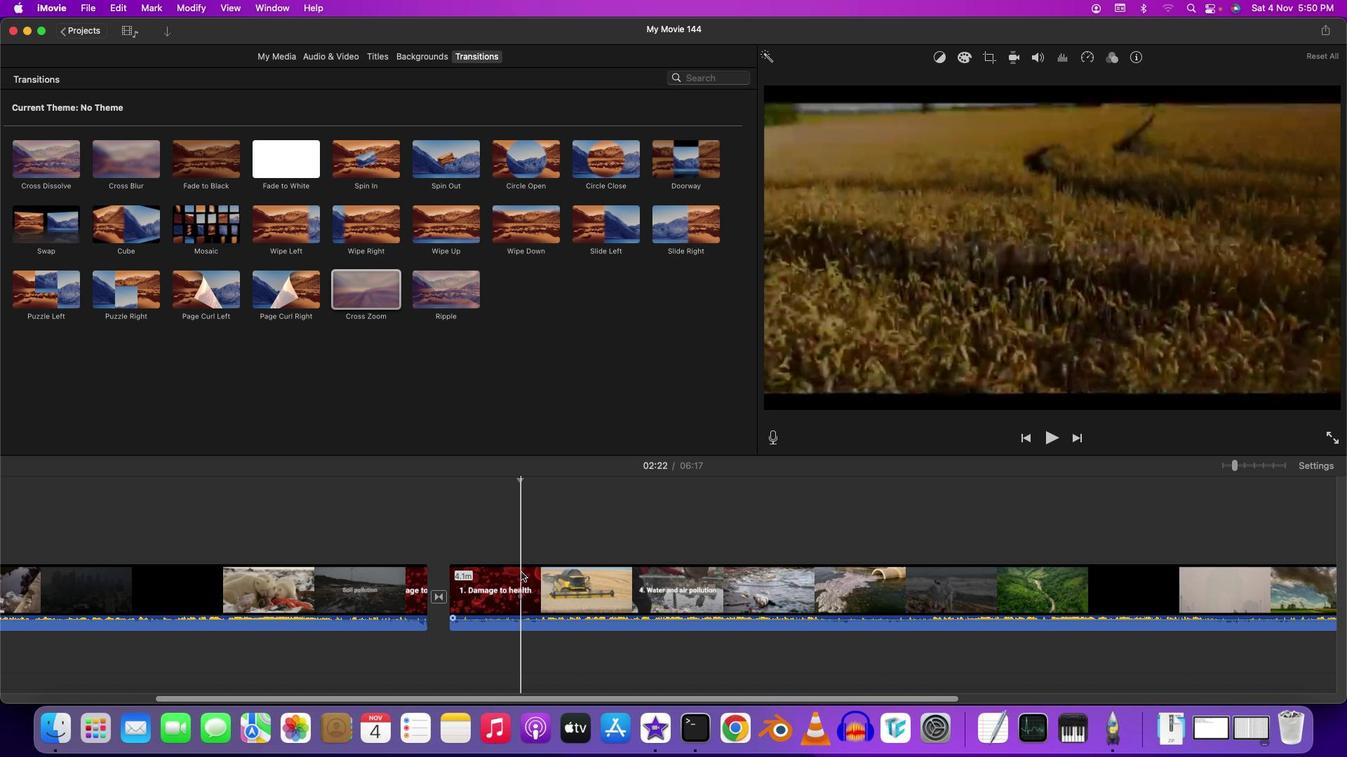 
Action: Mouse pressed left at (521, 572)
Screenshot: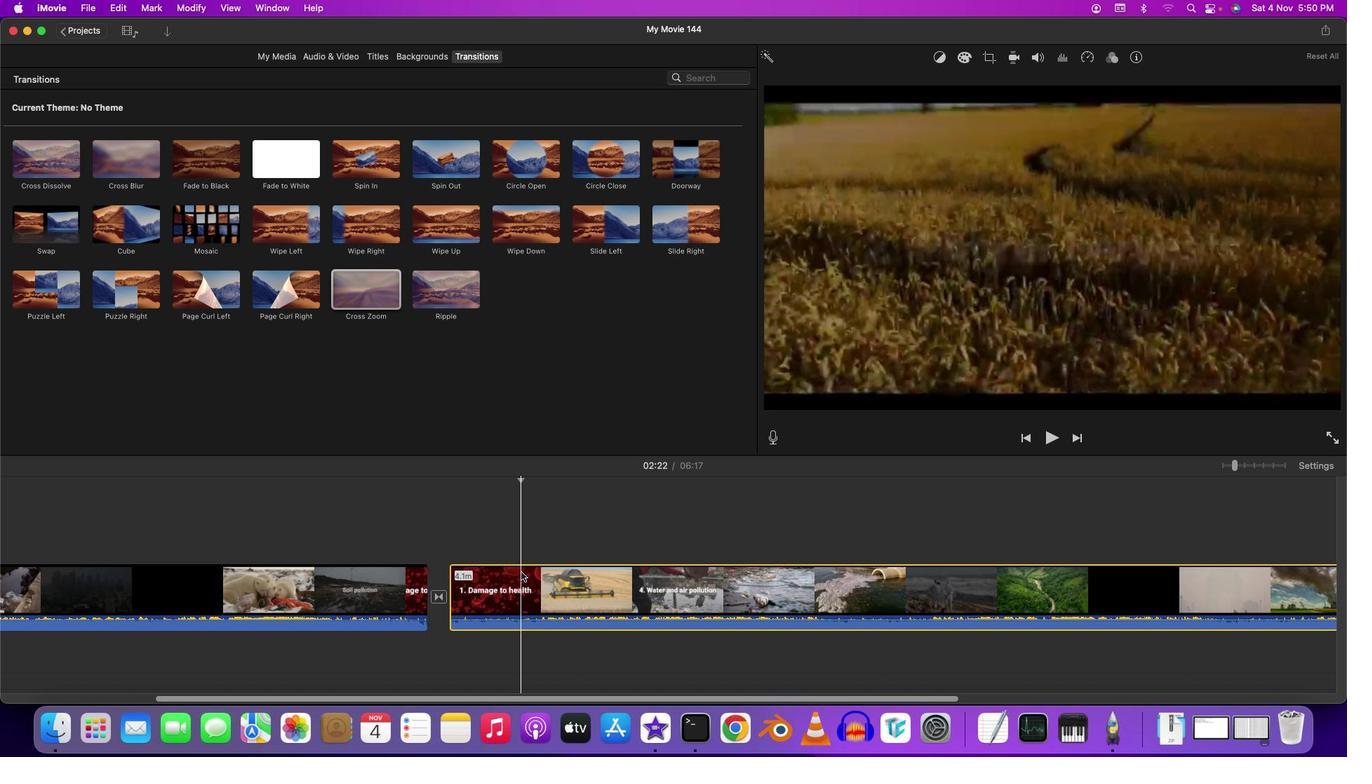 
Action: Key pressed Key.cmd'b'
Screenshot: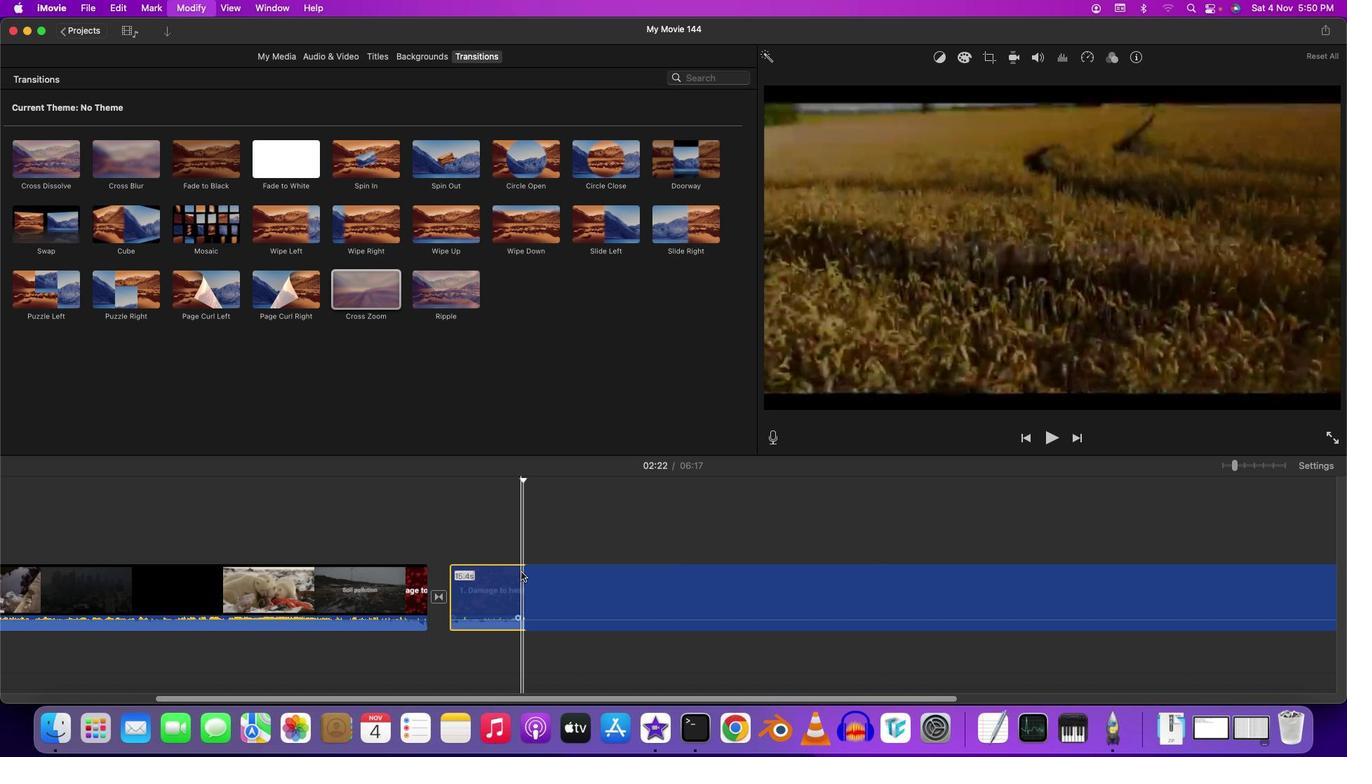 
Action: Mouse moved to (367, 294)
Screenshot: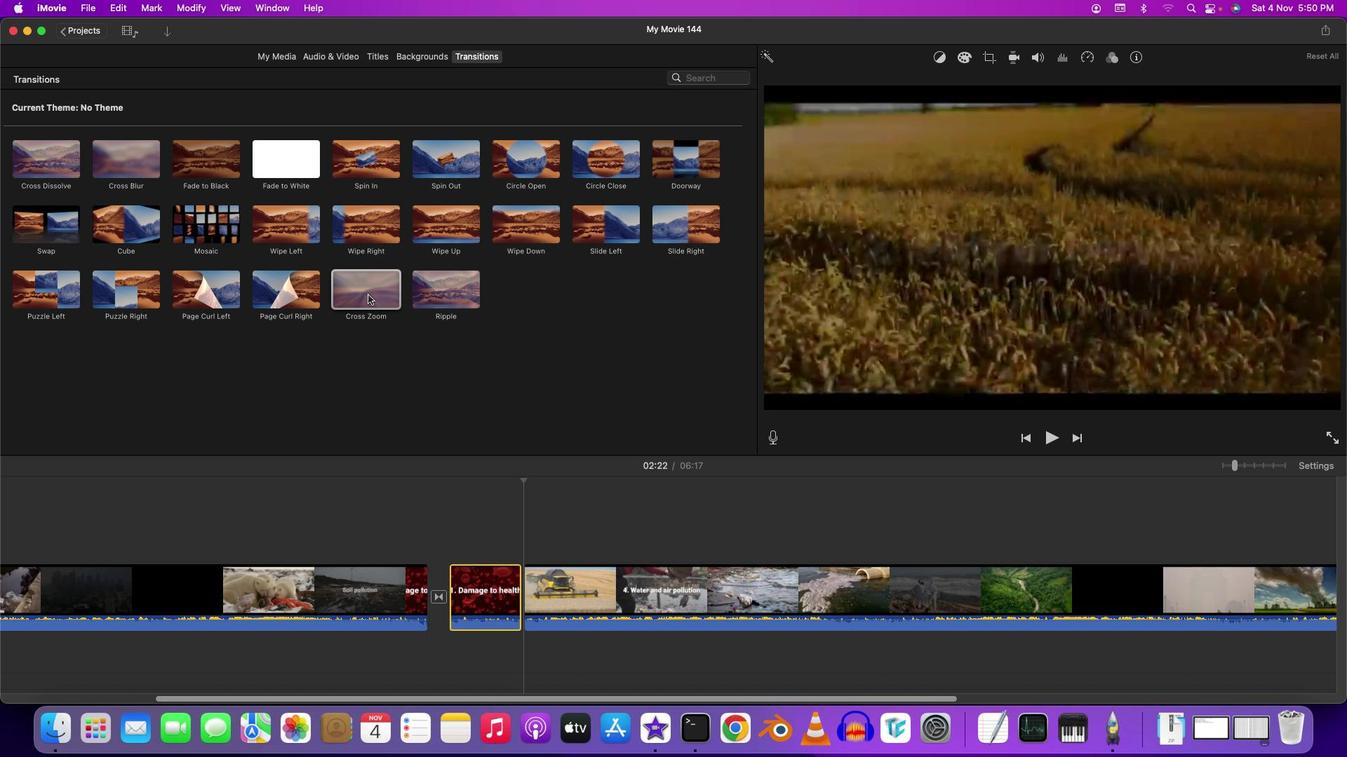 
Action: Mouse pressed left at (367, 294)
Screenshot: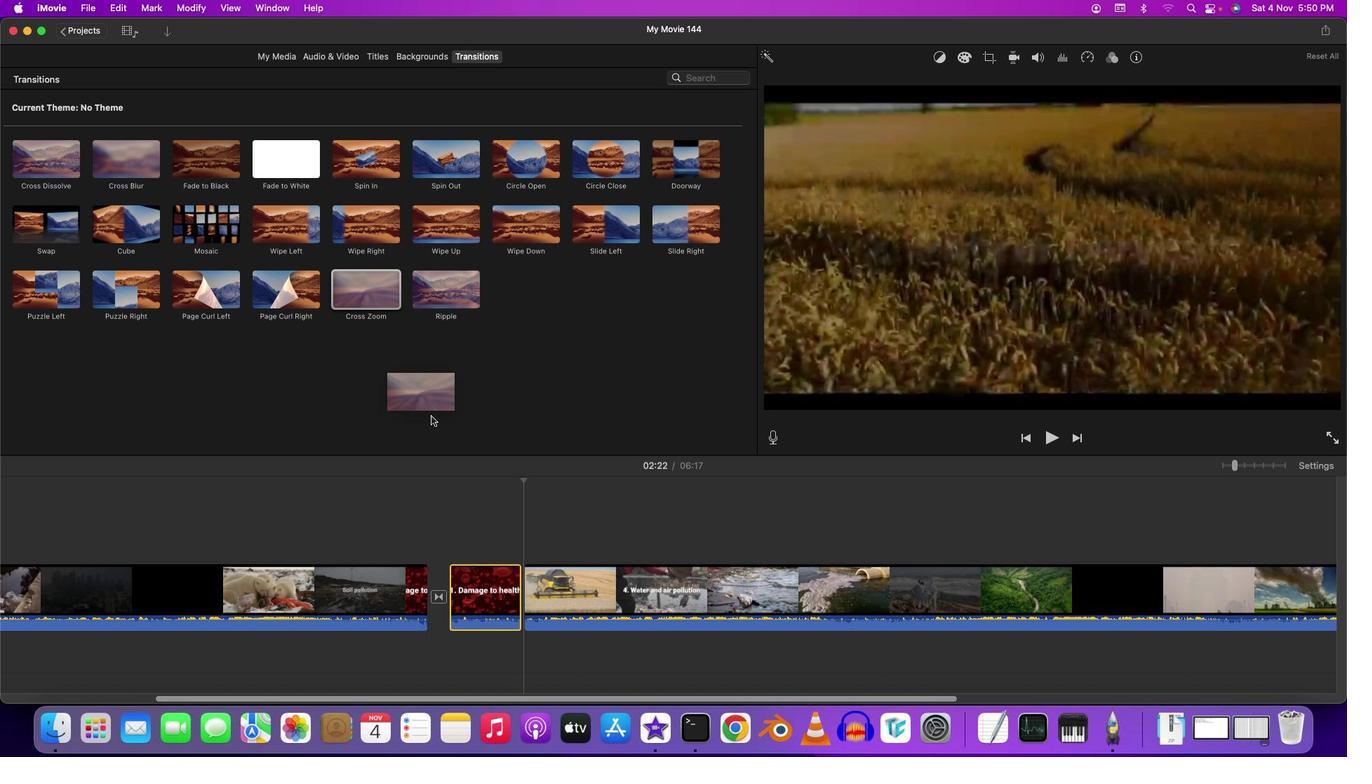 
Action: Mouse moved to (517, 543)
Screenshot: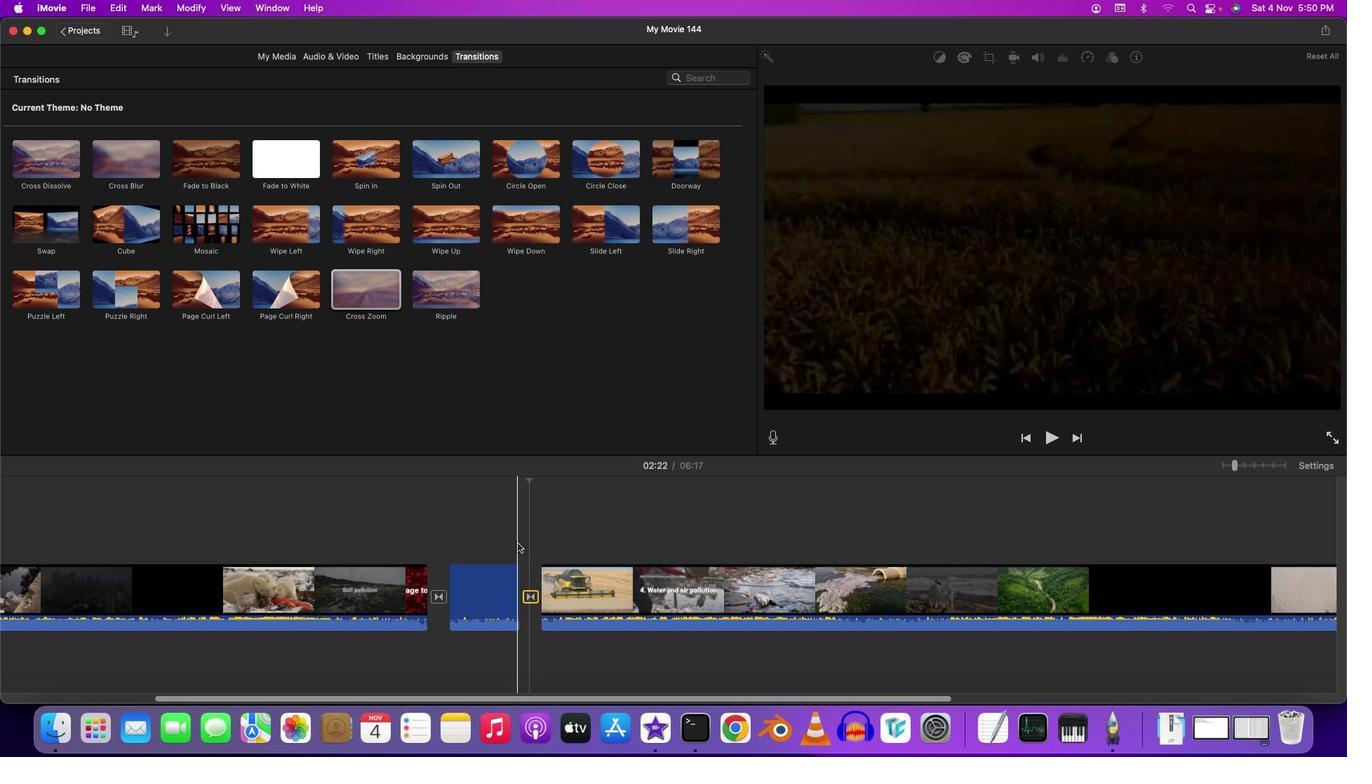
Action: Mouse pressed left at (517, 543)
Screenshot: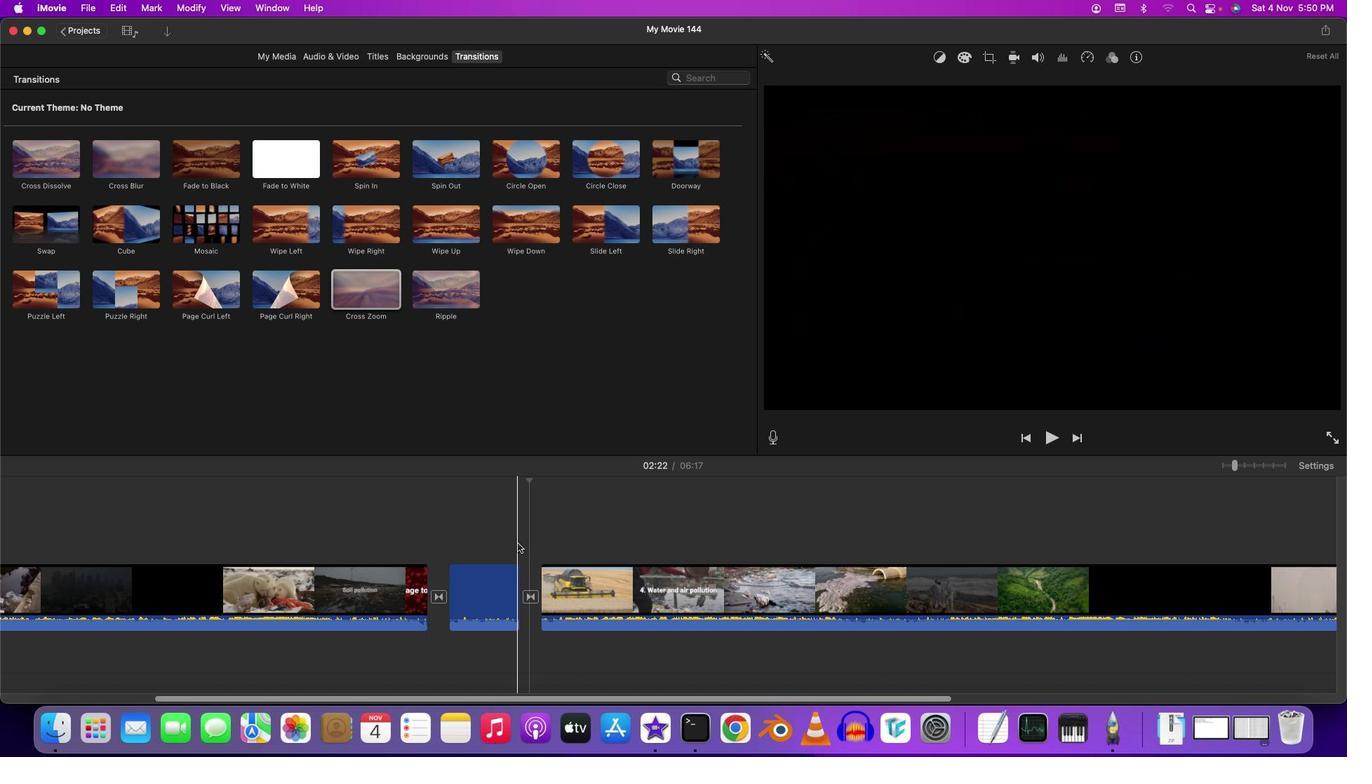 
Action: Key pressed Key.space
Screenshot: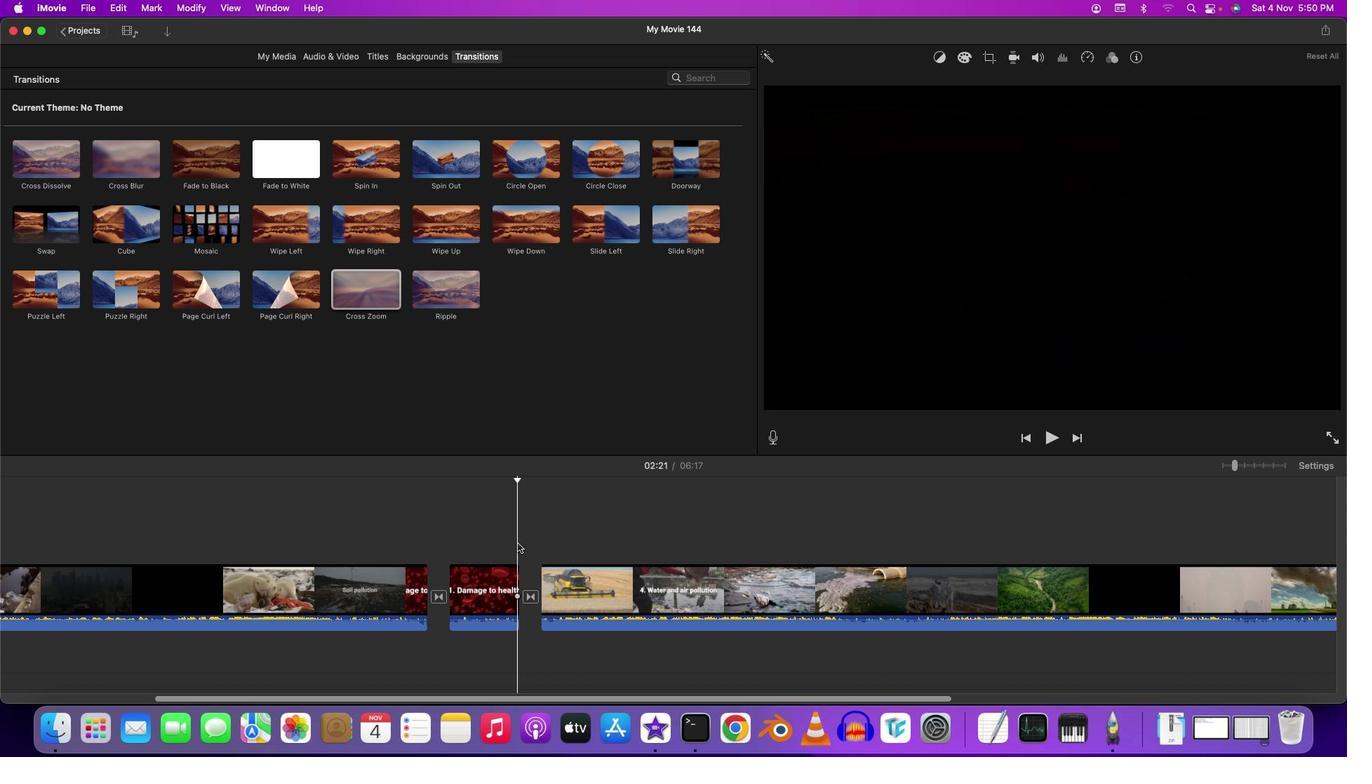 
Action: Mouse moved to (588, 698)
Screenshot: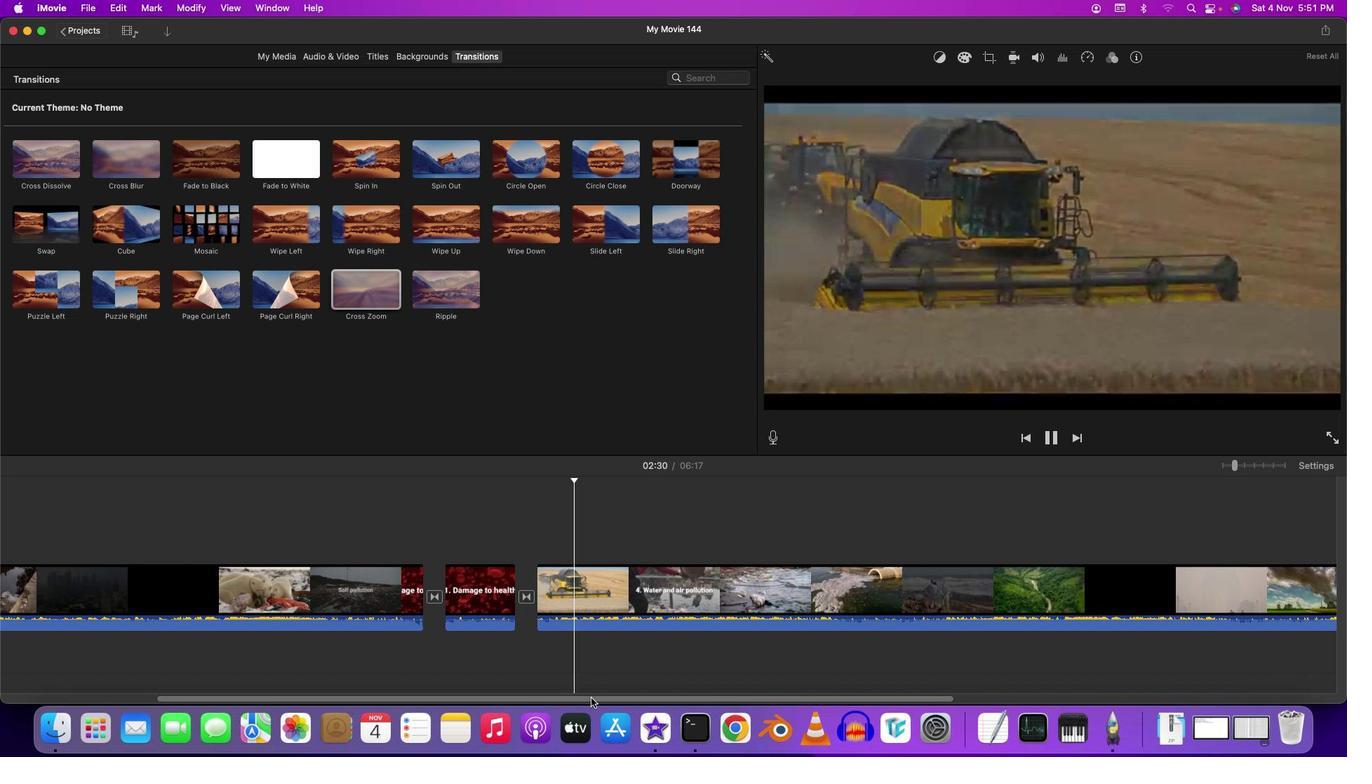 
Action: Mouse pressed left at (588, 698)
Screenshot: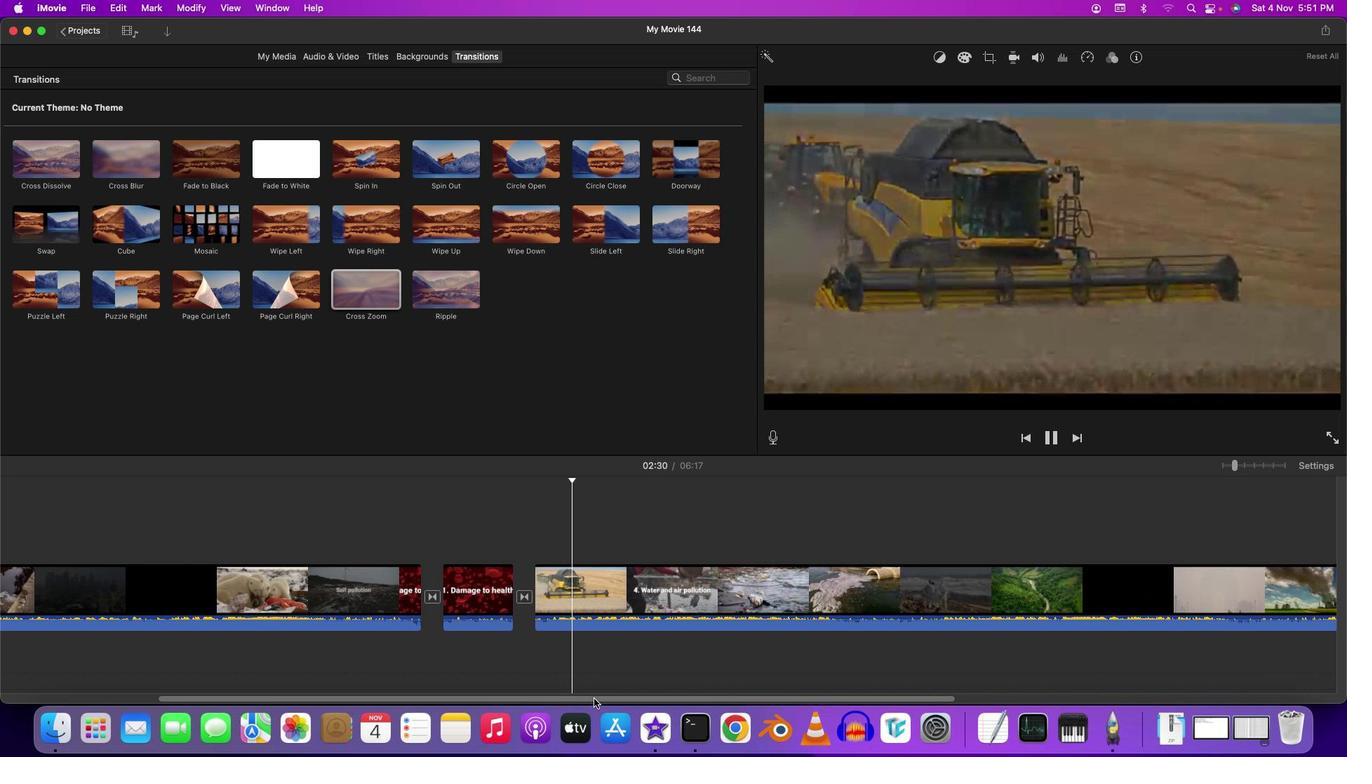 
Action: Mouse moved to (576, 522)
Screenshot: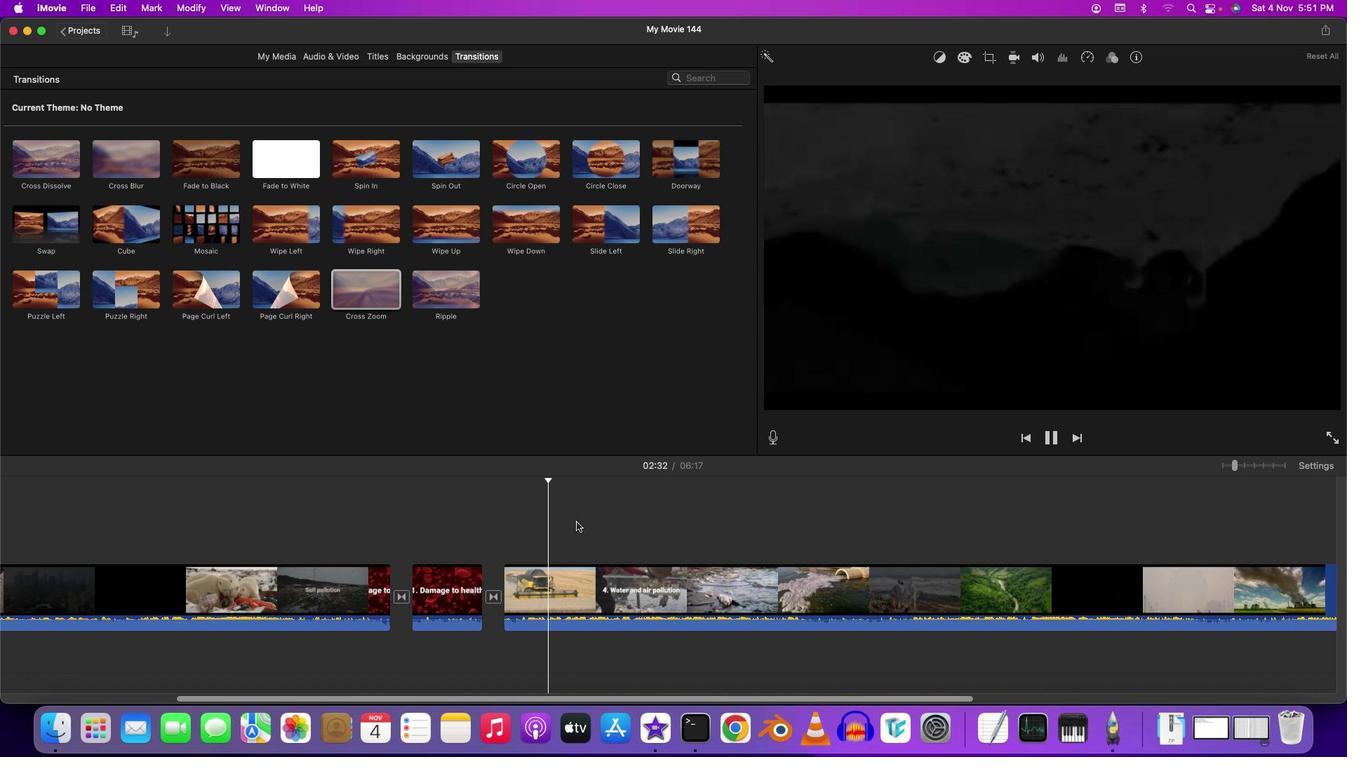 
Action: Mouse pressed left at (576, 522)
Screenshot: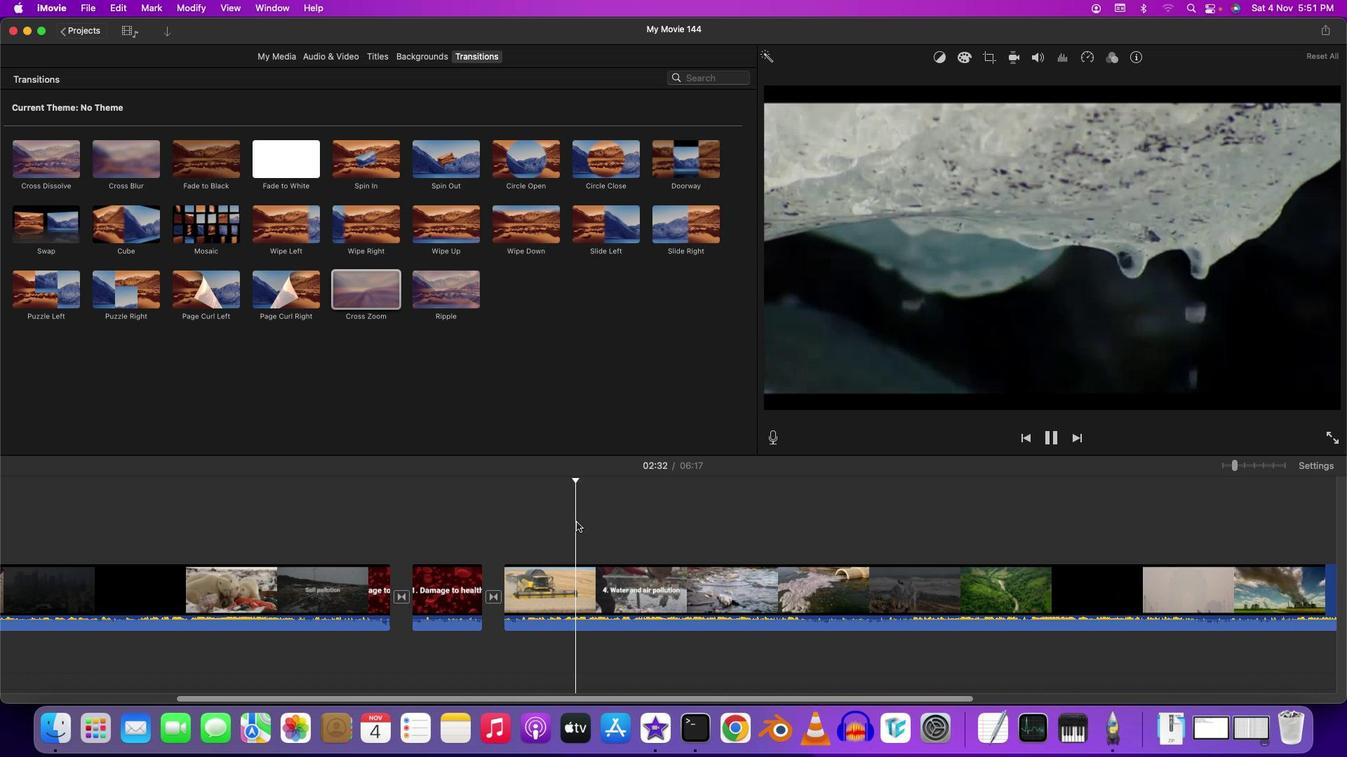 
Action: Mouse moved to (599, 532)
Screenshot: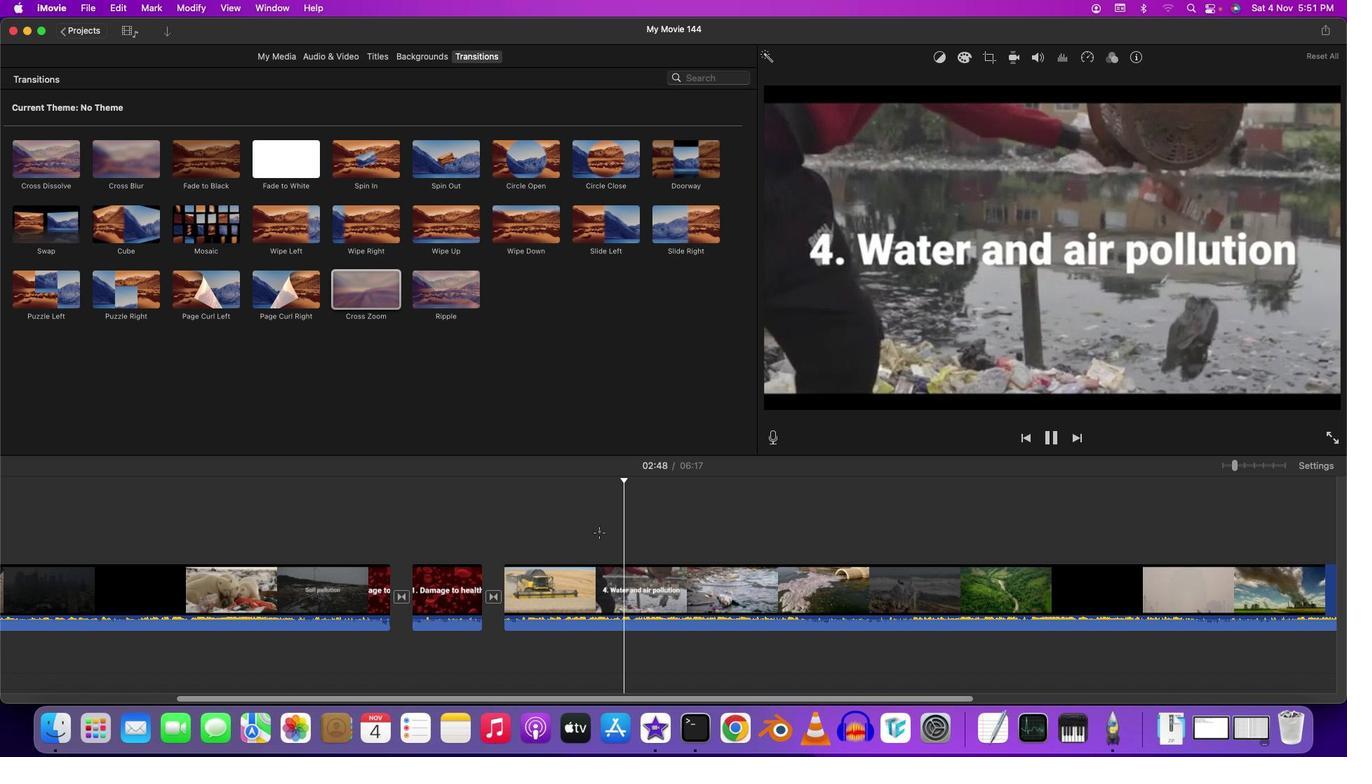 
Action: Mouse pressed left at (599, 532)
Screenshot: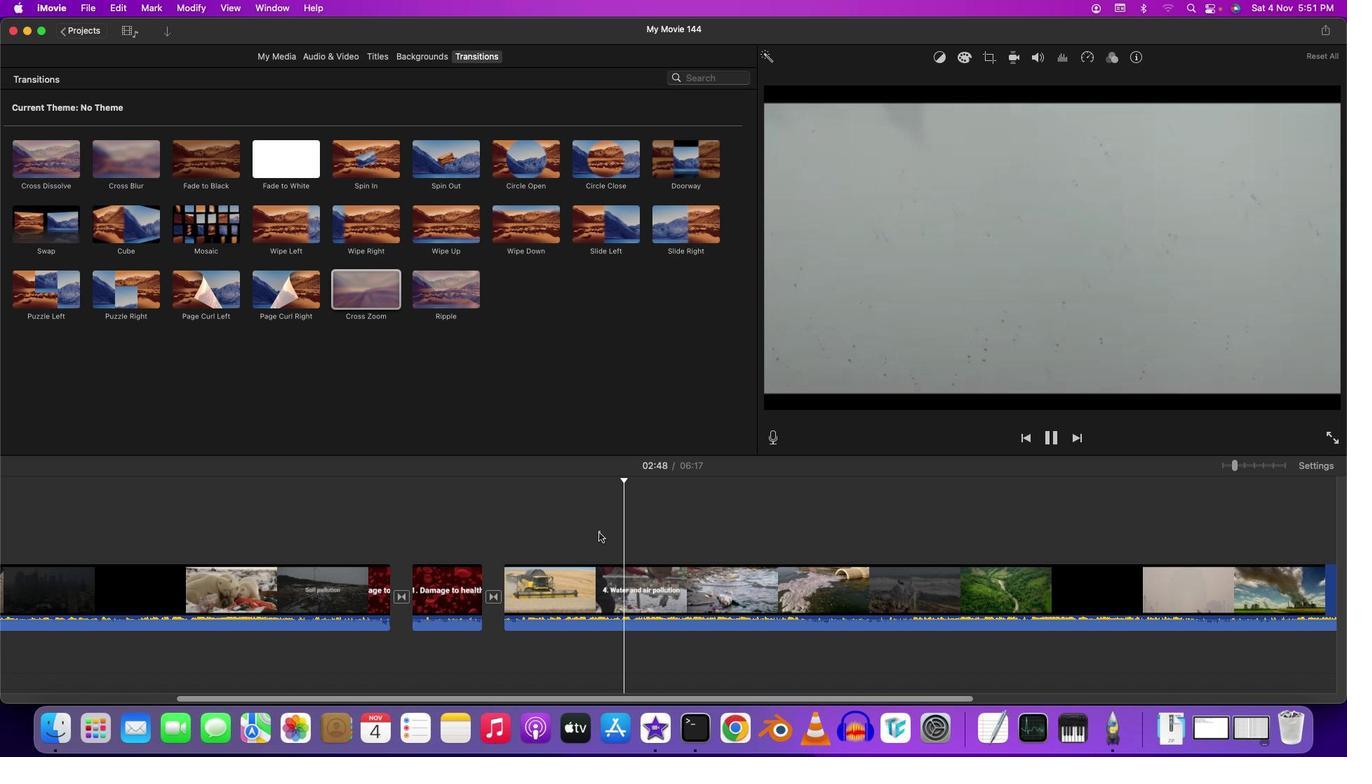 
Action: Mouse moved to (574, 531)
Screenshot: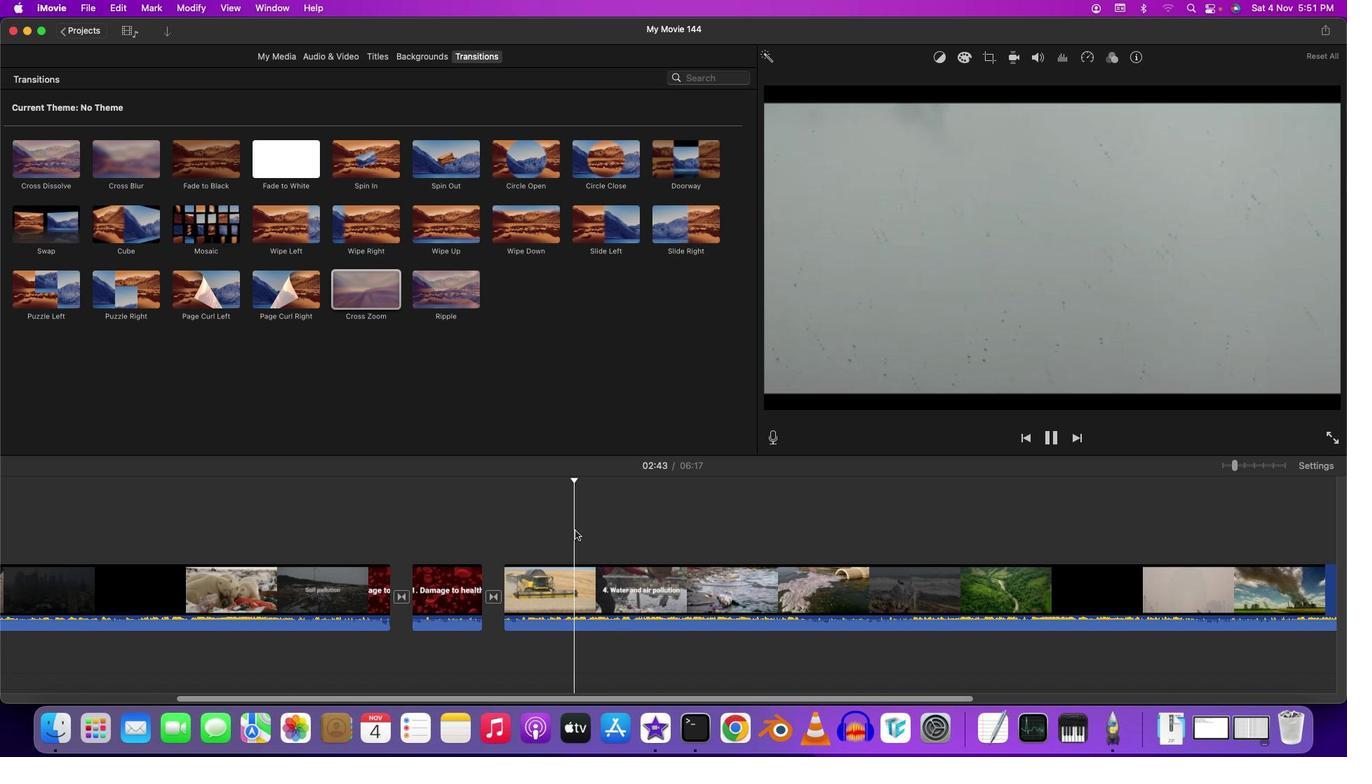 
Action: Mouse pressed left at (574, 531)
Screenshot: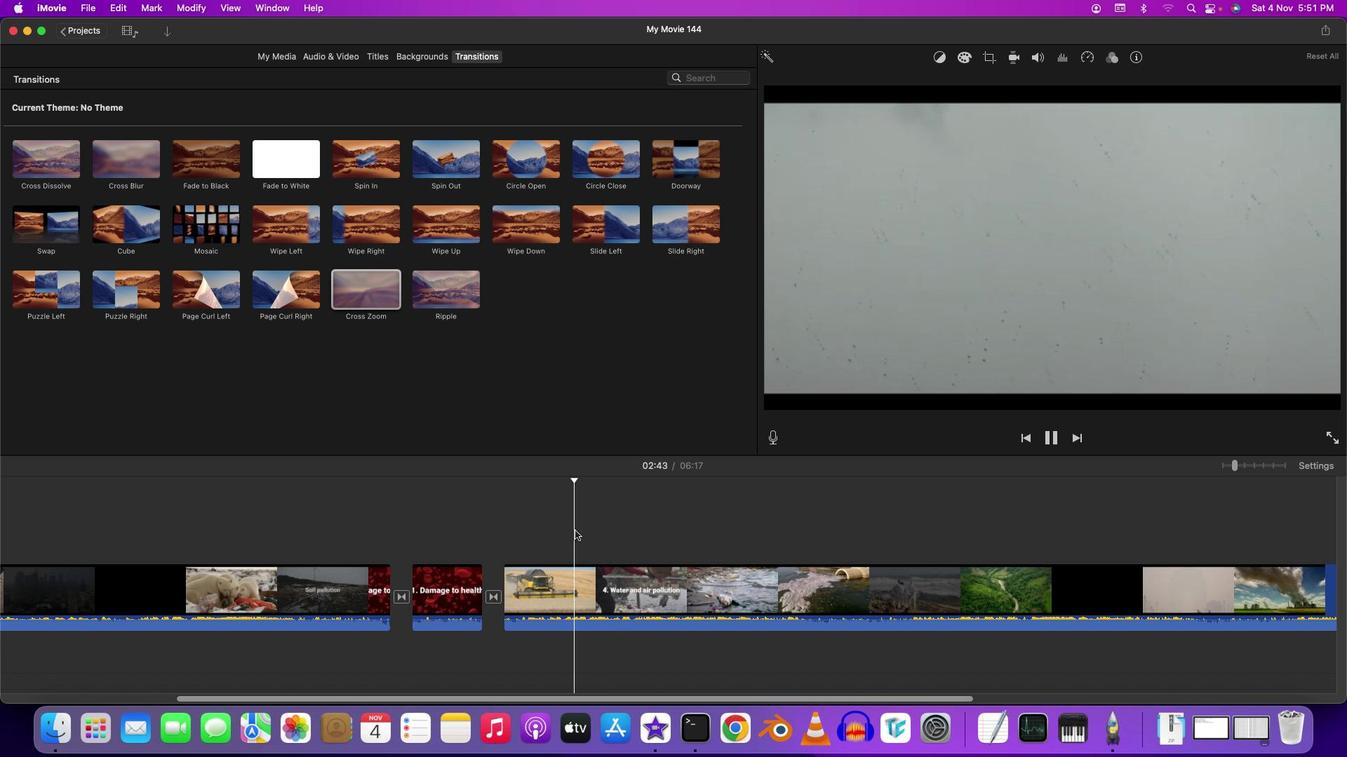
Action: Mouse moved to (546, 529)
Screenshot: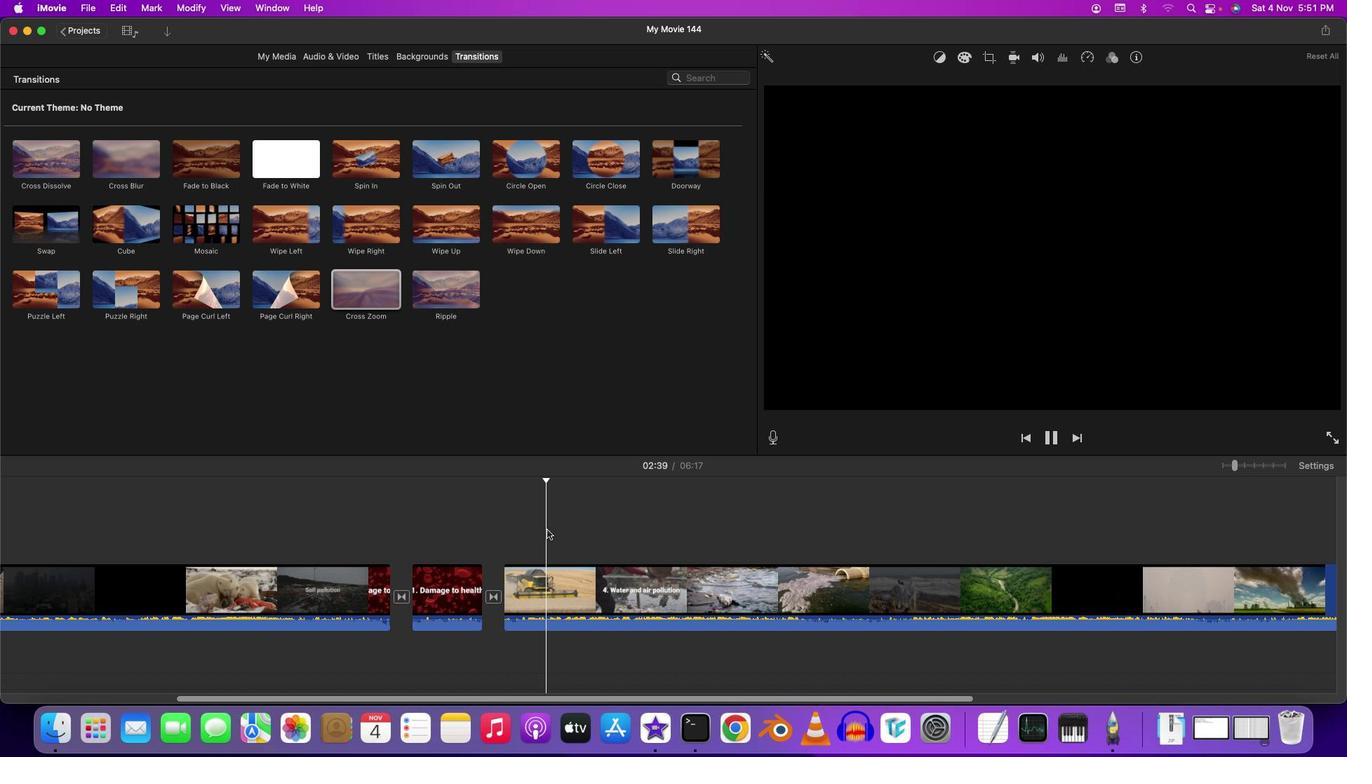
Action: Mouse pressed left at (546, 529)
Screenshot: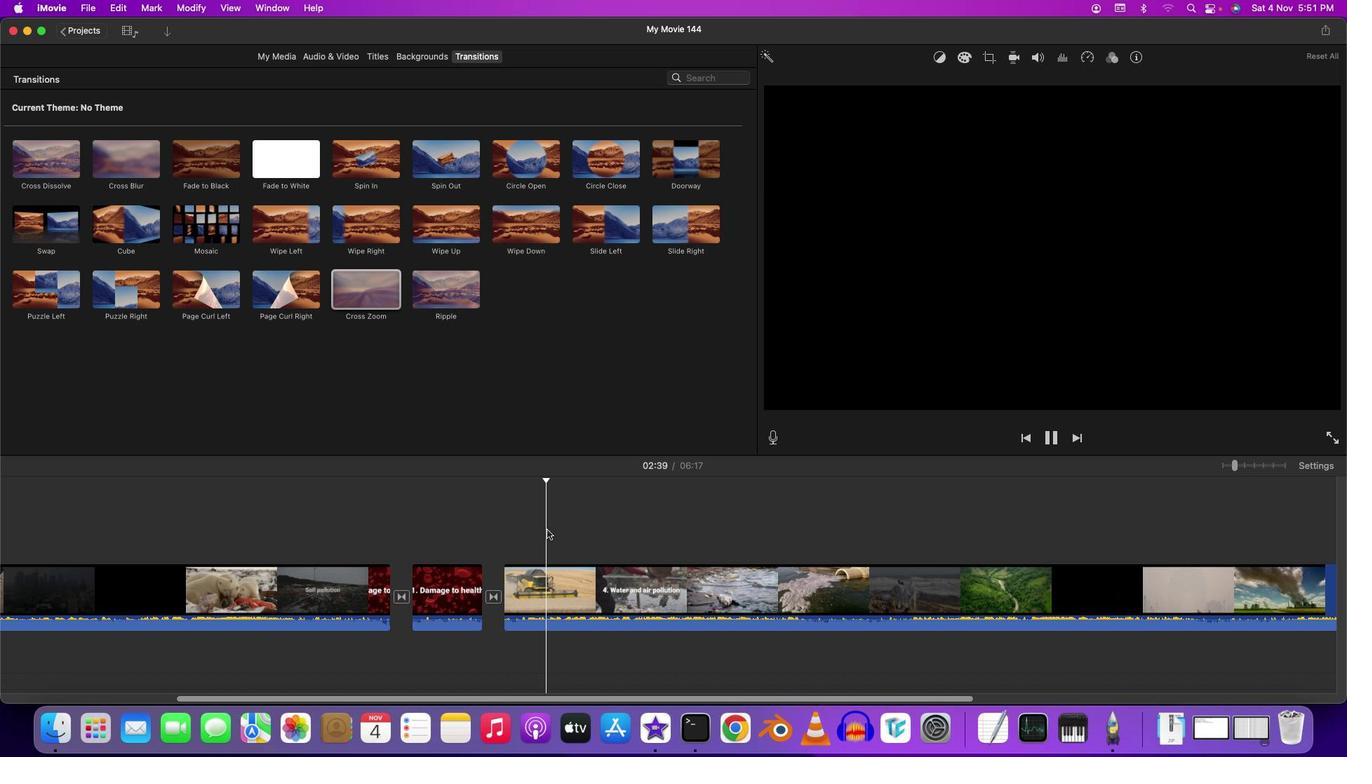 
Action: Mouse moved to (524, 528)
Screenshot: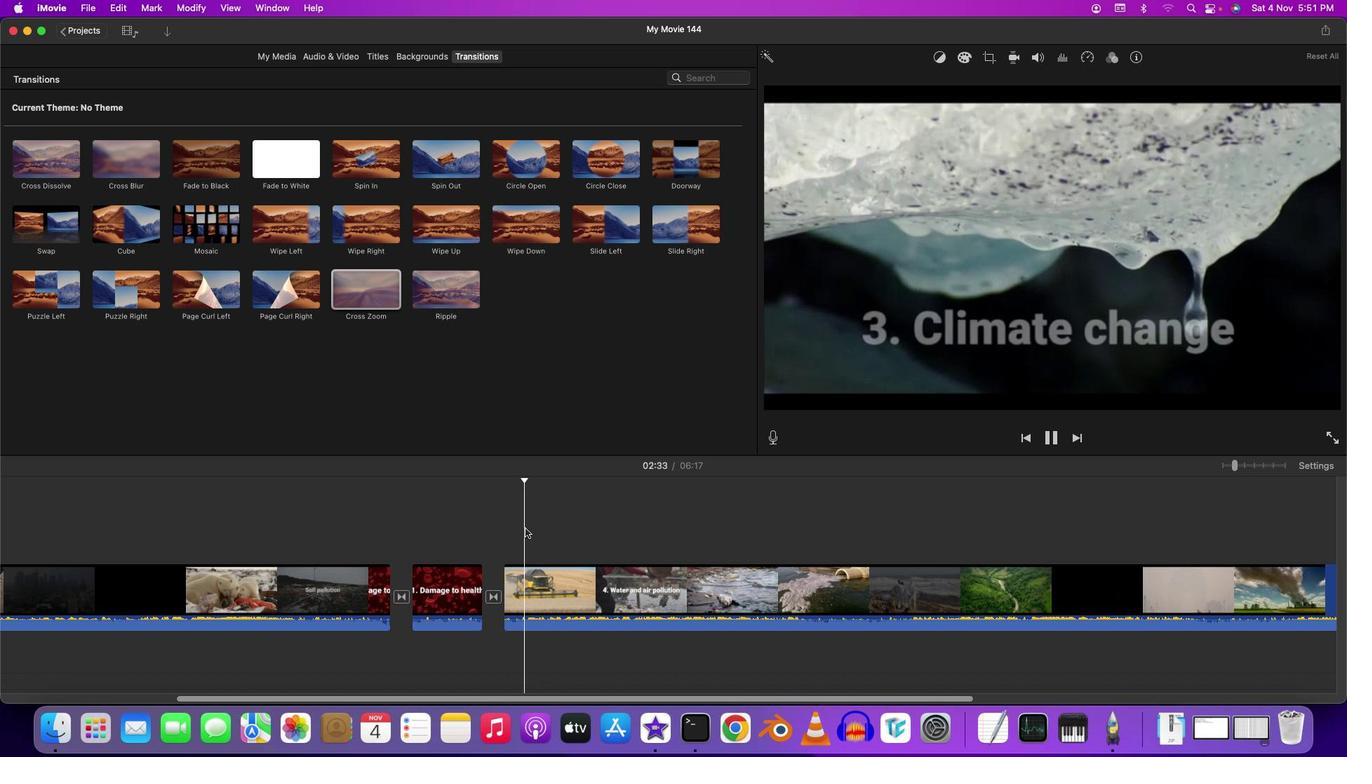 
Action: Mouse pressed left at (524, 528)
Screenshot: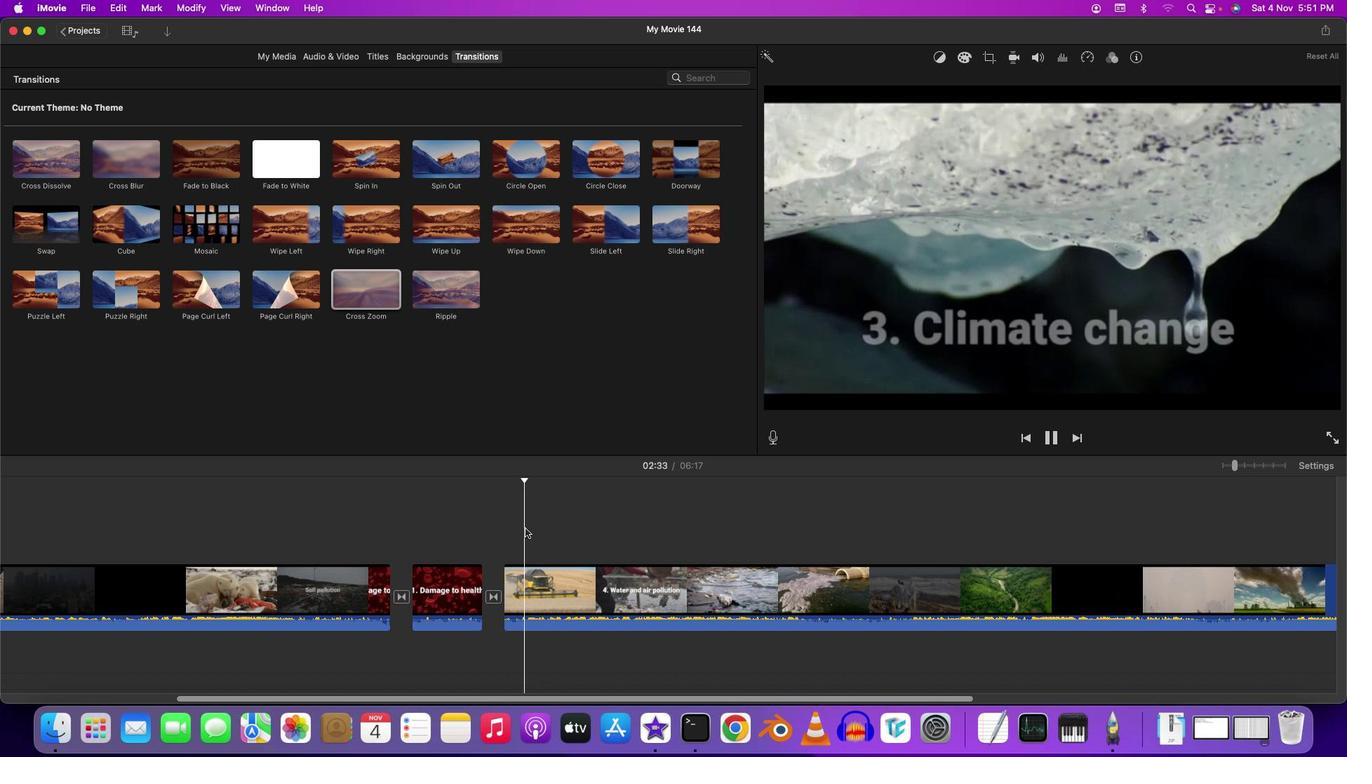 
Action: Mouse moved to (550, 531)
Screenshot: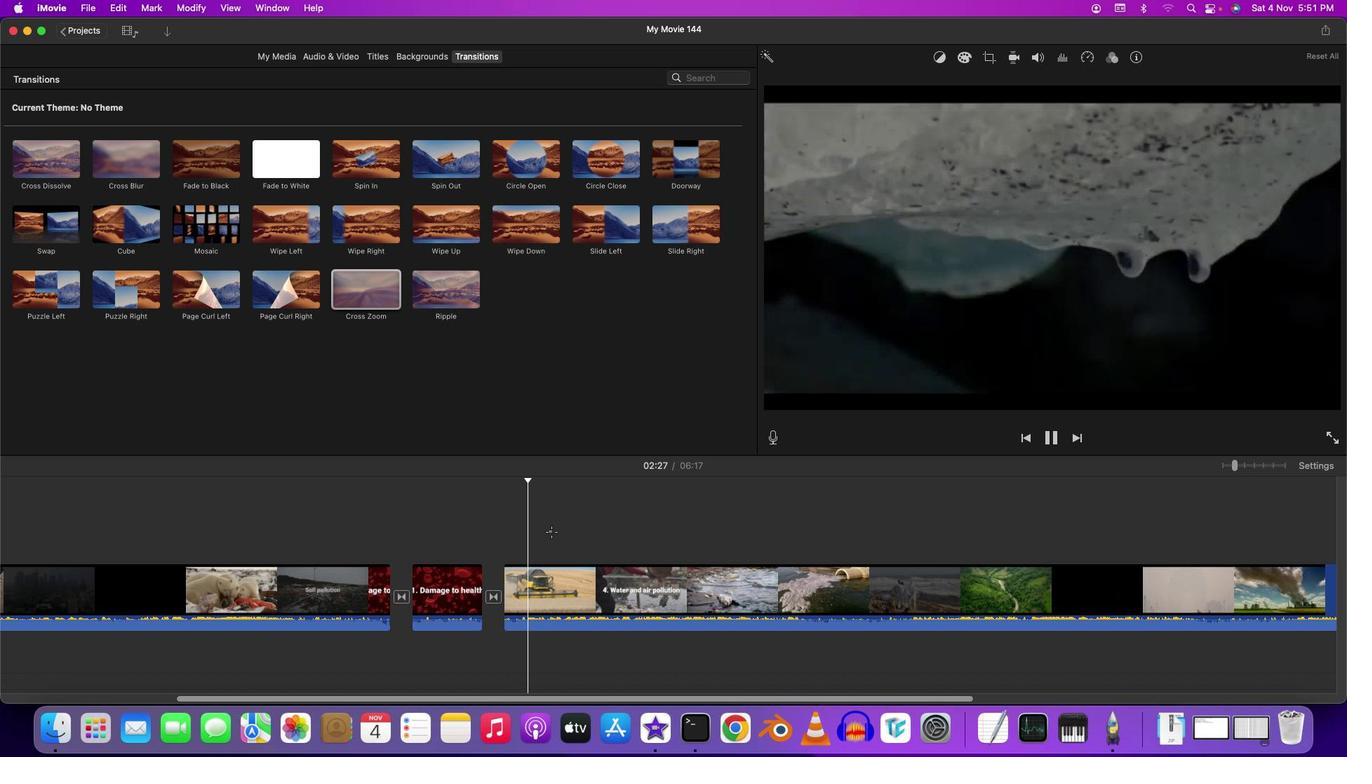 
Action: Mouse pressed left at (550, 531)
Screenshot: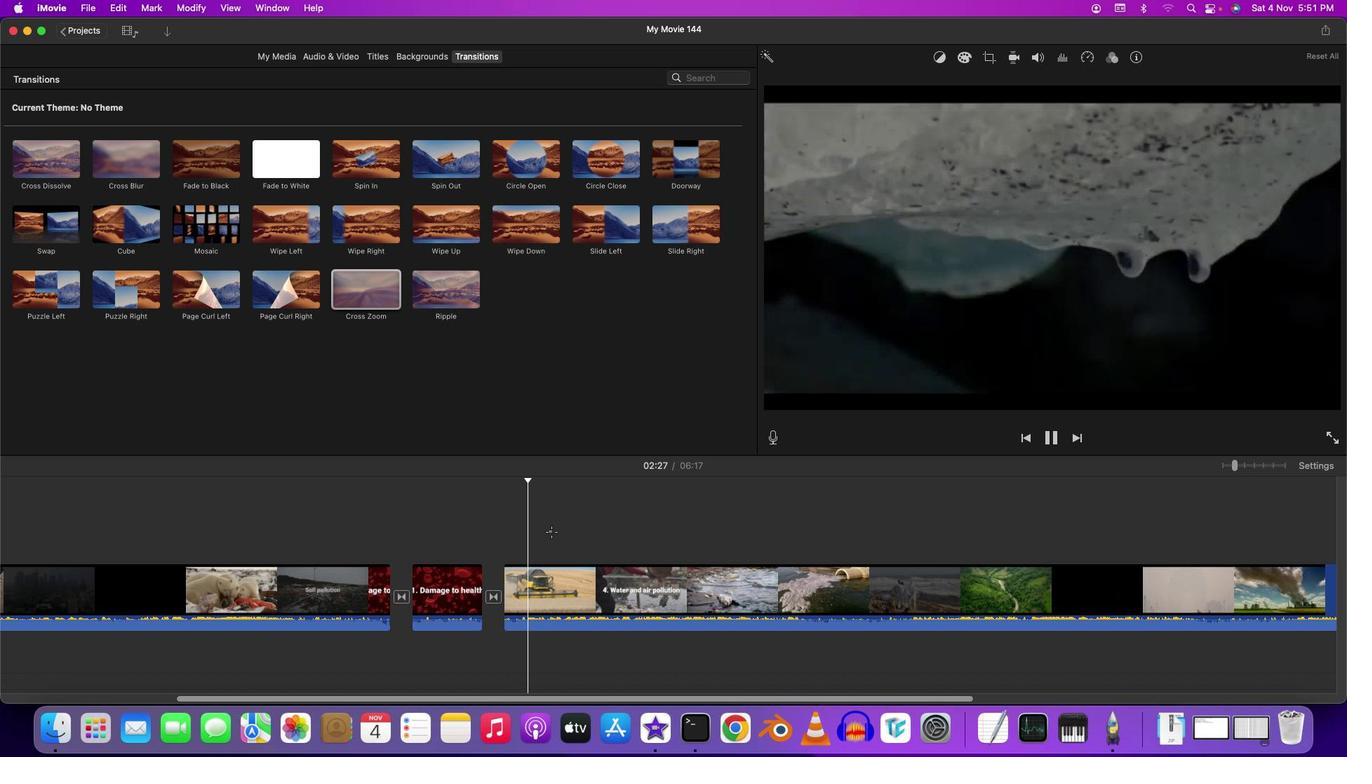 
Action: Mouse moved to (550, 531)
Screenshot: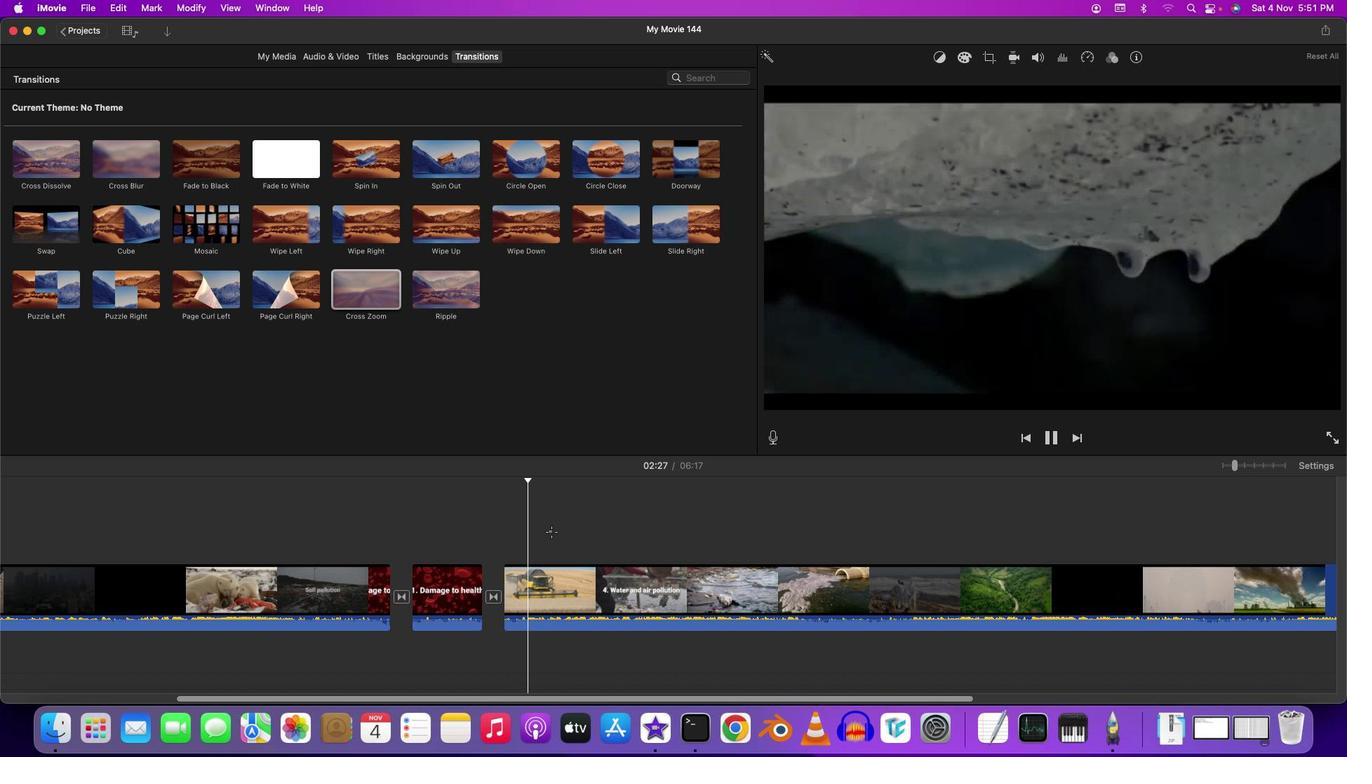 
Action: Key pressed Key.space
Screenshot: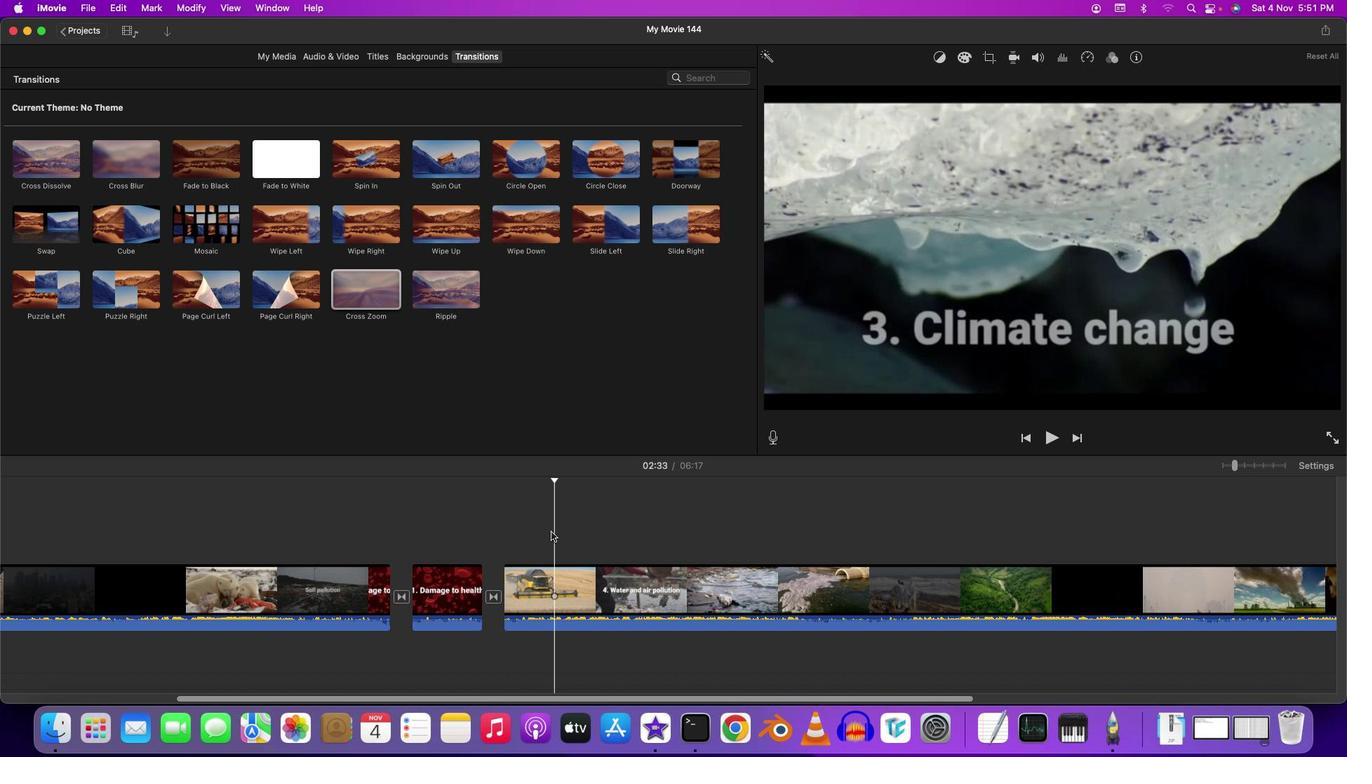 
Action: Mouse moved to (553, 576)
Screenshot: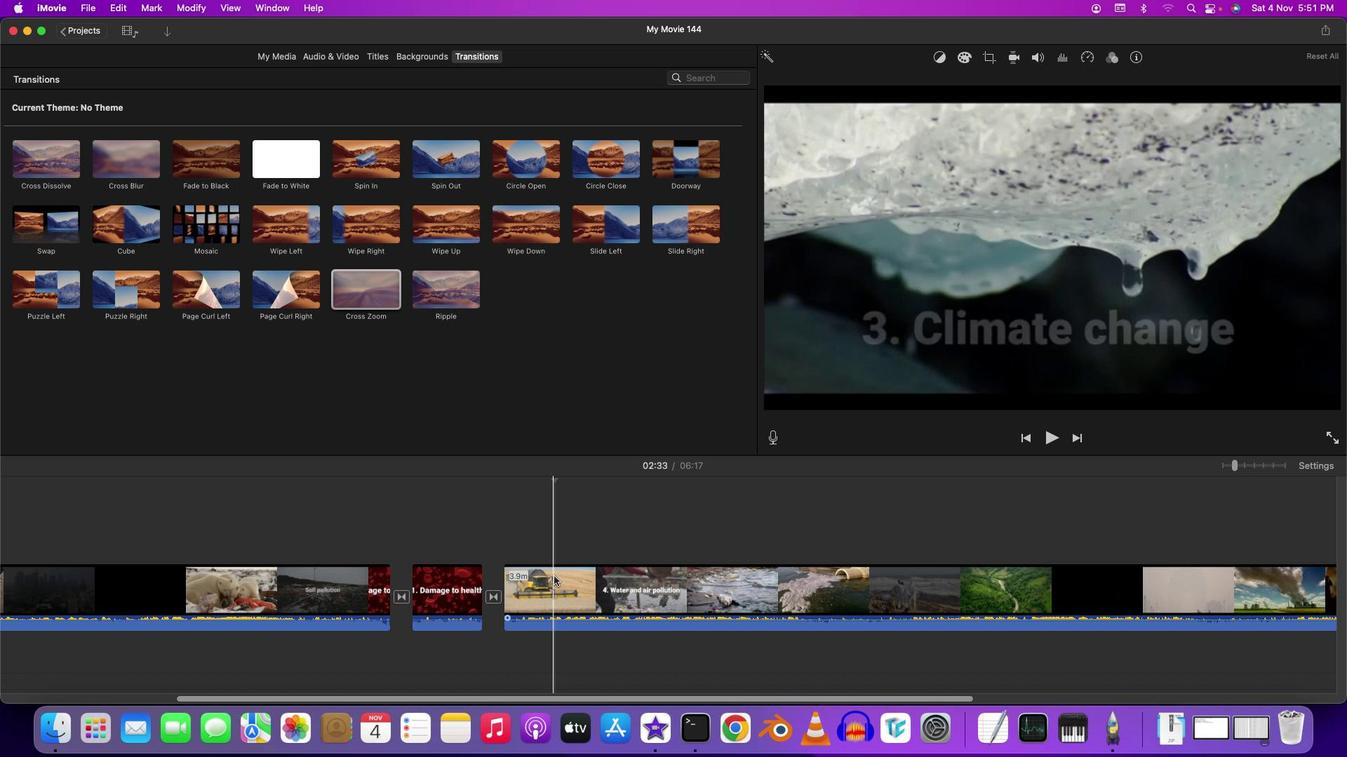 
Action: Mouse pressed left at (553, 576)
Screenshot: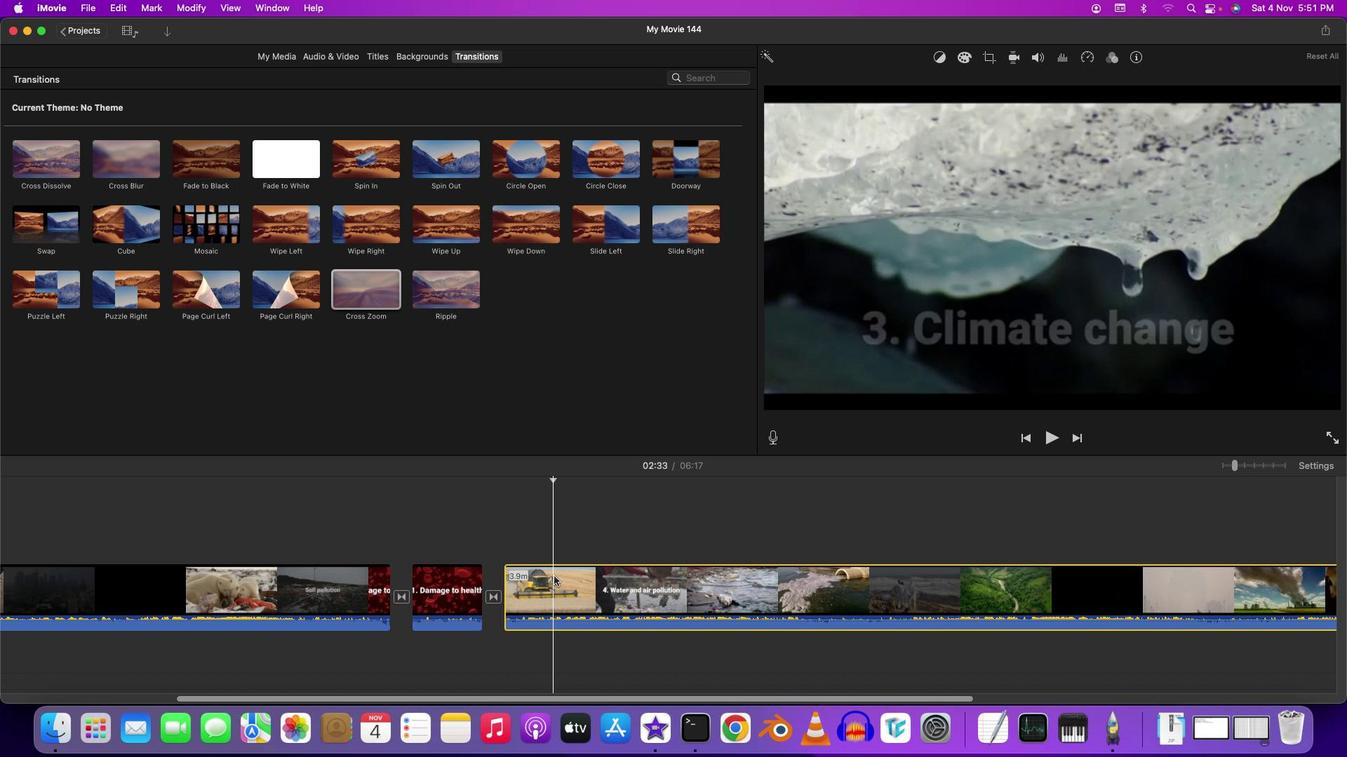
Action: Key pressed Key.cmd'b'
Screenshot: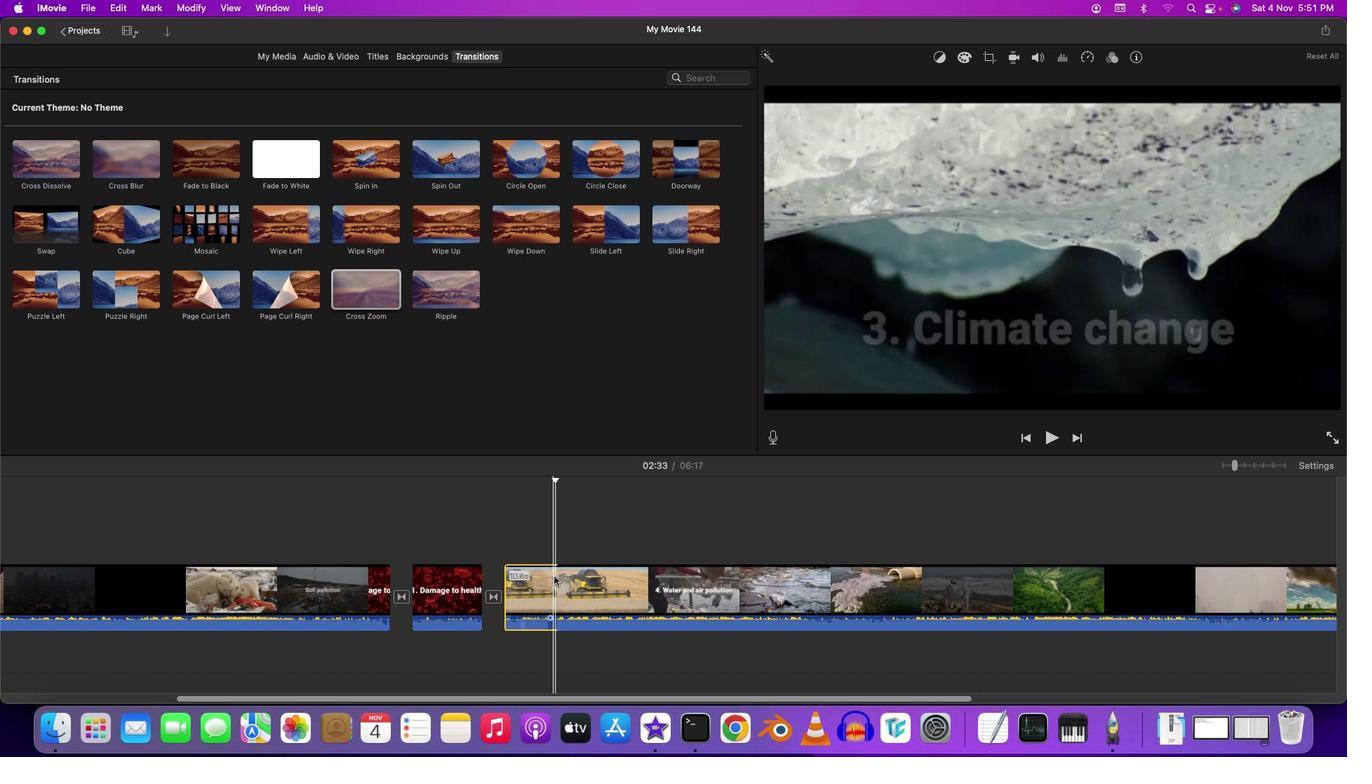 
Action: Mouse moved to (369, 288)
Screenshot: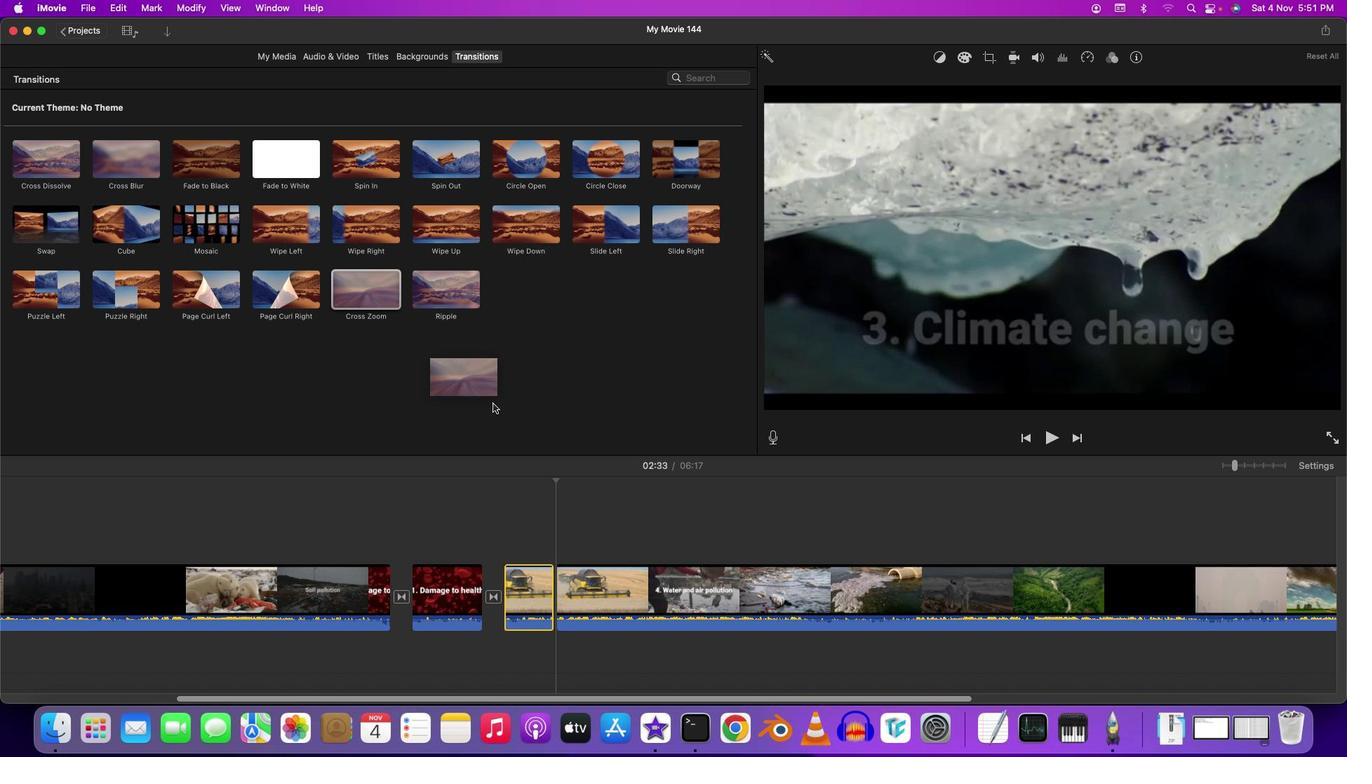 
Action: Mouse pressed left at (369, 288)
Screenshot: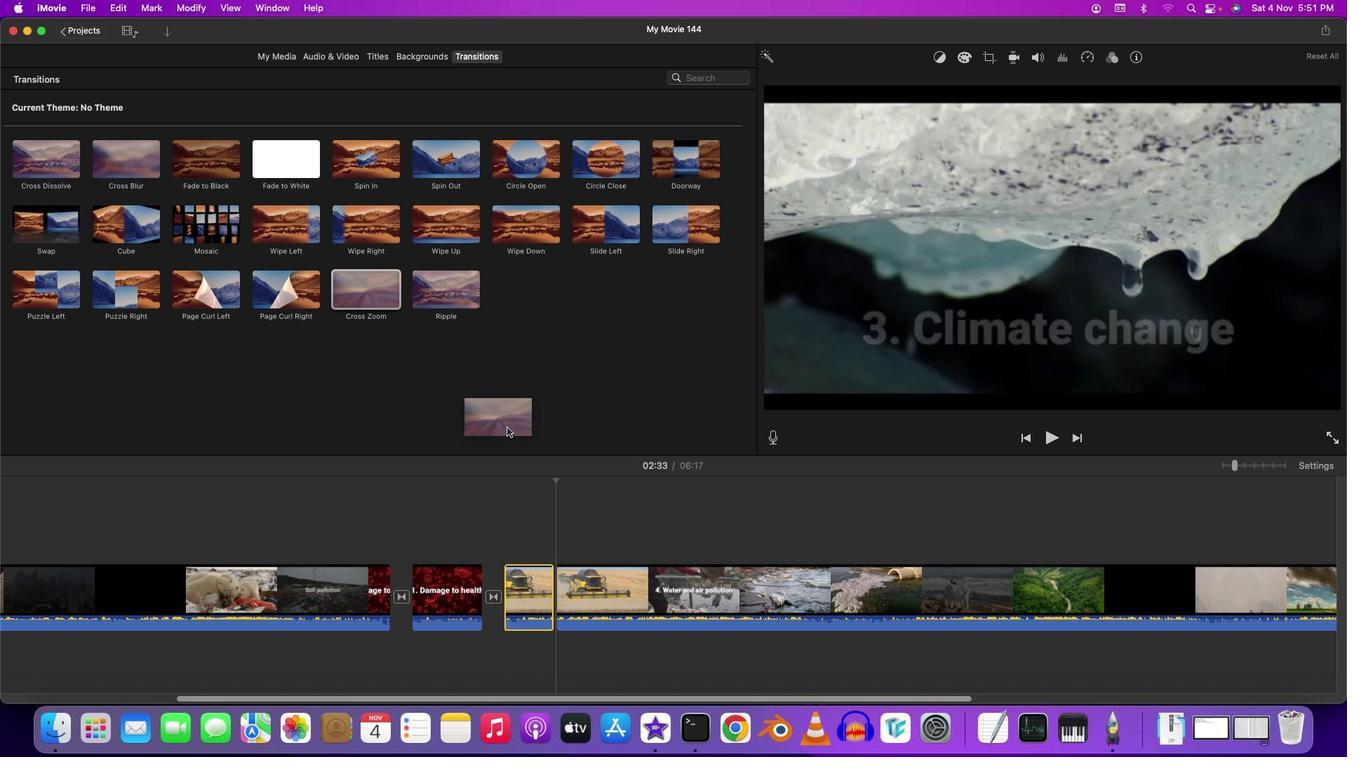 
Action: Mouse moved to (543, 538)
Screenshot: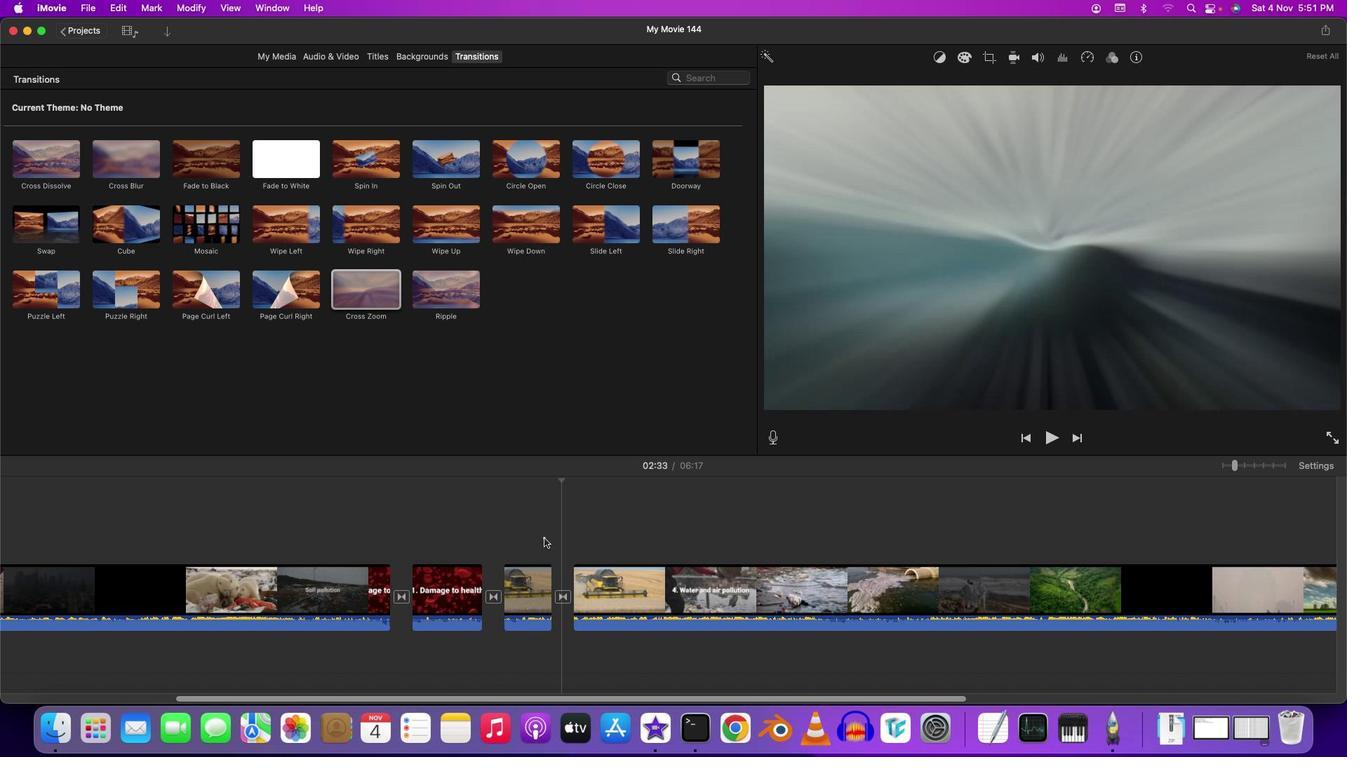 
Action: Mouse pressed left at (543, 538)
Screenshot: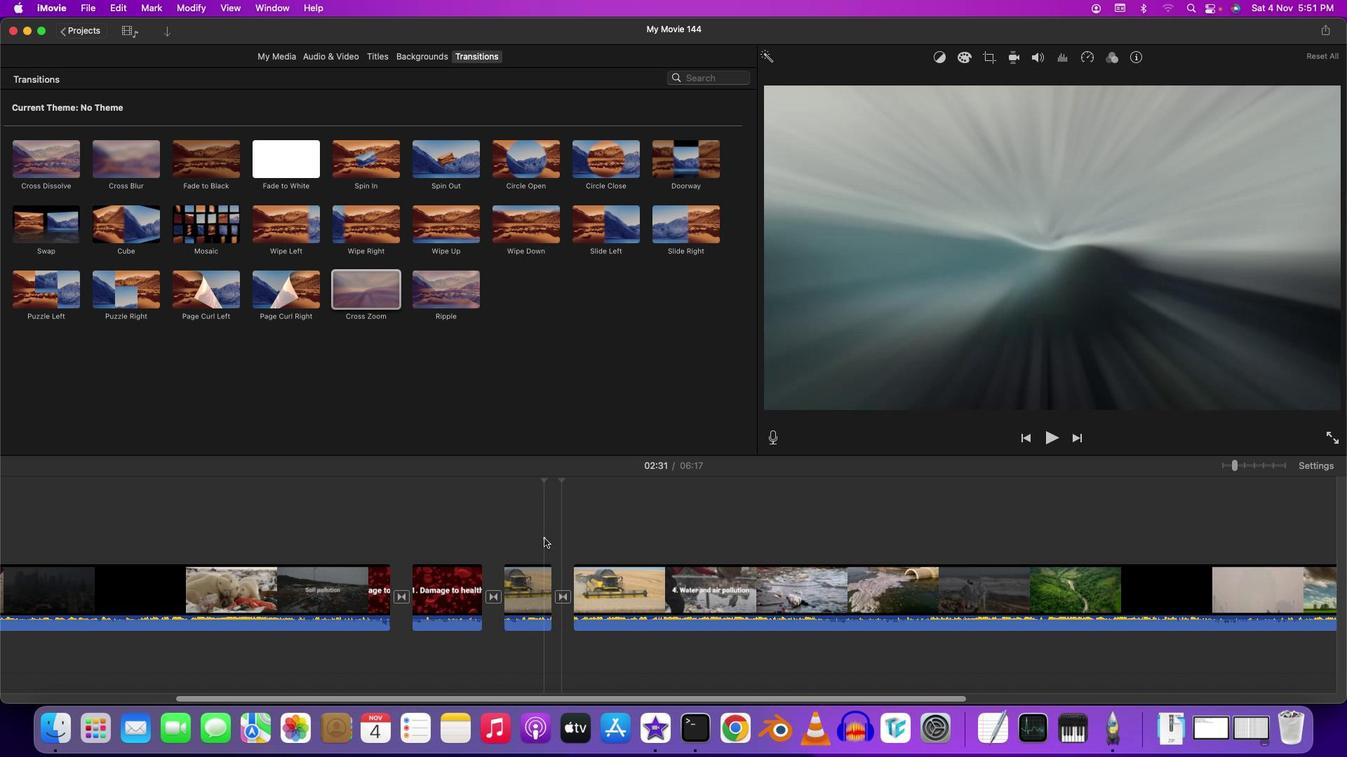 
Action: Mouse moved to (544, 538)
Screenshot: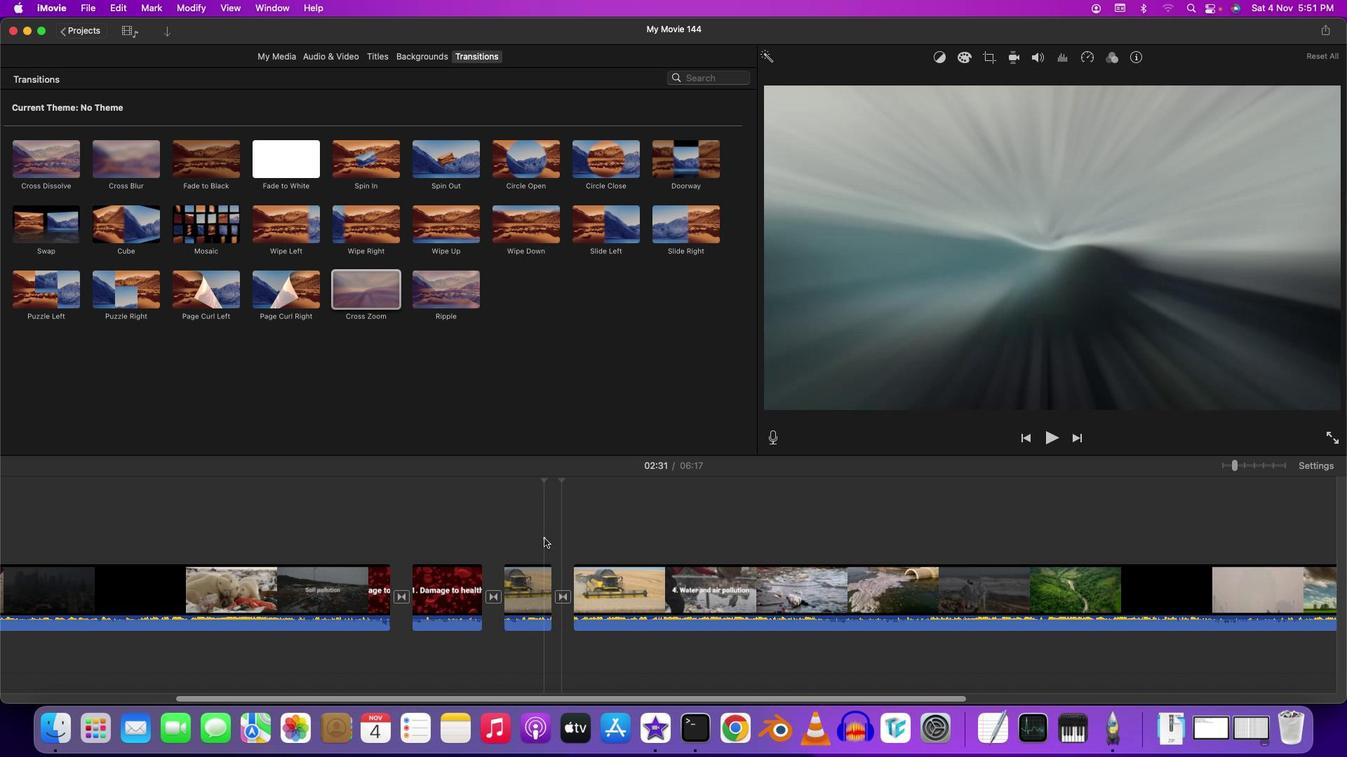 
Action: Key pressed Key.space
Screenshot: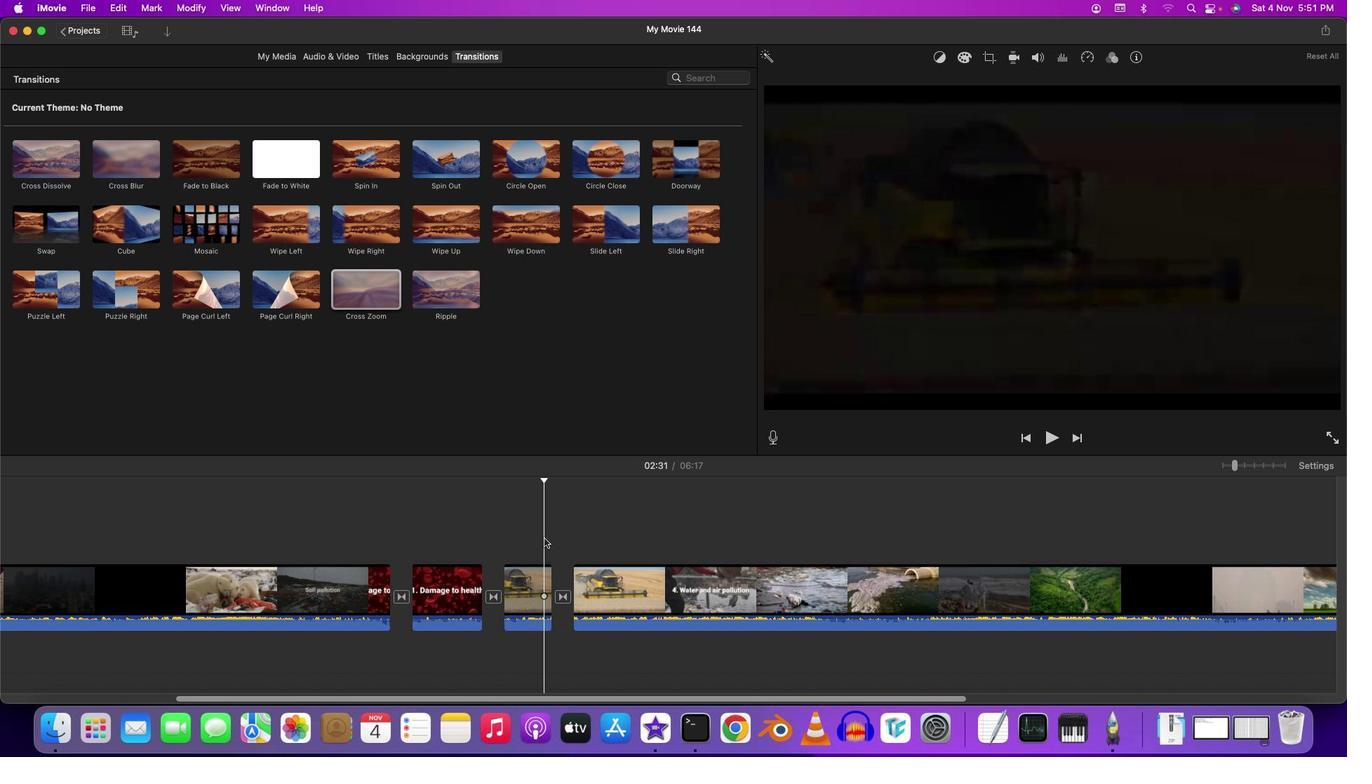 
Action: Mouse moved to (557, 698)
Screenshot: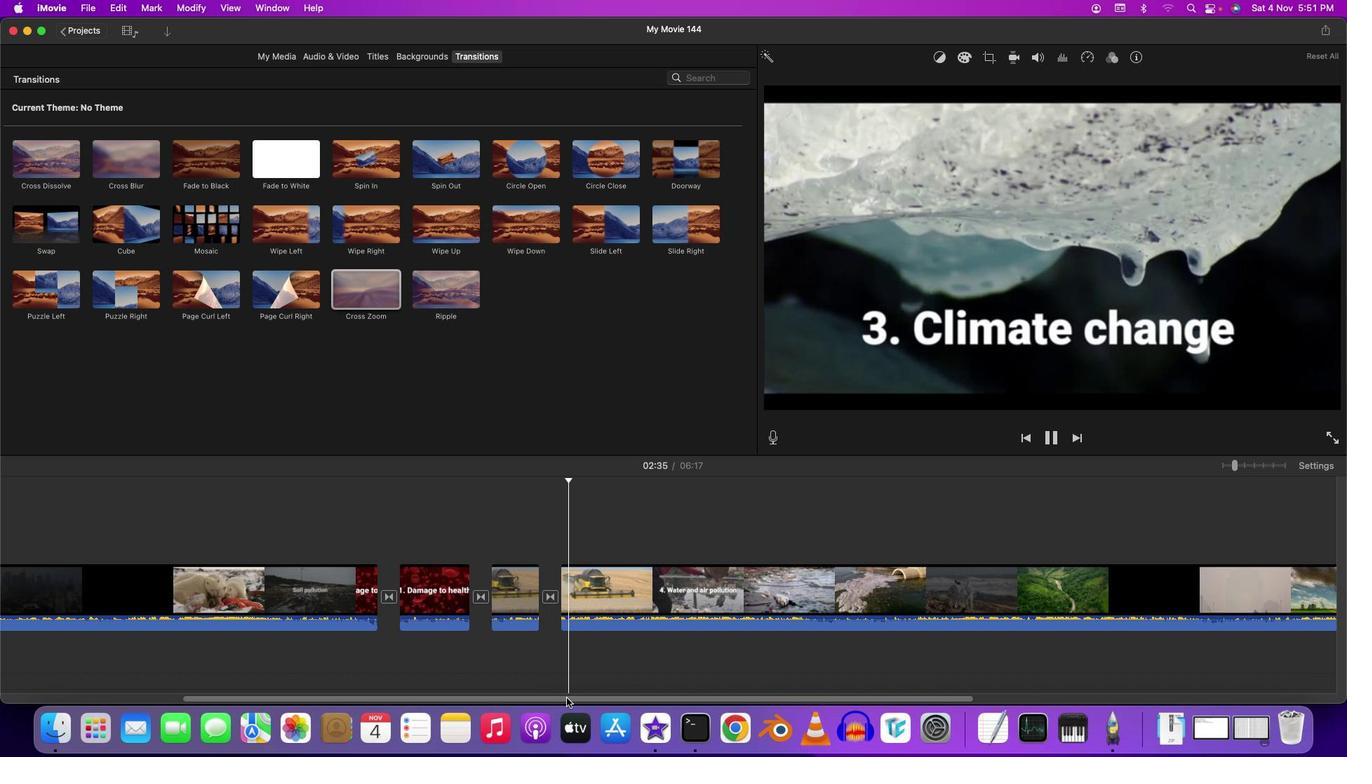 
Action: Mouse pressed left at (557, 698)
Screenshot: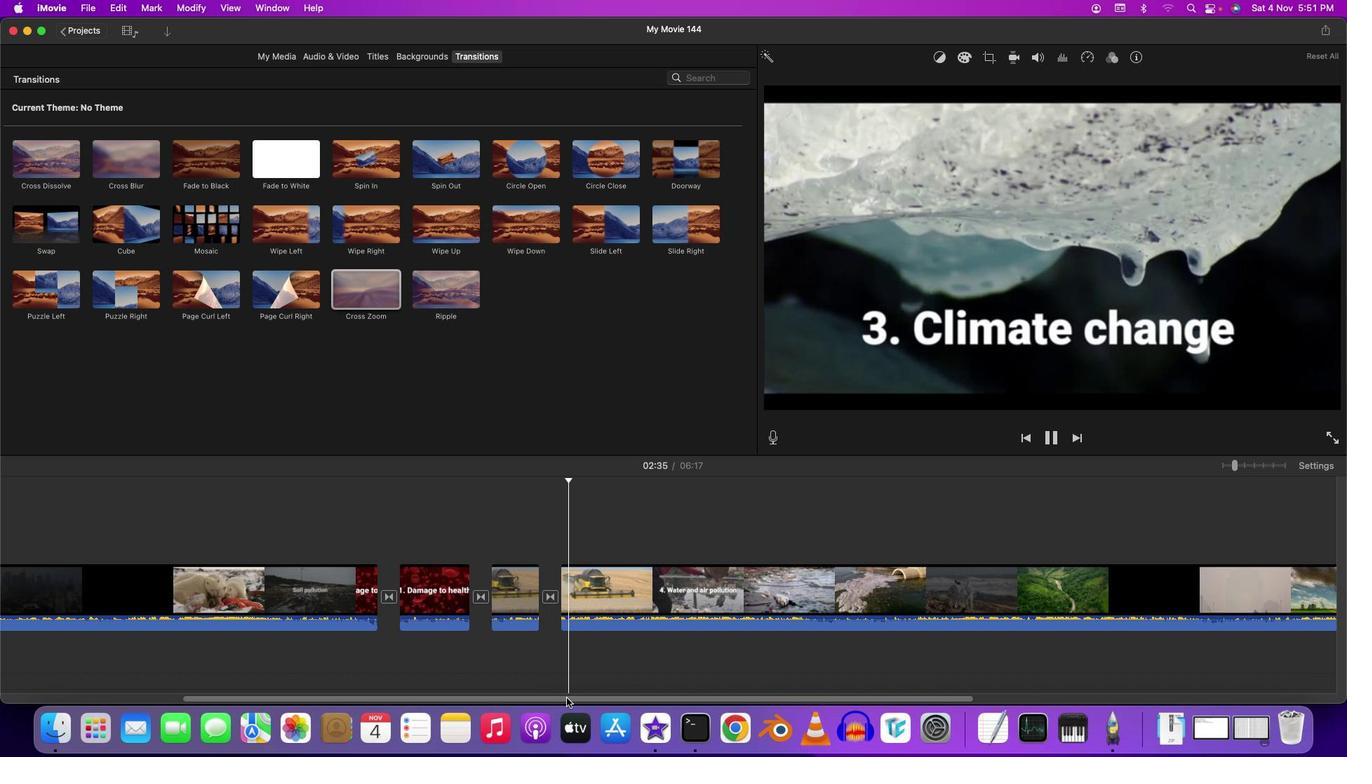 
Action: Mouse moved to (589, 673)
Screenshot: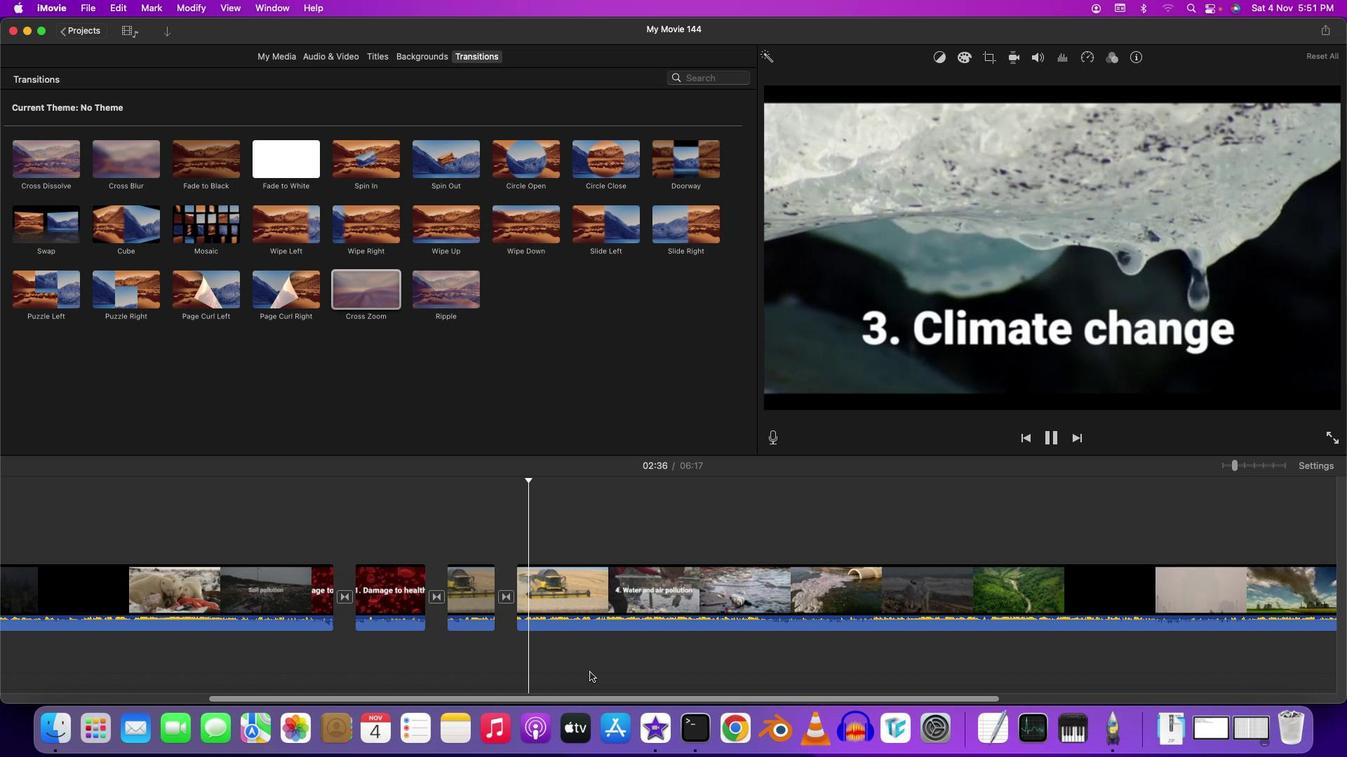 
Action: Key pressed Key.space
Screenshot: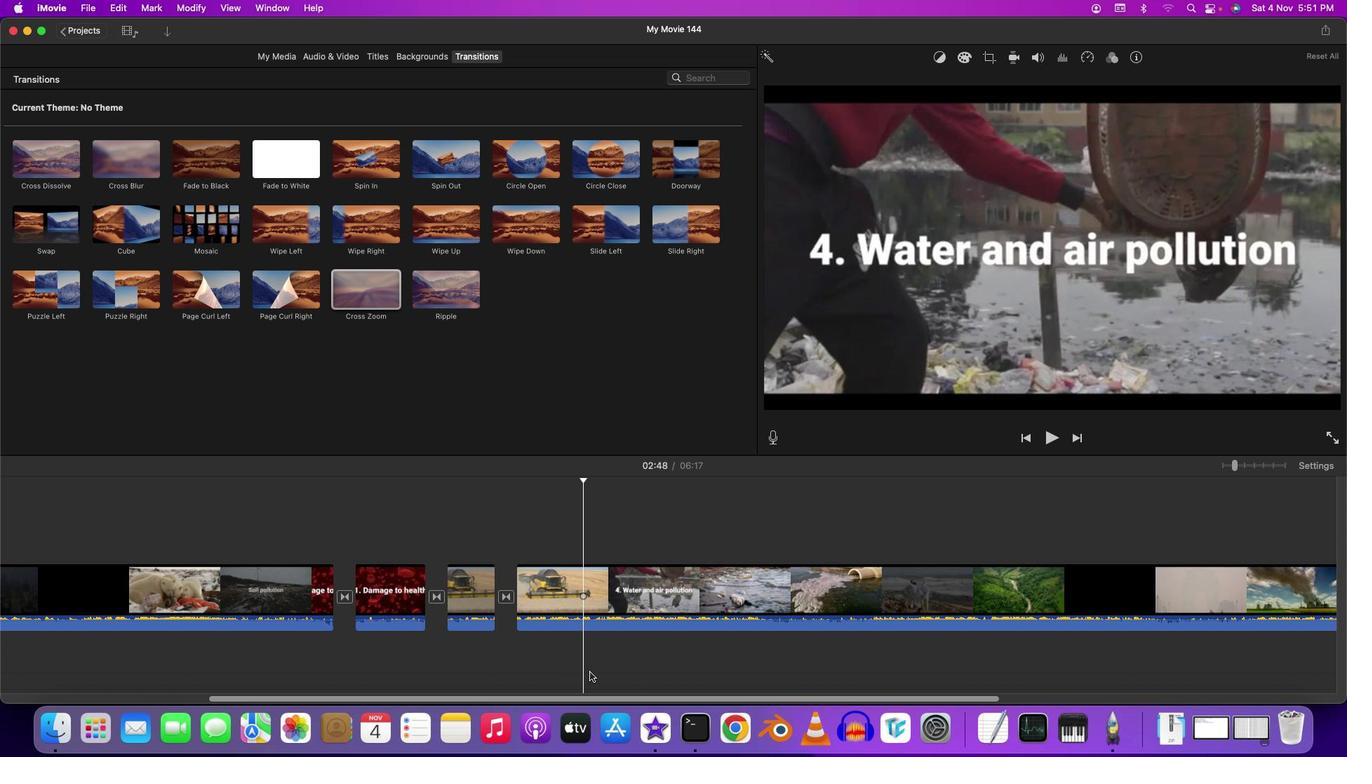 
Action: Mouse moved to (581, 668)
Screenshot: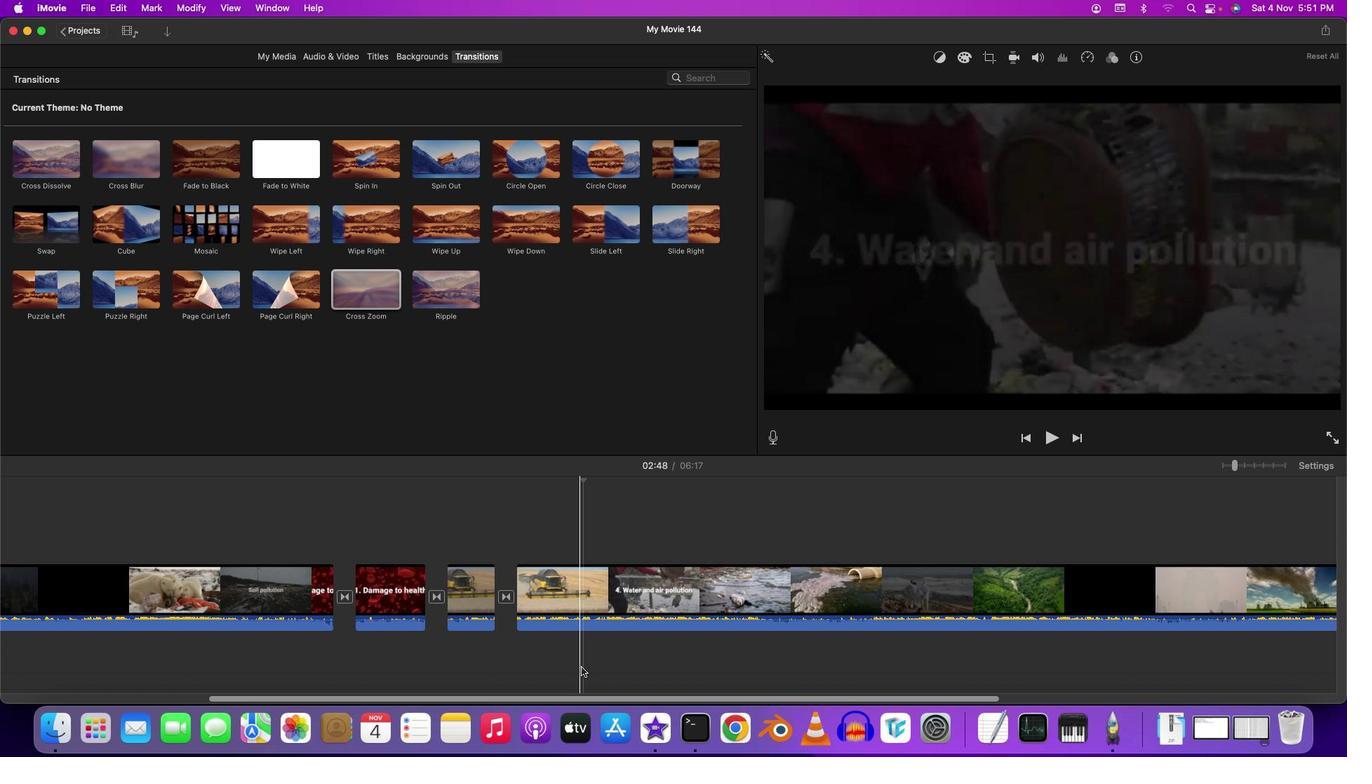 
Action: Mouse pressed left at (581, 668)
Screenshot: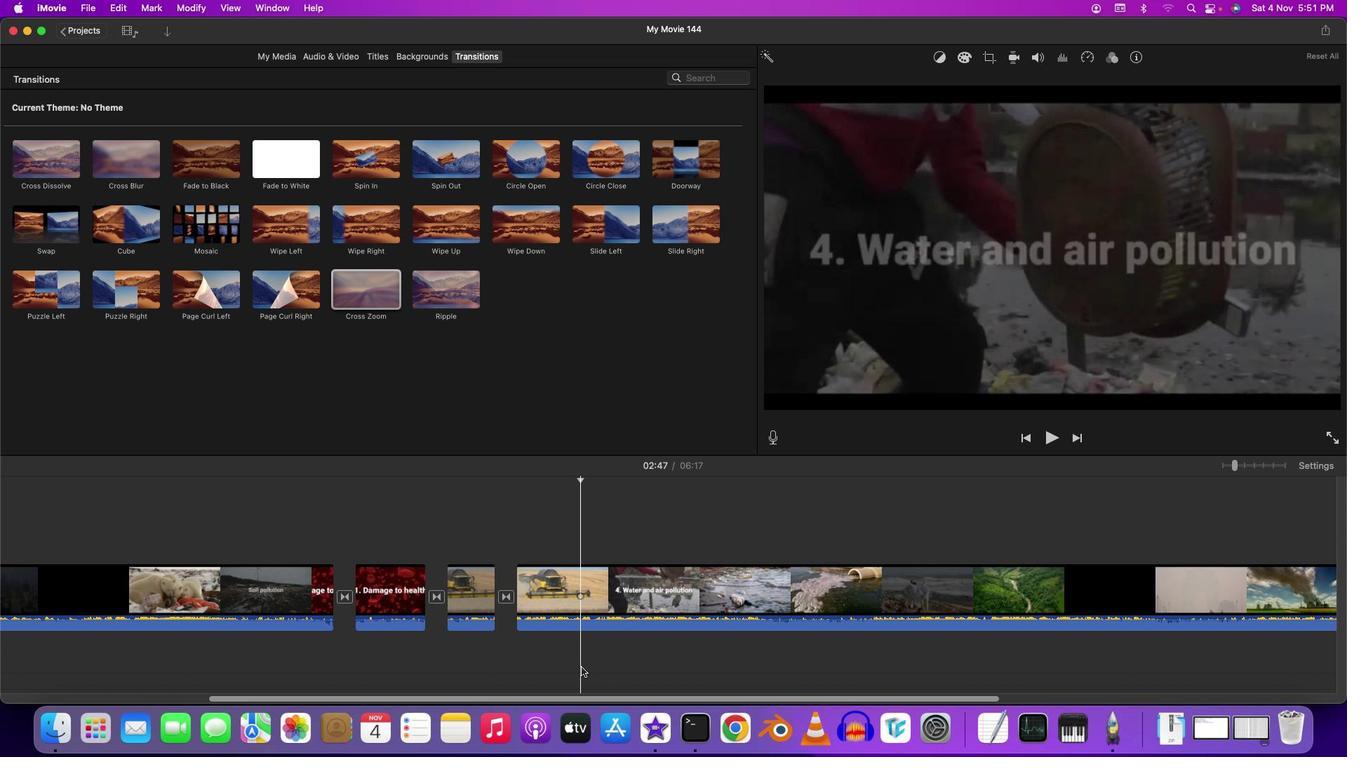 
Action: Mouse moved to (578, 666)
Screenshot: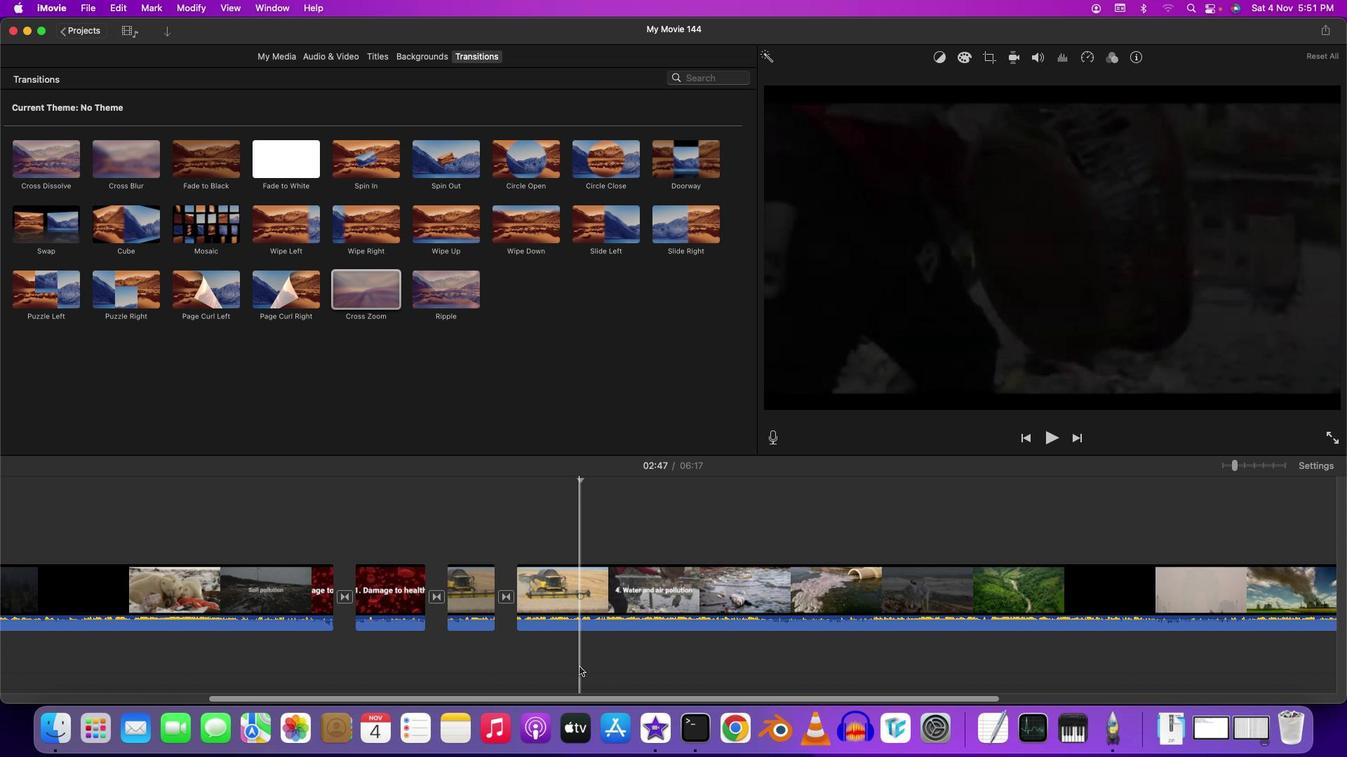 
Action: Mouse pressed left at (578, 666)
Screenshot: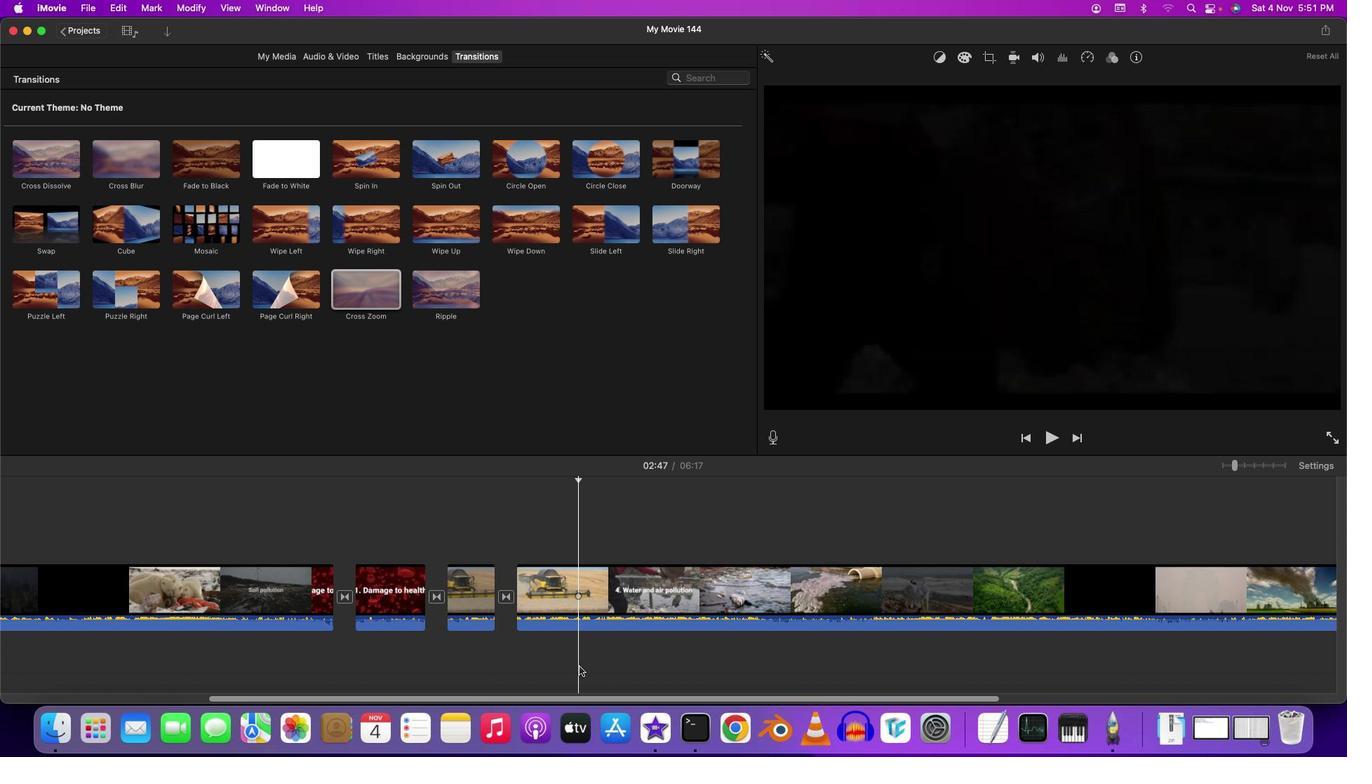 
Action: Mouse moved to (579, 613)
Screenshot: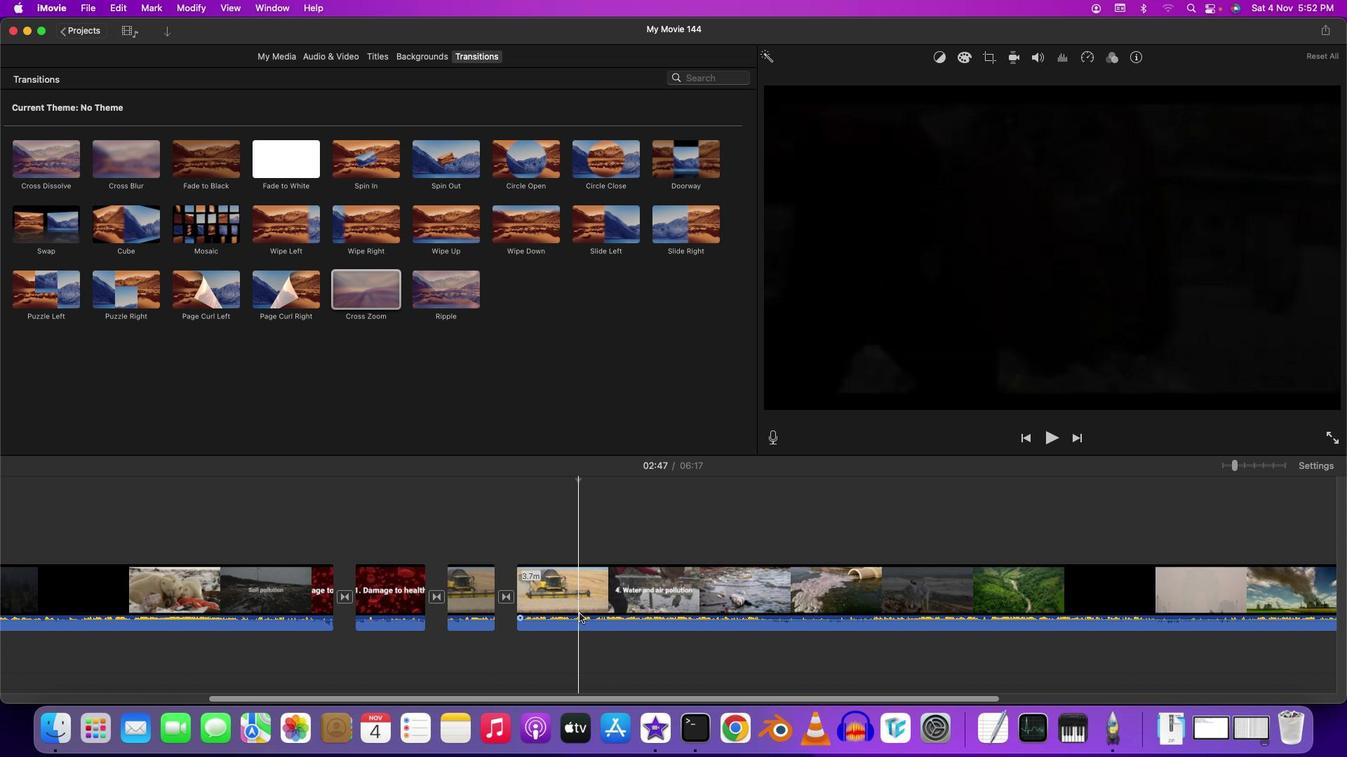 
Action: Mouse pressed left at (579, 613)
Screenshot: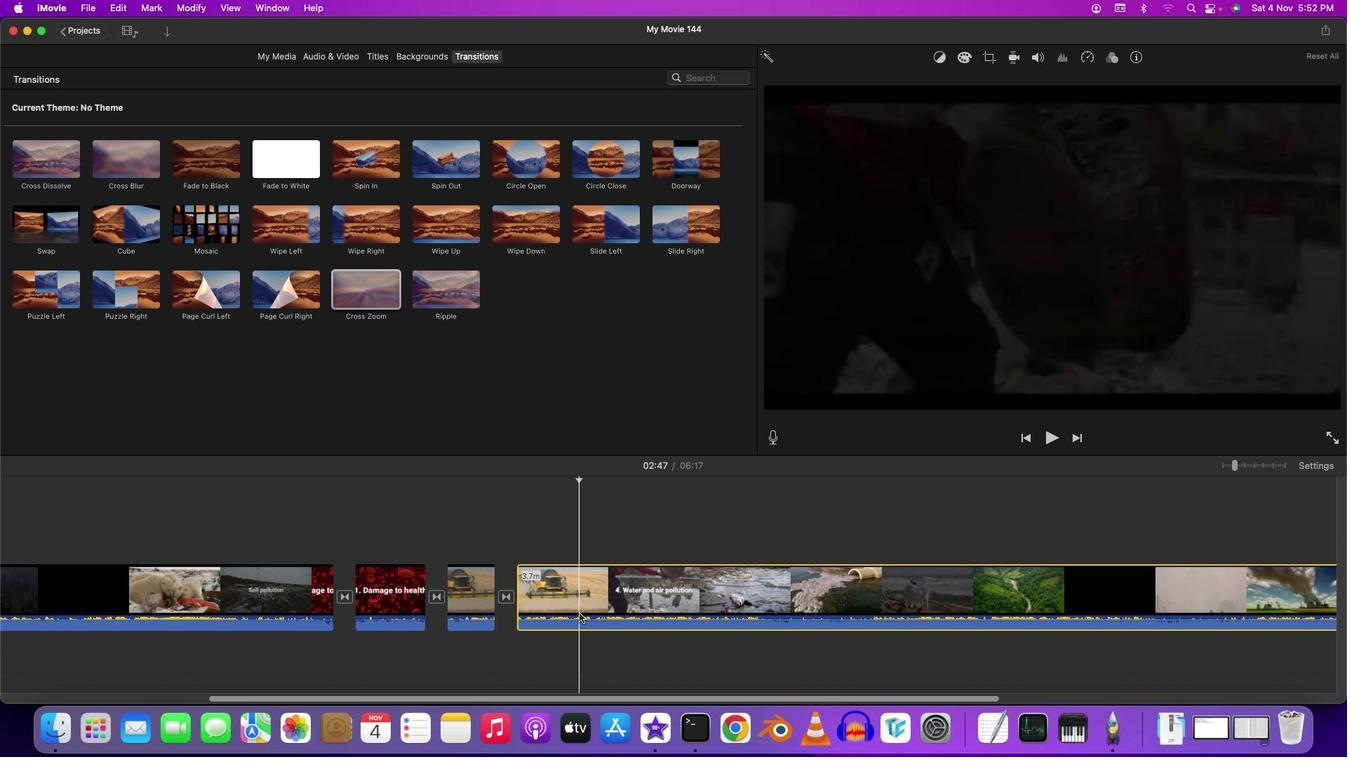 
Action: Key pressed Key.rightKey.rightKey.rightKey.right
Screenshot: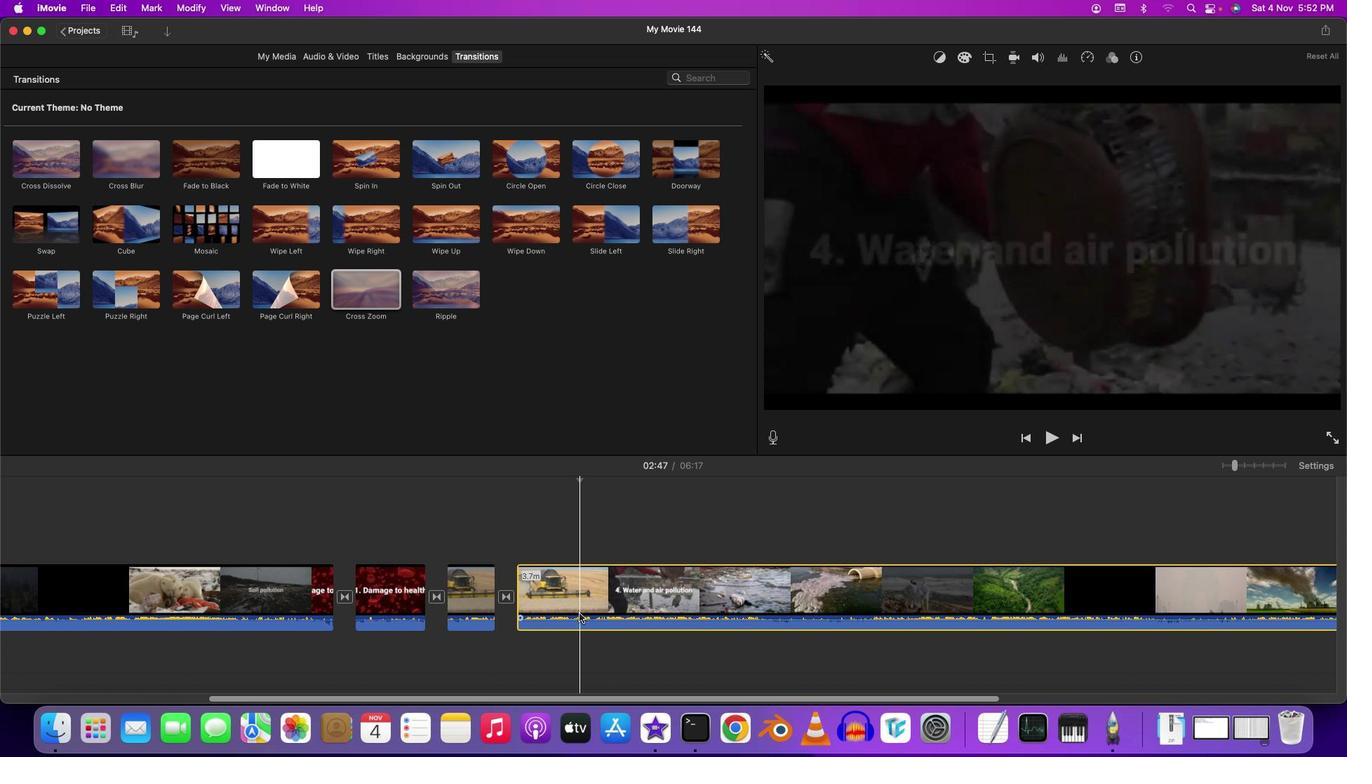 
Action: Mouse moved to (580, 614)
Screenshot: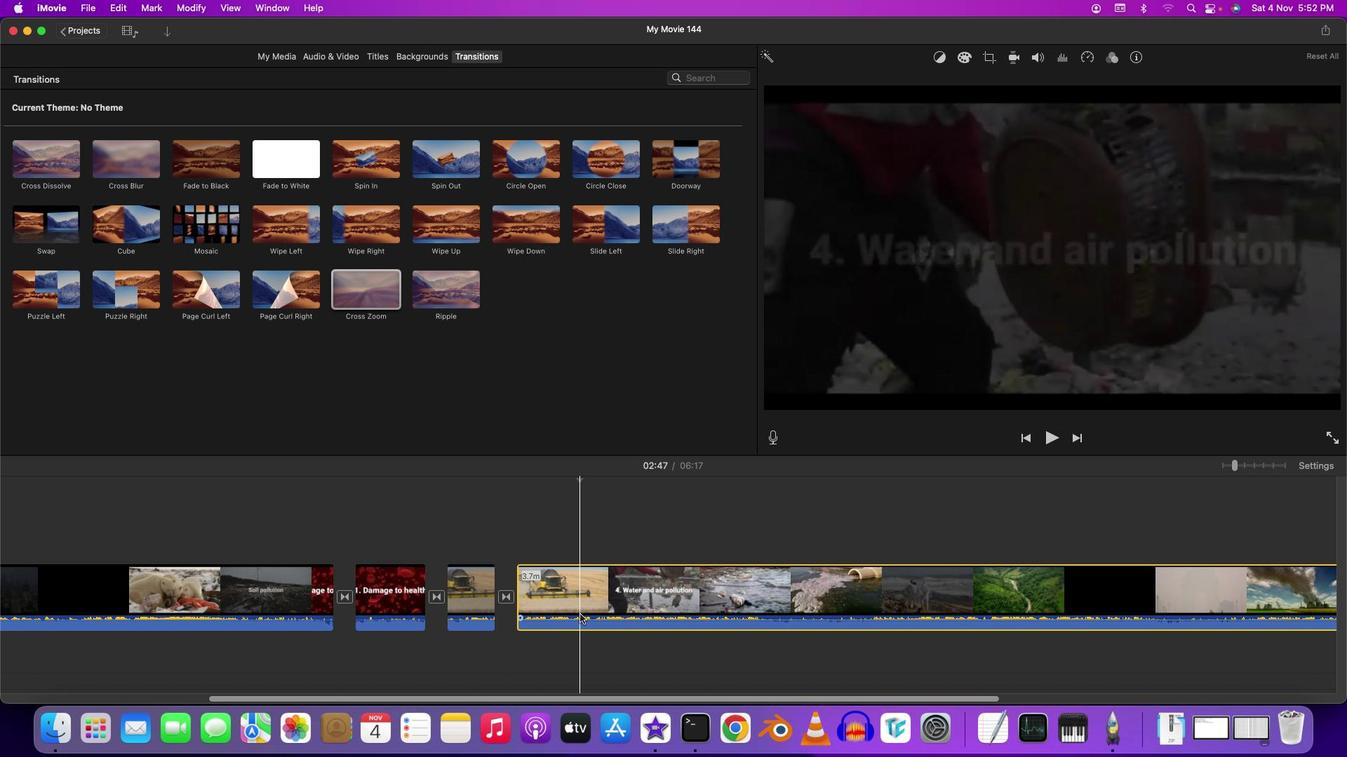 
Action: Key pressed Key.right
Screenshot: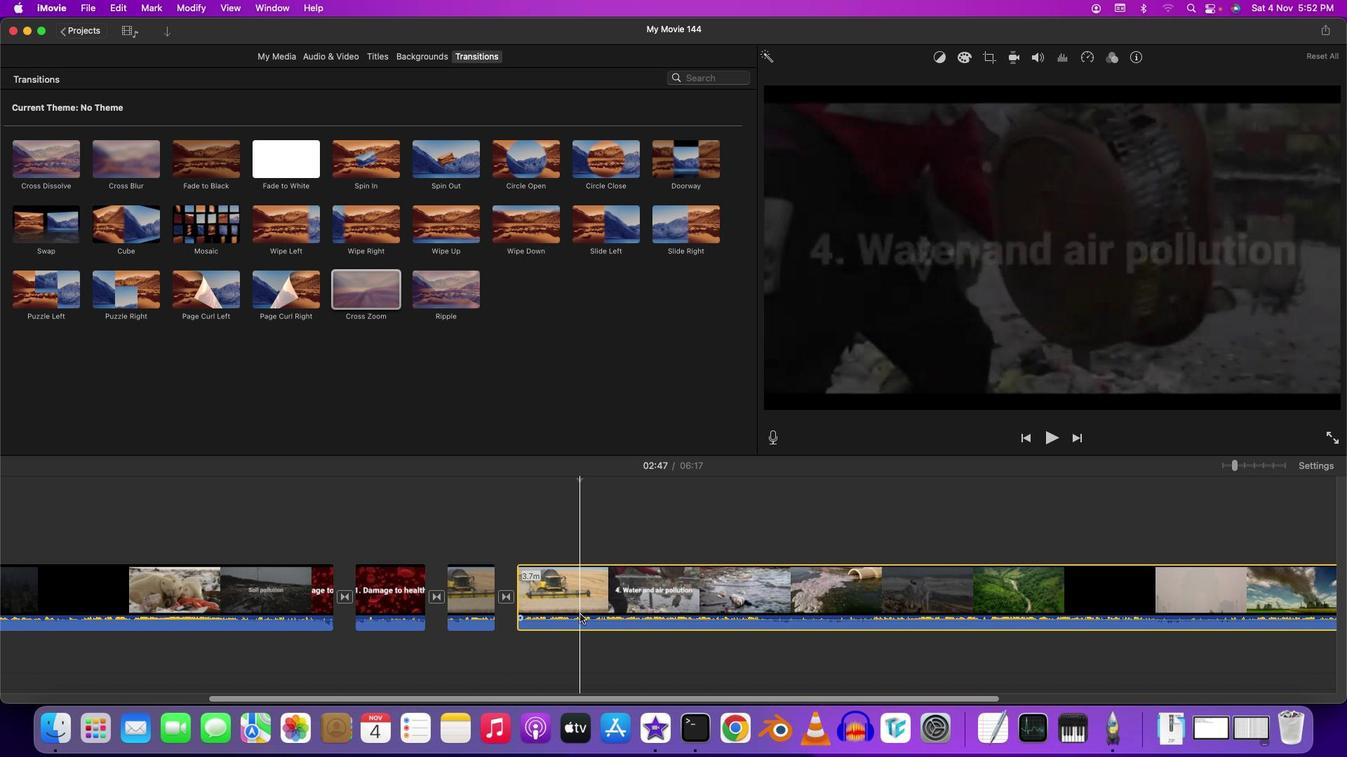 
Action: Mouse pressed left at (580, 614)
Screenshot: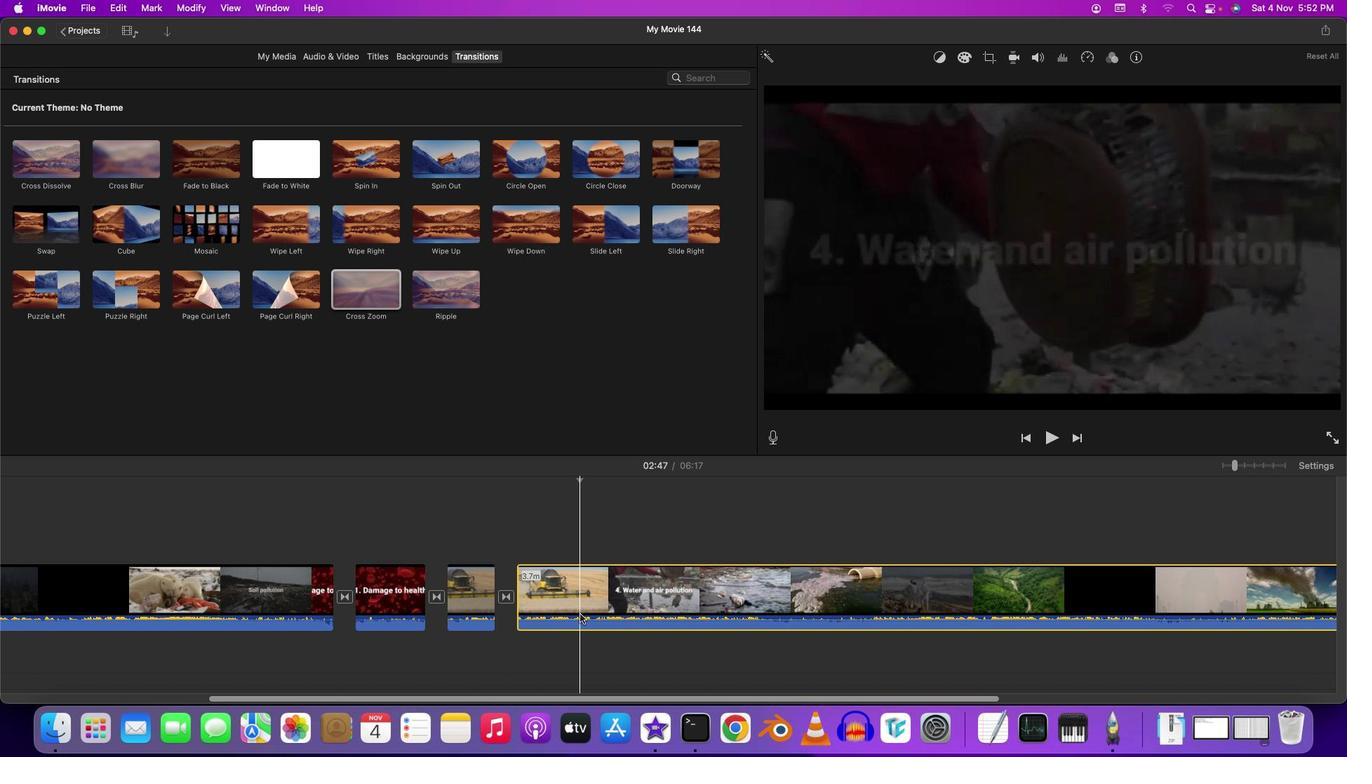 
Action: Key pressed Key.cmd'b'
Screenshot: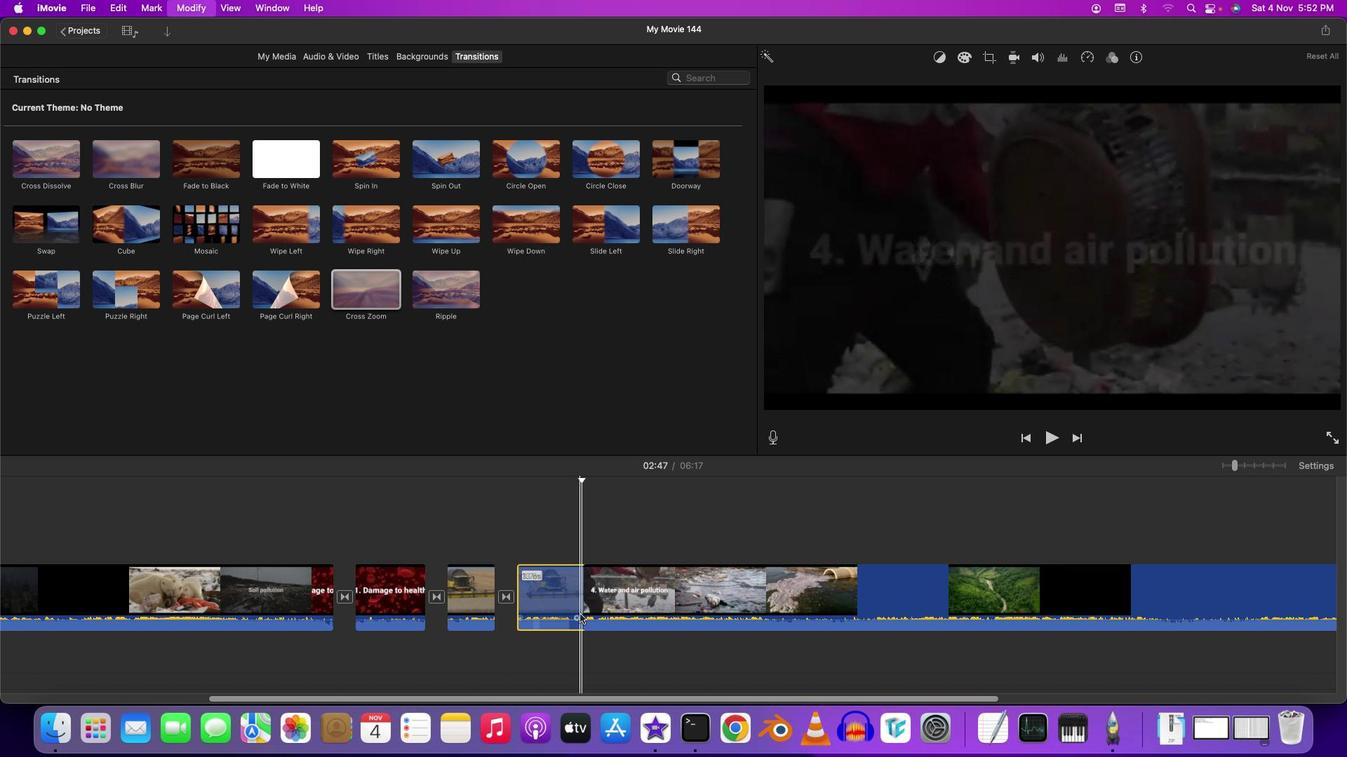 
Action: Mouse moved to (375, 307)
Screenshot: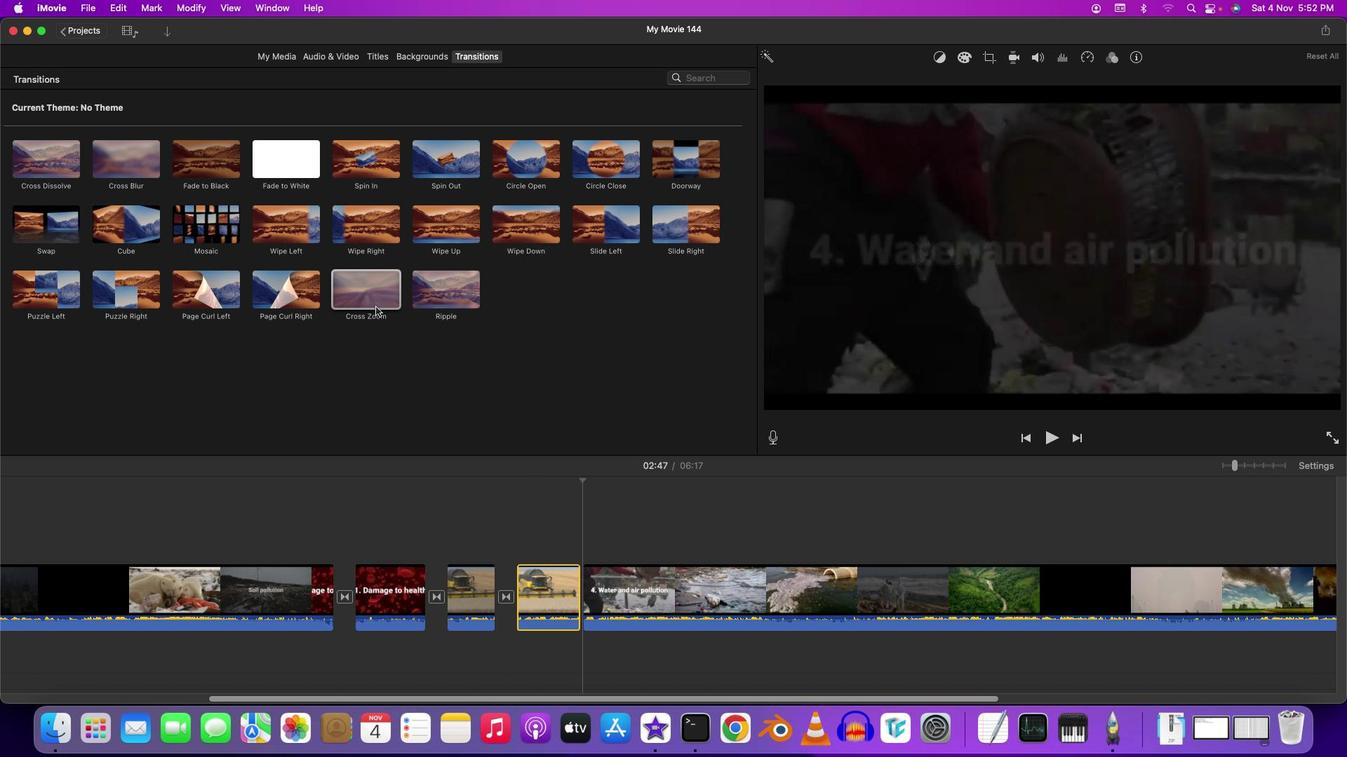 
Action: Mouse pressed left at (375, 307)
Screenshot: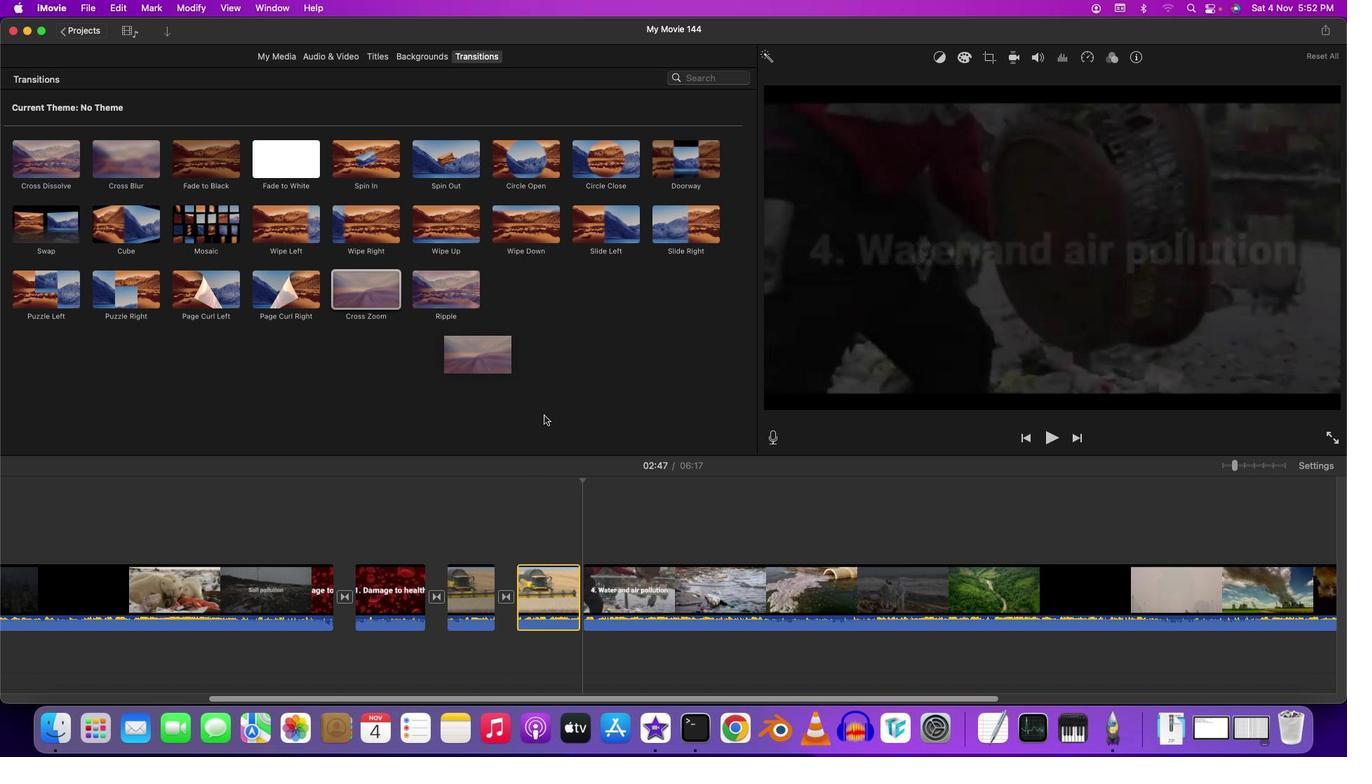 
Action: Mouse moved to (564, 526)
Screenshot: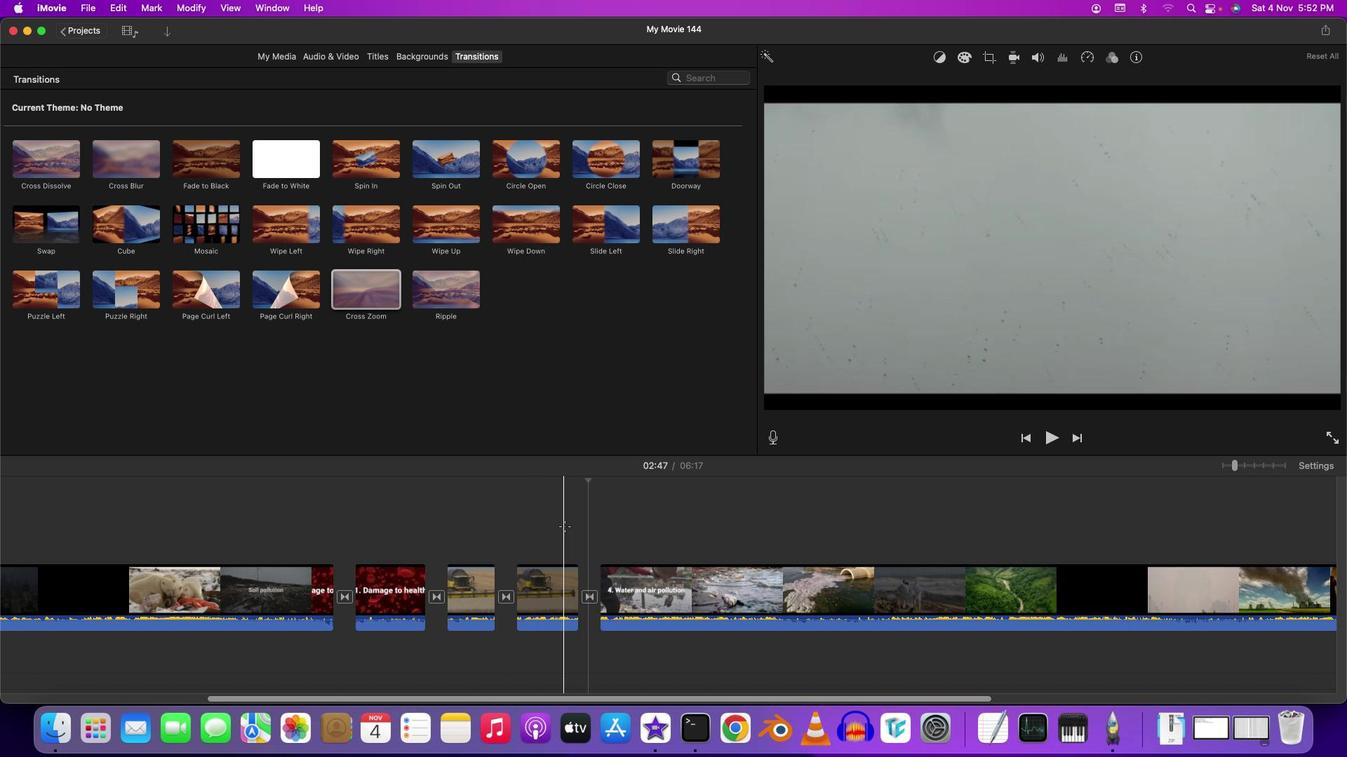 
Action: Mouse pressed left at (564, 526)
Screenshot: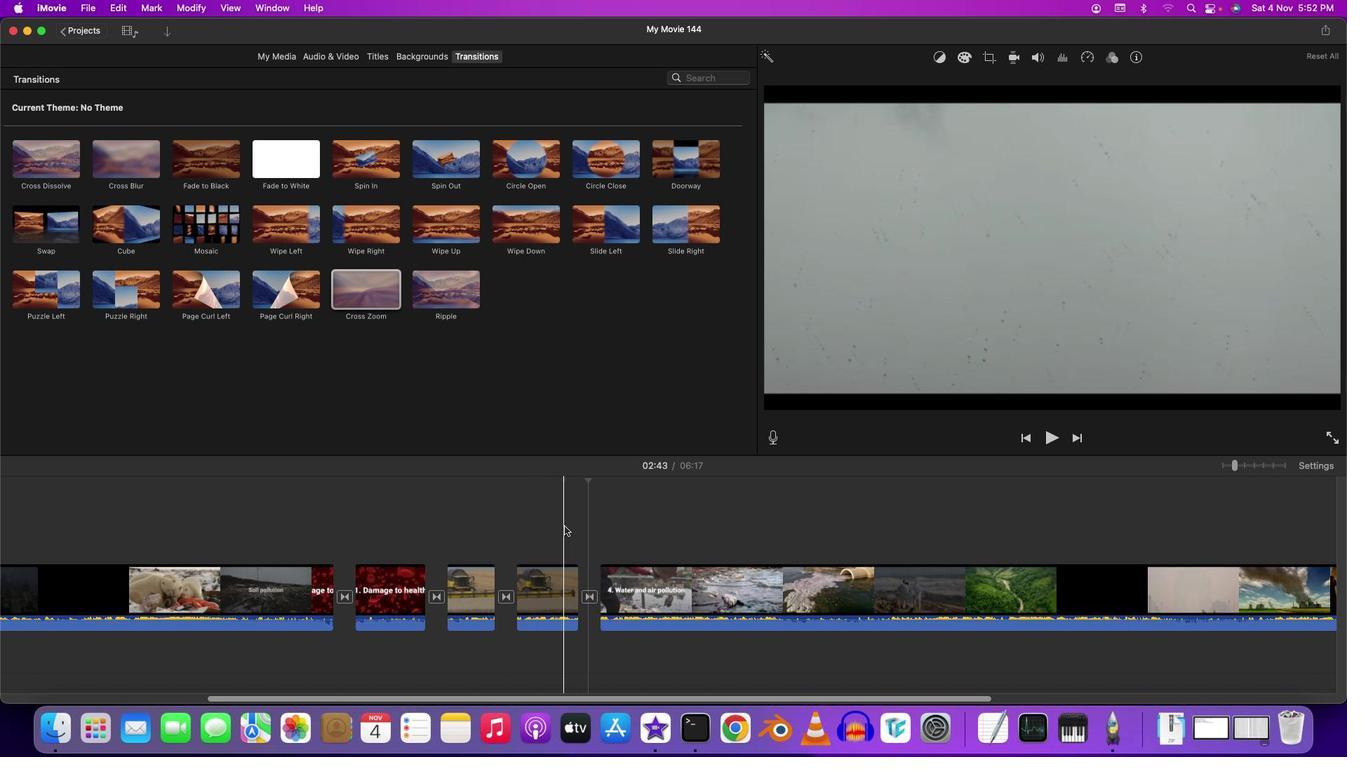 
Action: Key pressed Key.space
Screenshot: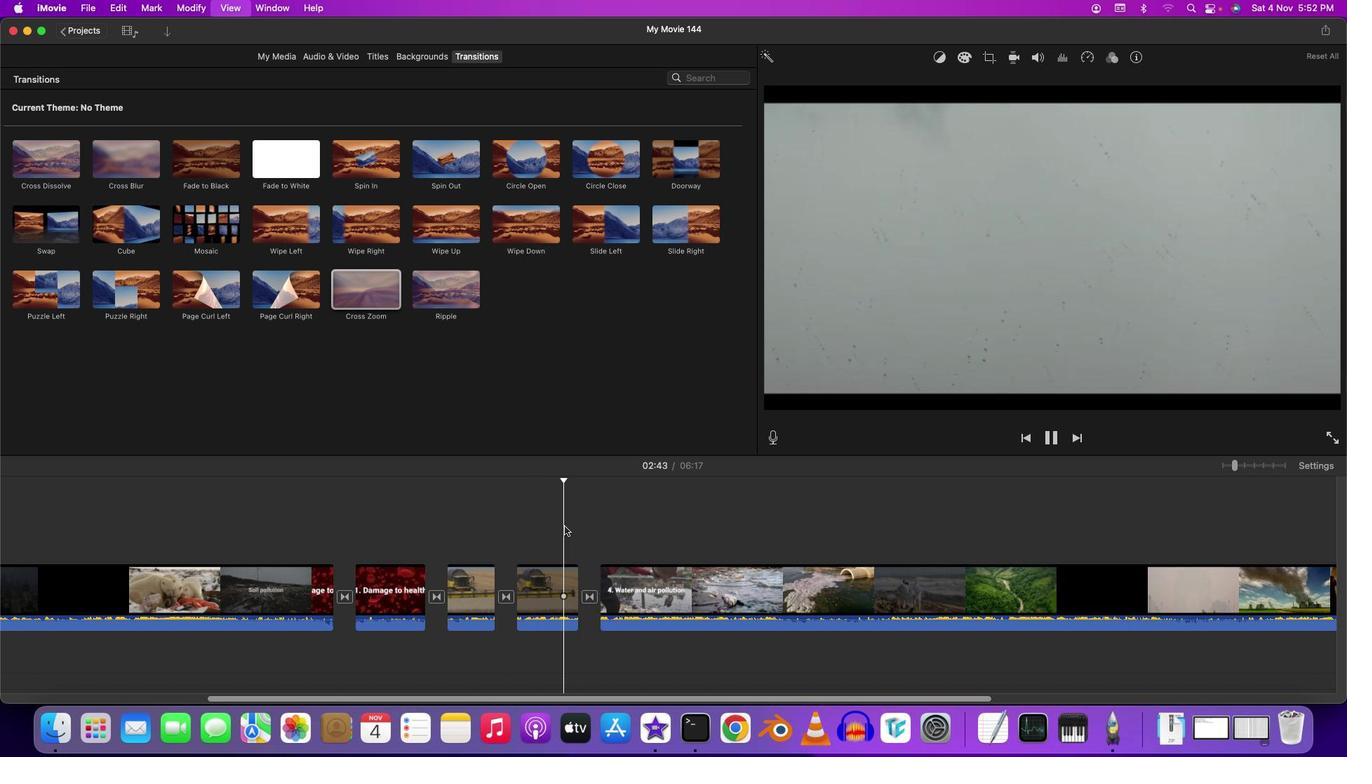 
Action: Mouse moved to (664, 696)
Screenshot: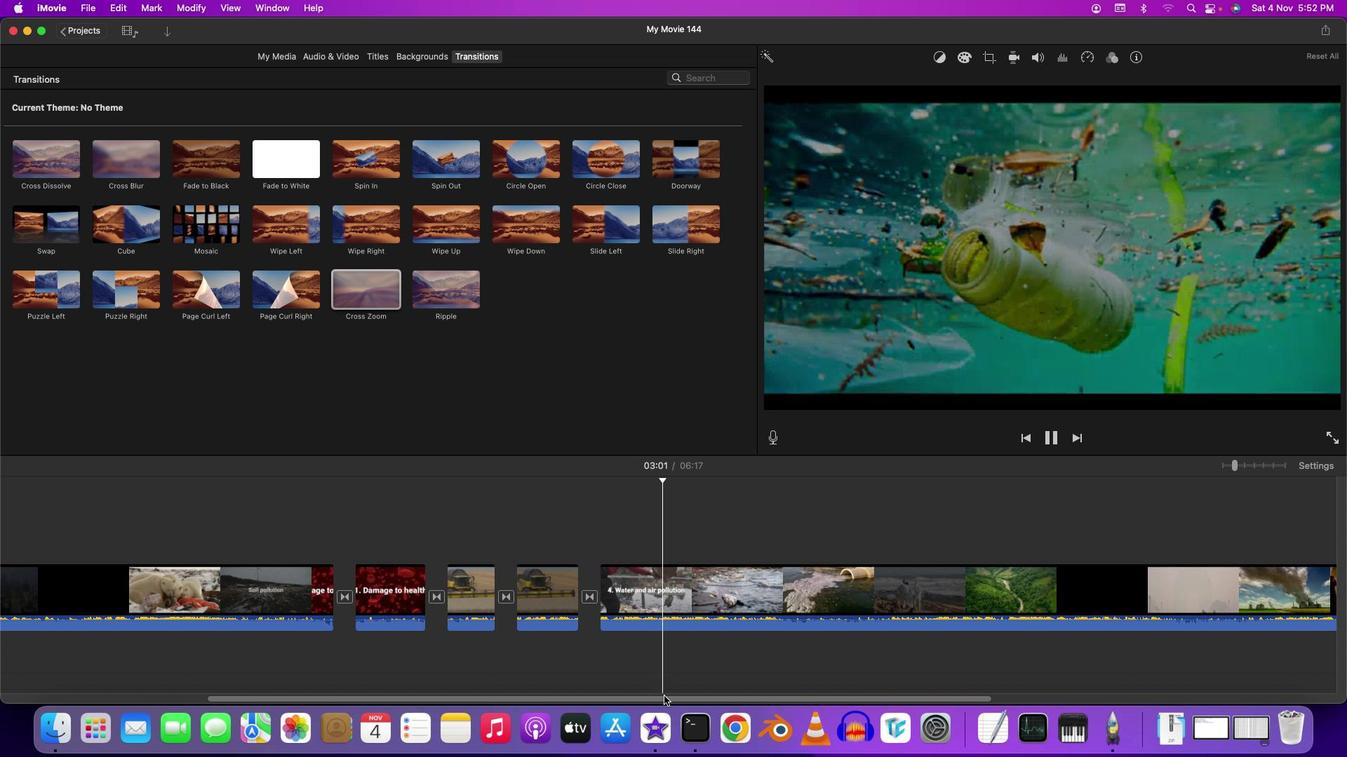 
Action: Mouse pressed left at (664, 696)
Screenshot: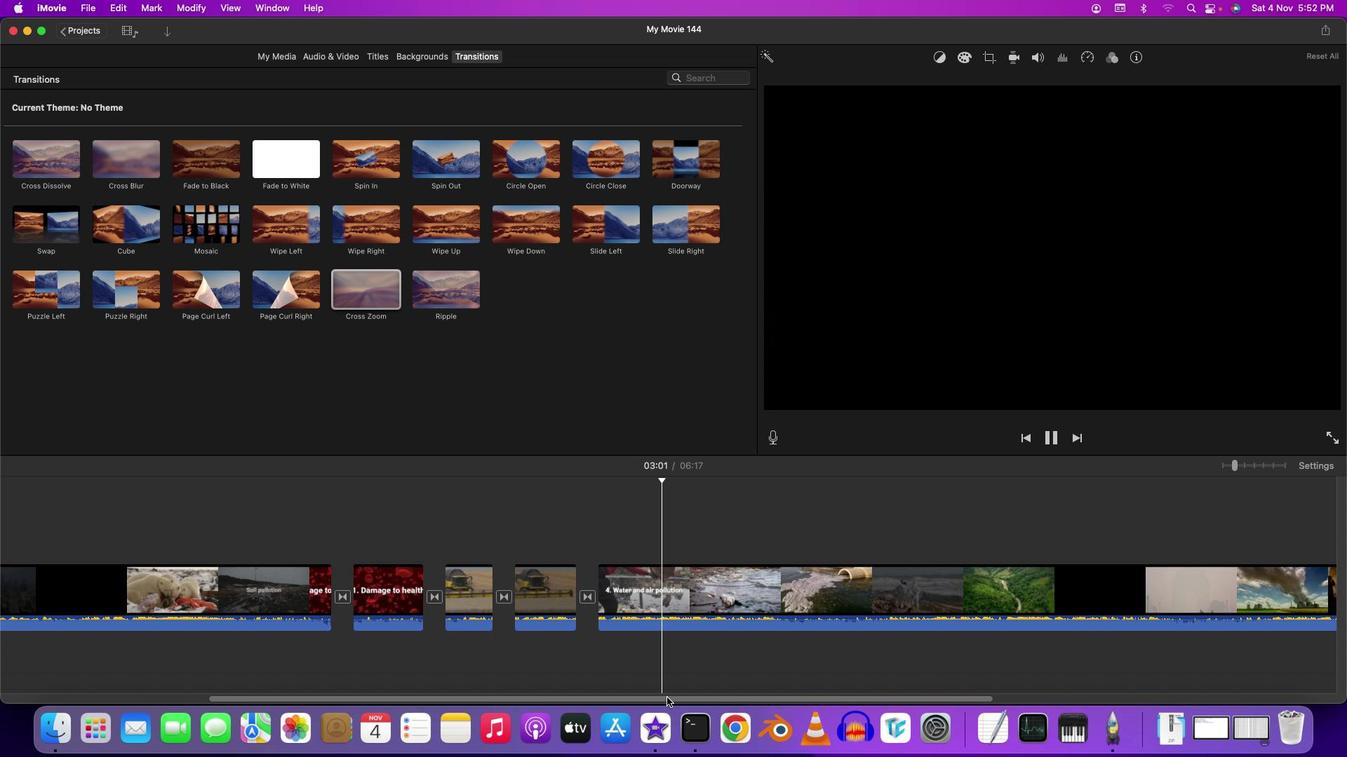 
Action: Mouse moved to (439, 529)
Screenshot: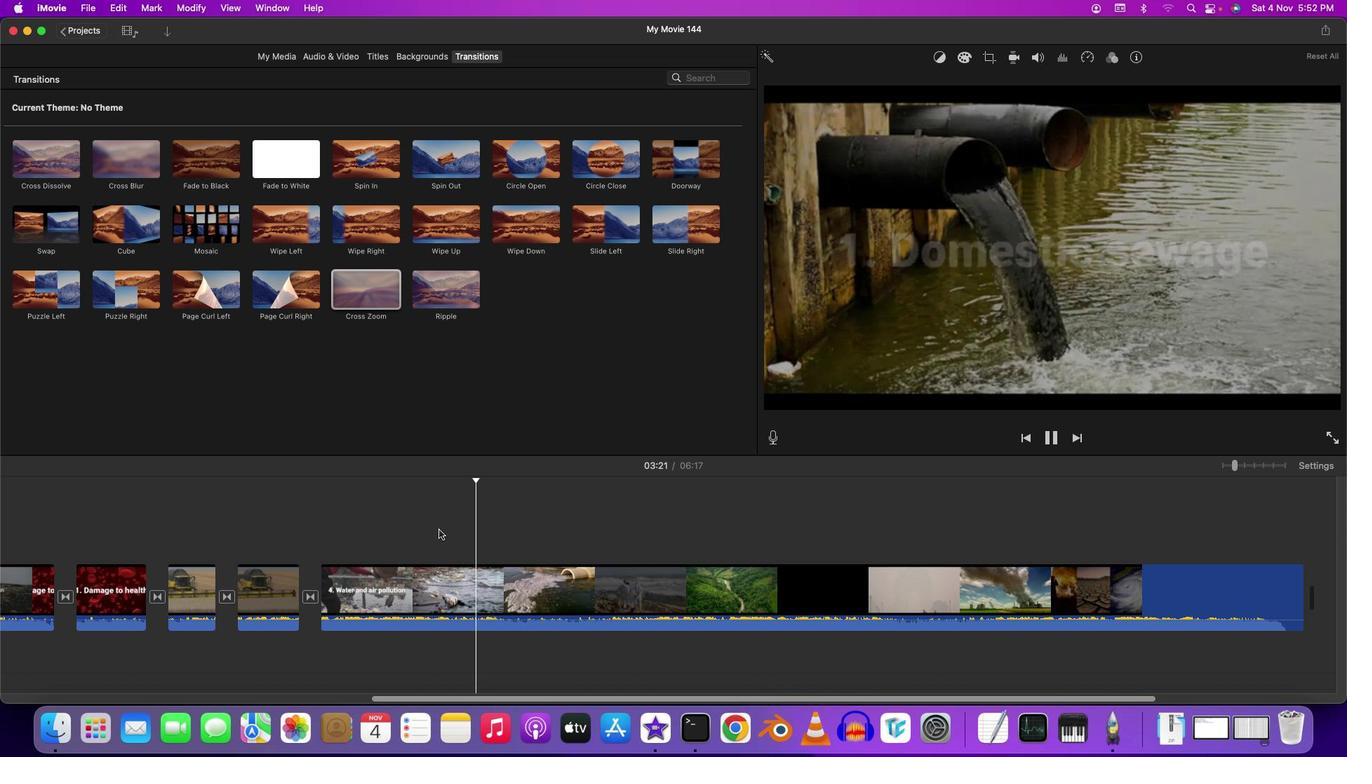 
Action: Mouse pressed left at (439, 529)
Screenshot: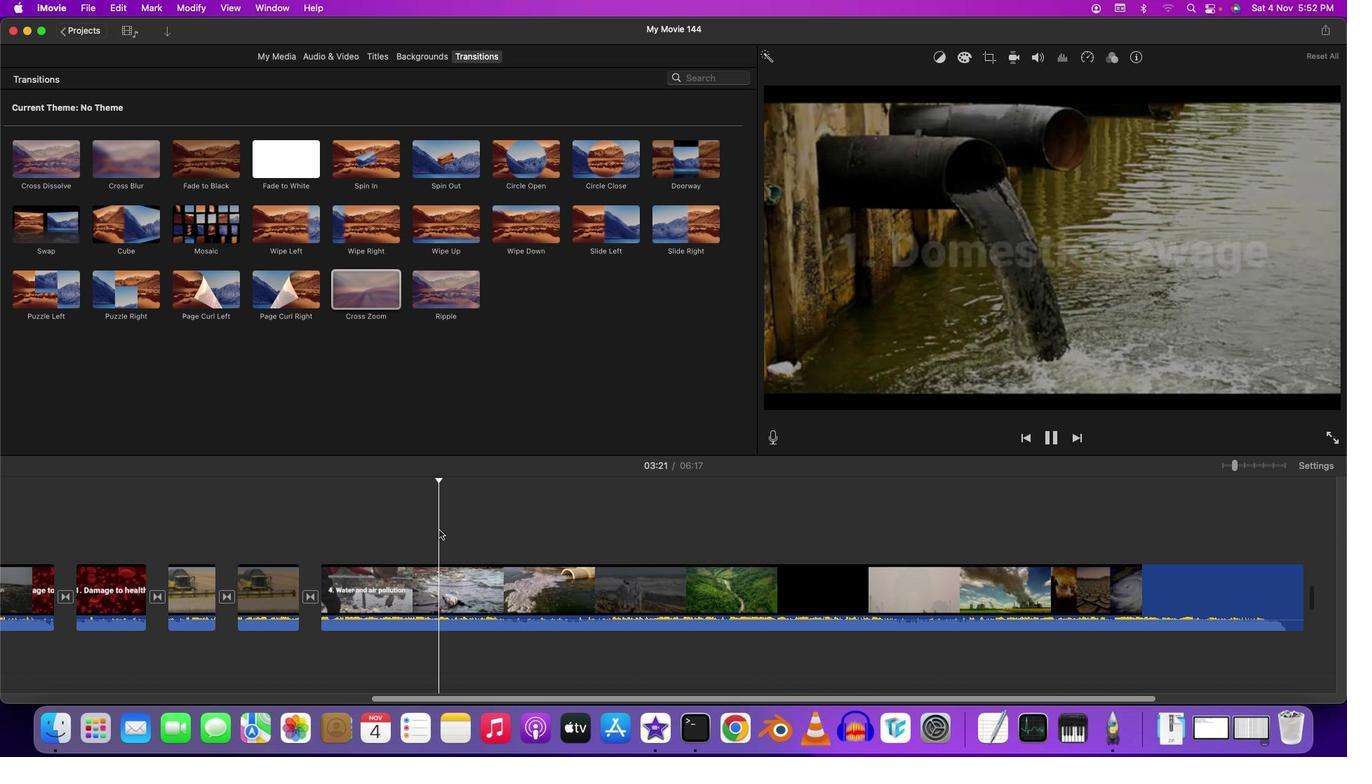
Action: Mouse moved to (397, 535)
Screenshot: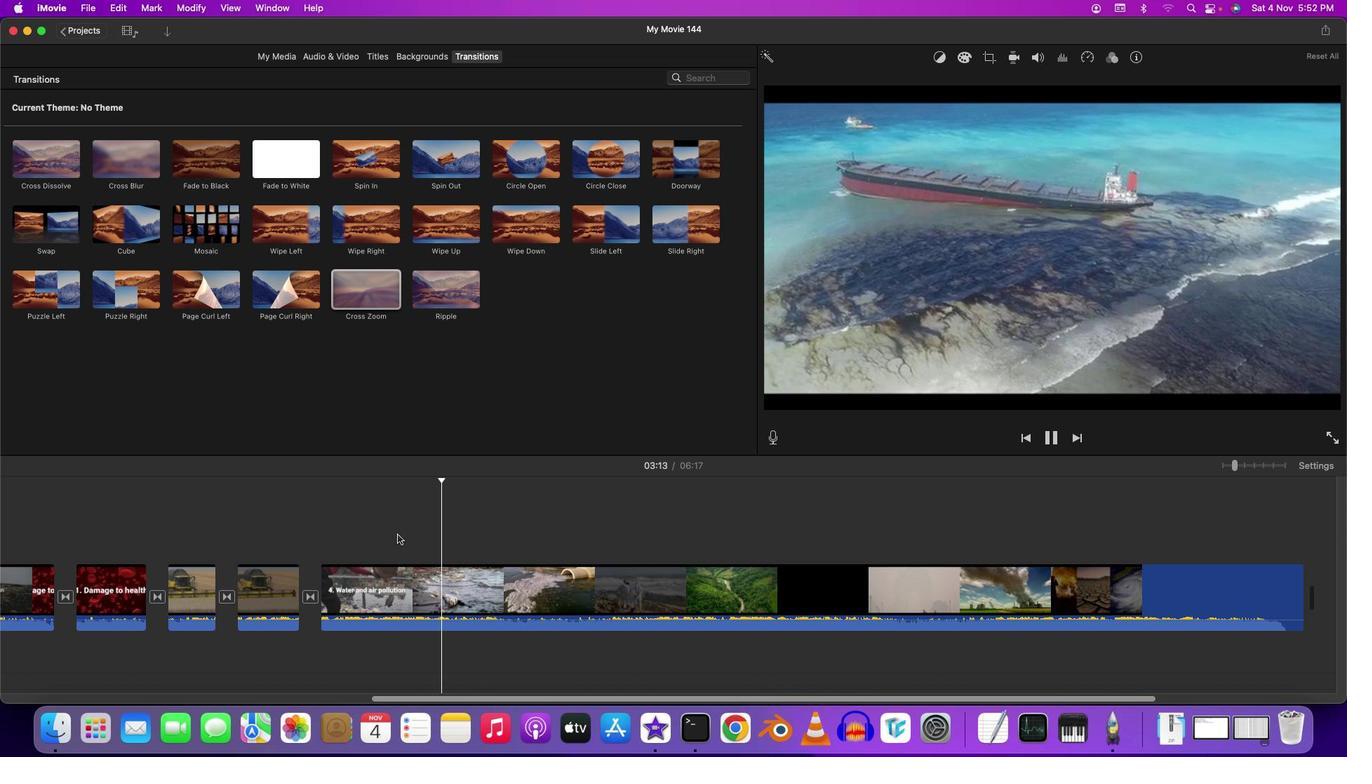 
Action: Mouse pressed left at (397, 535)
Screenshot: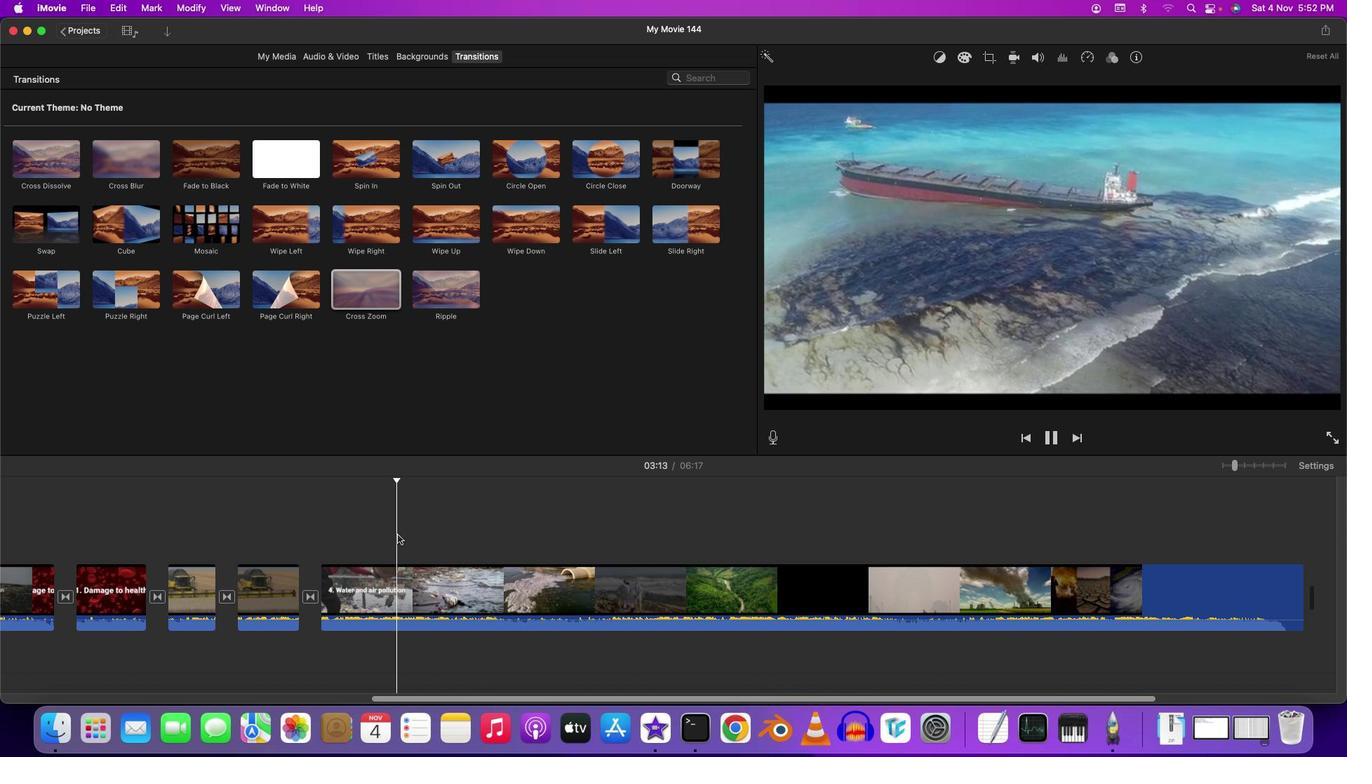 
Action: Mouse moved to (456, 534)
Screenshot: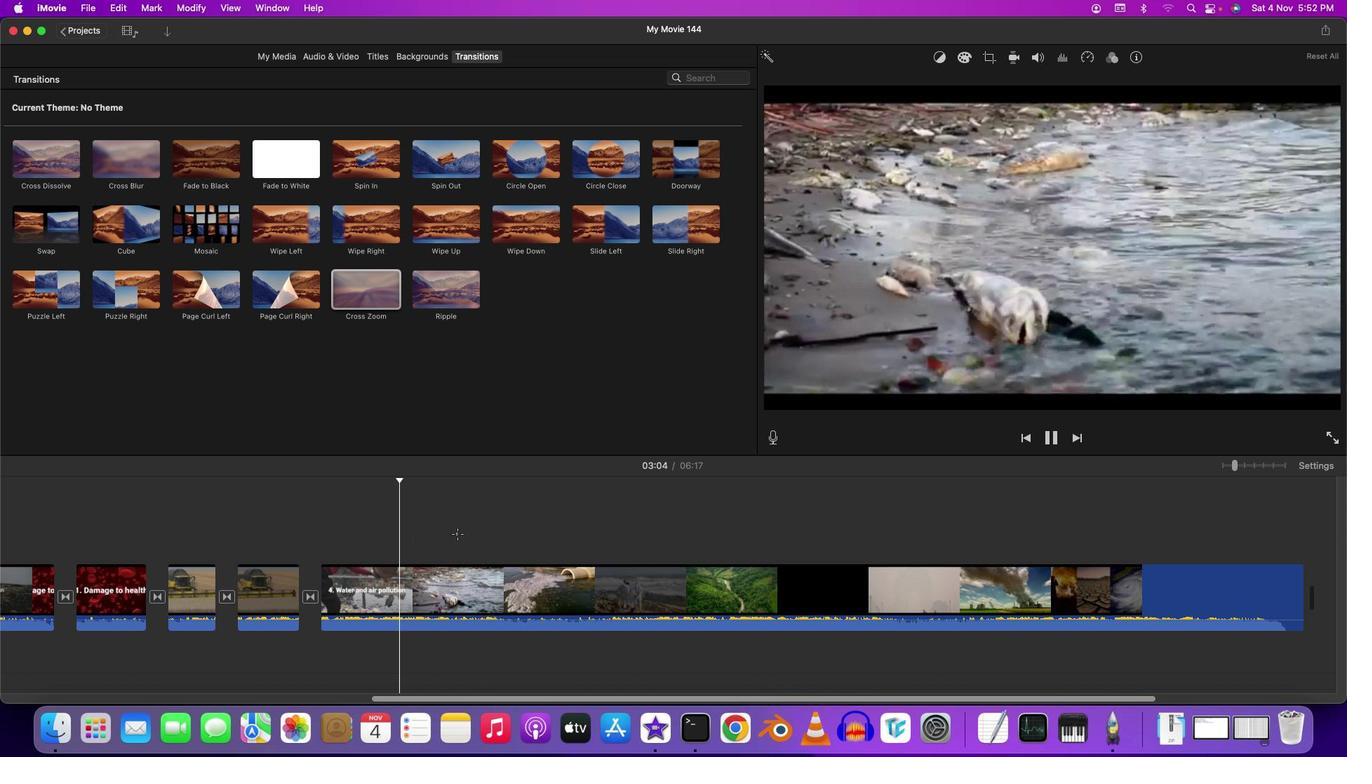 
Action: Mouse pressed left at (456, 534)
Screenshot: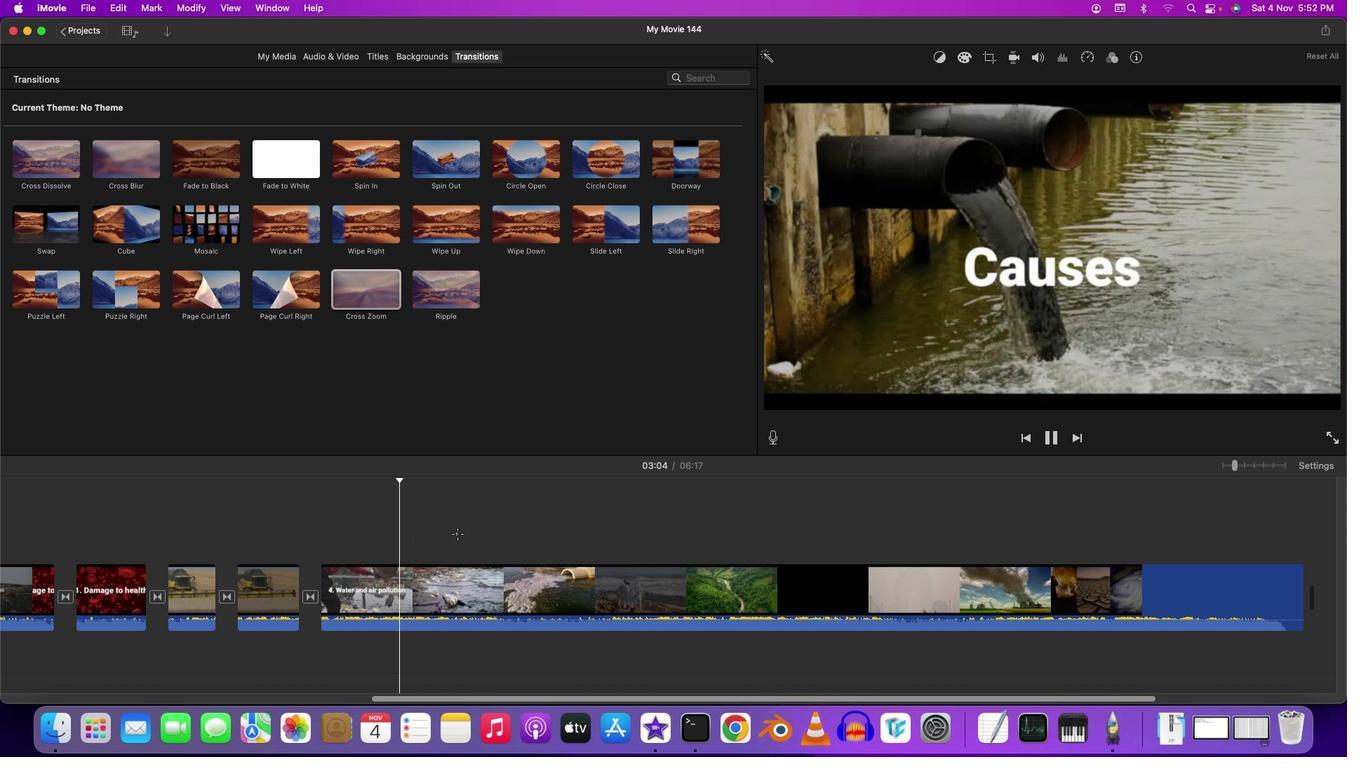 
Action: Mouse moved to (470, 534)
Screenshot: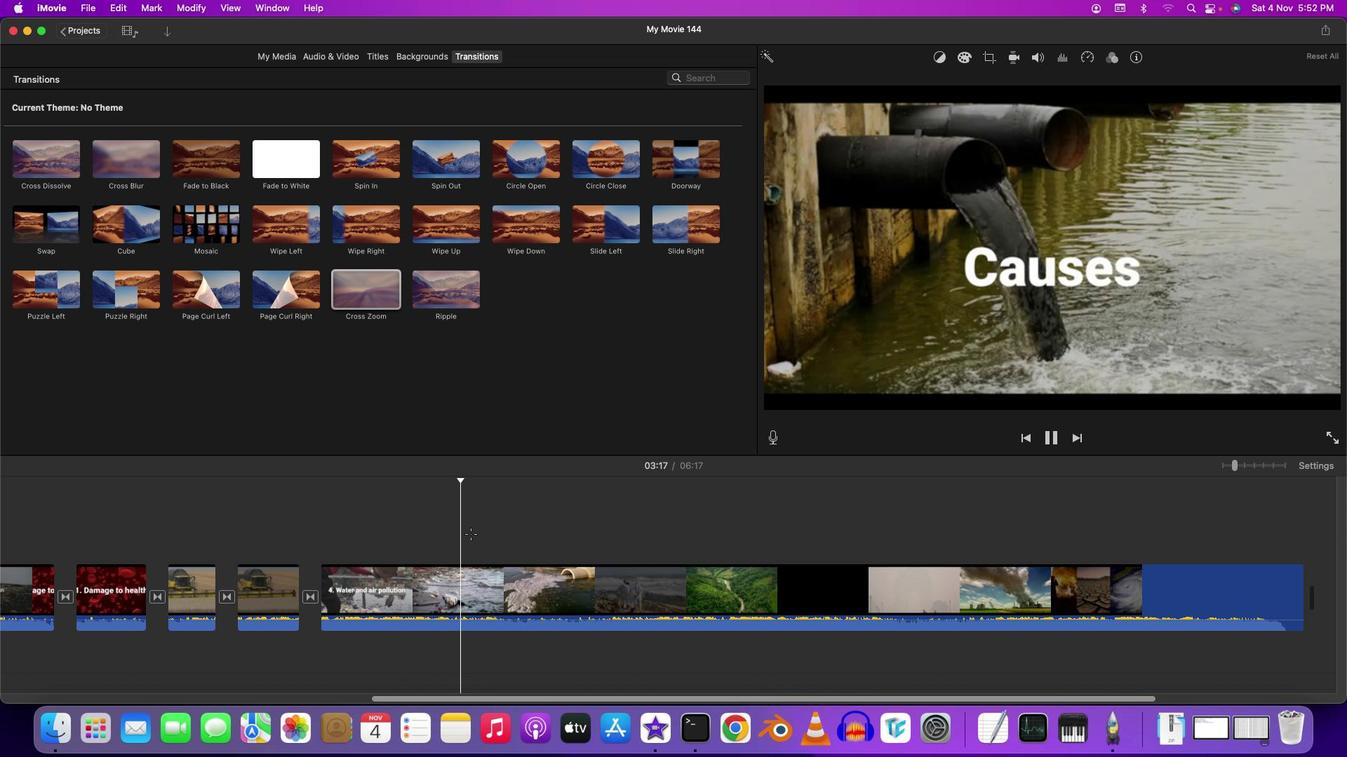 
Action: Mouse pressed left at (470, 534)
Screenshot: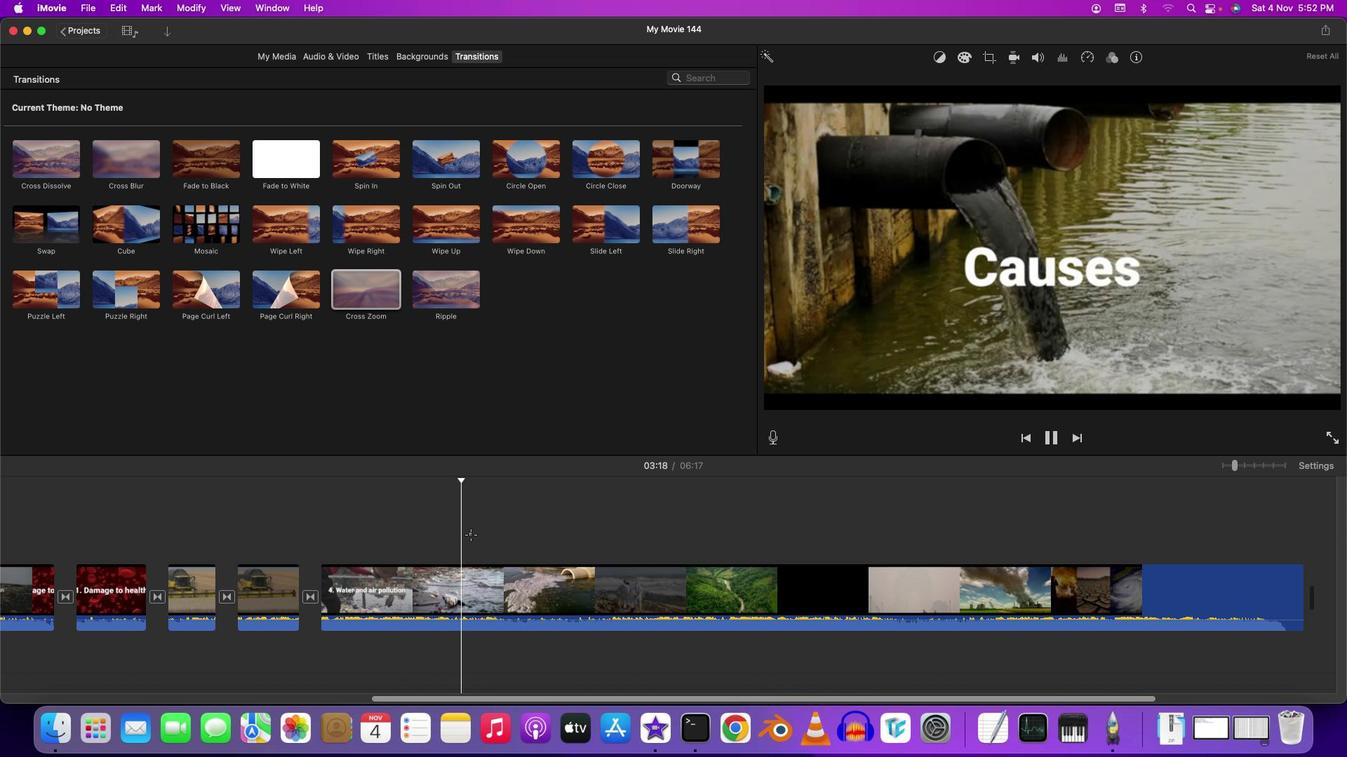 
Action: Mouse moved to (453, 531)
Screenshot: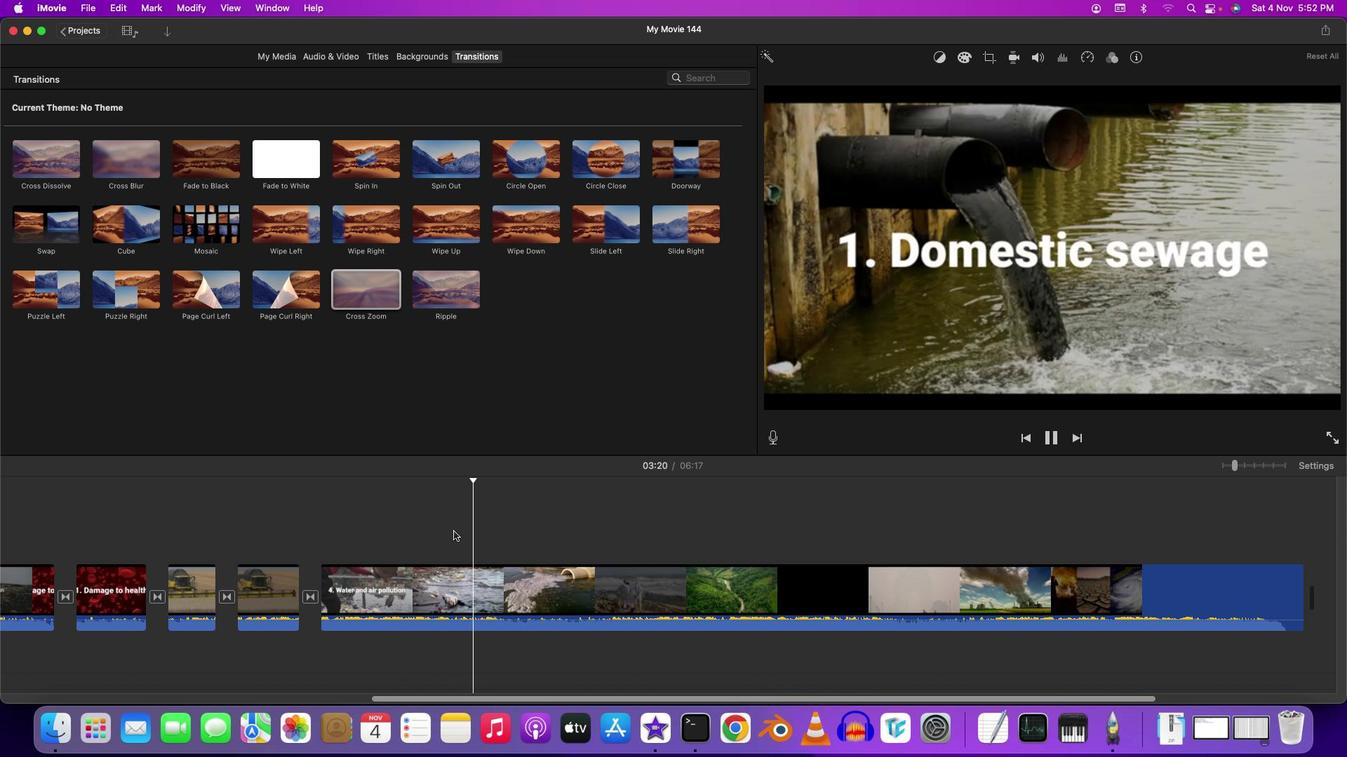 
Action: Mouse pressed left at (453, 531)
Screenshot: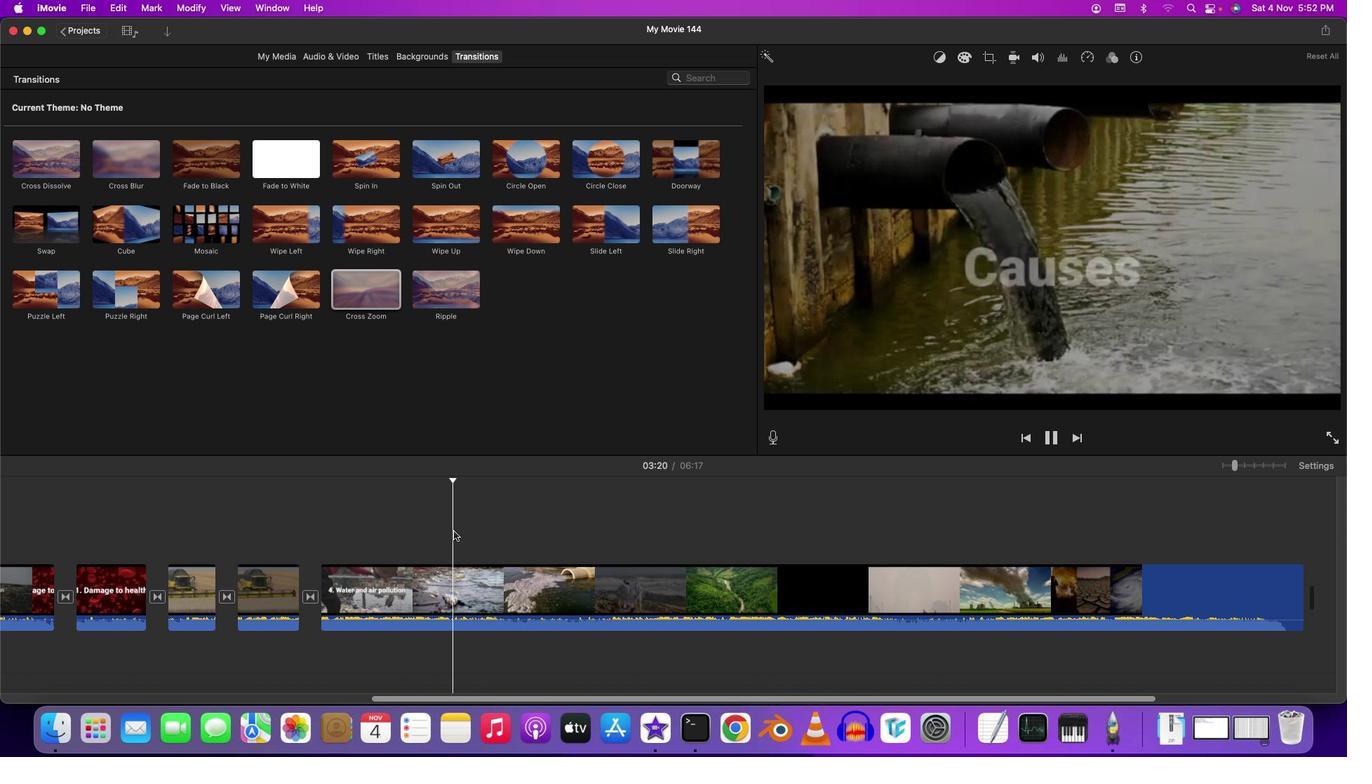
Action: Mouse moved to (442, 533)
Screenshot: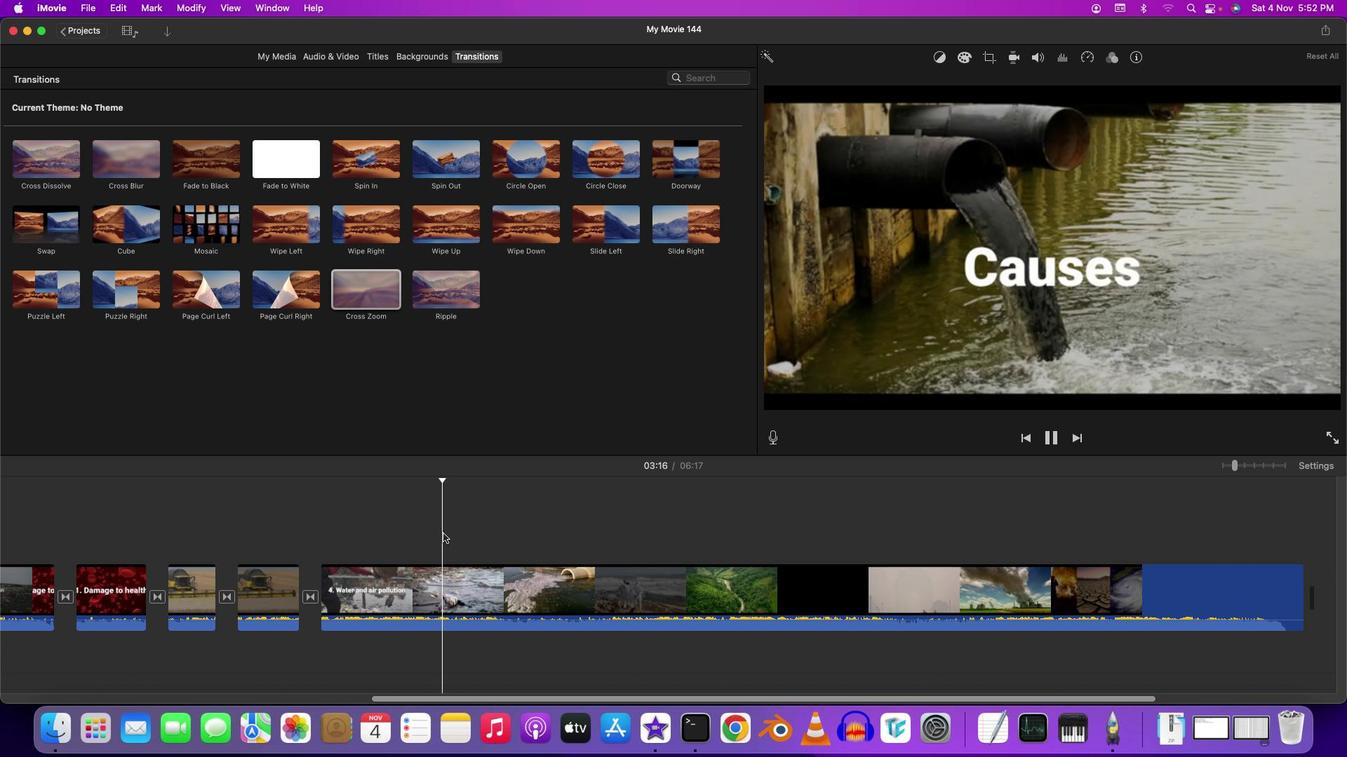 
Action: Mouse pressed left at (442, 533)
Screenshot: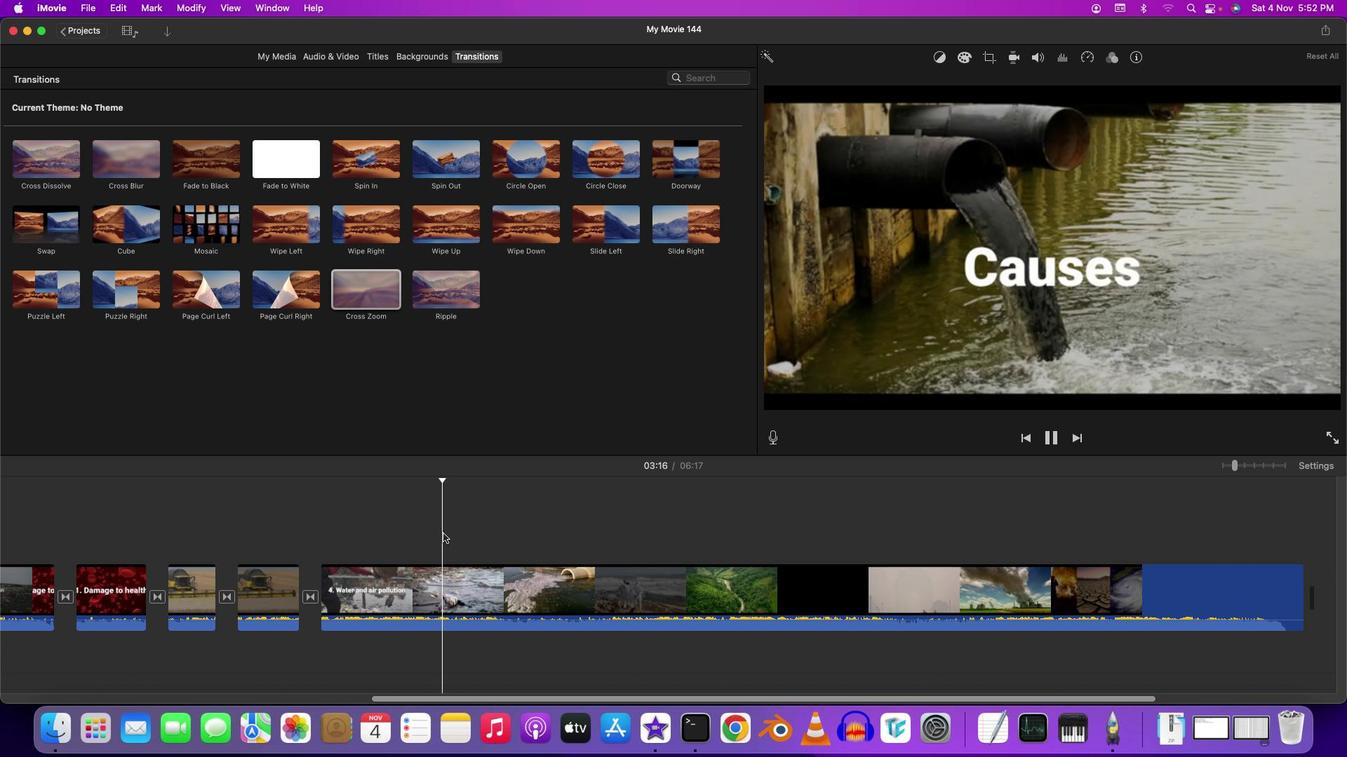 
Action: Mouse moved to (396, 529)
Screenshot: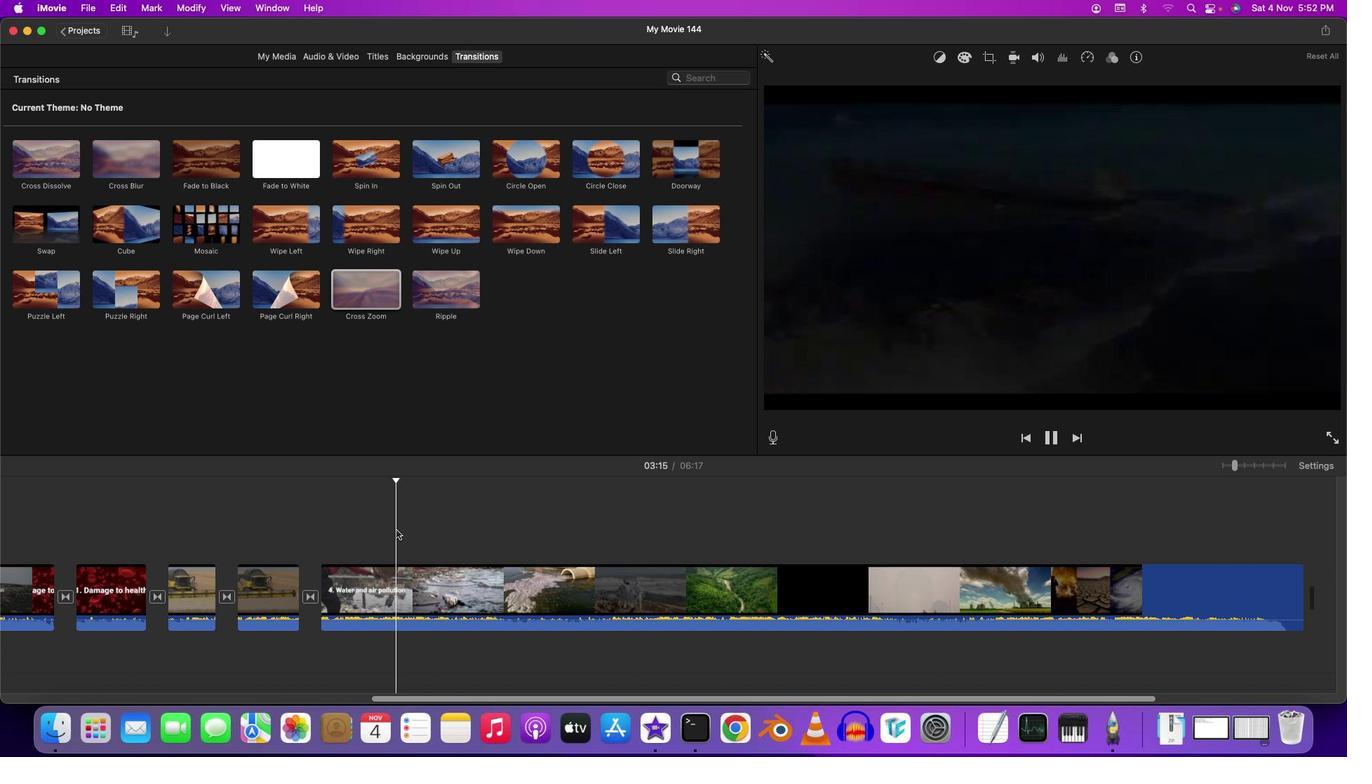 
Action: Mouse pressed left at (396, 529)
Screenshot: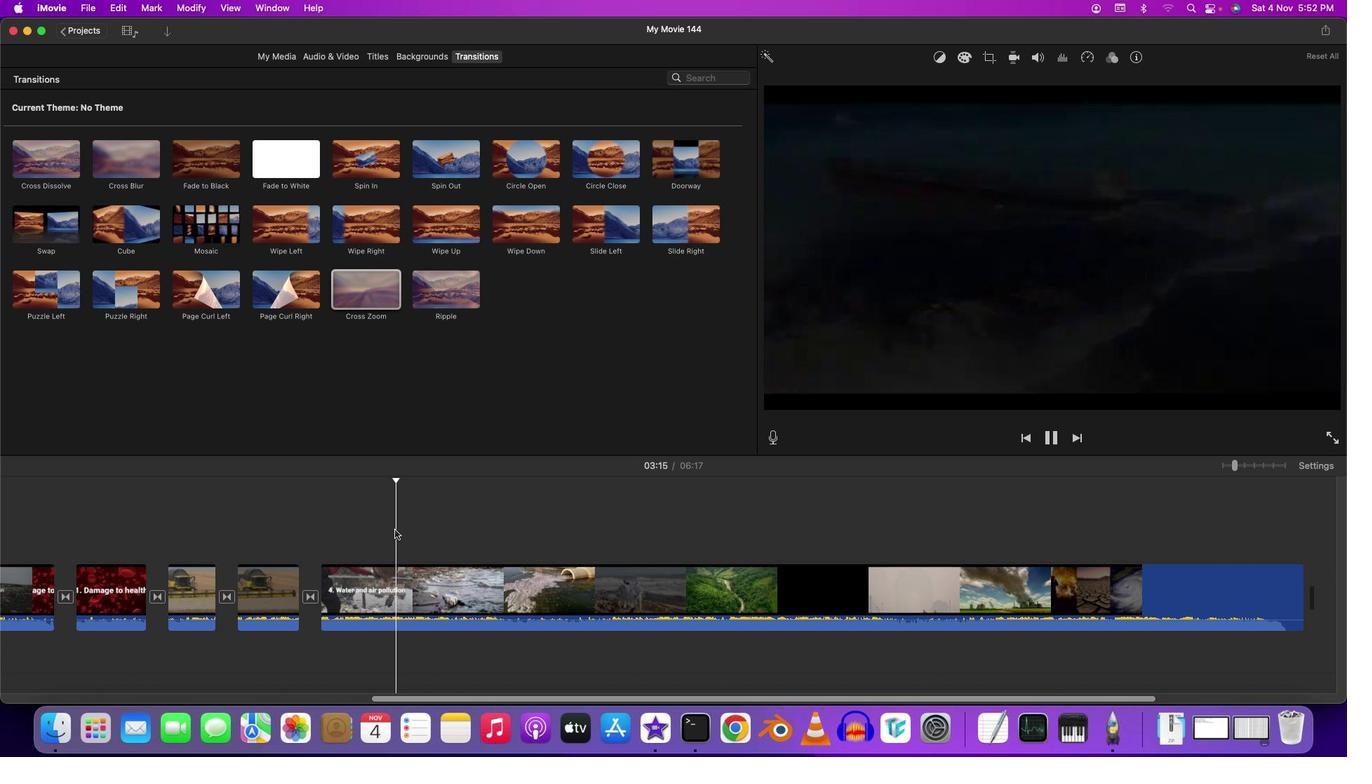 
Action: Mouse moved to (380, 526)
Screenshot: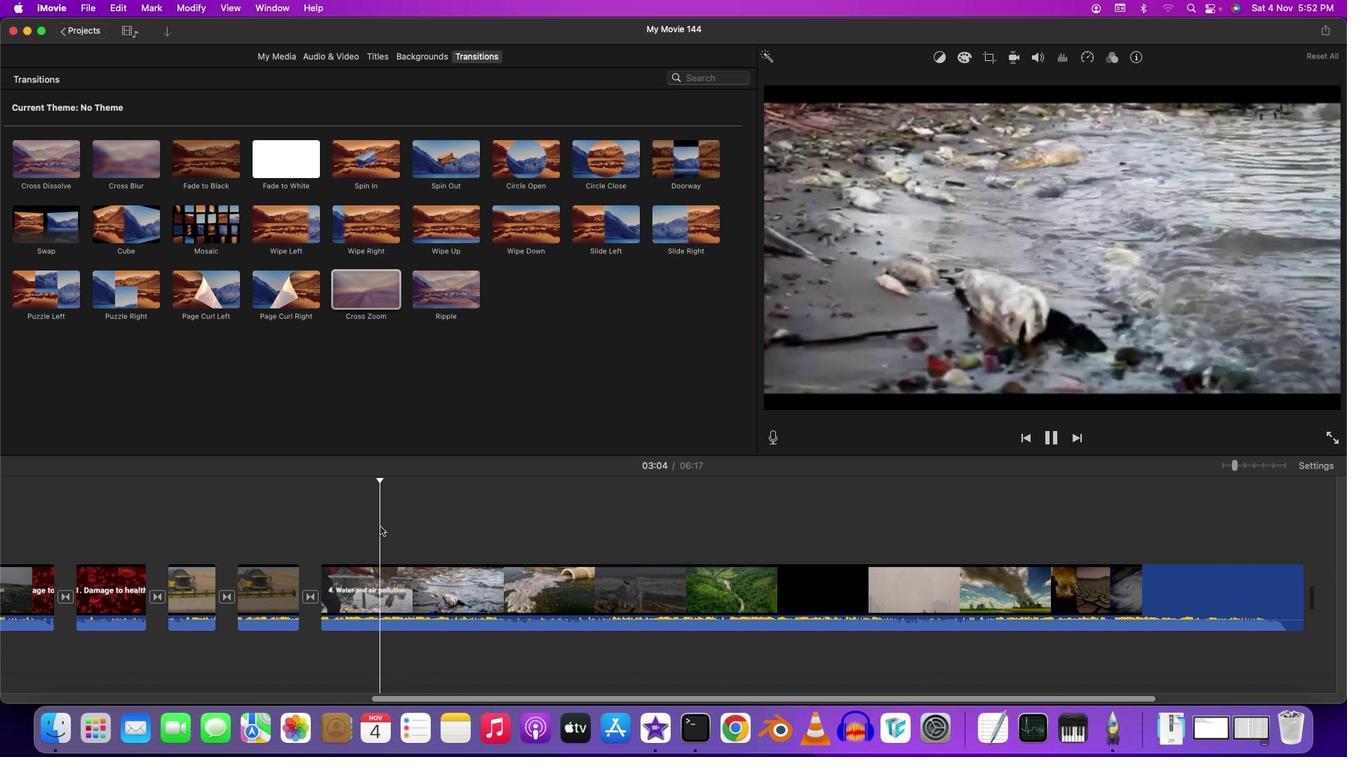 
Action: Mouse pressed left at (380, 526)
Screenshot: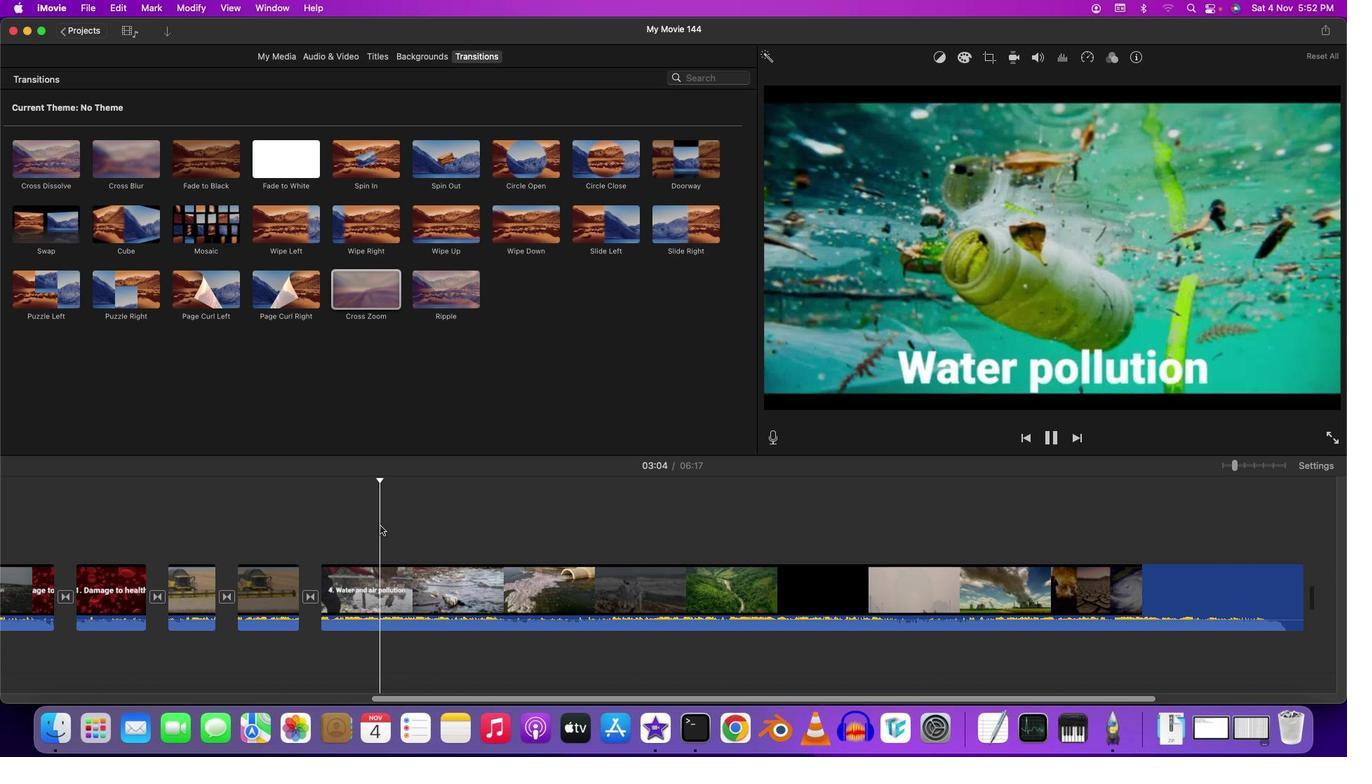 
Action: Mouse moved to (419, 527)
Screenshot: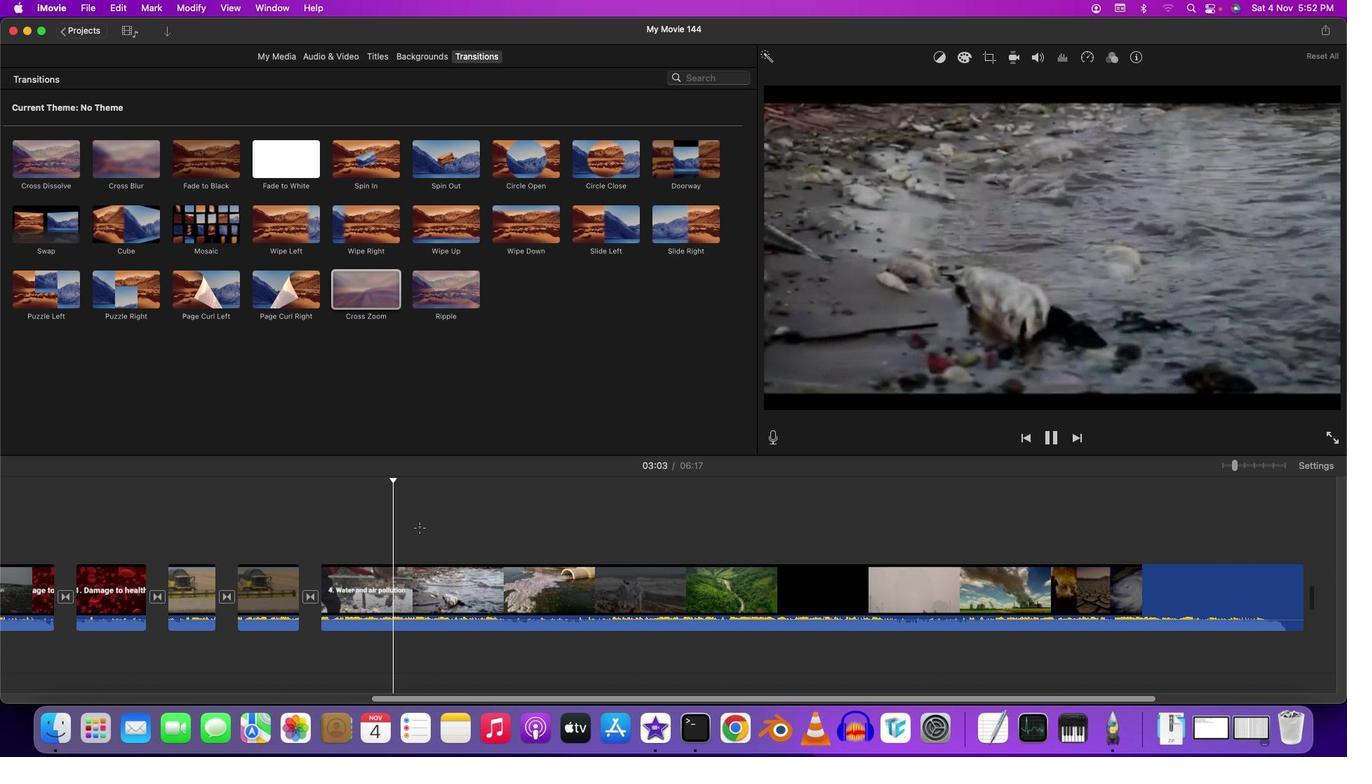 
Action: Mouse pressed left at (419, 527)
Screenshot: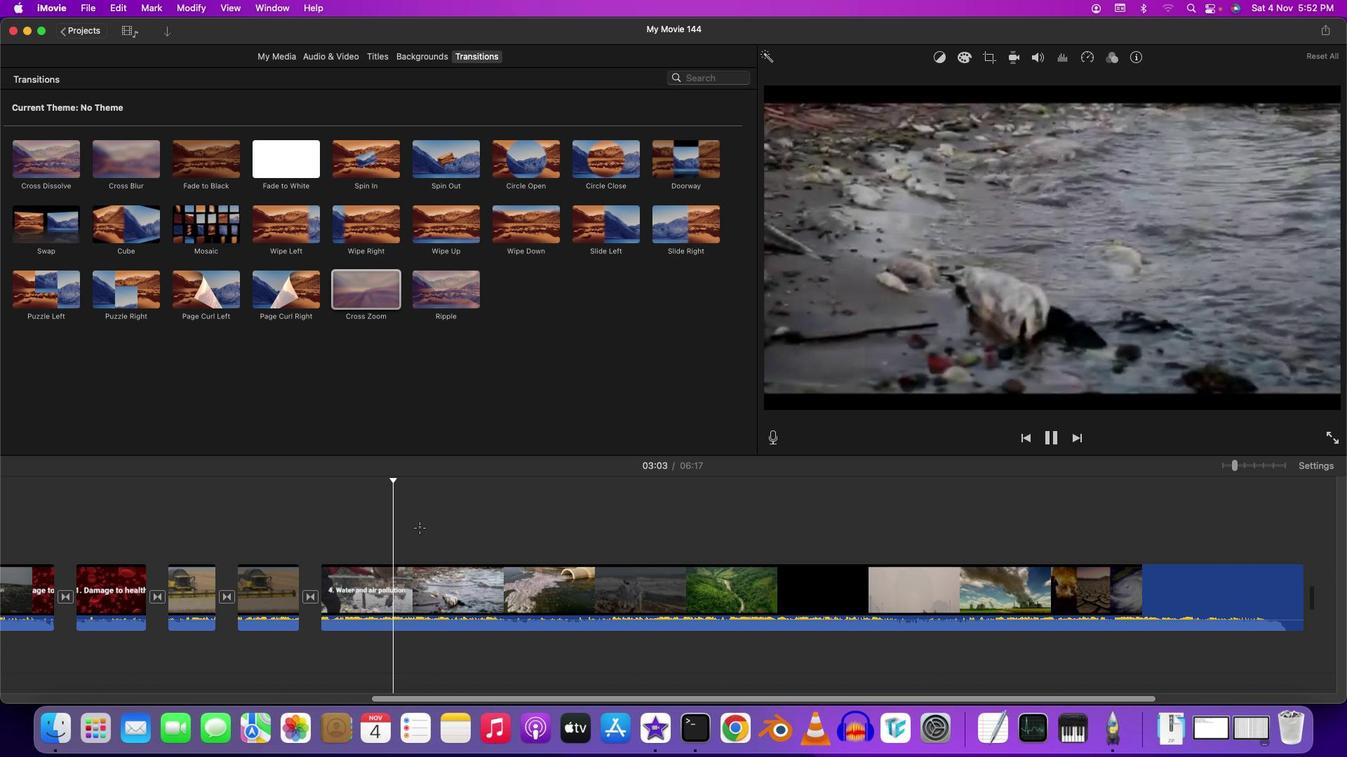 
Action: Mouse moved to (454, 537)
Screenshot: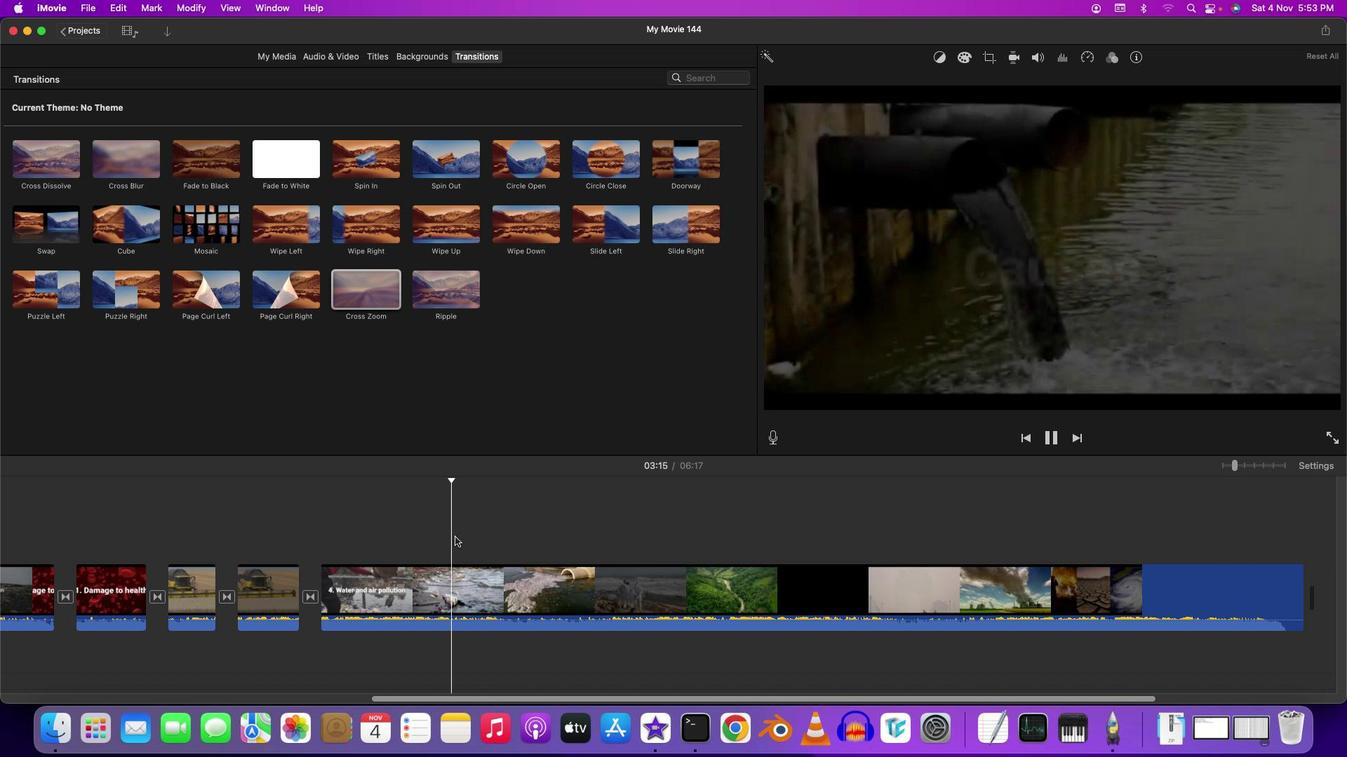 
Action: Key pressed Key.space
Screenshot: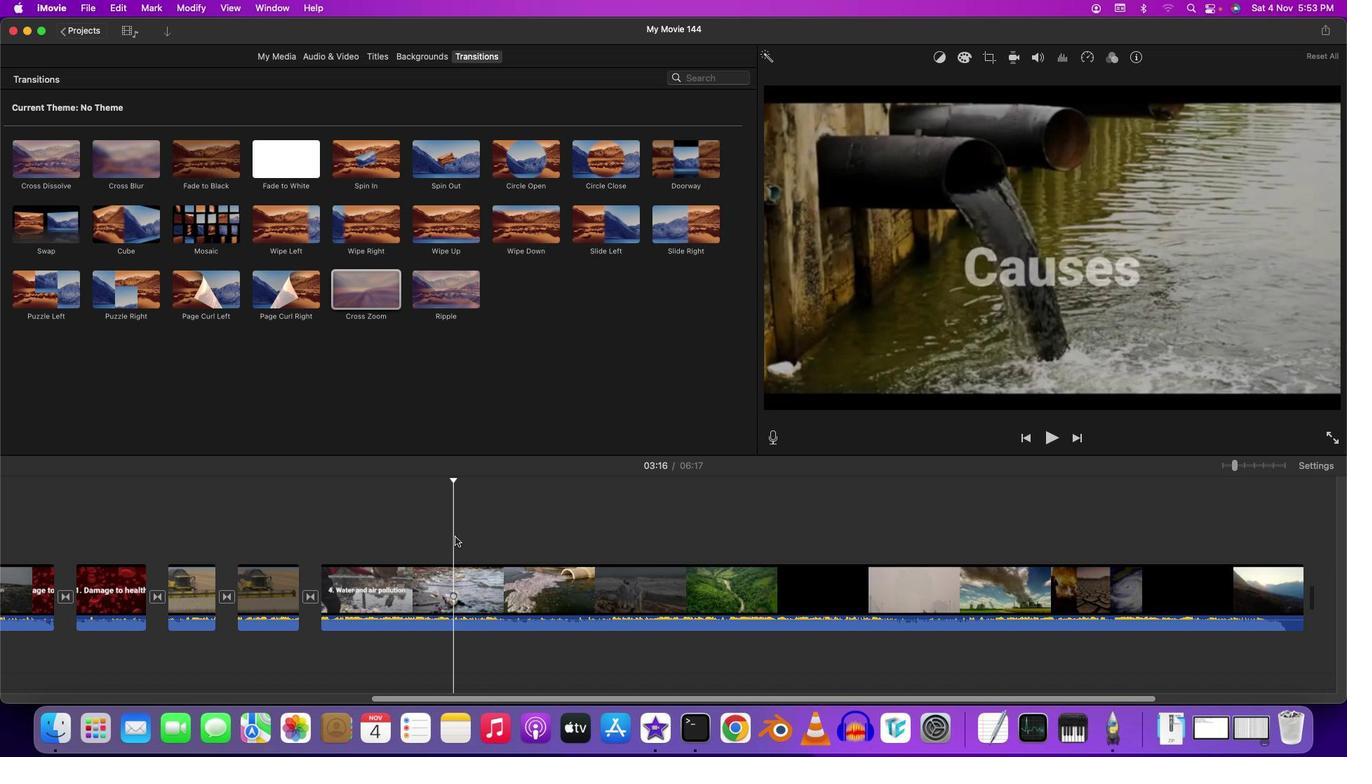 
Action: Mouse moved to (453, 538)
Screenshot: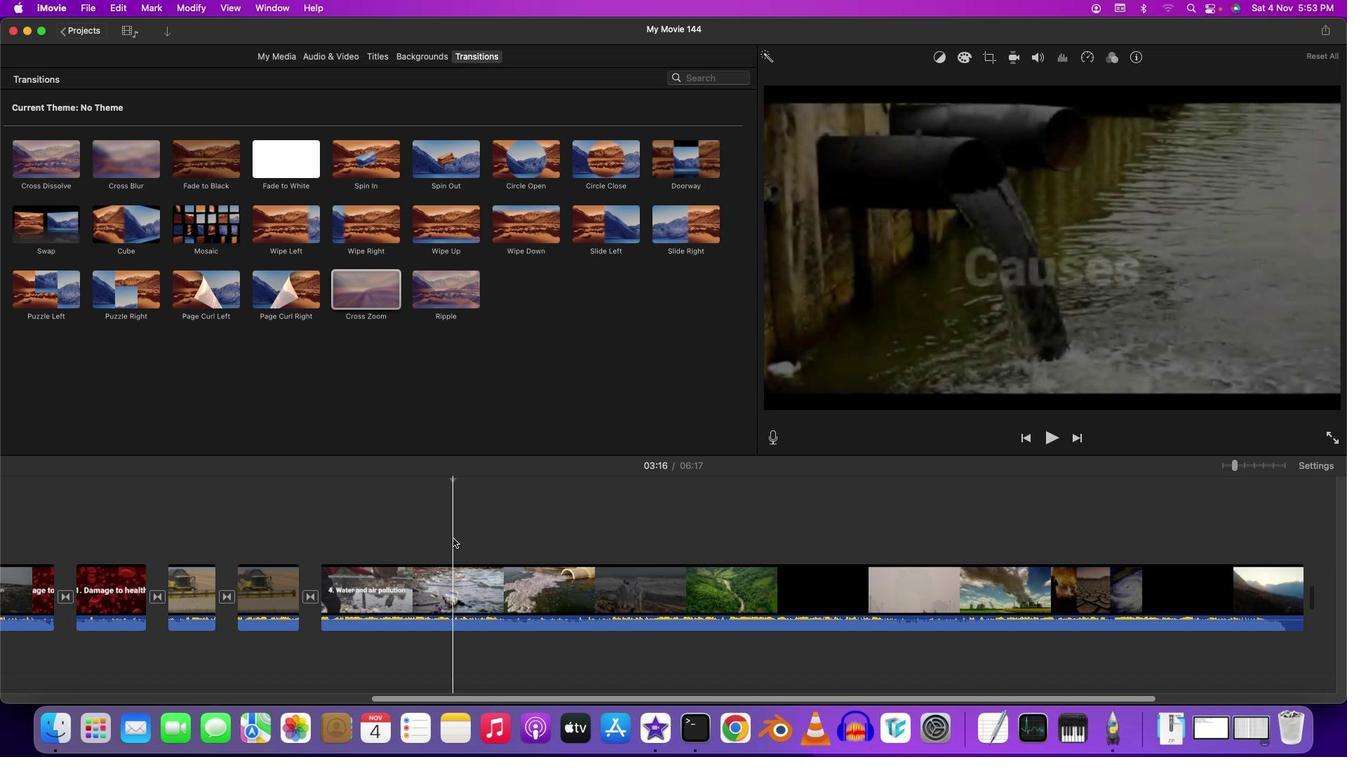 
Action: Mouse pressed left at (453, 538)
Screenshot: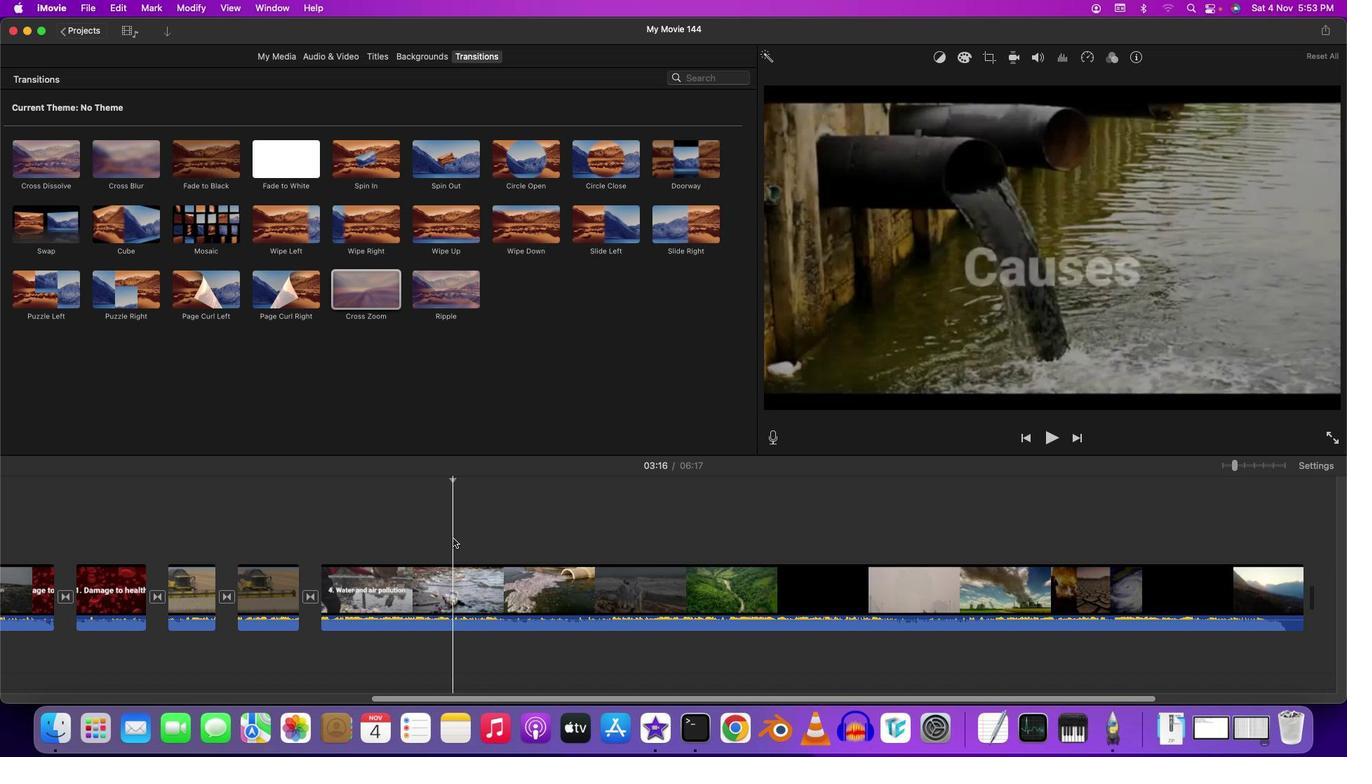 
Action: Mouse moved to (452, 540)
Screenshot: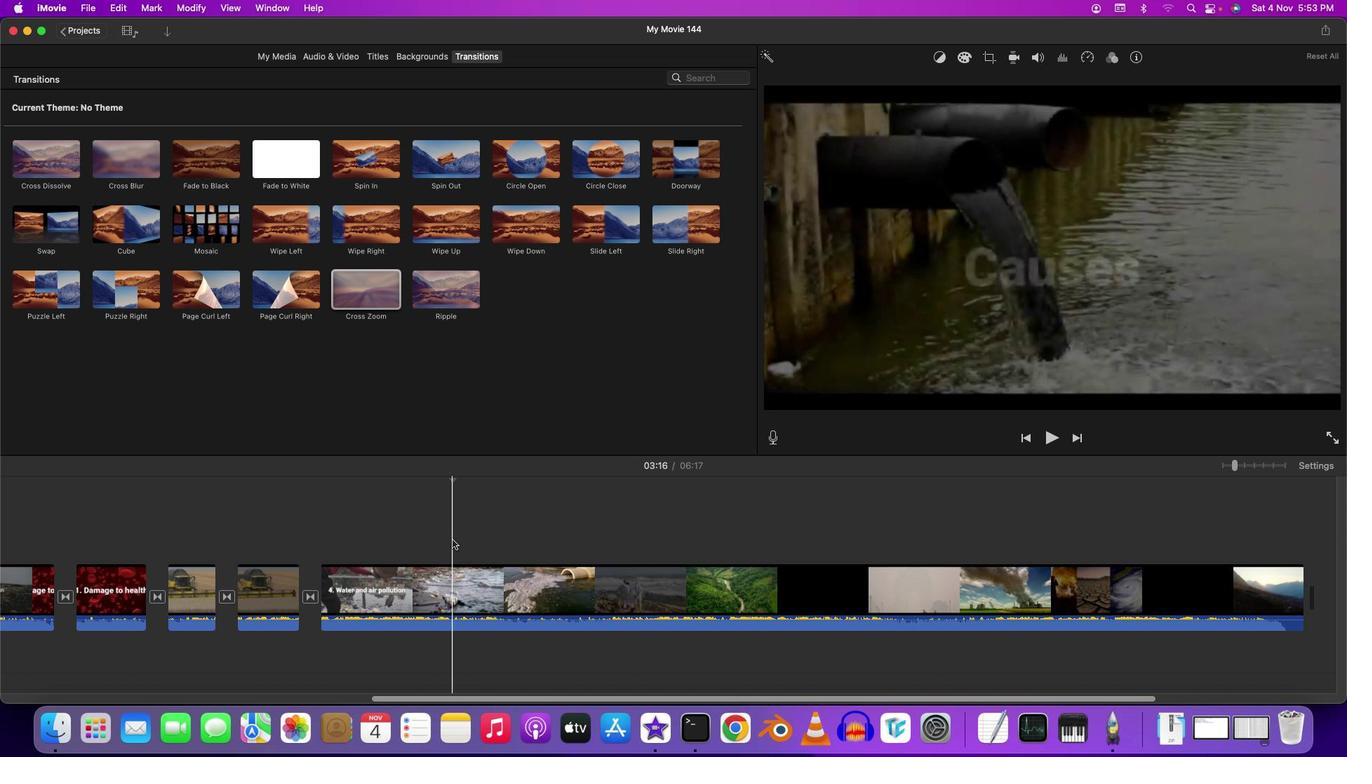 
Action: Mouse pressed left at (452, 540)
Screenshot: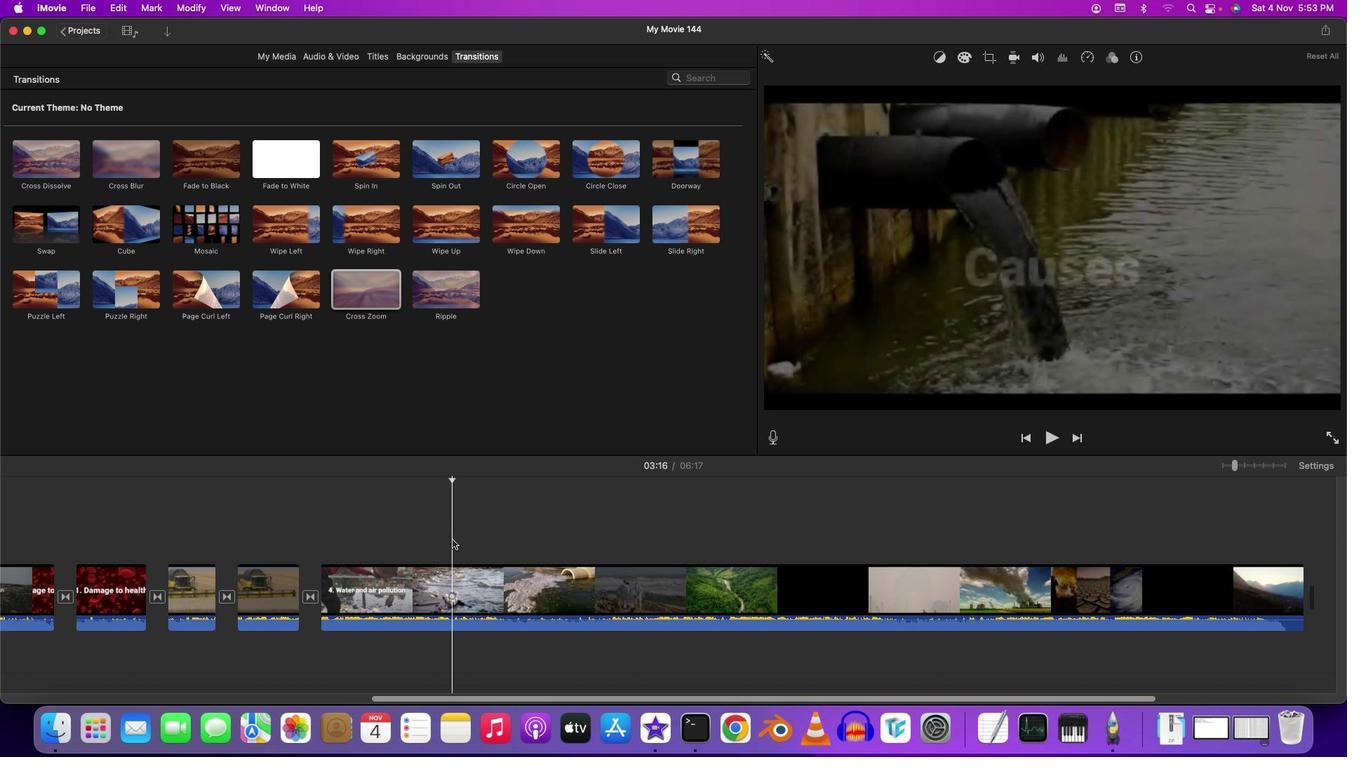 
Action: Mouse moved to (453, 581)
Screenshot: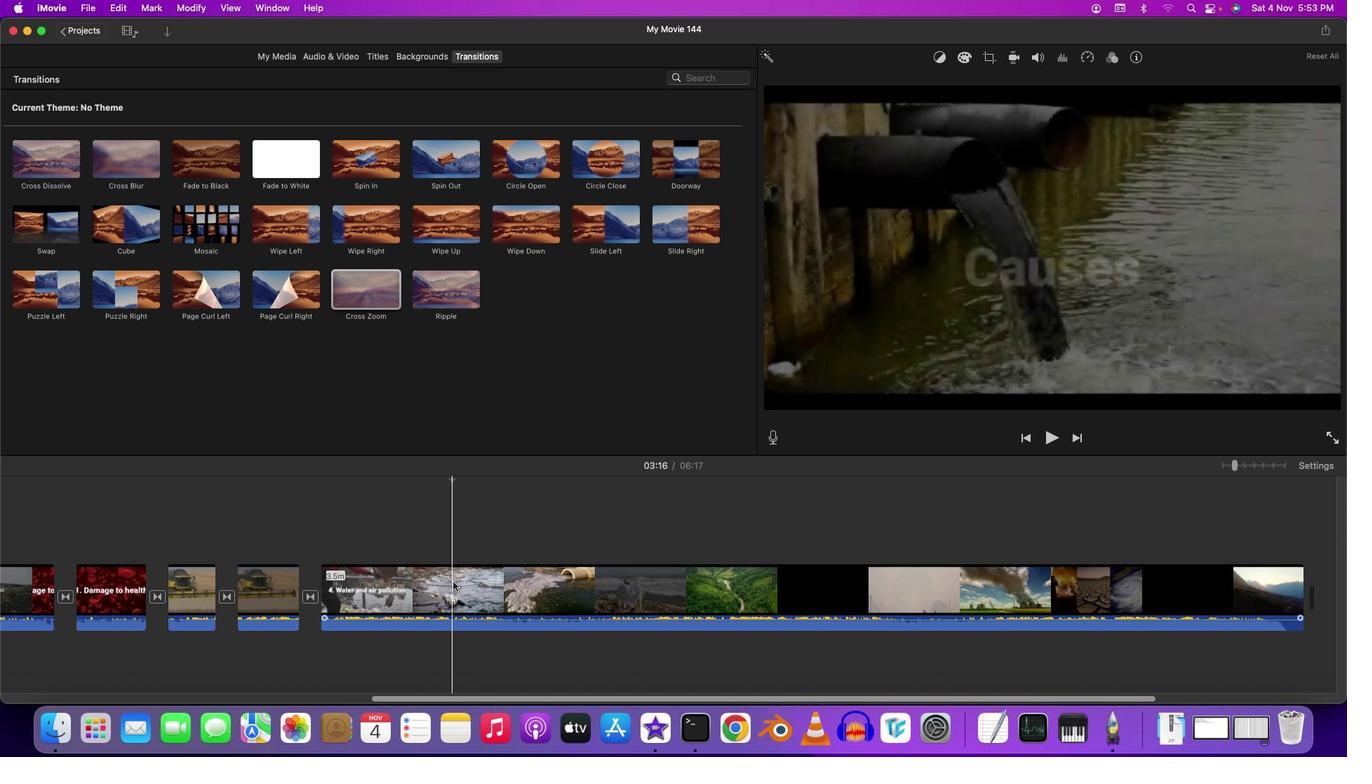 
Action: Mouse pressed left at (453, 581)
Screenshot: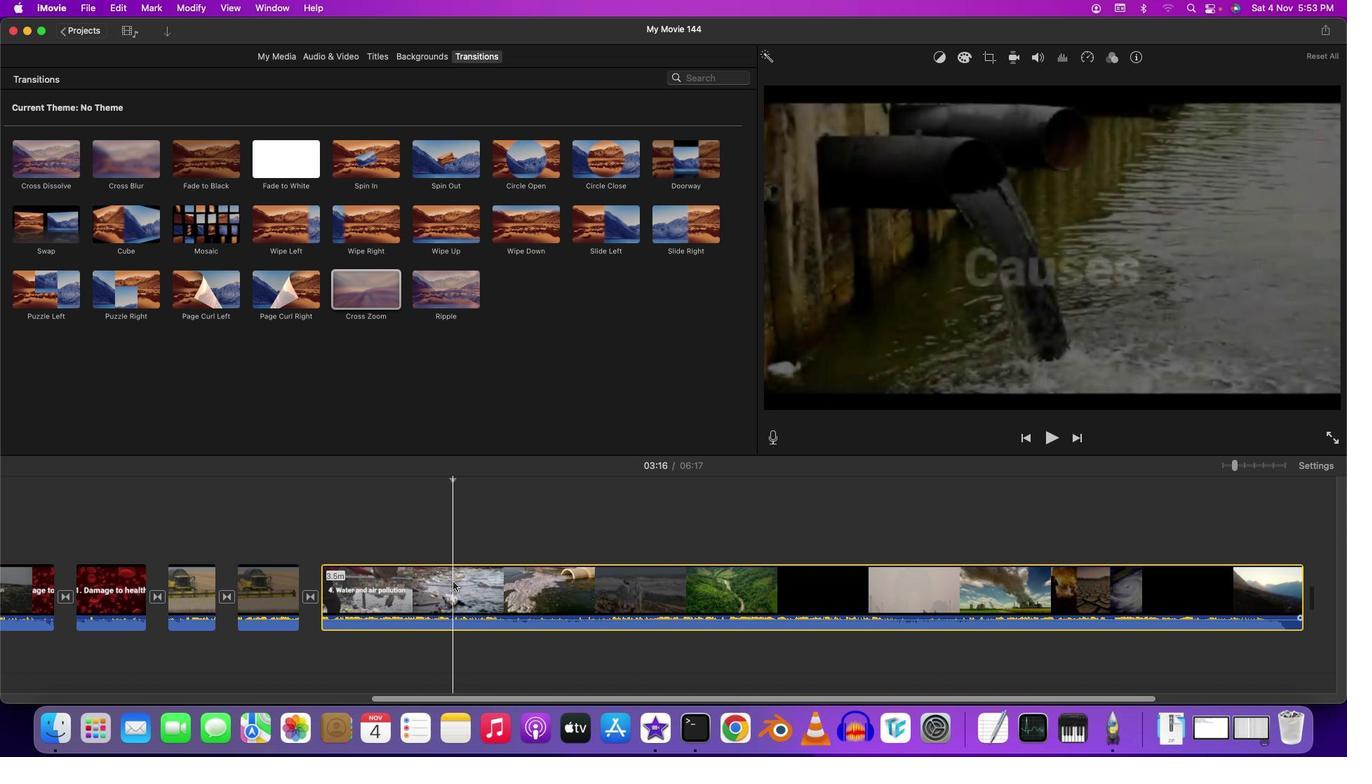 
Action: Key pressed Key.cmd'b'
Screenshot: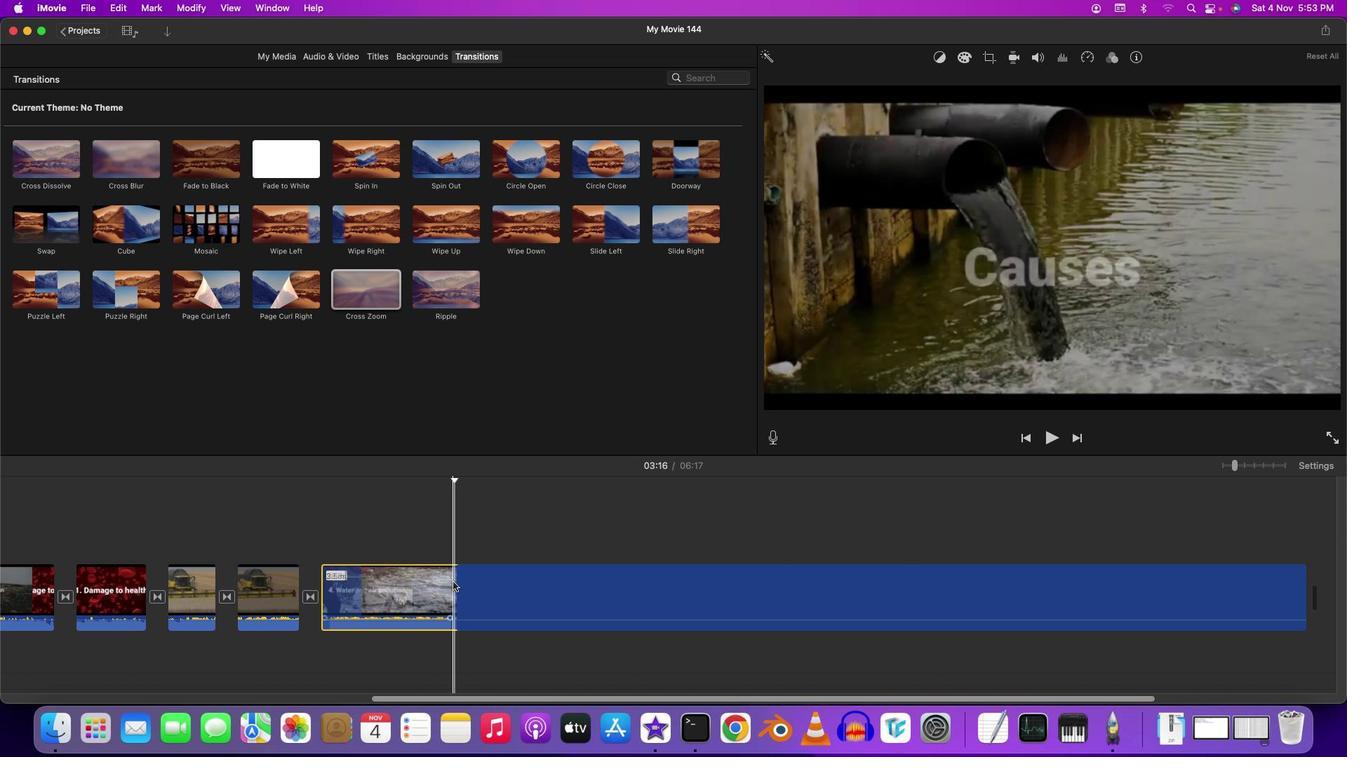 
Action: Mouse moved to (359, 284)
Screenshot: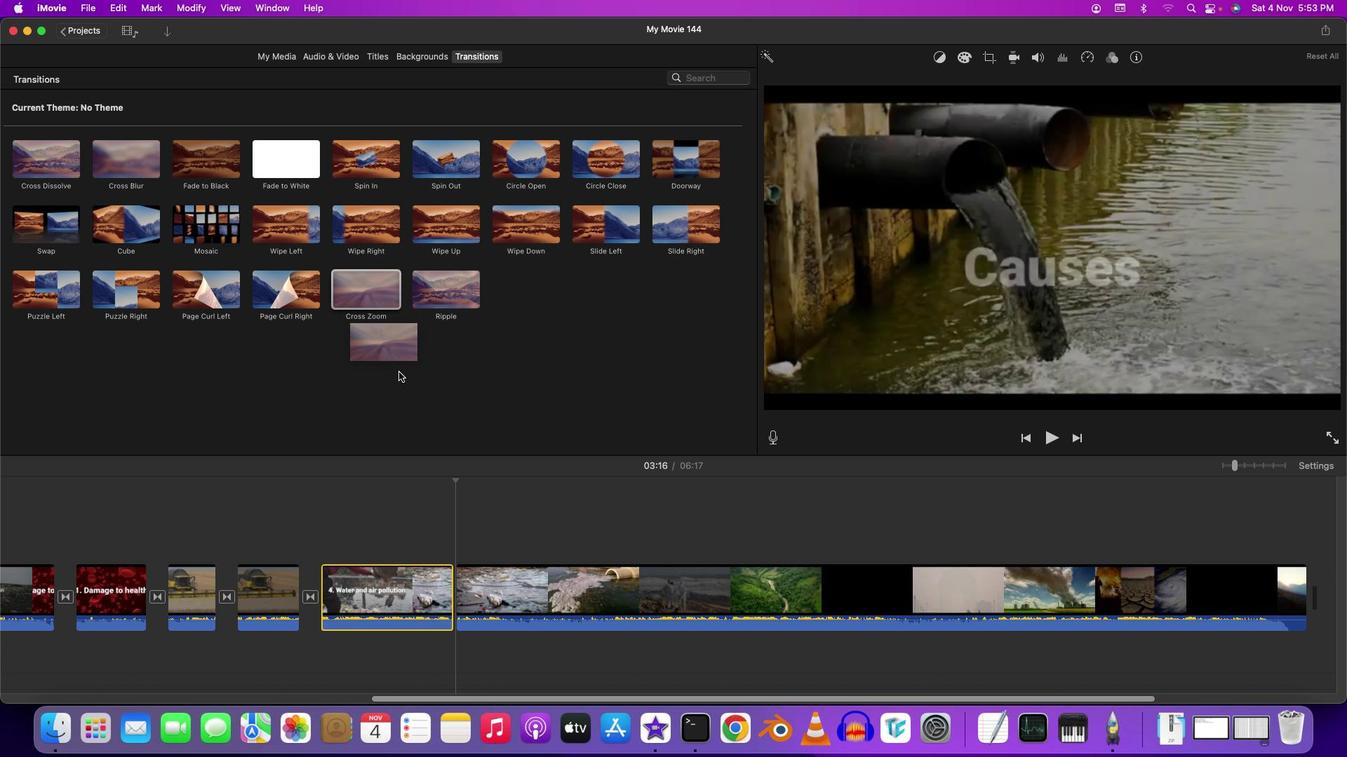 
Action: Mouse pressed left at (359, 284)
Screenshot: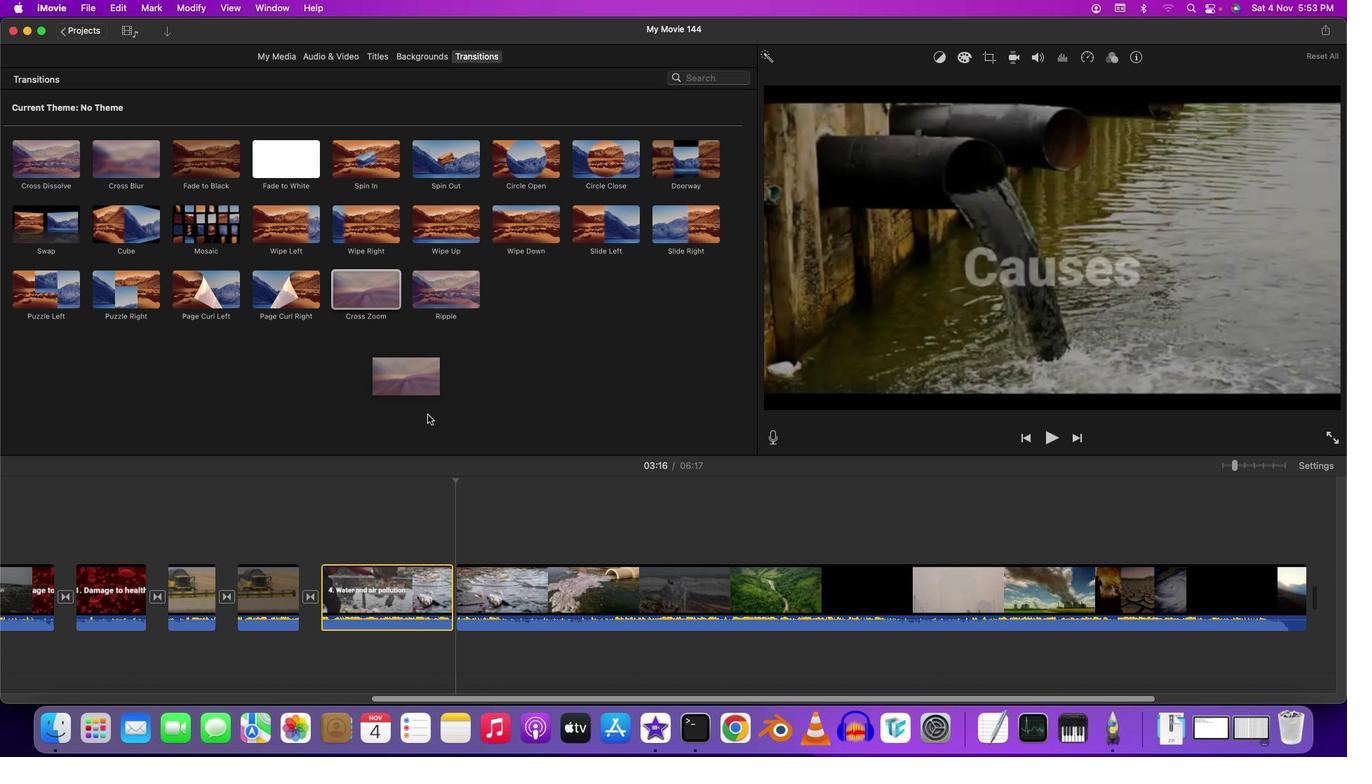 
Action: Mouse moved to (446, 534)
Screenshot: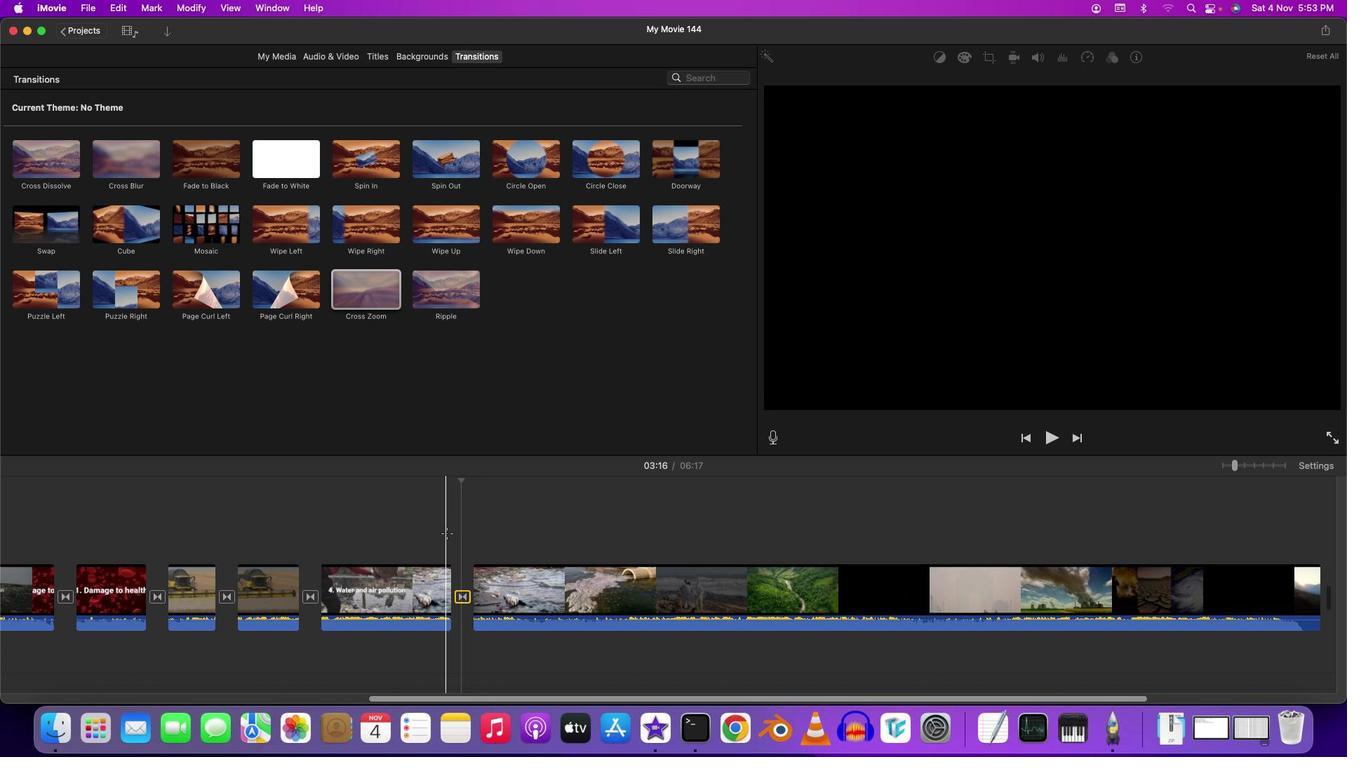
Action: Mouse pressed left at (446, 534)
Screenshot: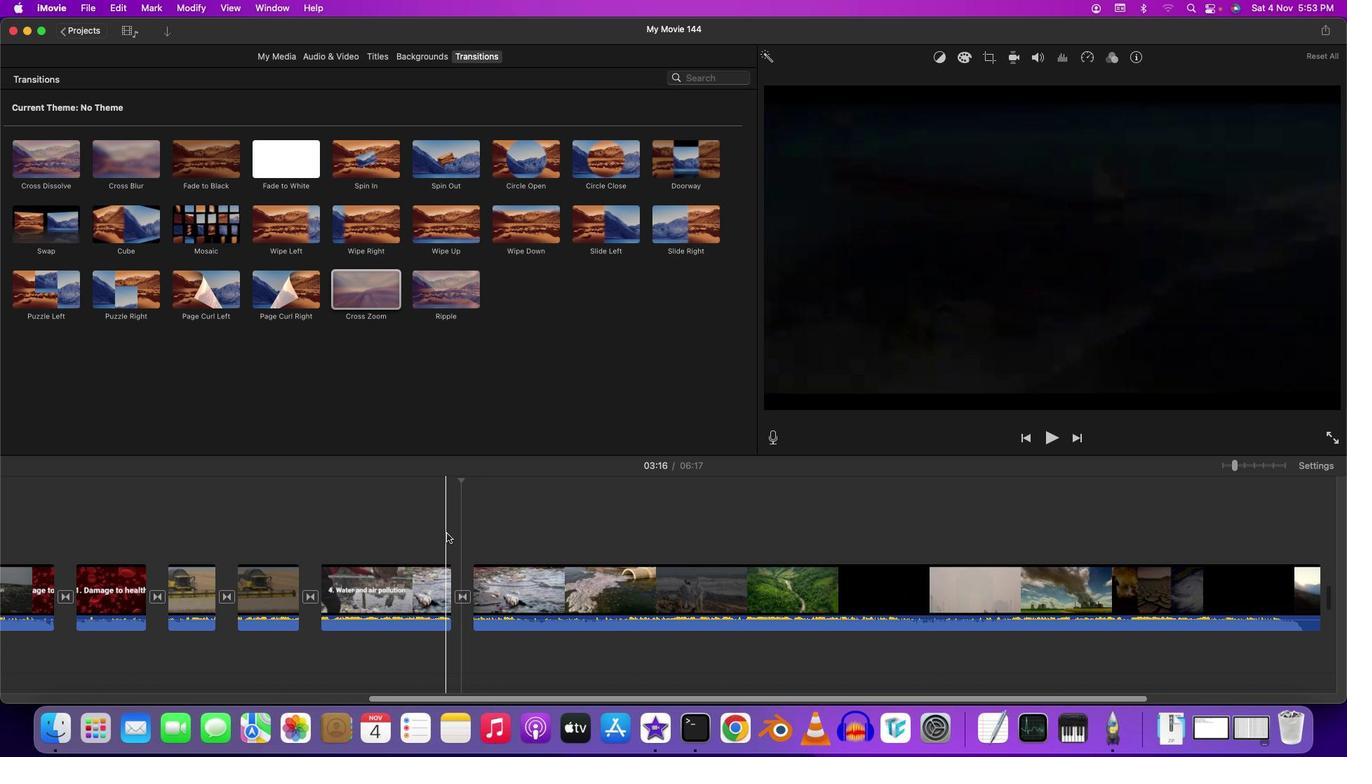 
Action: Key pressed Key.space
Screenshot: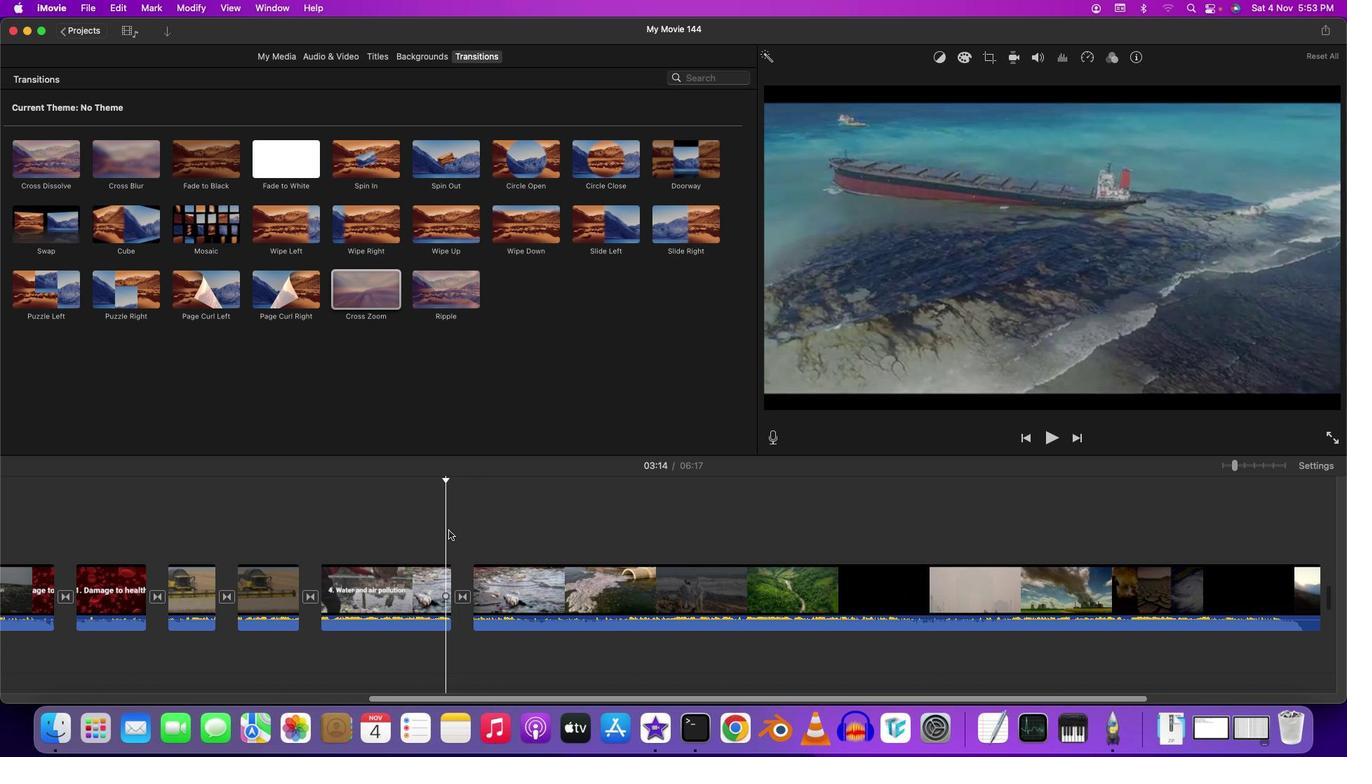 
Action: Mouse moved to (469, 543)
Screenshot: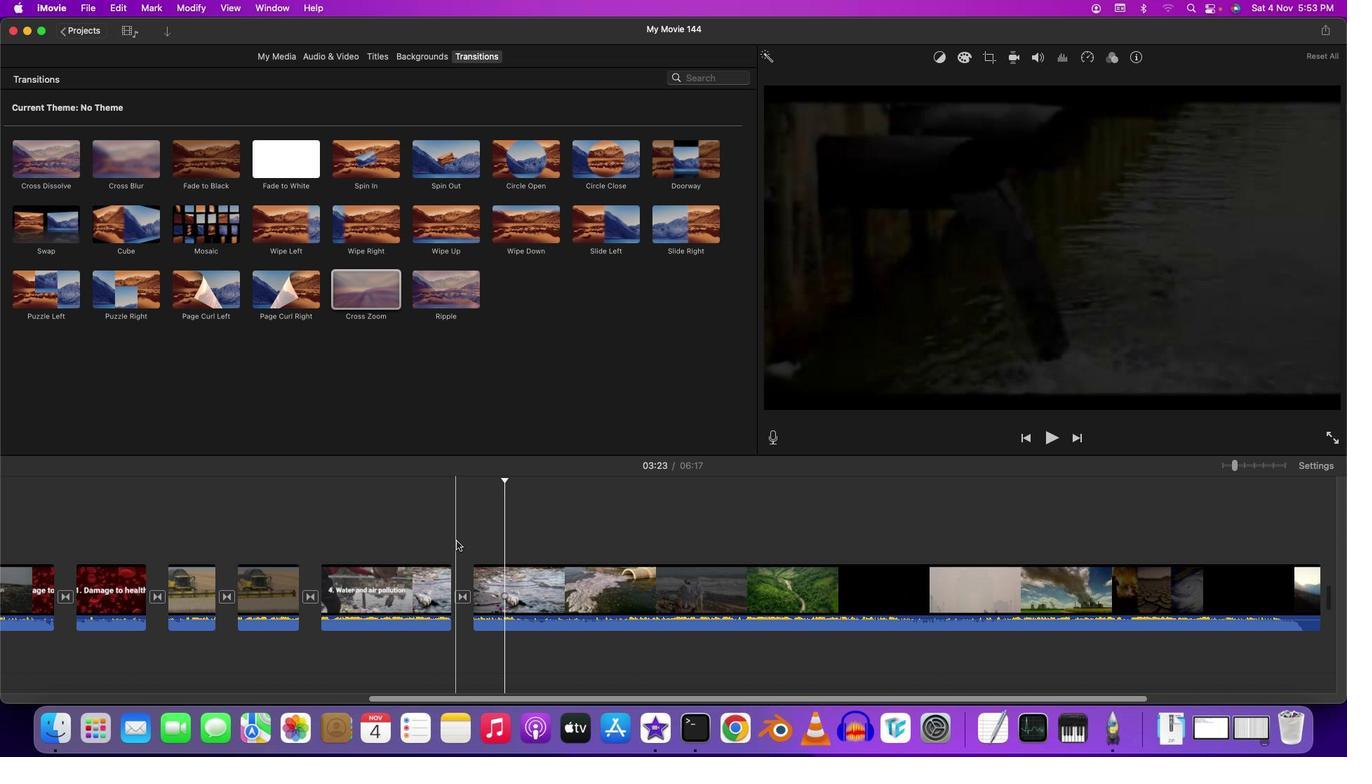 
Action: Key pressed Key.space
Screenshot: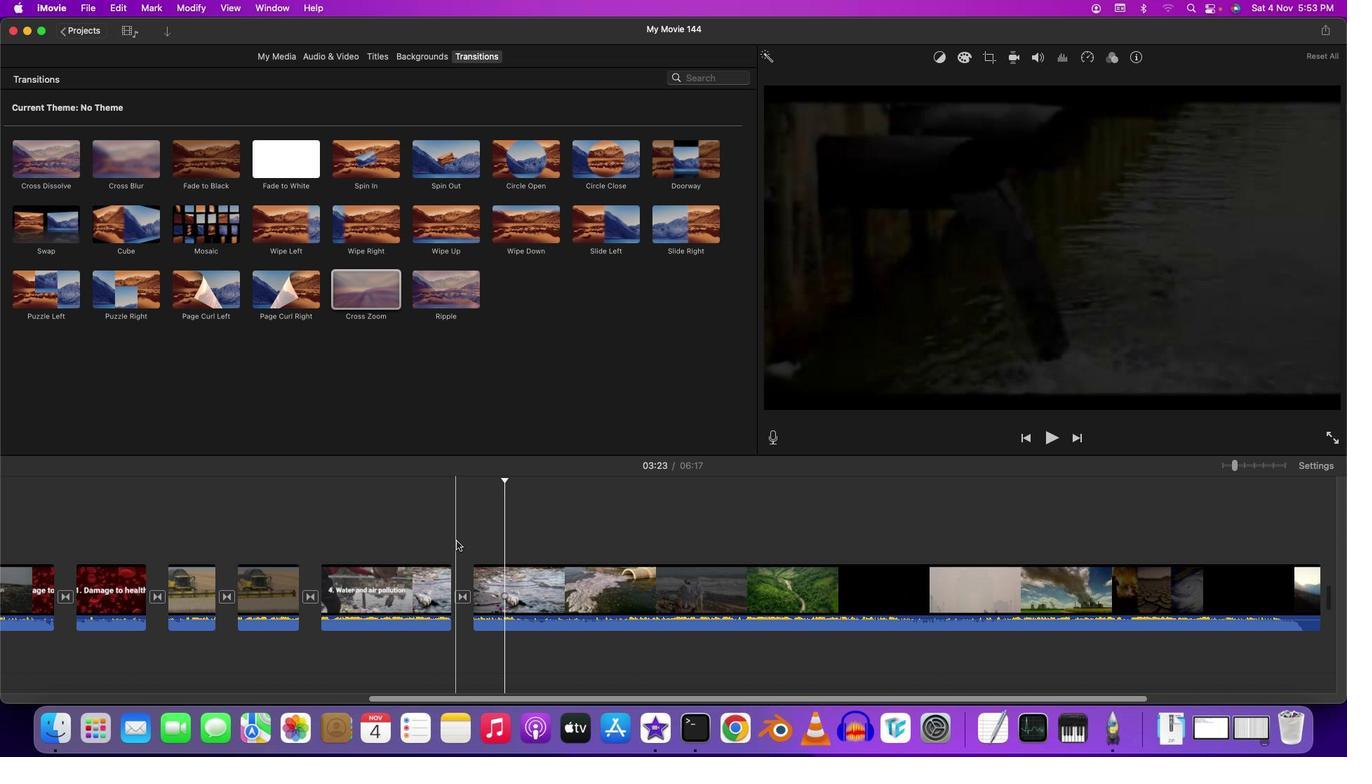 
Action: Mouse moved to (433, 536)
Screenshot: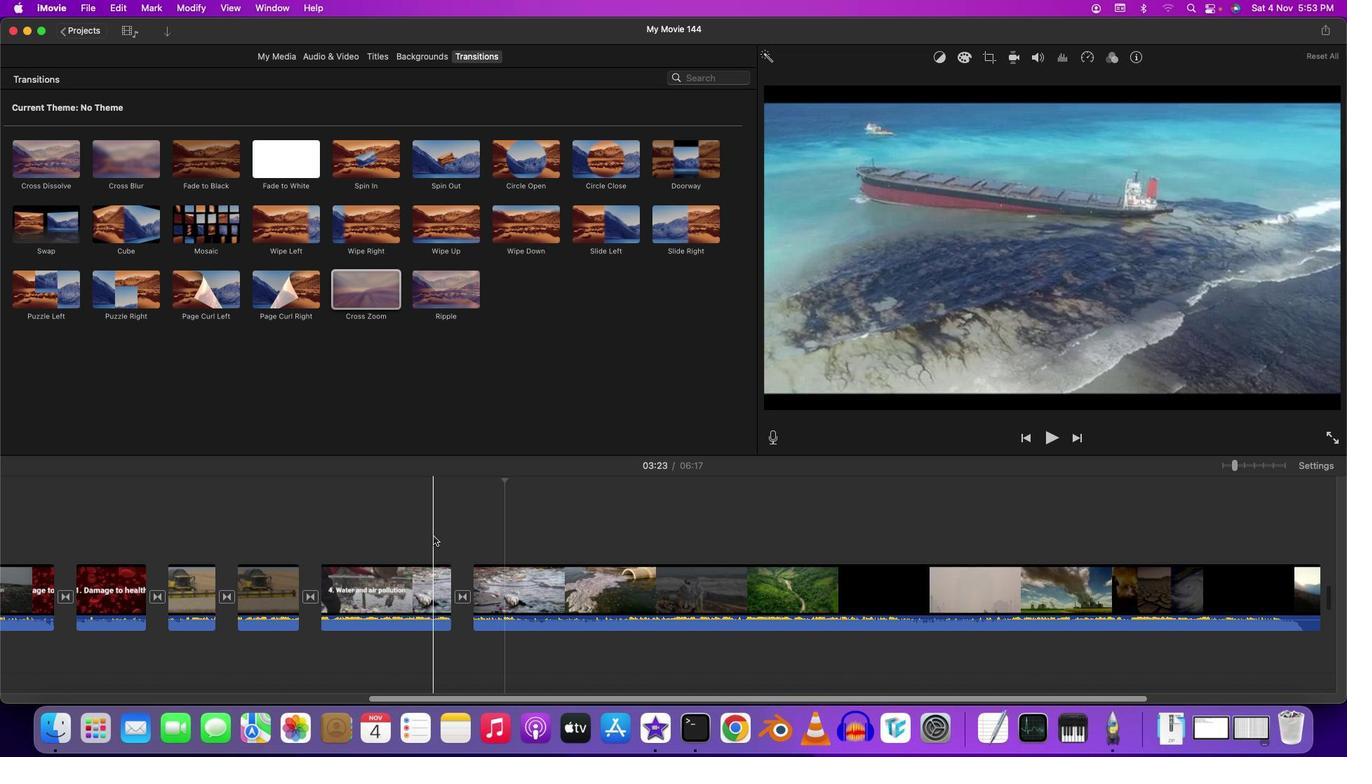 
Action: Mouse pressed left at (433, 536)
Screenshot: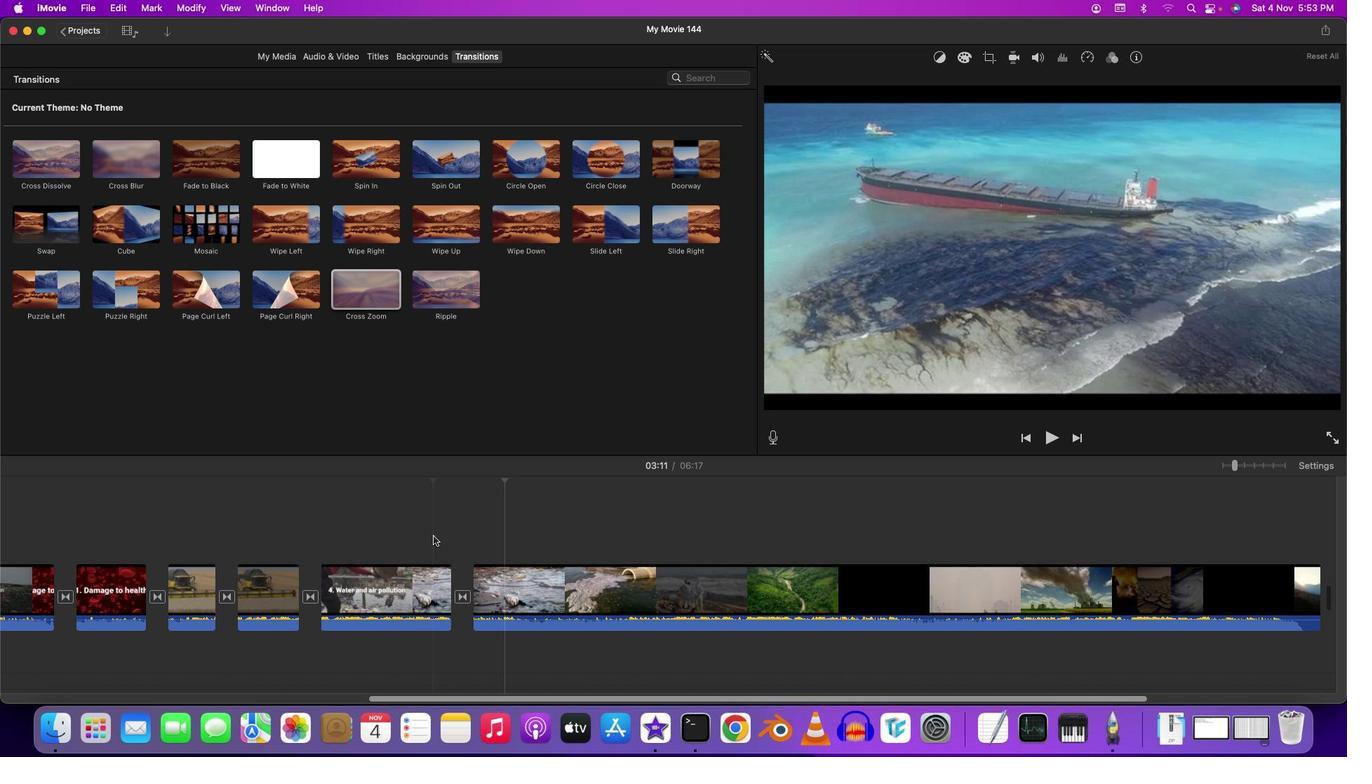 
Action: Mouse moved to (433, 536)
Screenshot: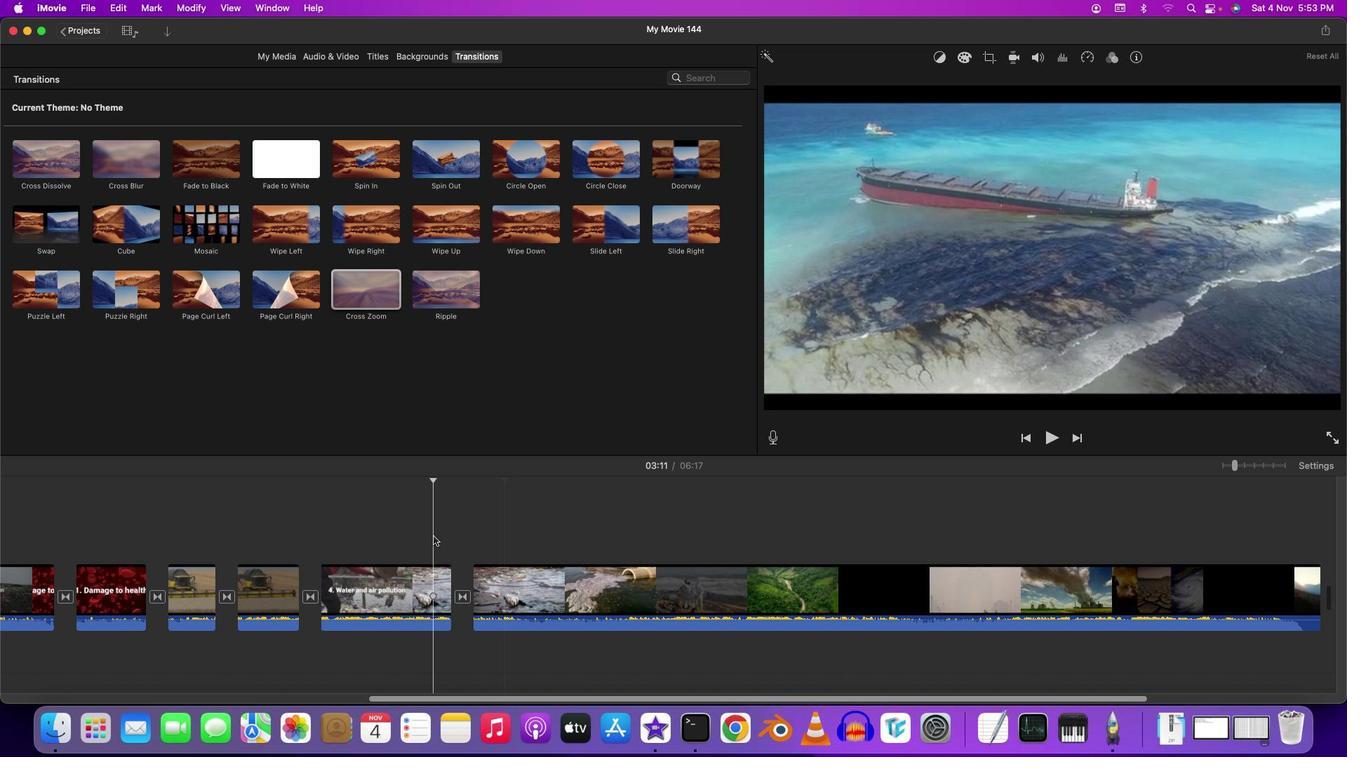 
Action: Key pressed Key.spaceKey.space
Screenshot: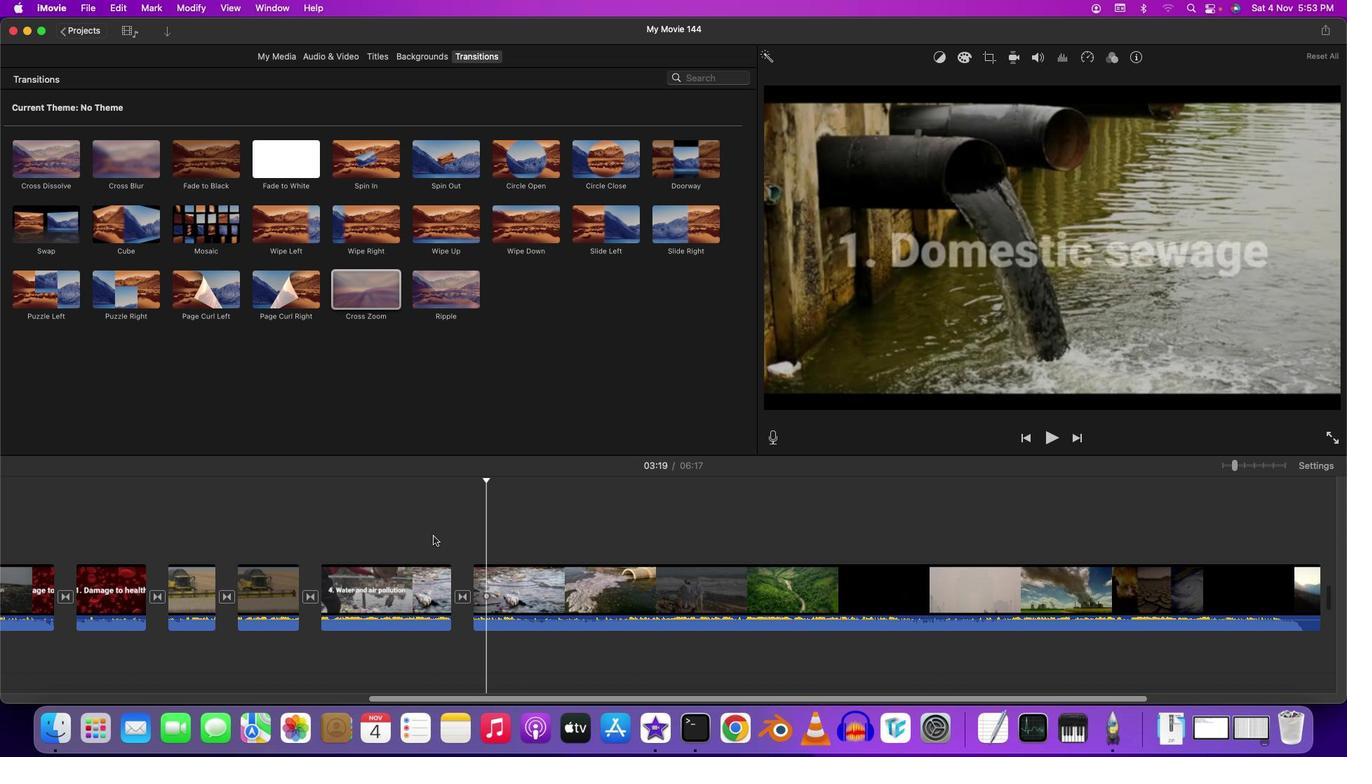 
Action: Mouse moved to (487, 592)
Screenshot: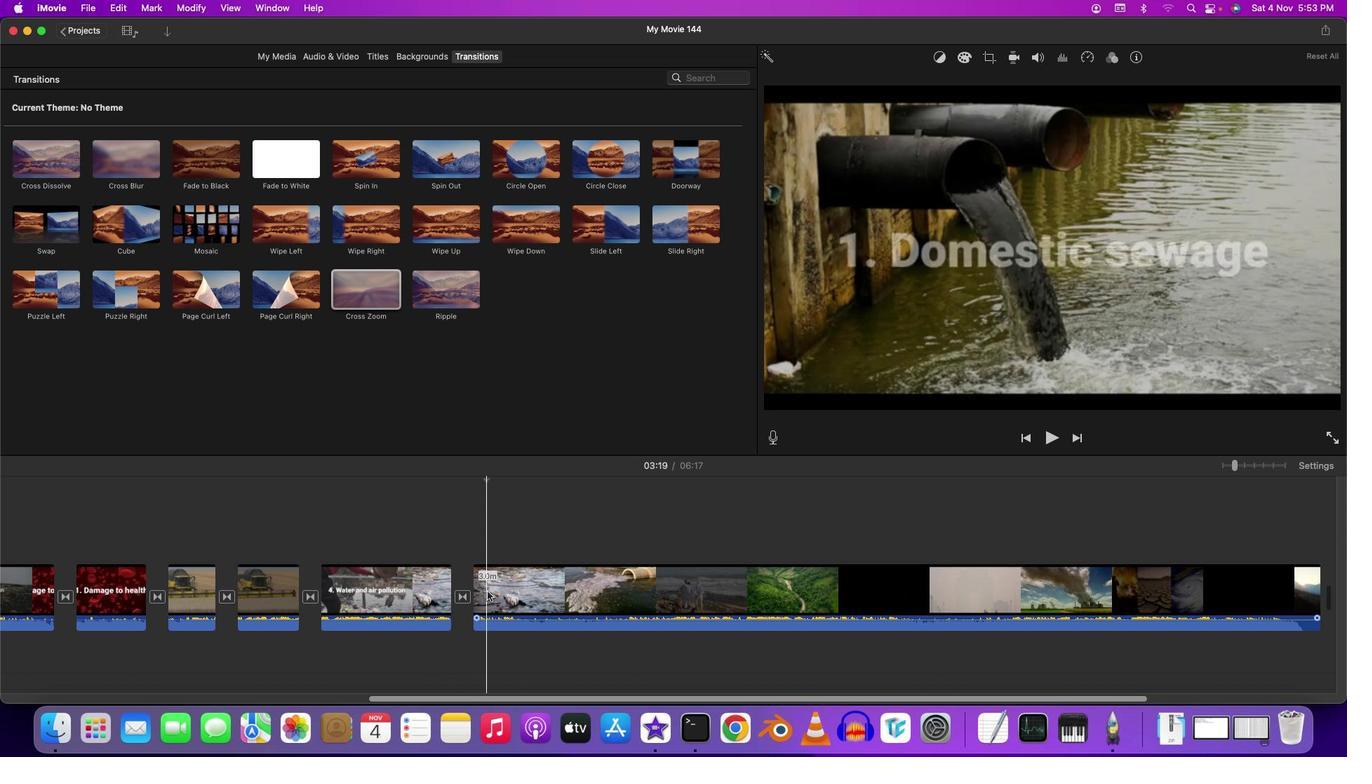 
Action: Mouse pressed left at (487, 592)
Screenshot: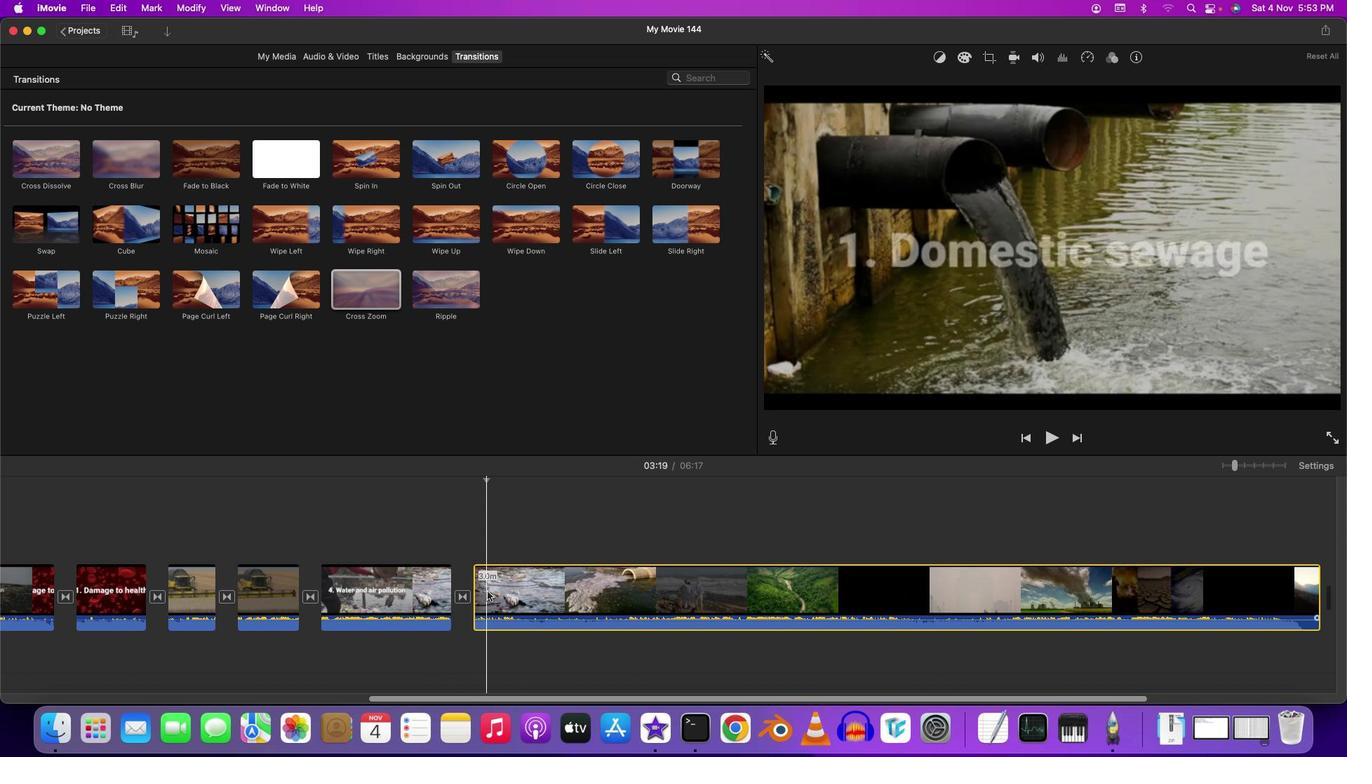 
Action: Key pressed Key.cmd'b'
Screenshot: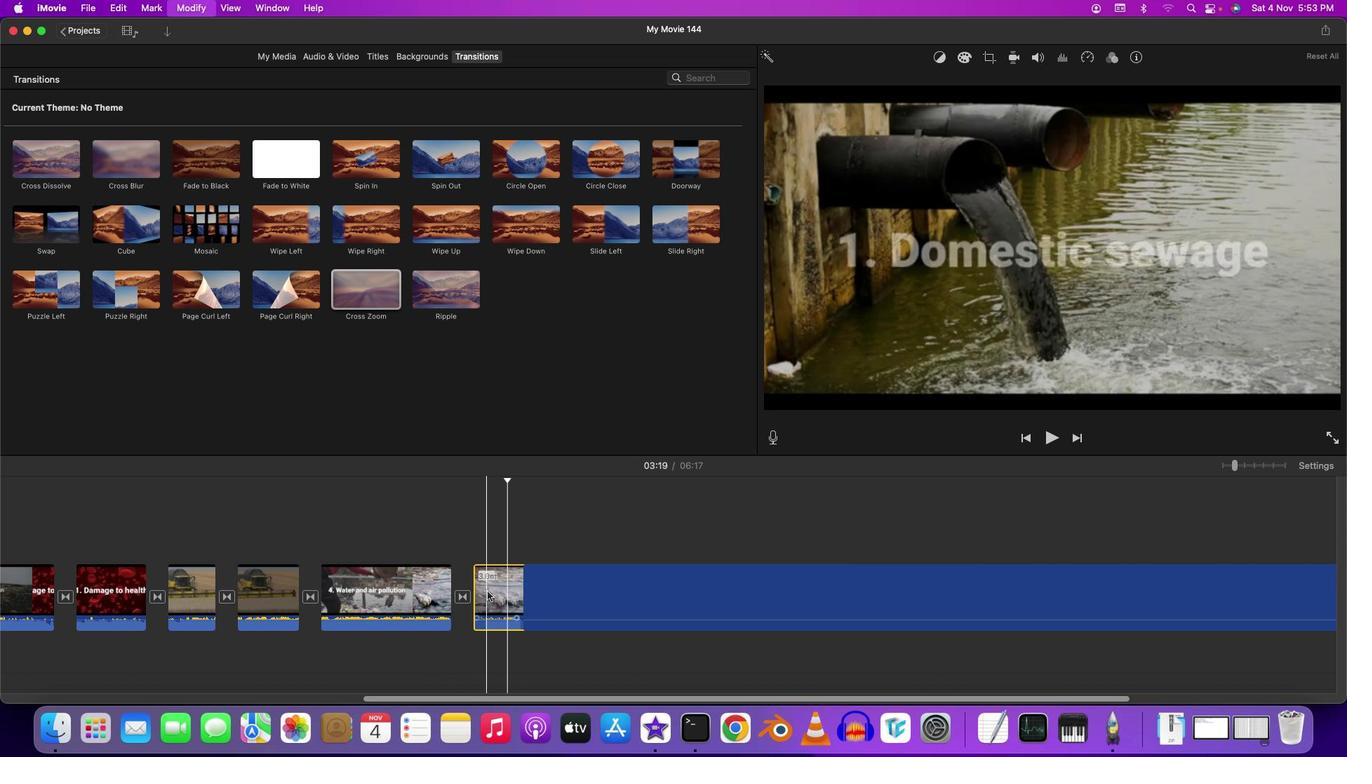 
Action: Mouse moved to (426, 292)
Screenshot: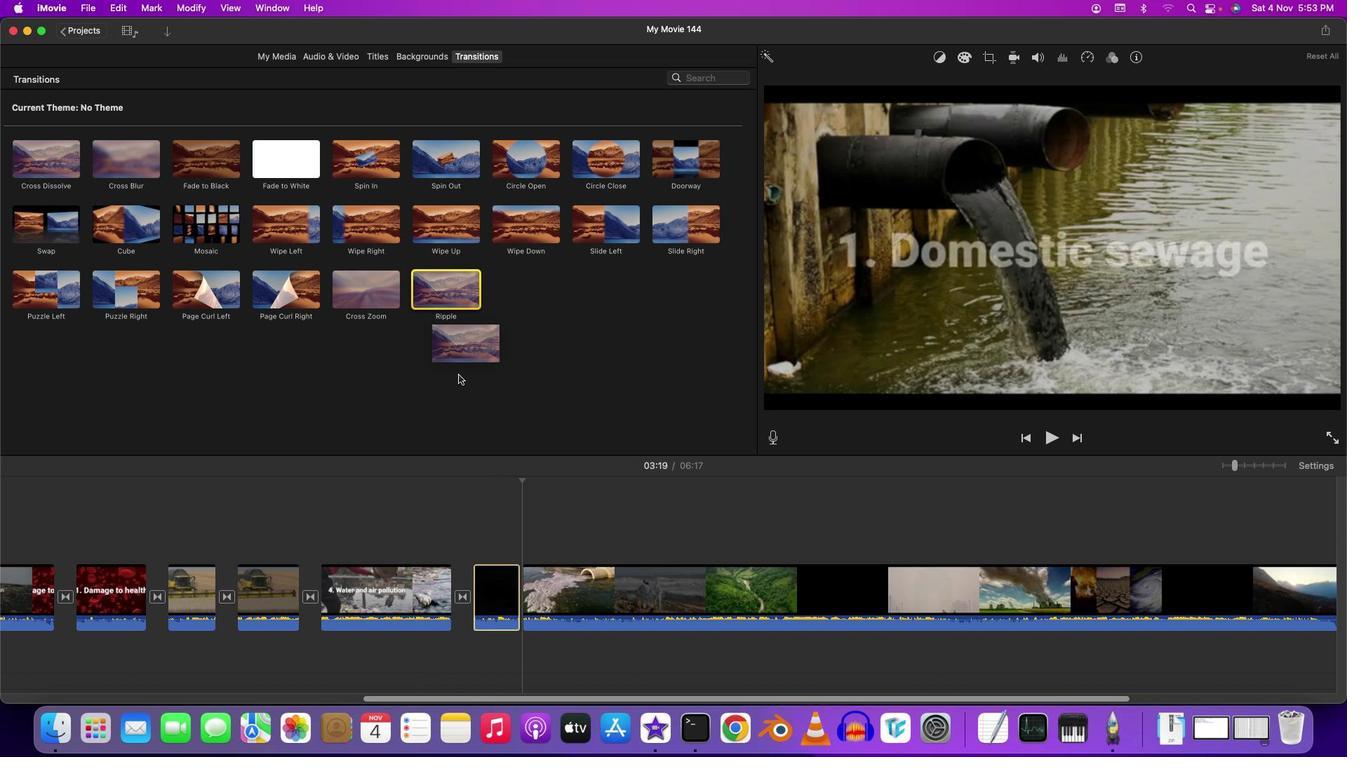 
Action: Mouse pressed left at (426, 292)
Screenshot: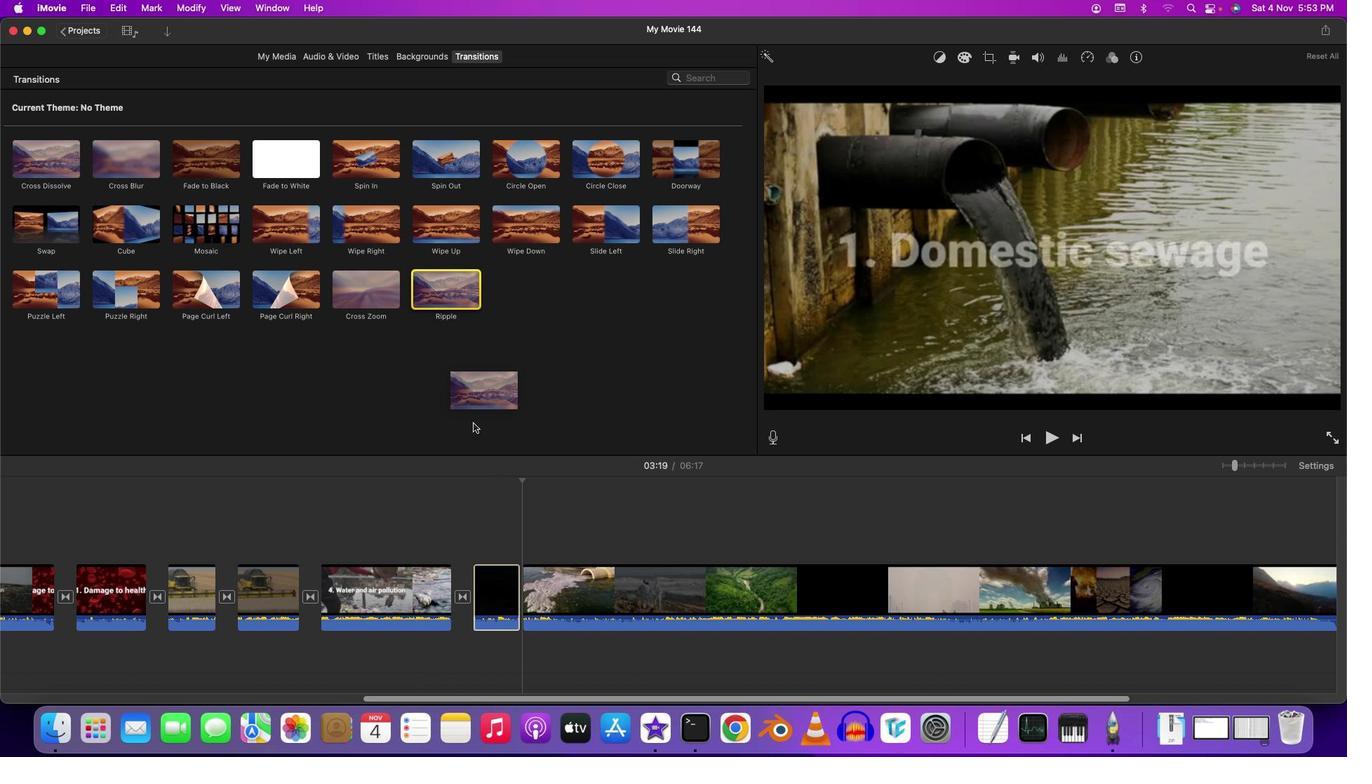 
Action: Mouse moved to (515, 545)
Screenshot: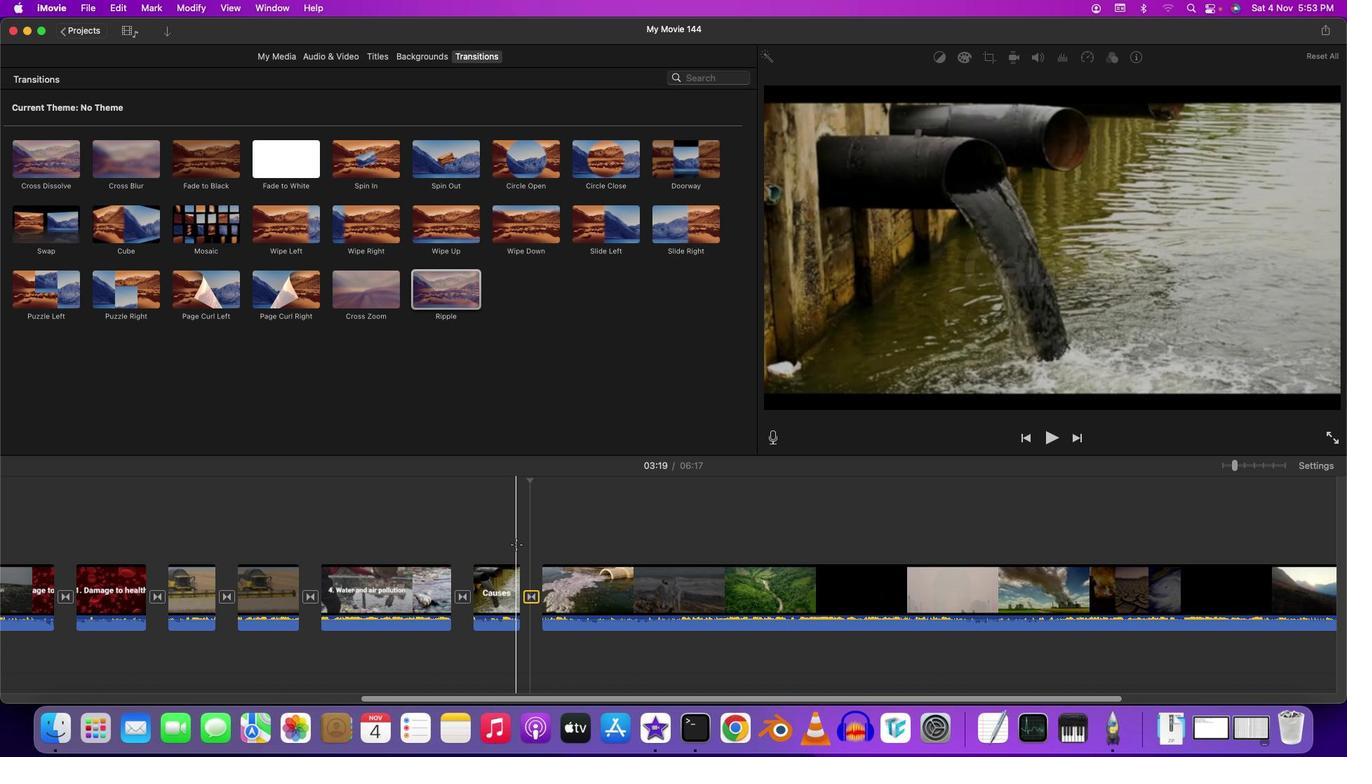 
Action: Mouse pressed left at (515, 545)
Screenshot: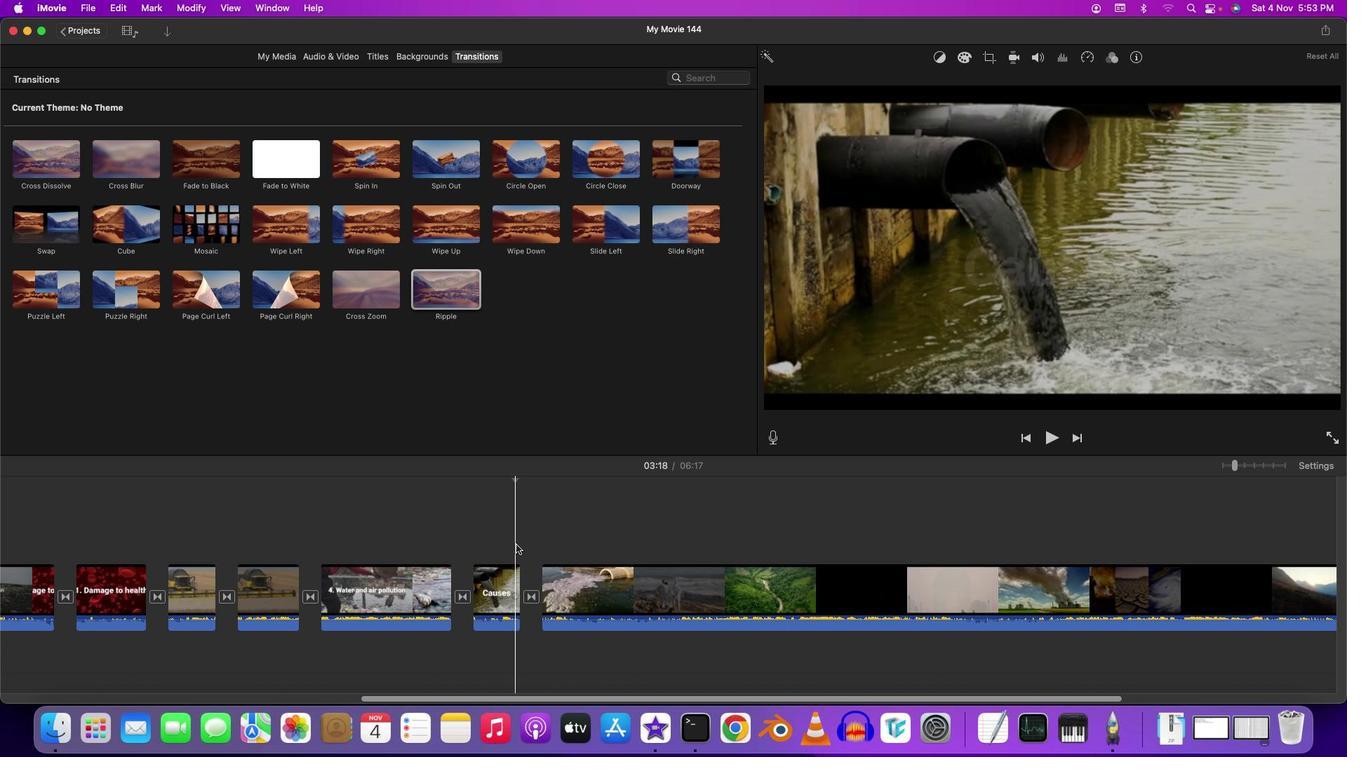 
Action: Key pressed Key.space
Screenshot: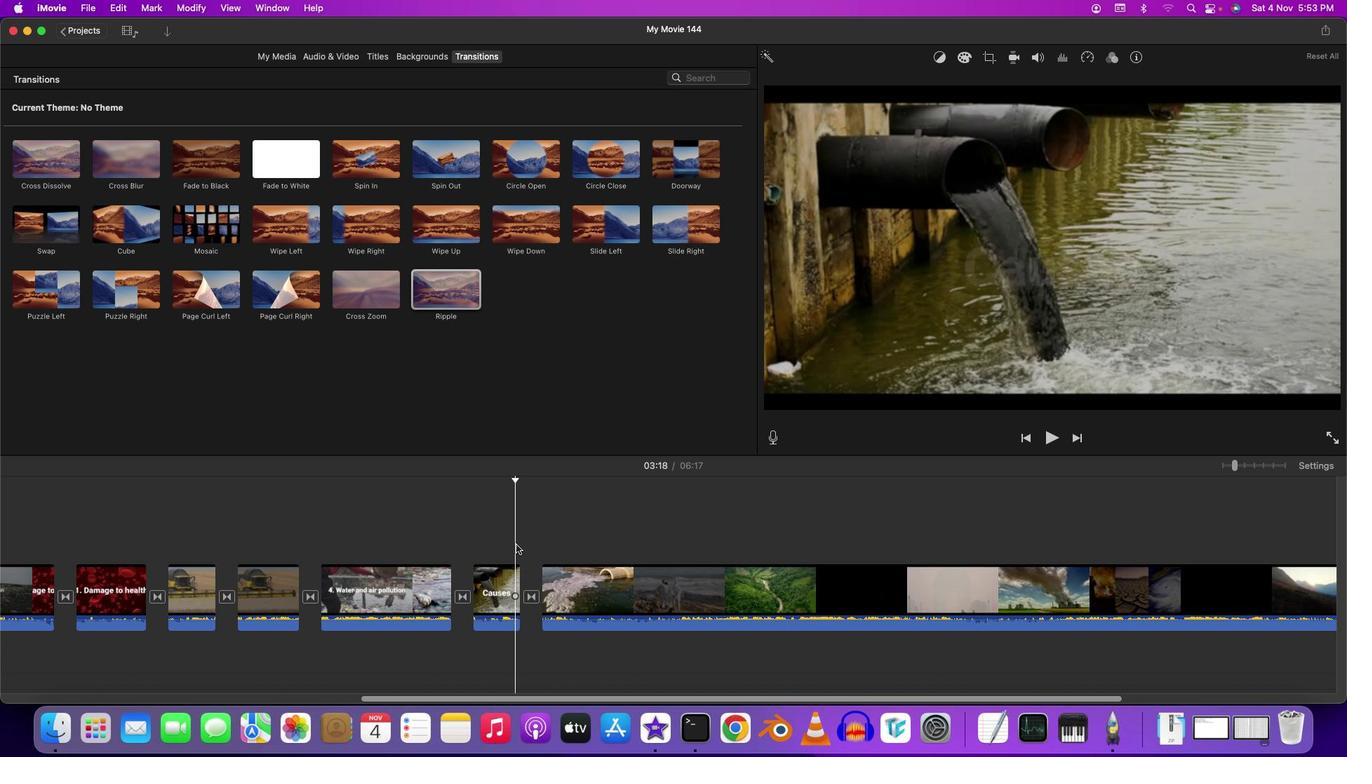 
Action: Mouse moved to (534, 699)
Screenshot: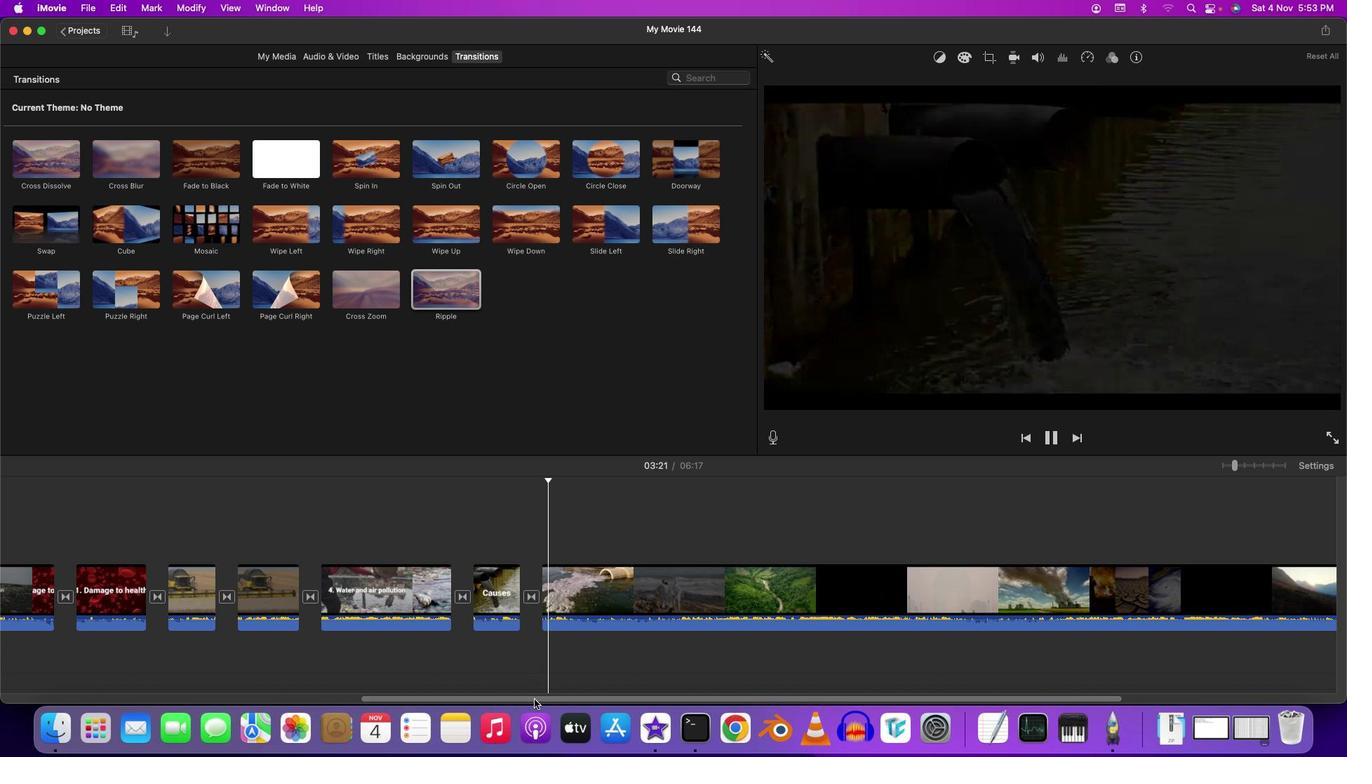 
Action: Mouse pressed left at (534, 699)
Screenshot: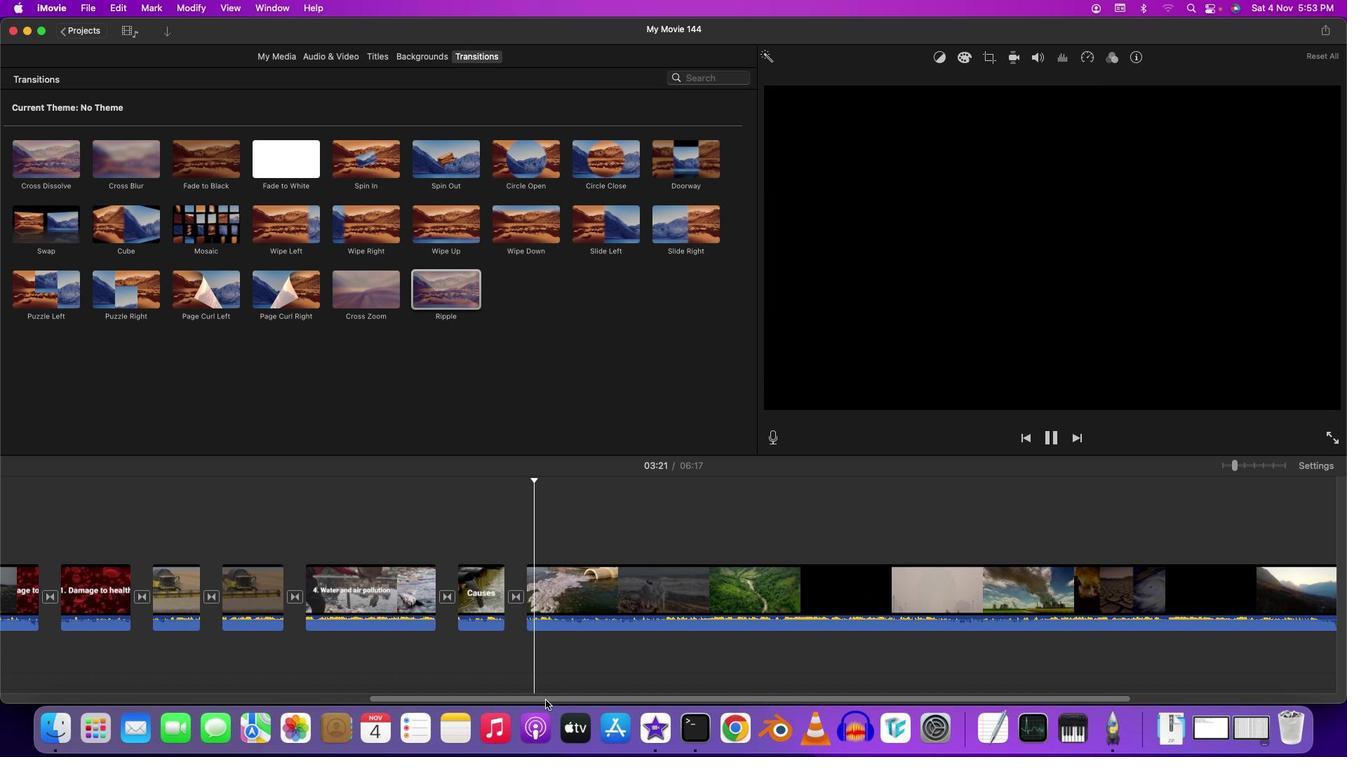 
Action: Mouse moved to (579, 701)
Screenshot: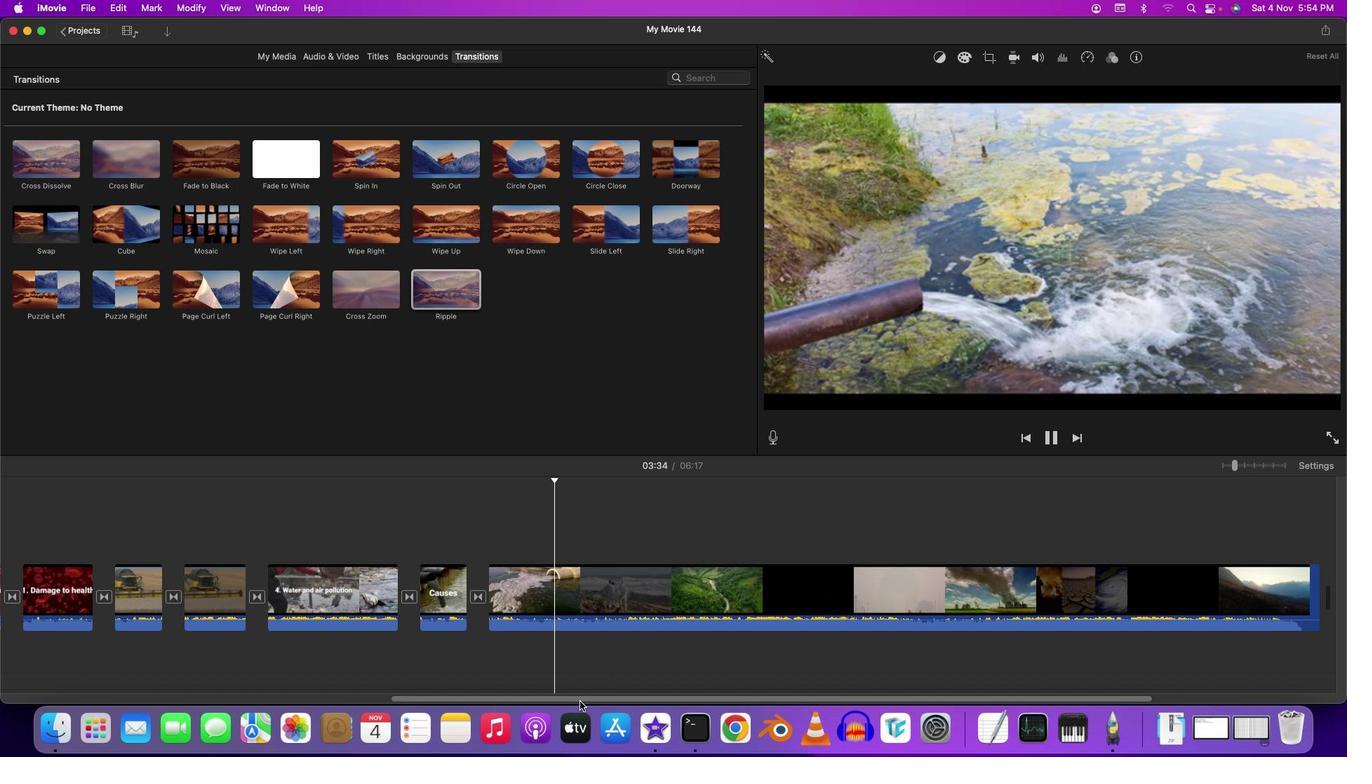 
Action: Mouse pressed left at (579, 701)
Screenshot: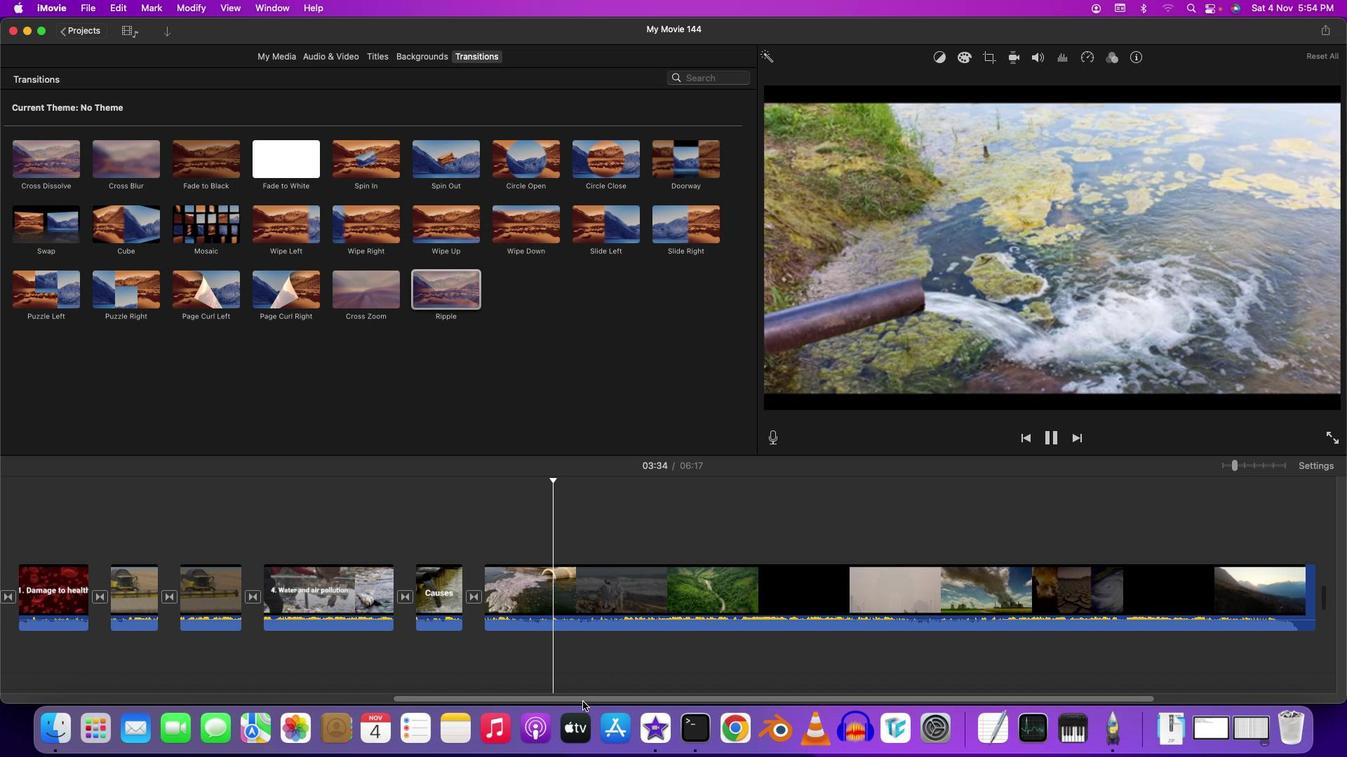
Action: Mouse moved to (574, 522)
Screenshot: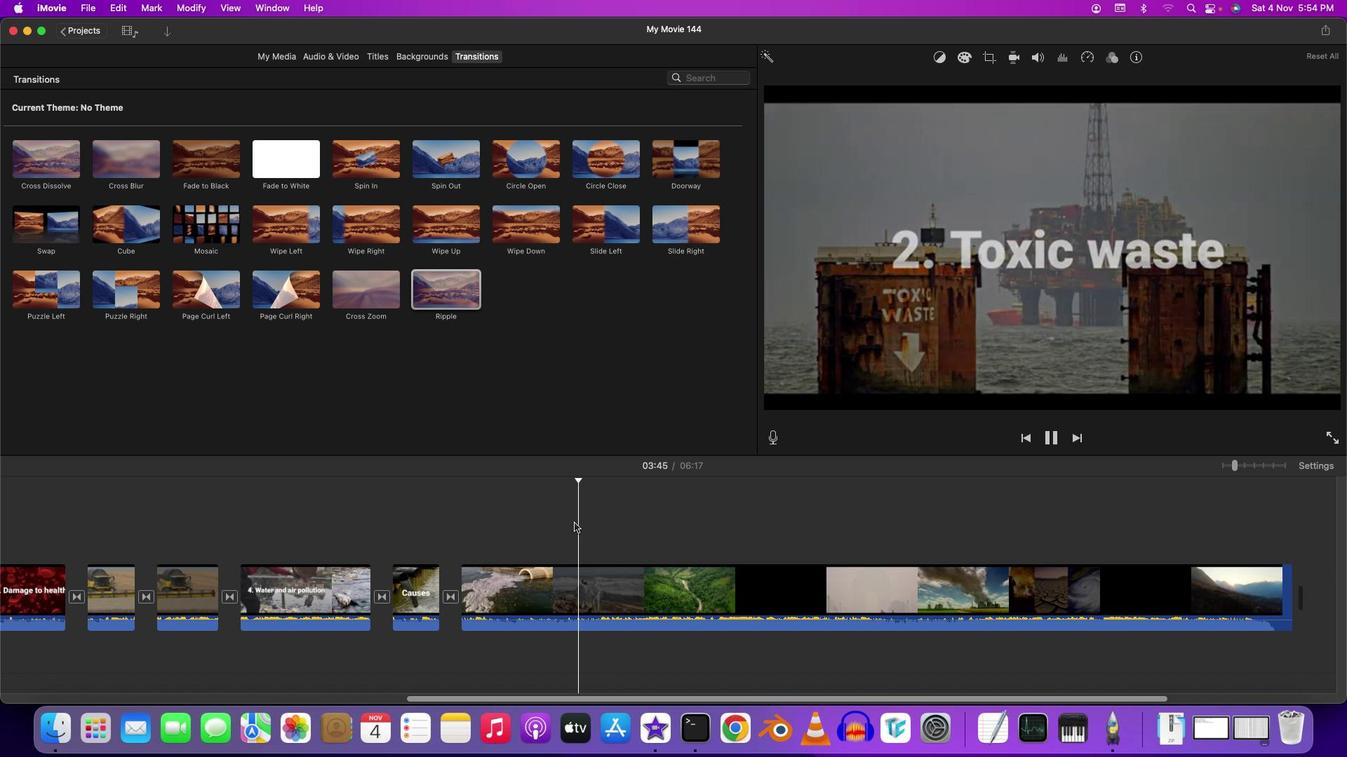 
Action: Mouse pressed left at (574, 522)
Screenshot: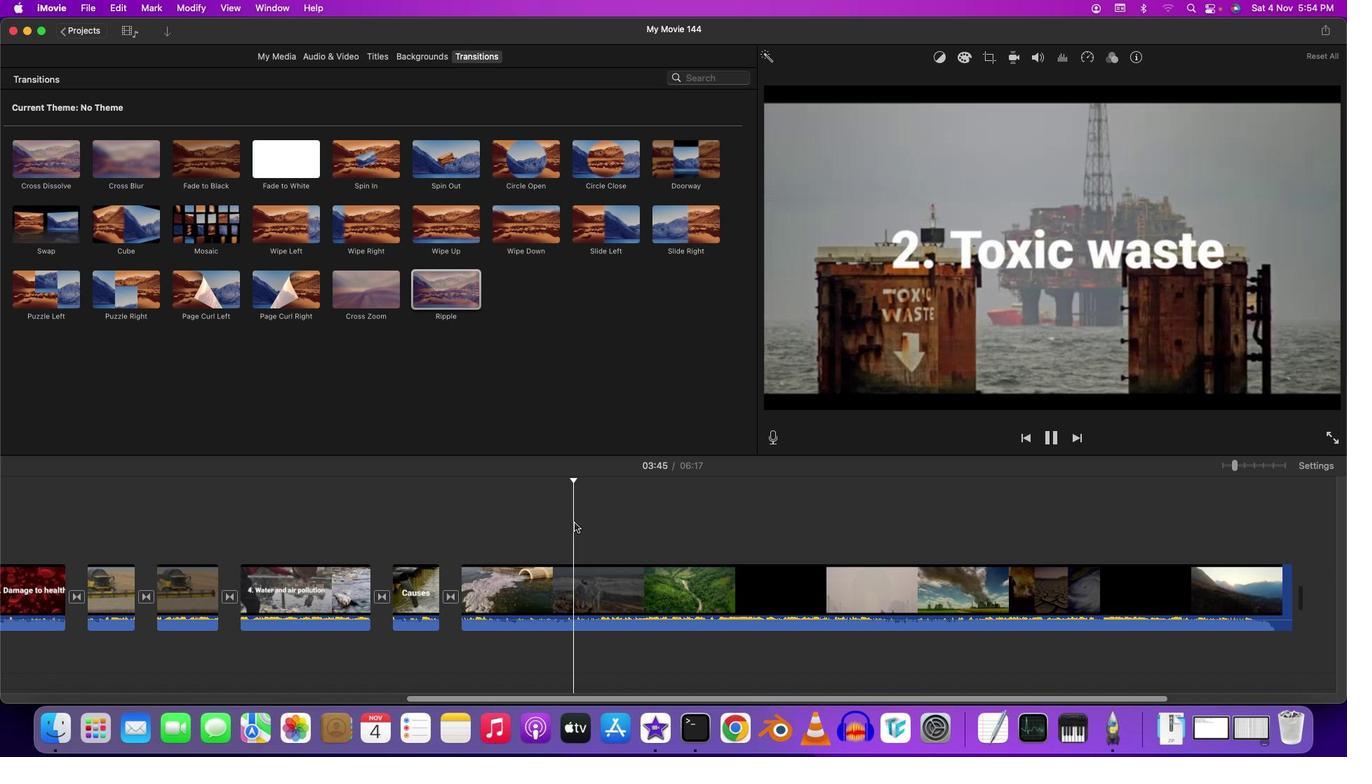 
Action: Mouse moved to (570, 522)
Screenshot: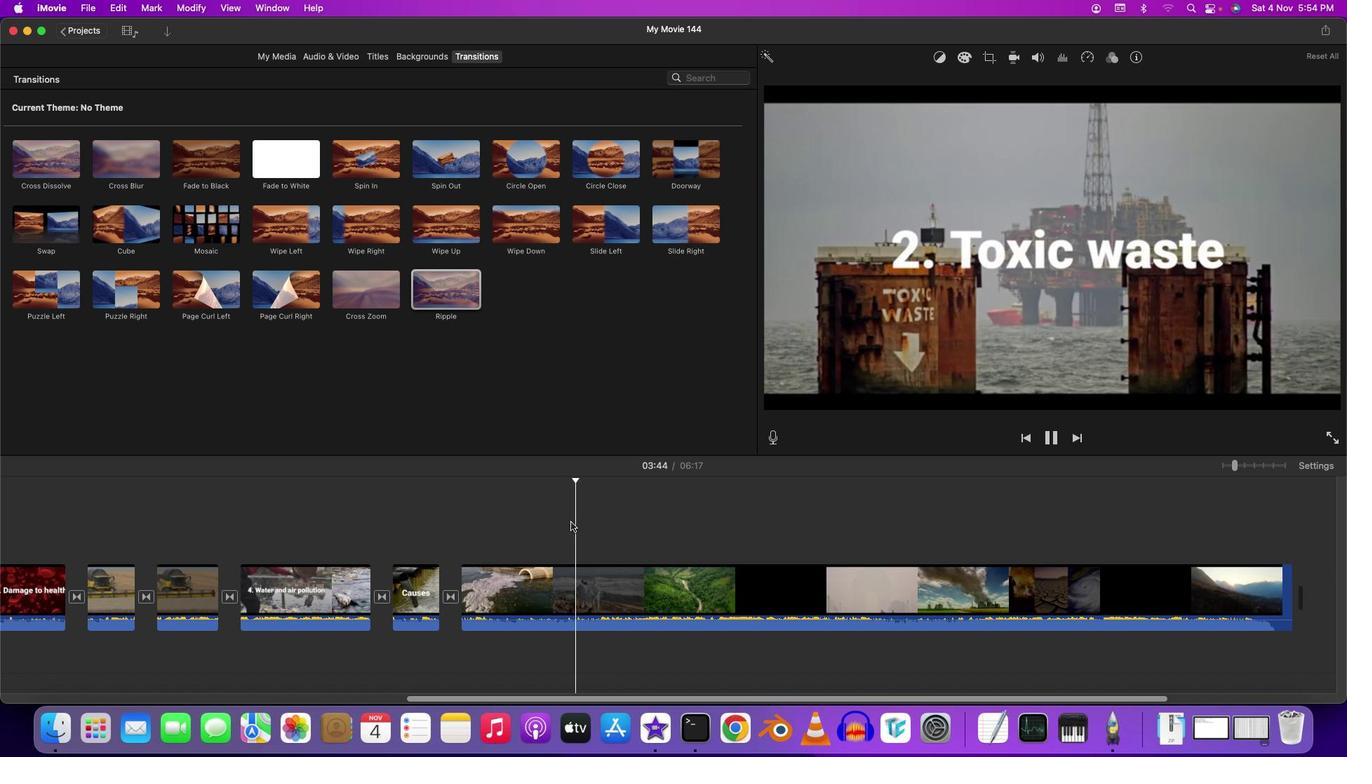 
Action: Mouse pressed left at (570, 522)
Screenshot: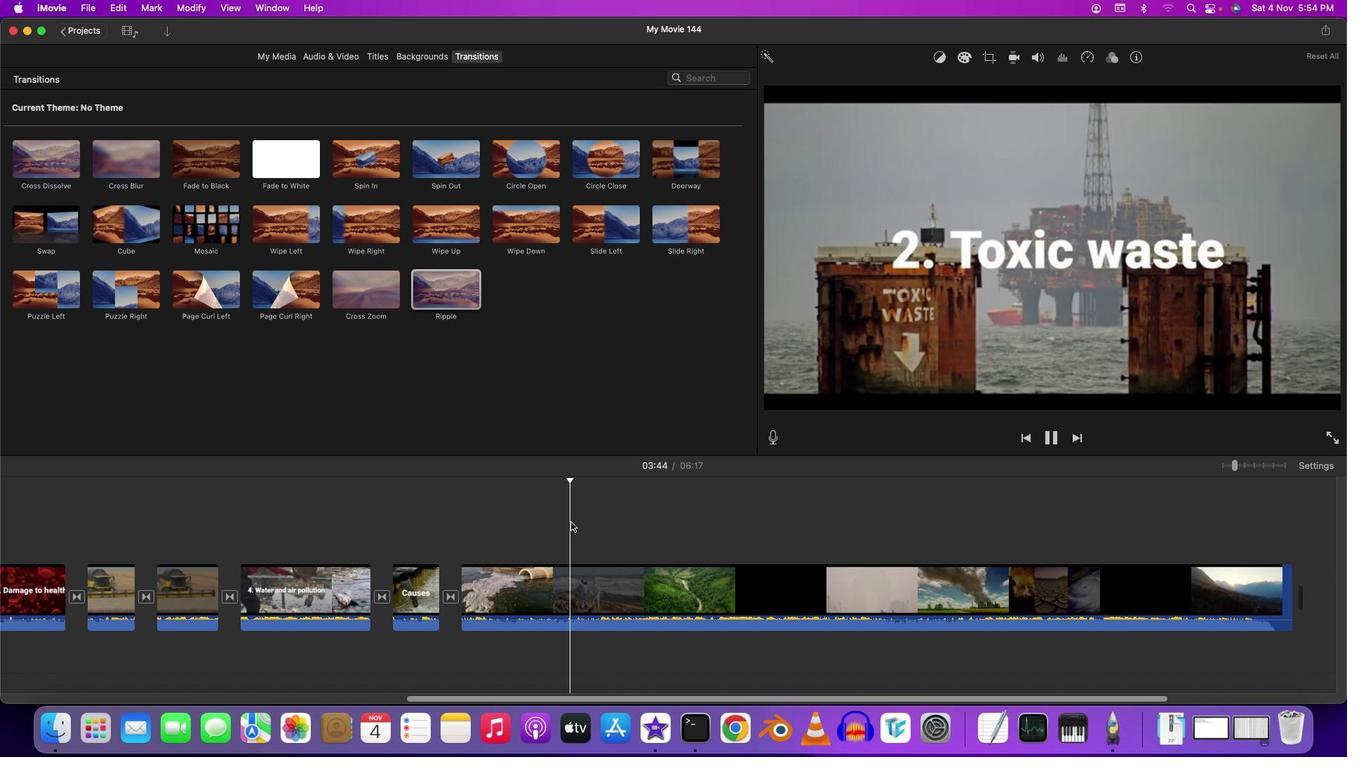 
Action: Mouse moved to (569, 522)
Screenshot: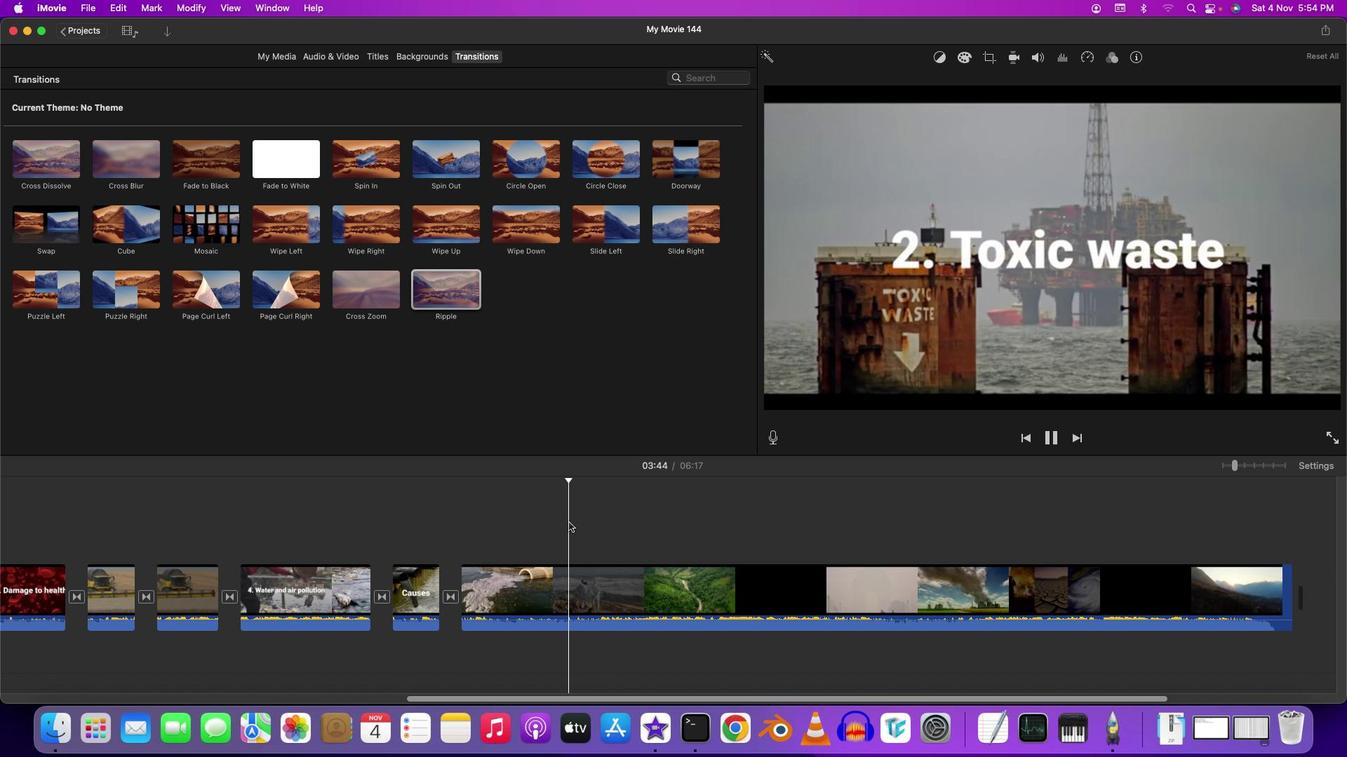 
Action: Mouse pressed left at (569, 522)
Screenshot: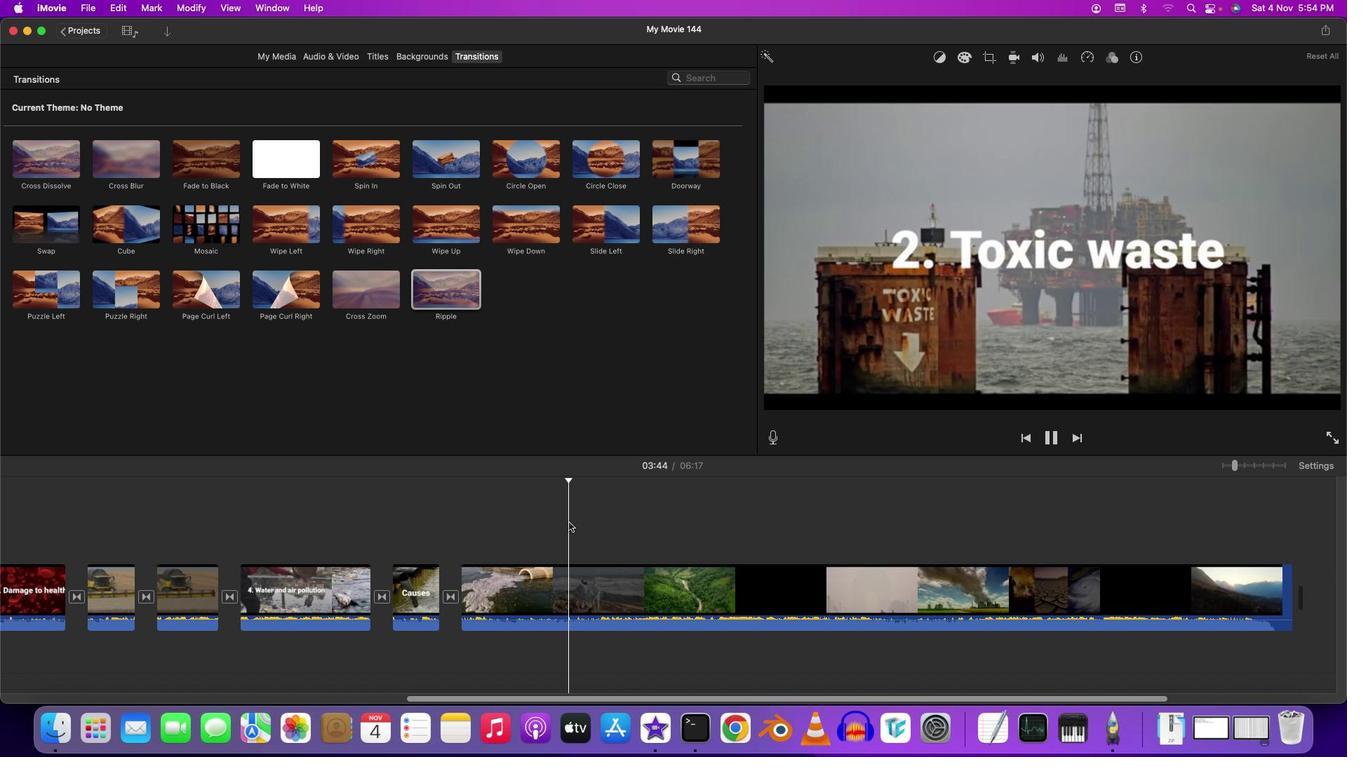 
Action: Mouse moved to (566, 520)
Screenshot: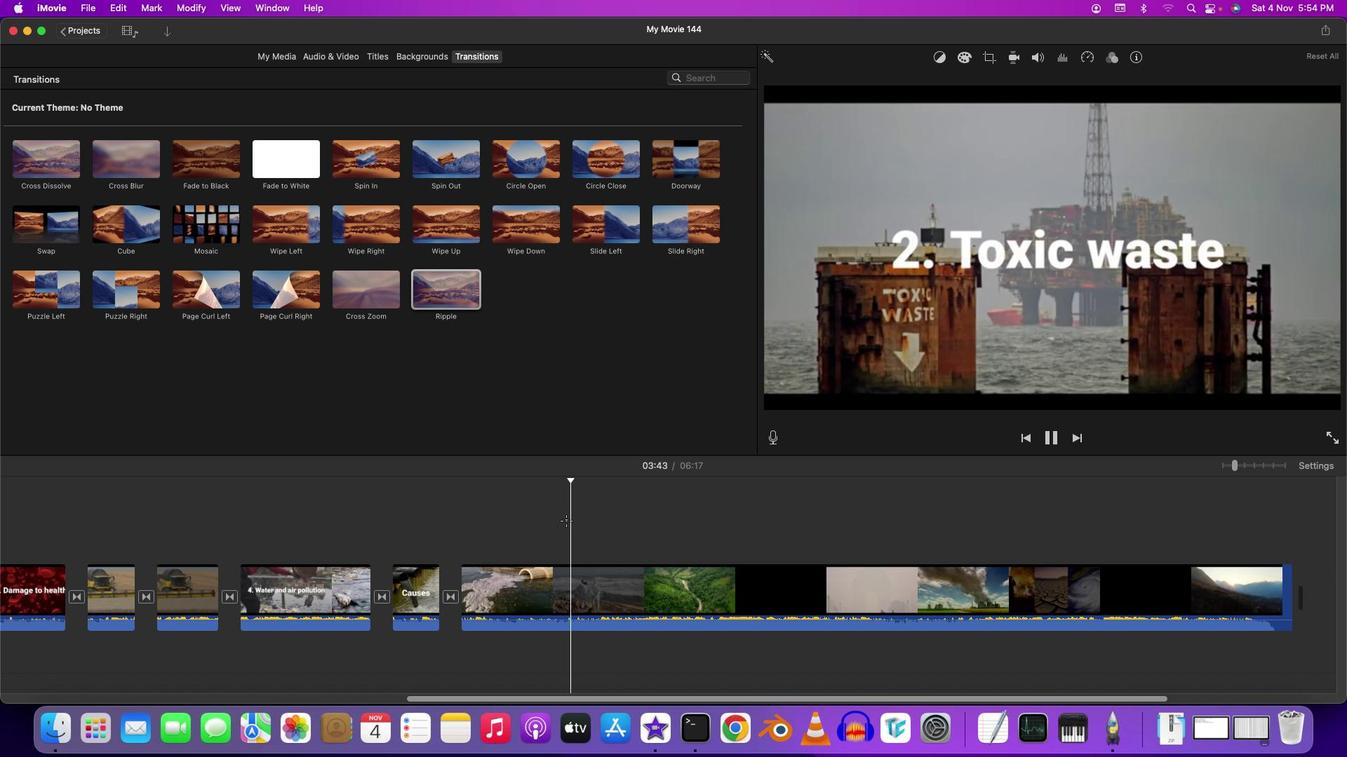 
Action: Mouse pressed left at (566, 520)
Screenshot: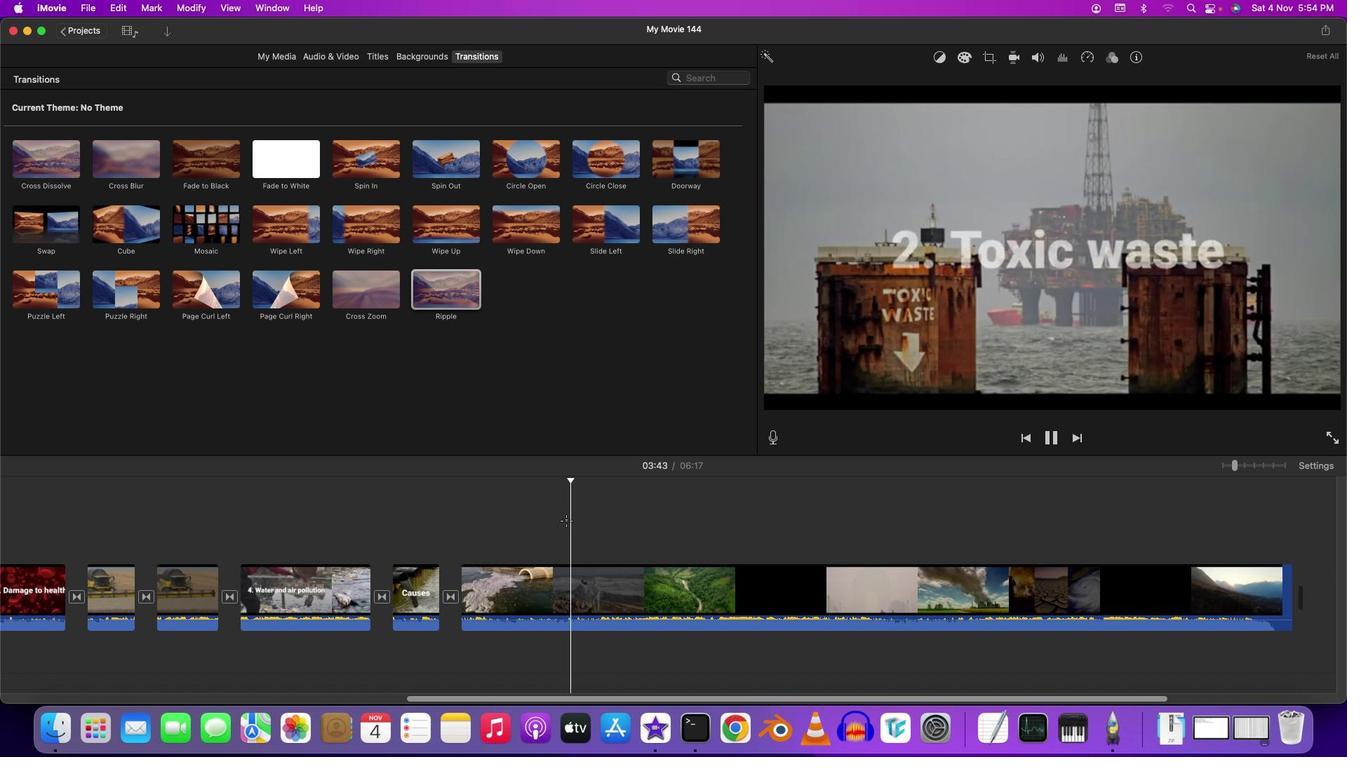
Action: Mouse moved to (564, 520)
Screenshot: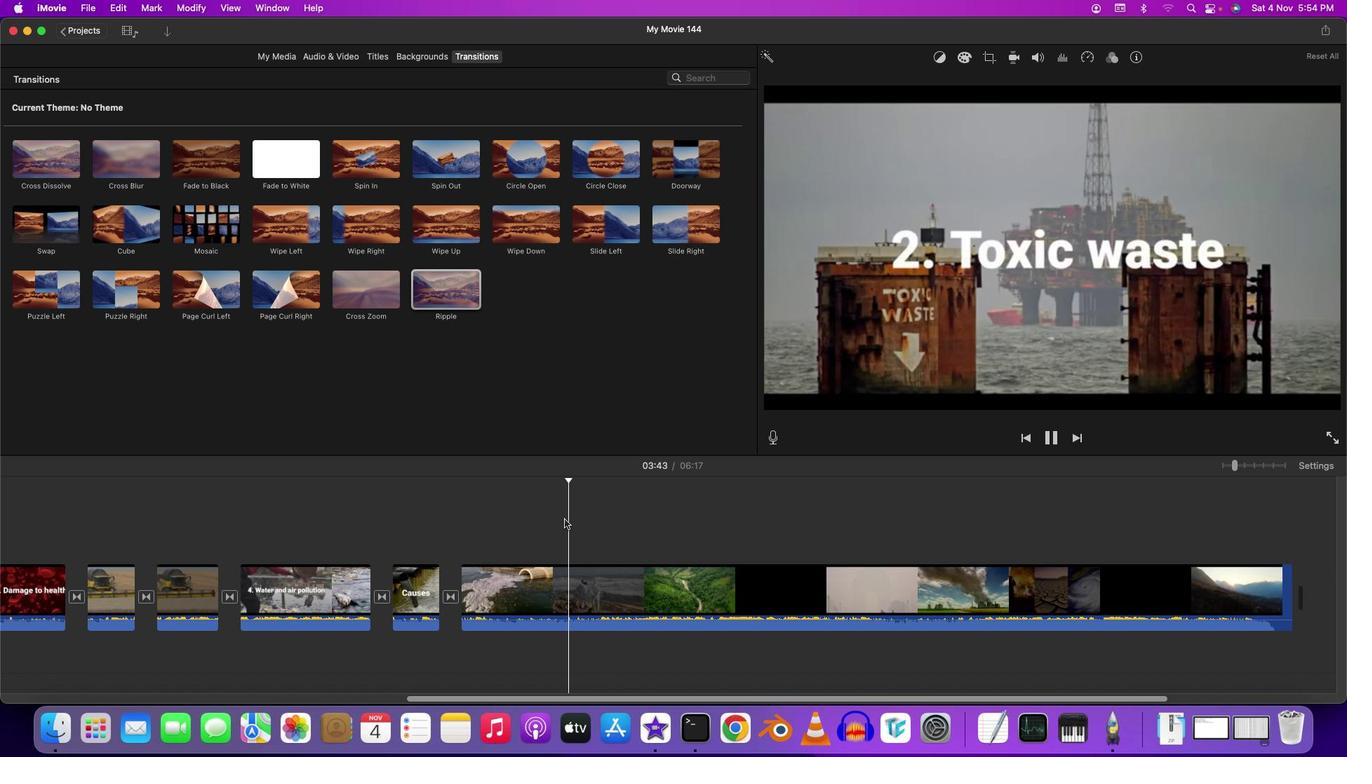 
Action: Mouse pressed left at (564, 520)
Screenshot: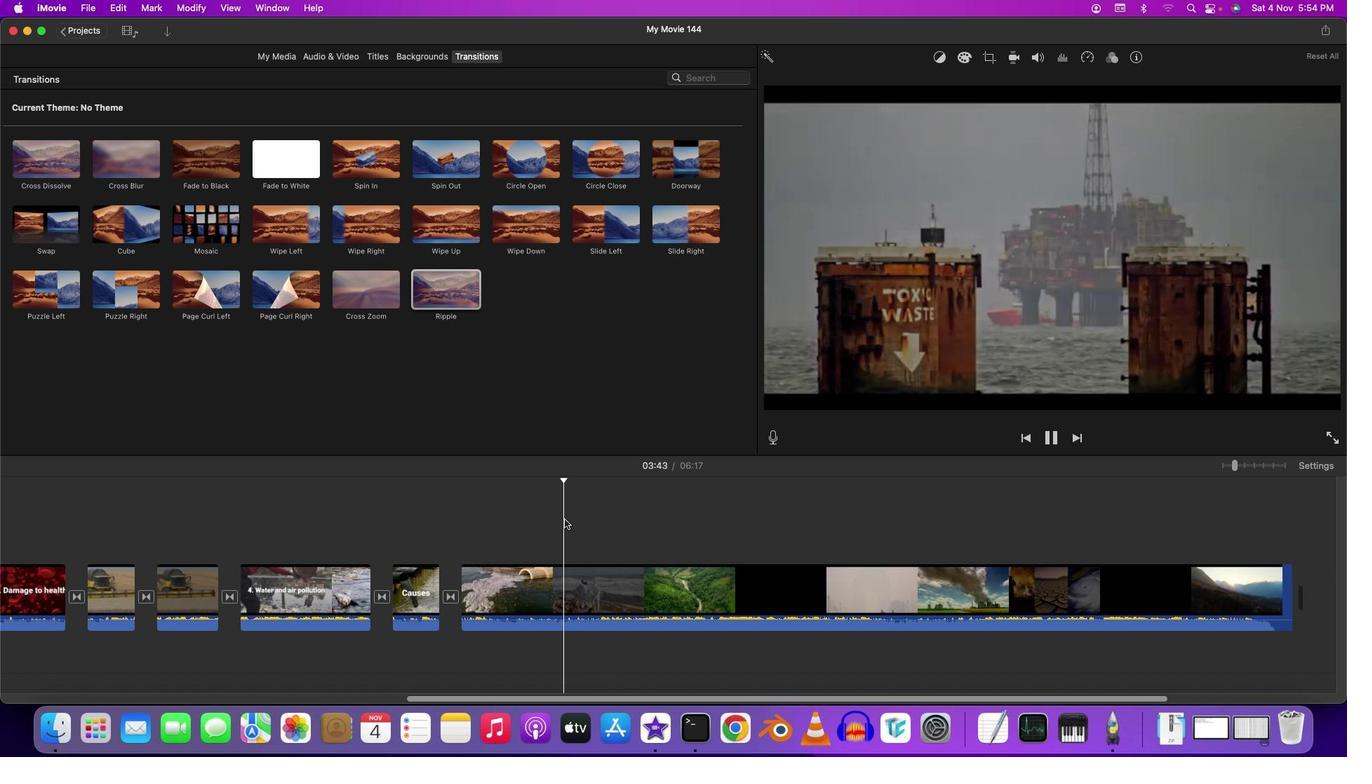 
Action: Mouse moved to (560, 520)
Screenshot: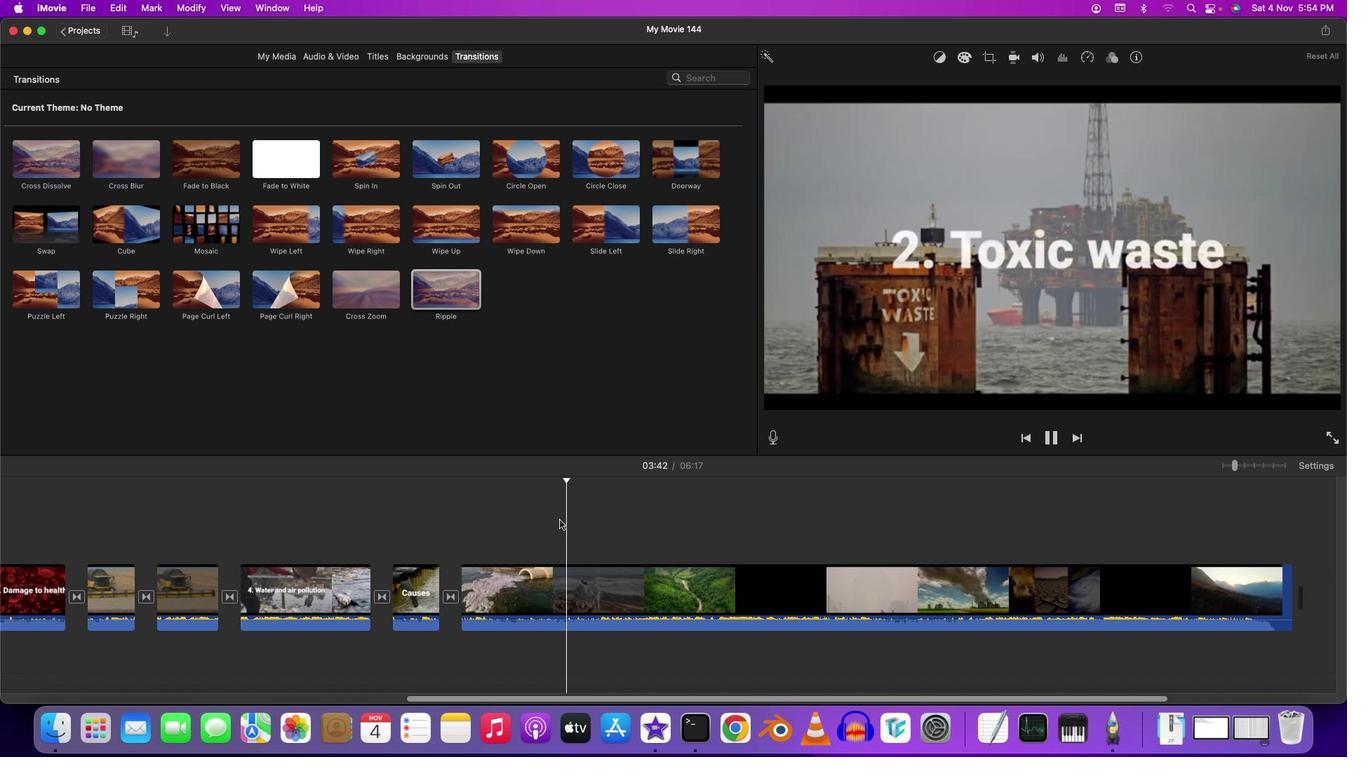 
Action: Mouse pressed left at (560, 520)
